 Task: Update the project roadmap based on changes in business priorities.
Action: Mouse moved to (33, 96)
Screenshot: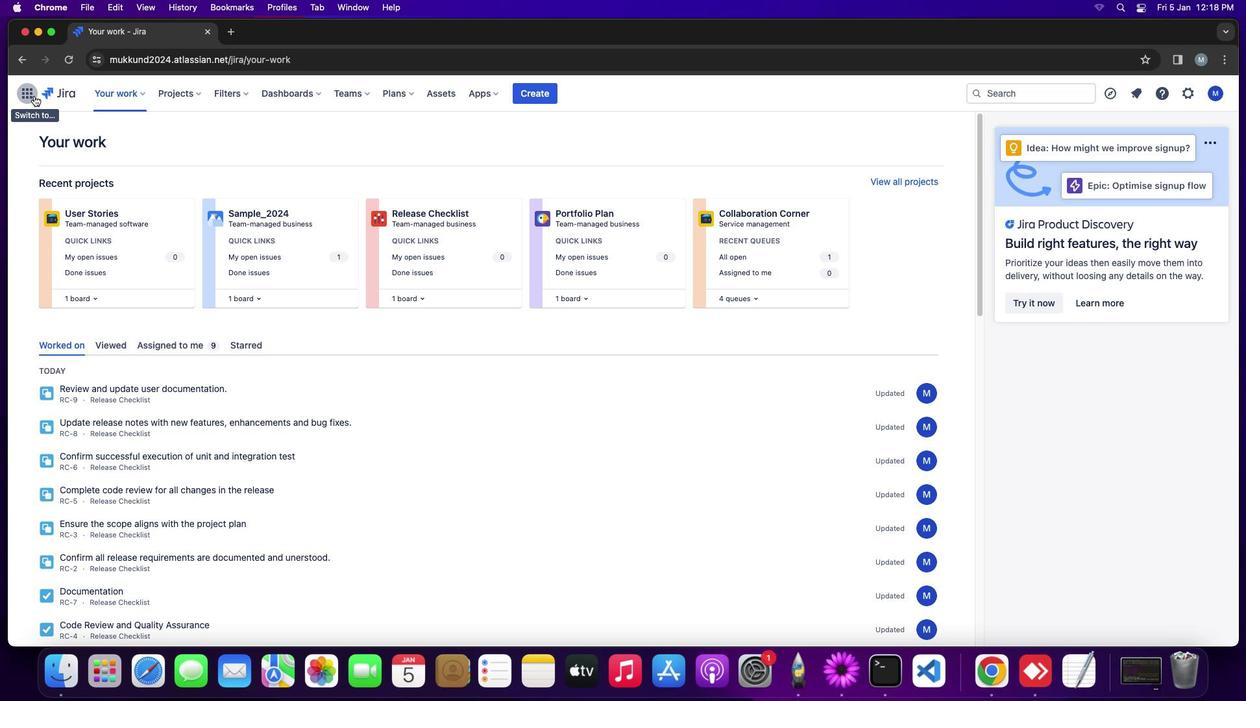 
Action: Mouse pressed left at (33, 96)
Screenshot: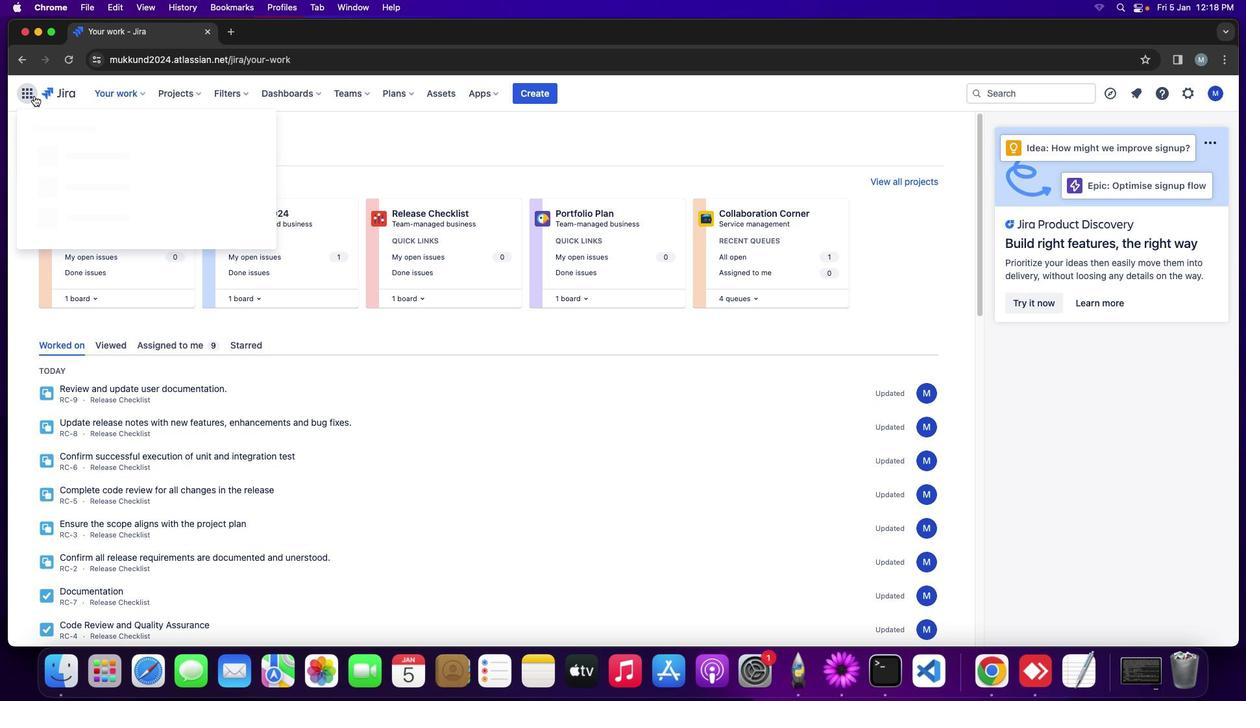 
Action: Mouse moved to (353, 157)
Screenshot: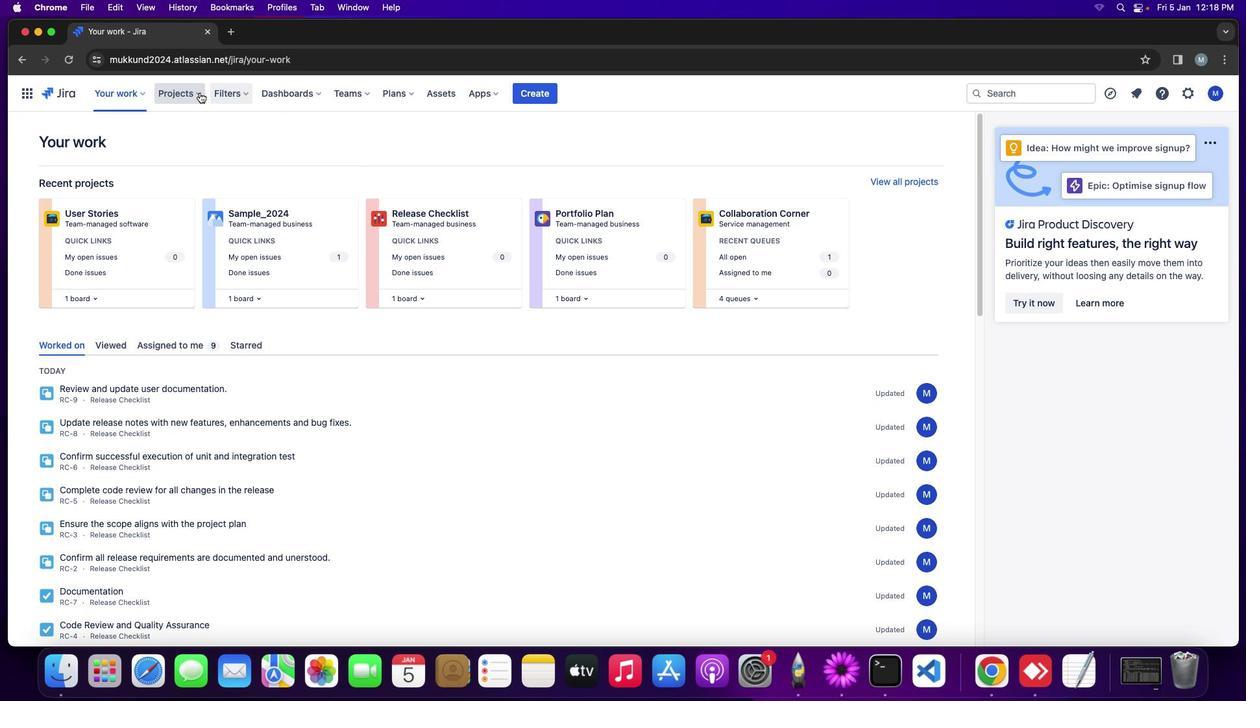 
Action: Mouse pressed left at (353, 157)
Screenshot: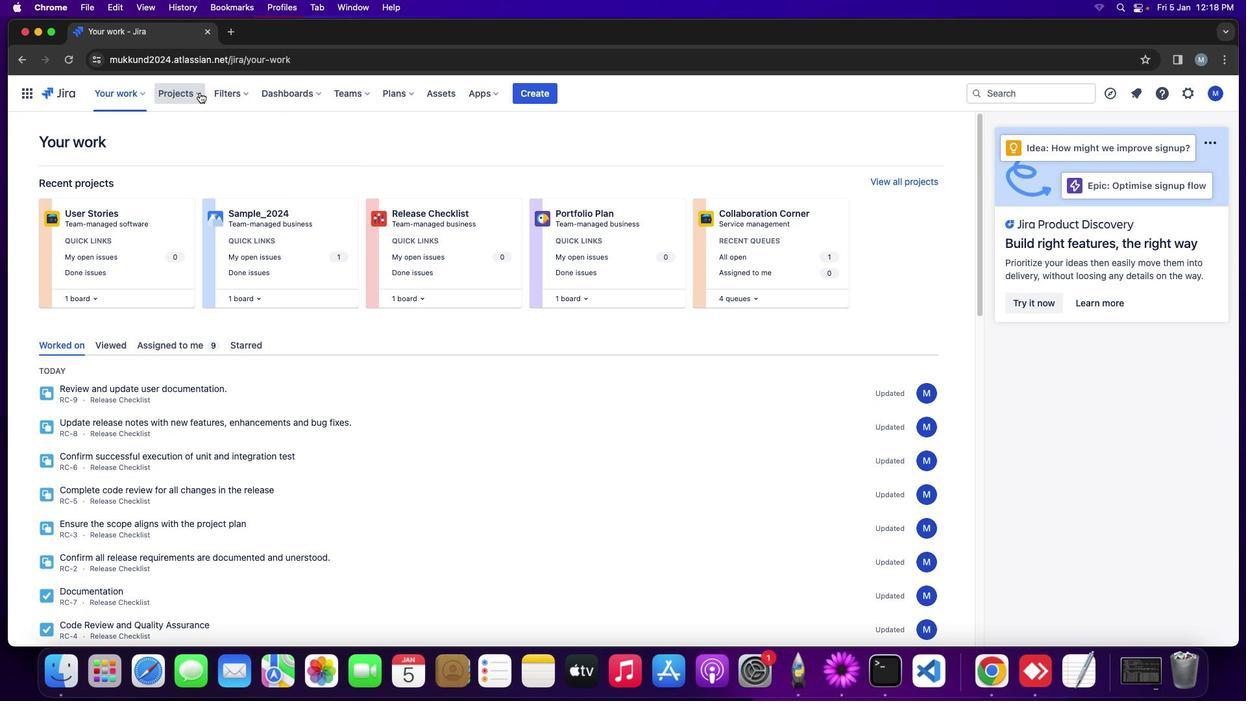 
Action: Mouse moved to (199, 92)
Screenshot: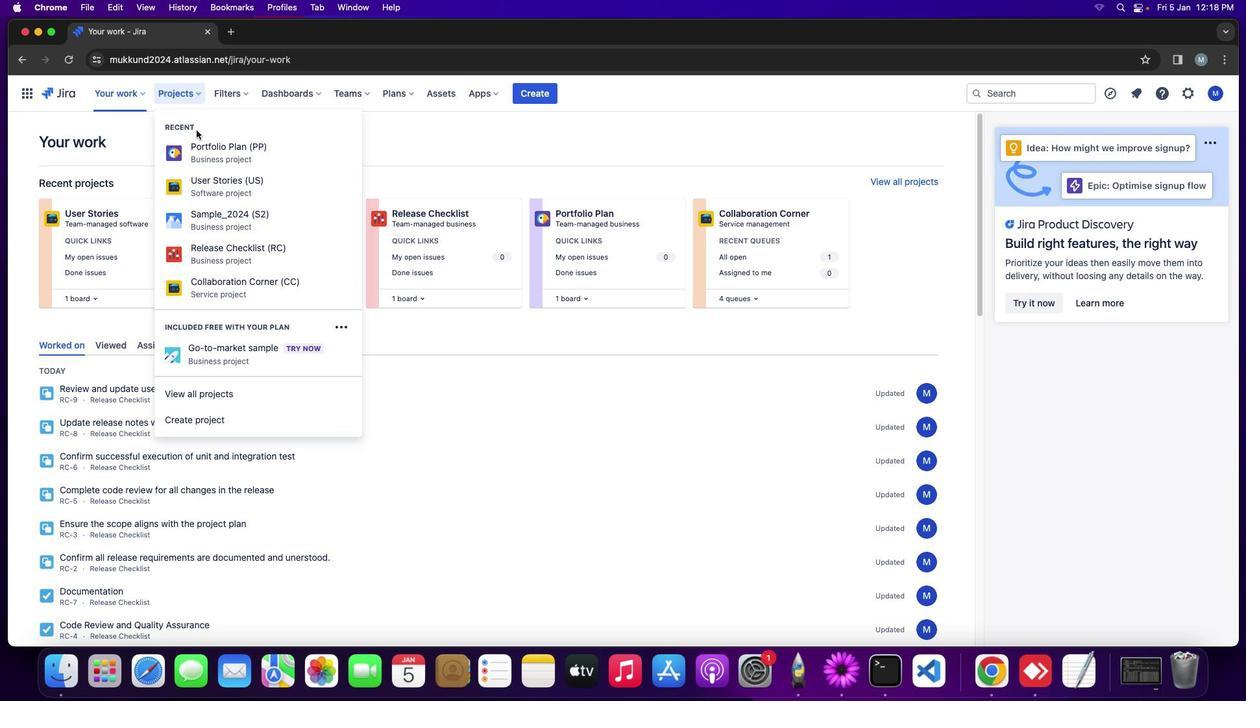
Action: Mouse pressed left at (199, 92)
Screenshot: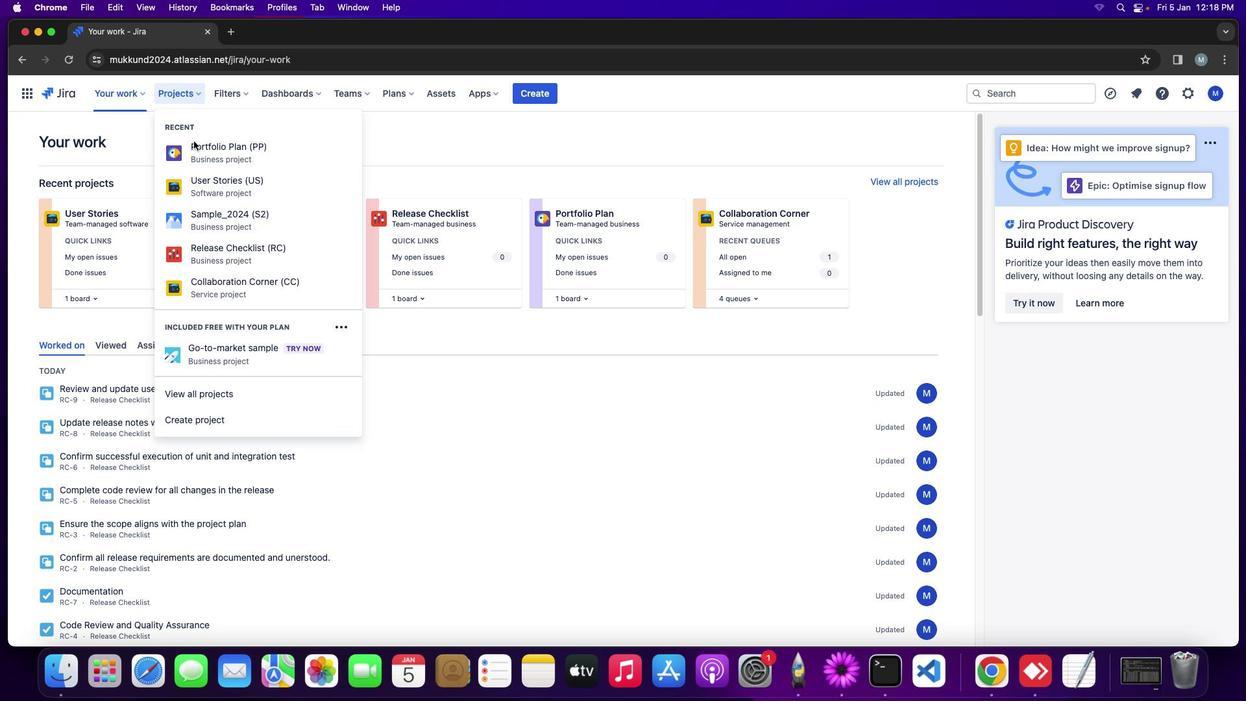 
Action: Mouse moved to (242, 149)
Screenshot: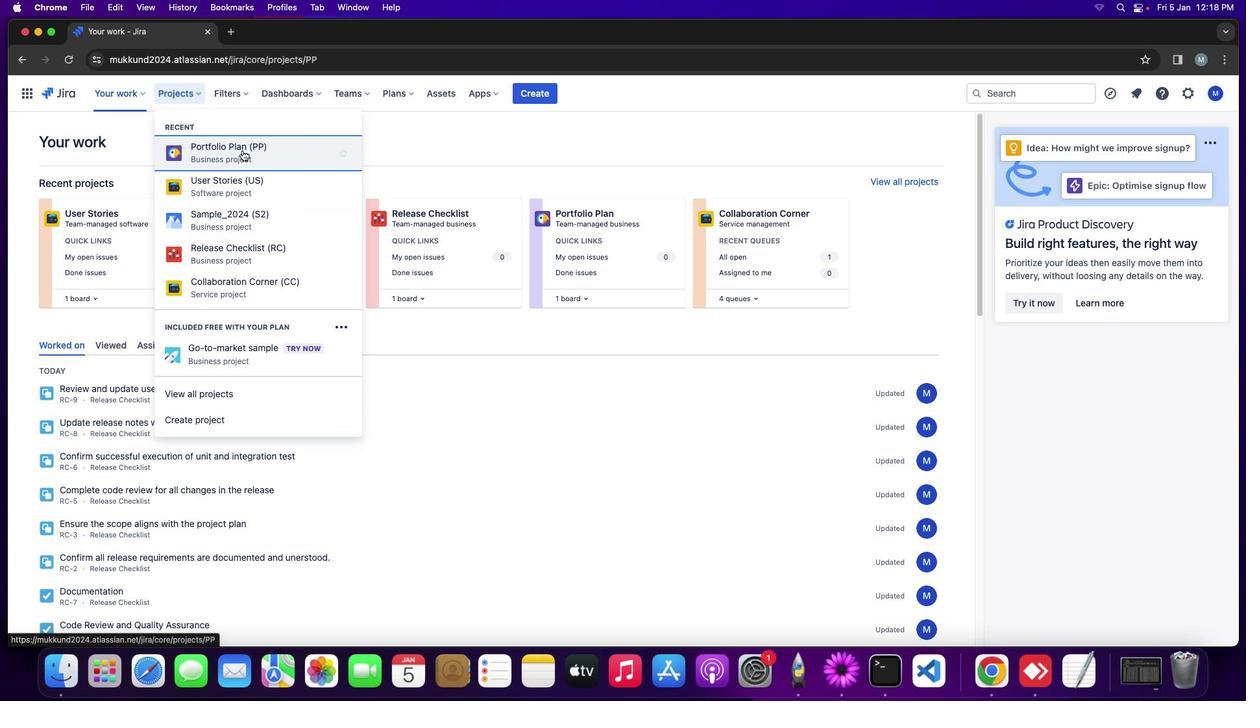 
Action: Mouse pressed left at (242, 149)
Screenshot: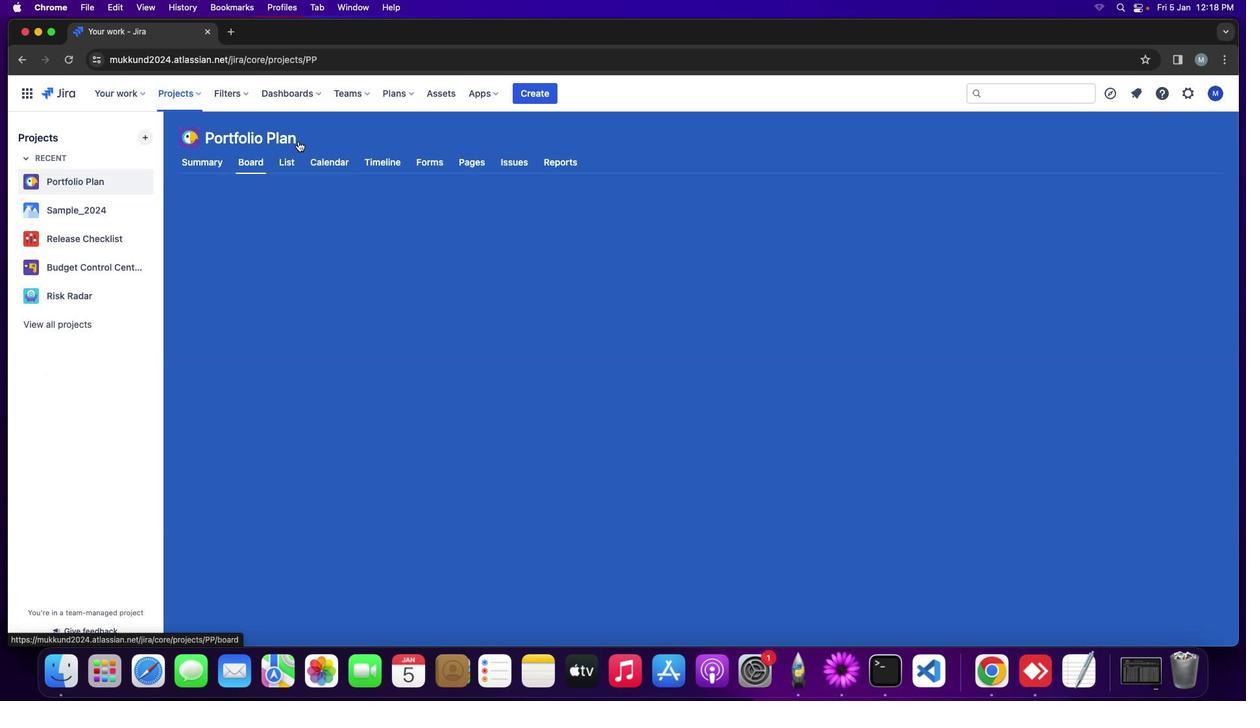 
Action: Mouse moved to (429, 375)
Screenshot: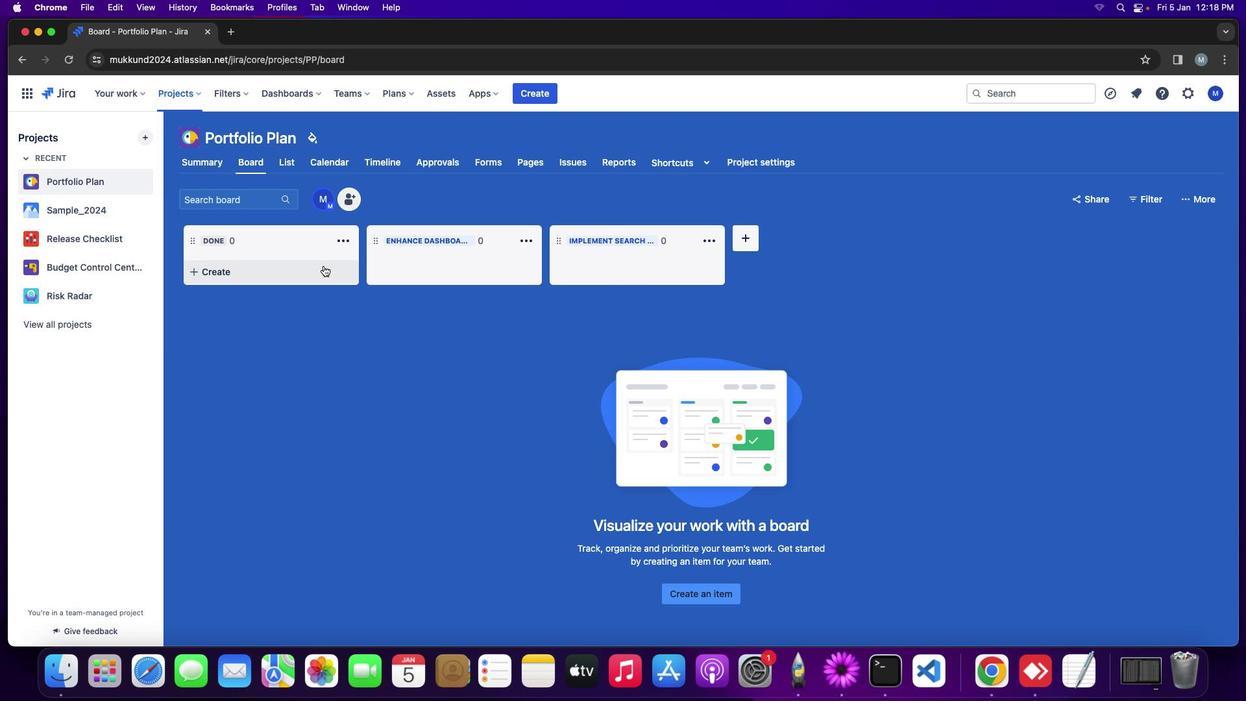 
Action: Mouse pressed left at (429, 375)
Screenshot: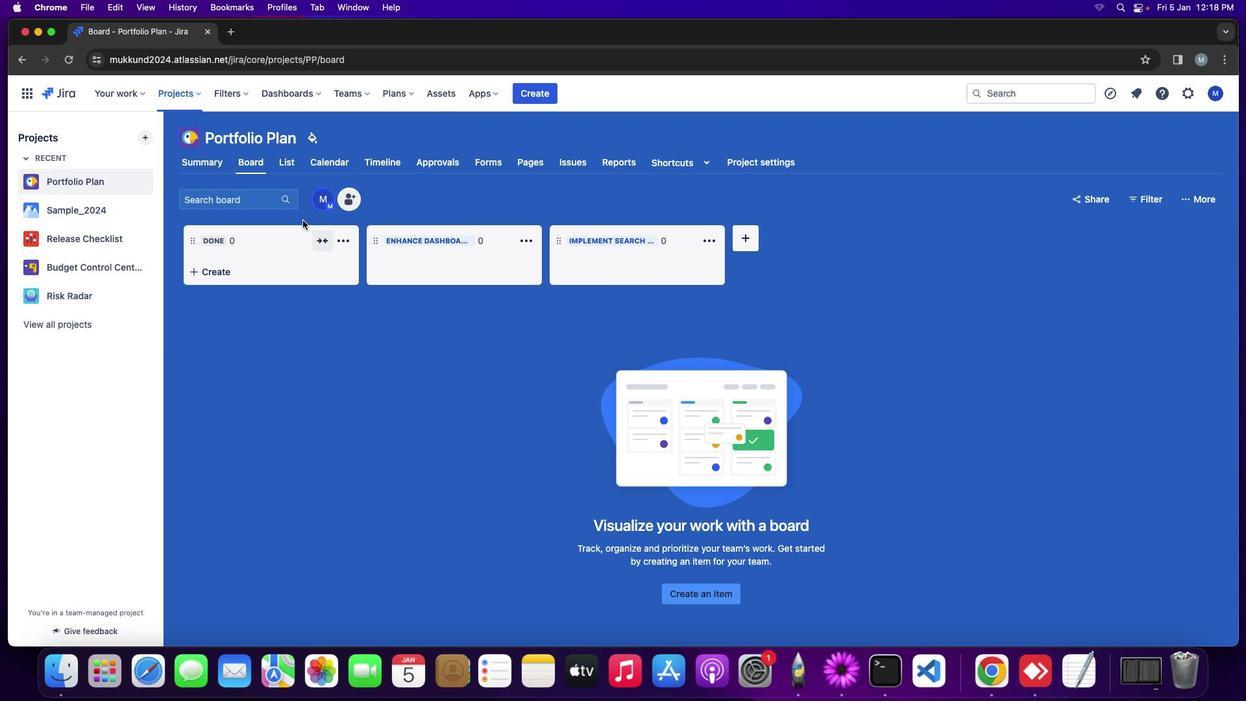 
Action: Mouse moved to (379, 162)
Screenshot: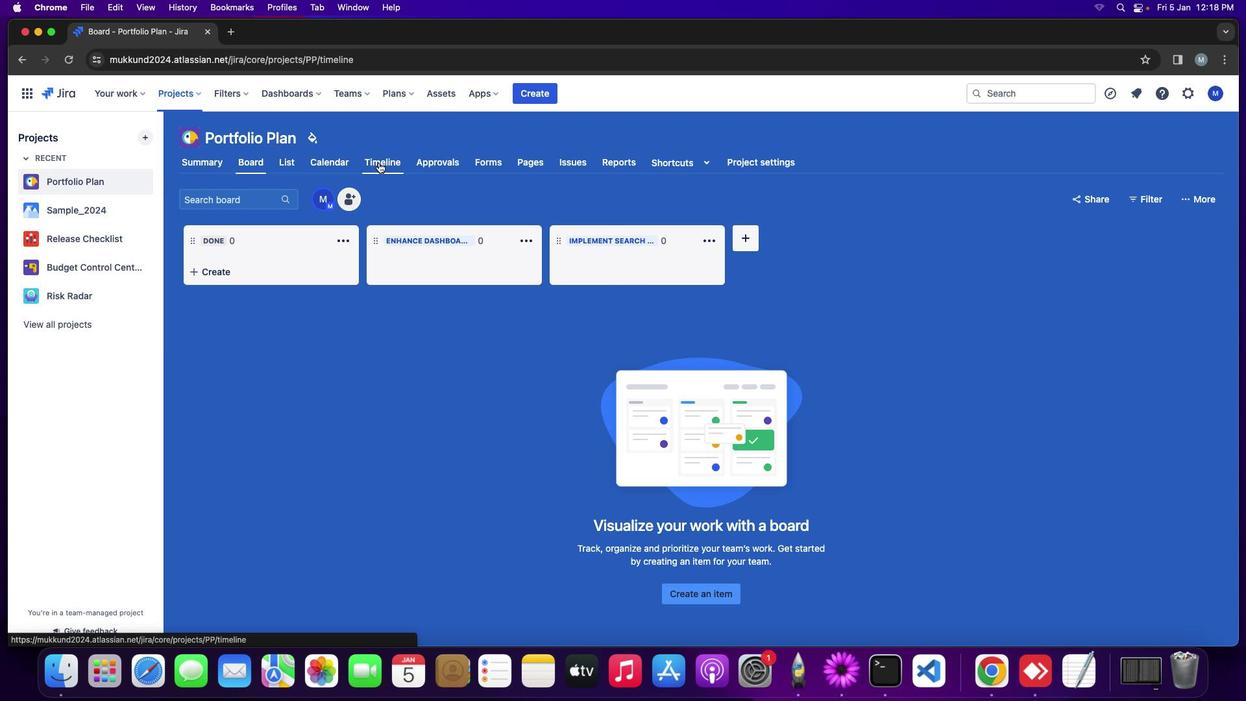 
Action: Mouse pressed left at (379, 162)
Screenshot: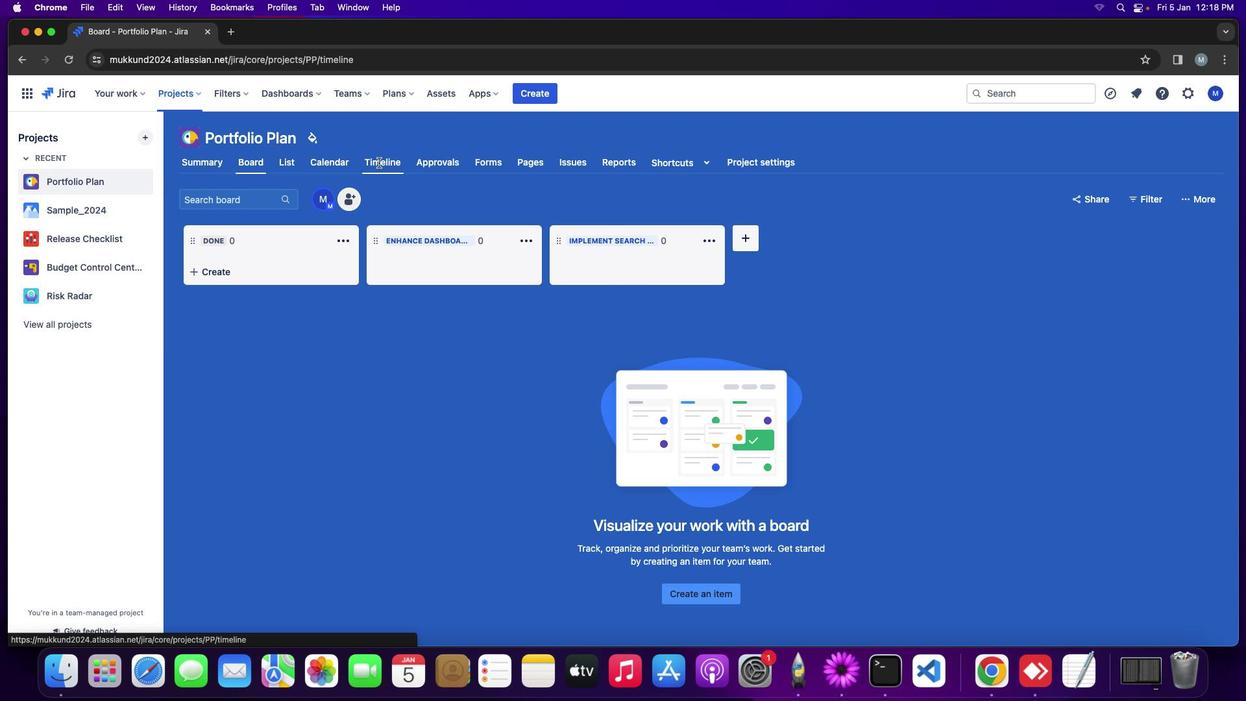 
Action: Mouse moved to (655, 196)
Screenshot: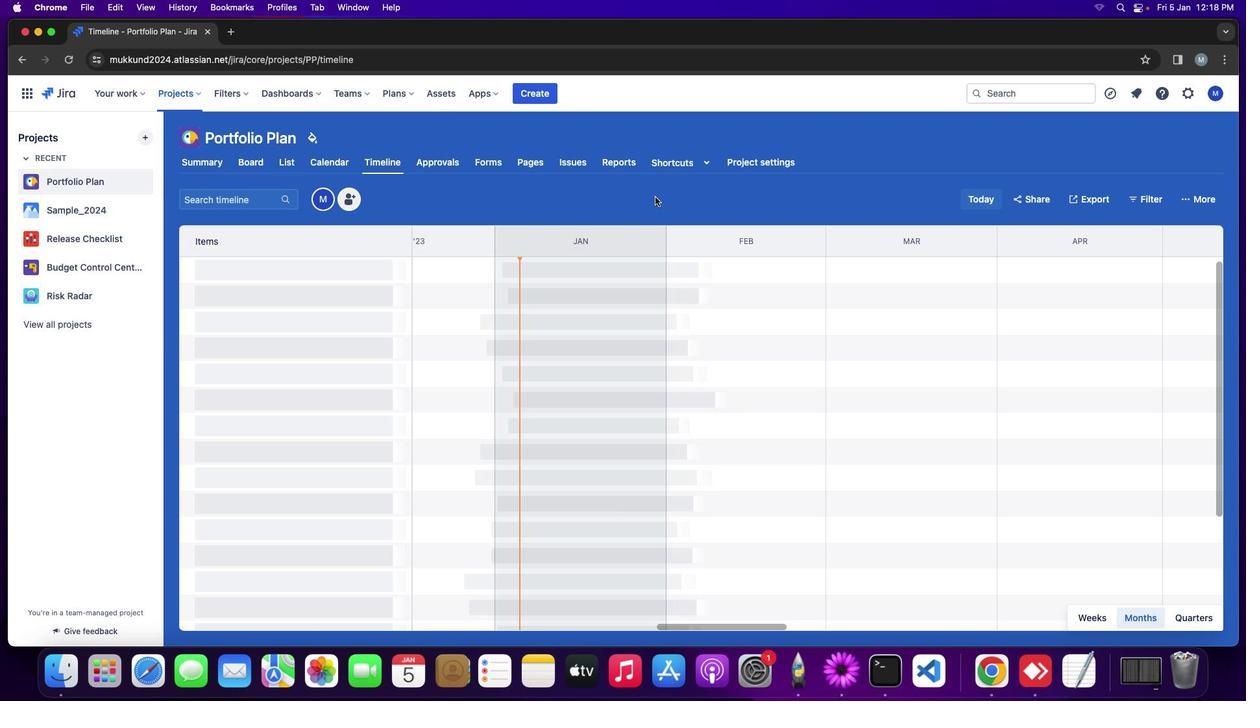 
Action: Mouse pressed left at (655, 196)
Screenshot: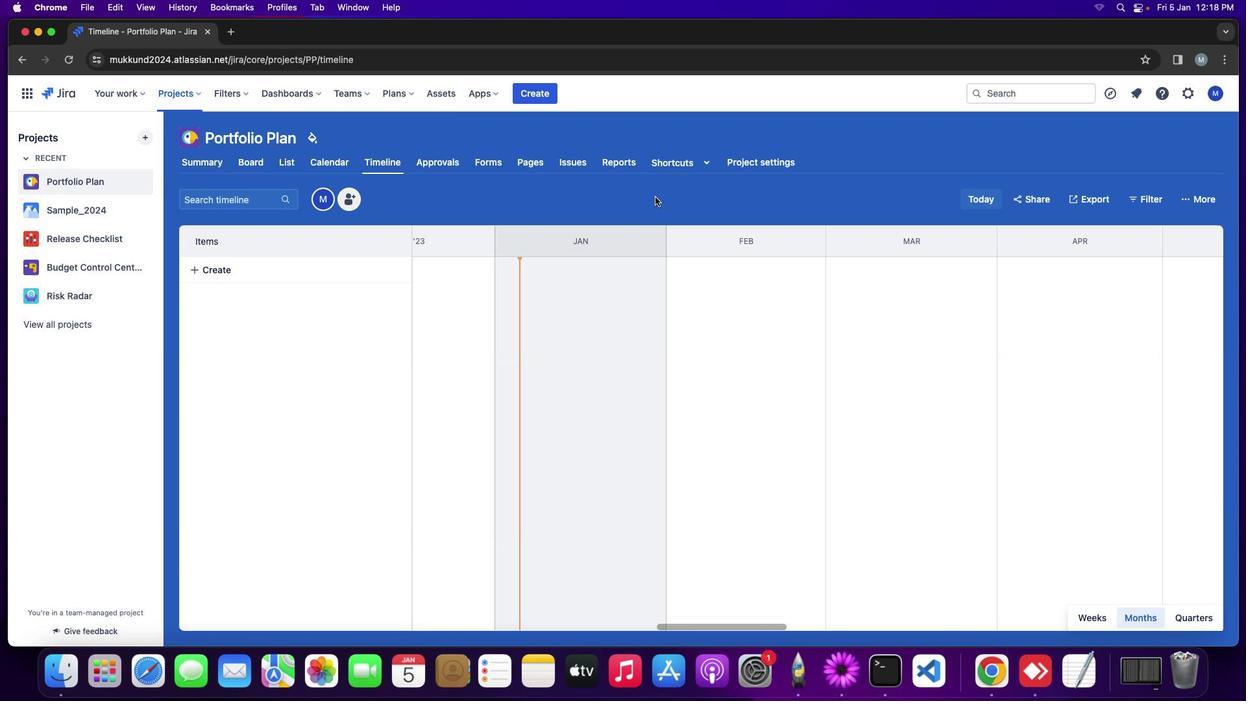 
Action: Mouse moved to (203, 274)
Screenshot: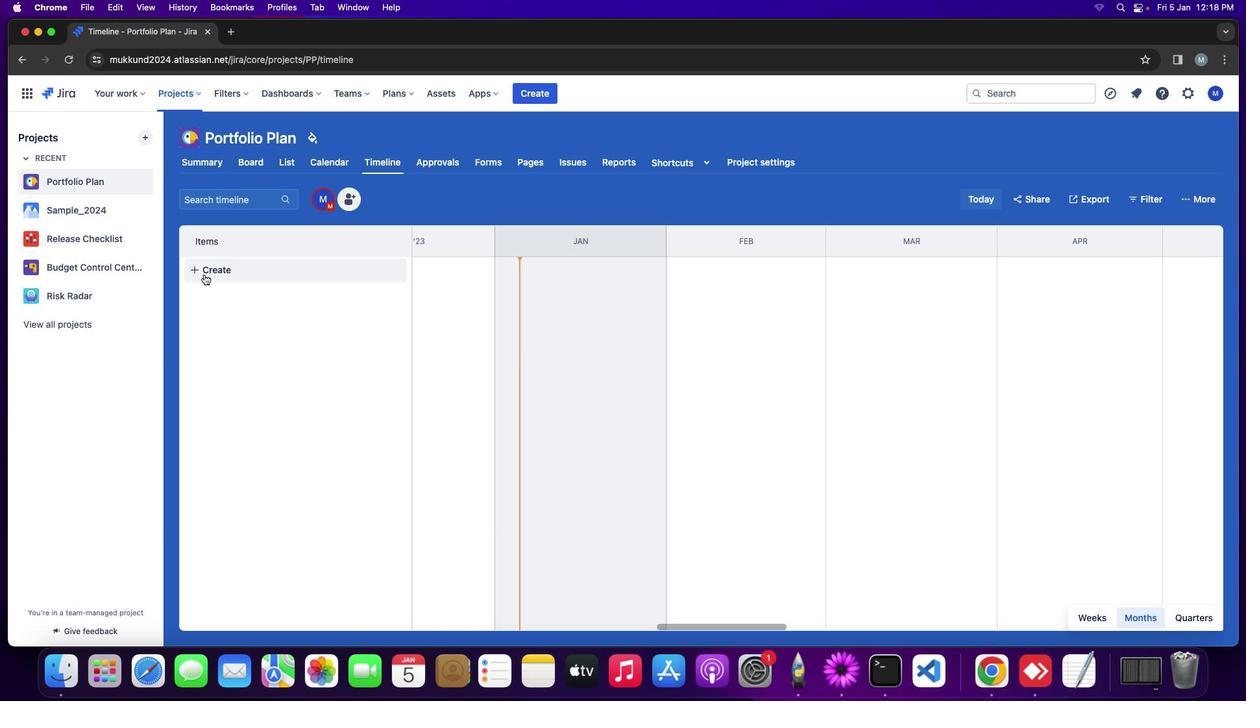 
Action: Mouse pressed left at (203, 274)
Screenshot: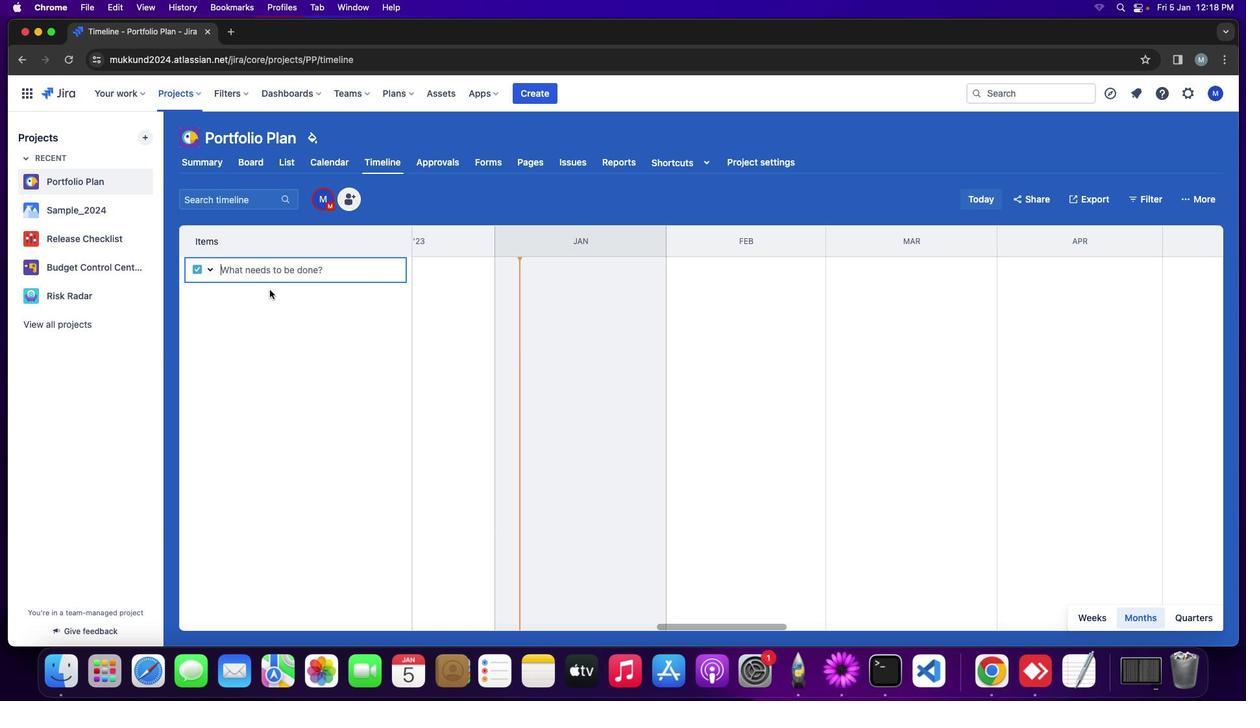
Action: Mouse moved to (242, 271)
Screenshot: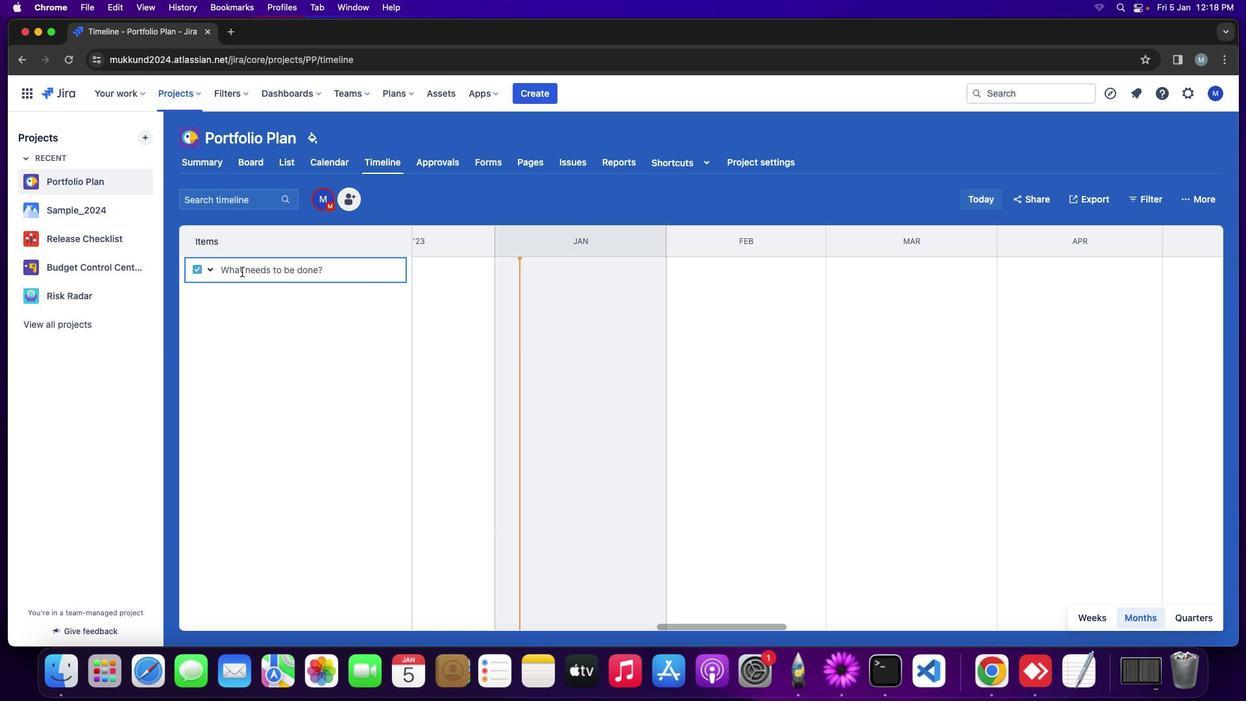 
Action: Mouse pressed left at (242, 271)
Screenshot: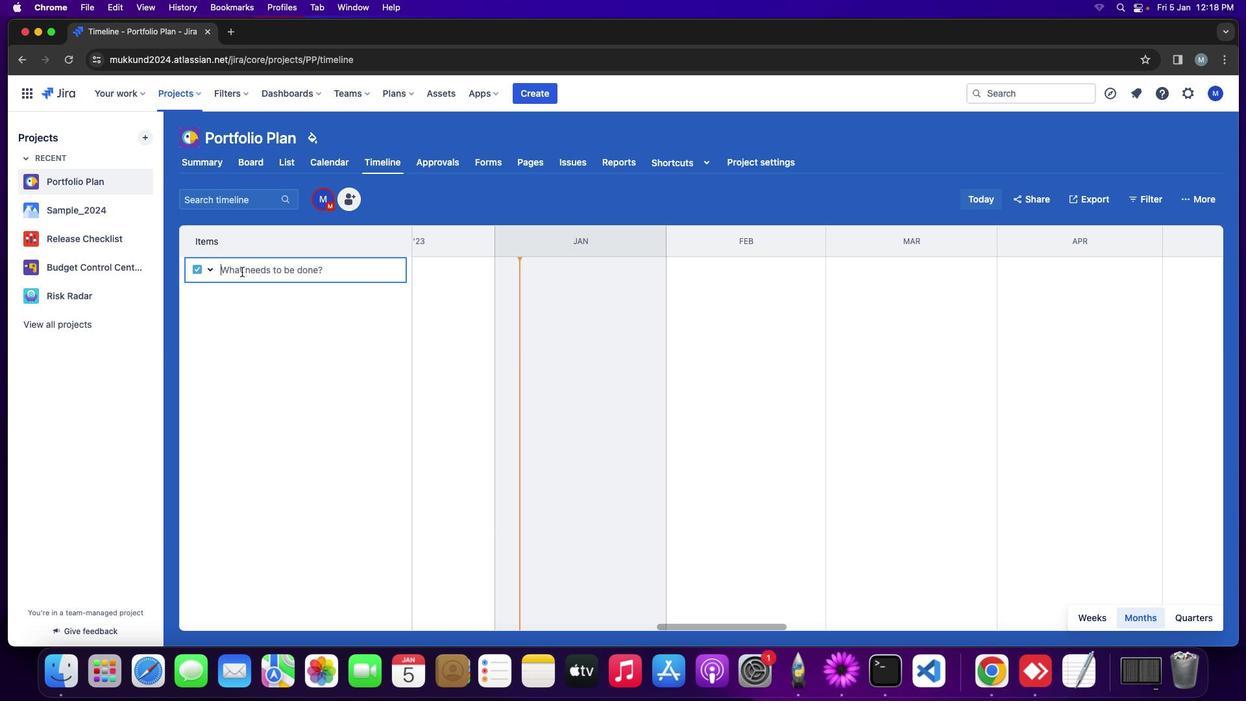 
Action: Key pressed Key.shift_r'I''m''p''l''e''m''e''n''t'Key.space'u''s''e''r'Key.space'a''u''t''h''e''n''t''i''c''a''t''i''o''n'Key.space'f''o''r'Key.space't''h''e'Key.space'a''p''p''l''o'Key.backspace'i''c''a''t''i''o''n'Key.space't''o'Key.space'e''n''s''u''r''e'Key.space's''e''c''u''r''e'Key.space'a''c''c''e''s''s'Key.space'f''o''r'Key.space'r''e''g''i''s''t''e''r''e''d'Key.space'u''s''e''r''s''.'Key.enter
Screenshot: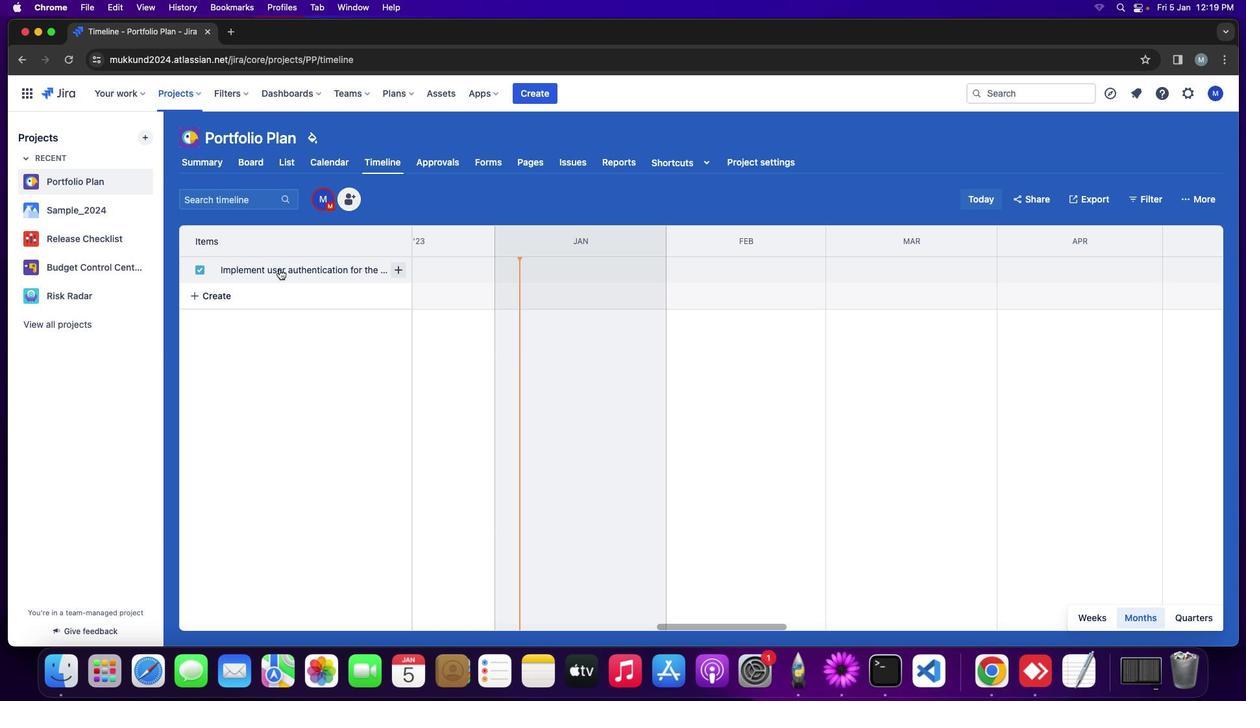
Action: Mouse moved to (397, 272)
Screenshot: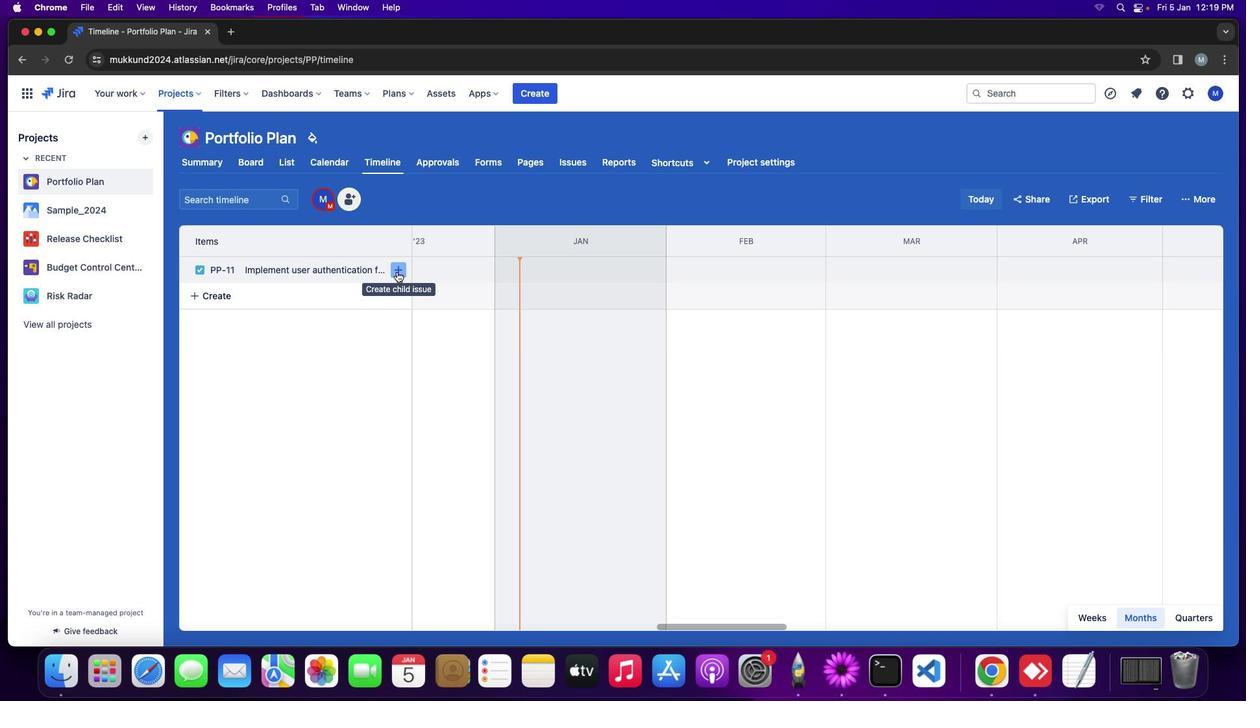 
Action: Mouse pressed left at (397, 272)
Screenshot: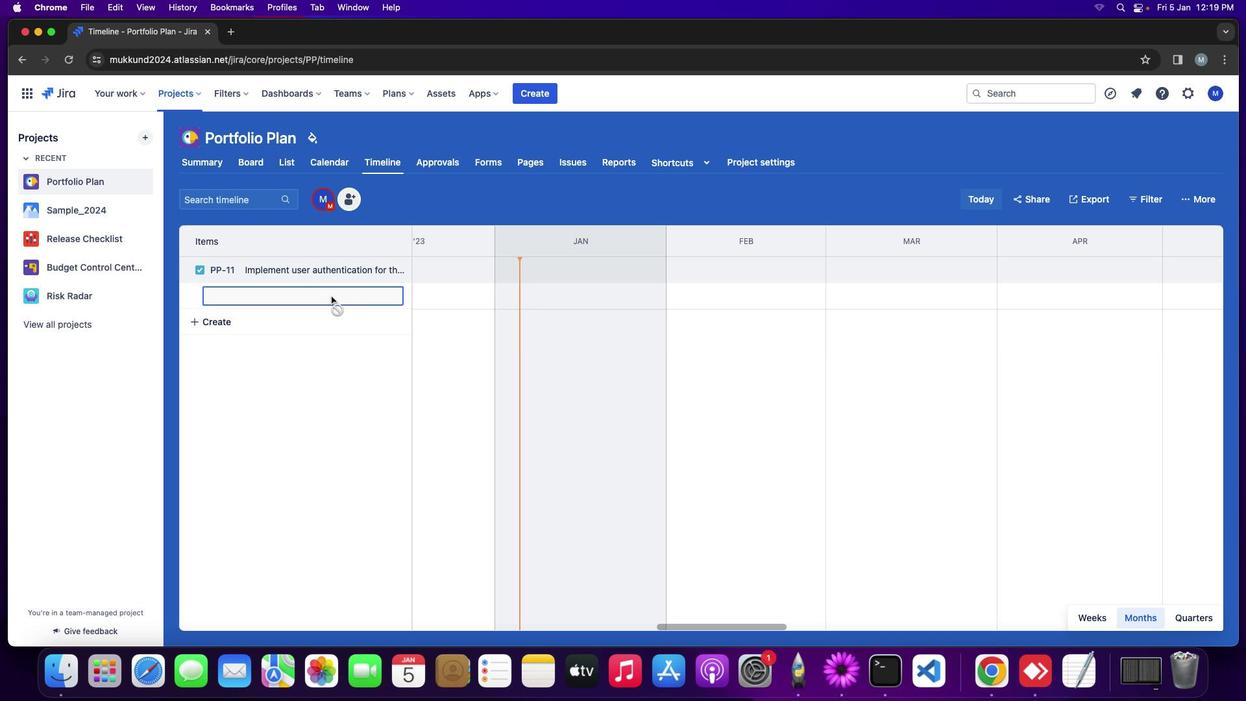 
Action: Mouse moved to (277, 296)
Screenshot: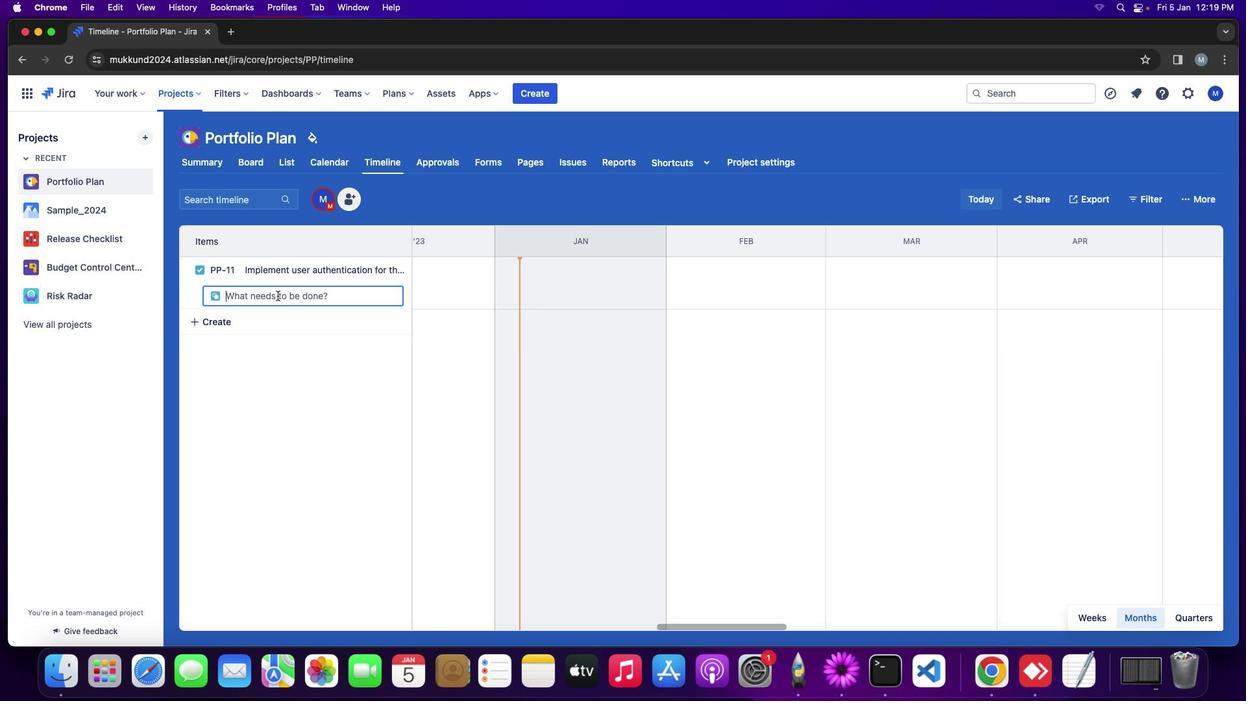 
Action: Mouse pressed left at (277, 296)
Screenshot: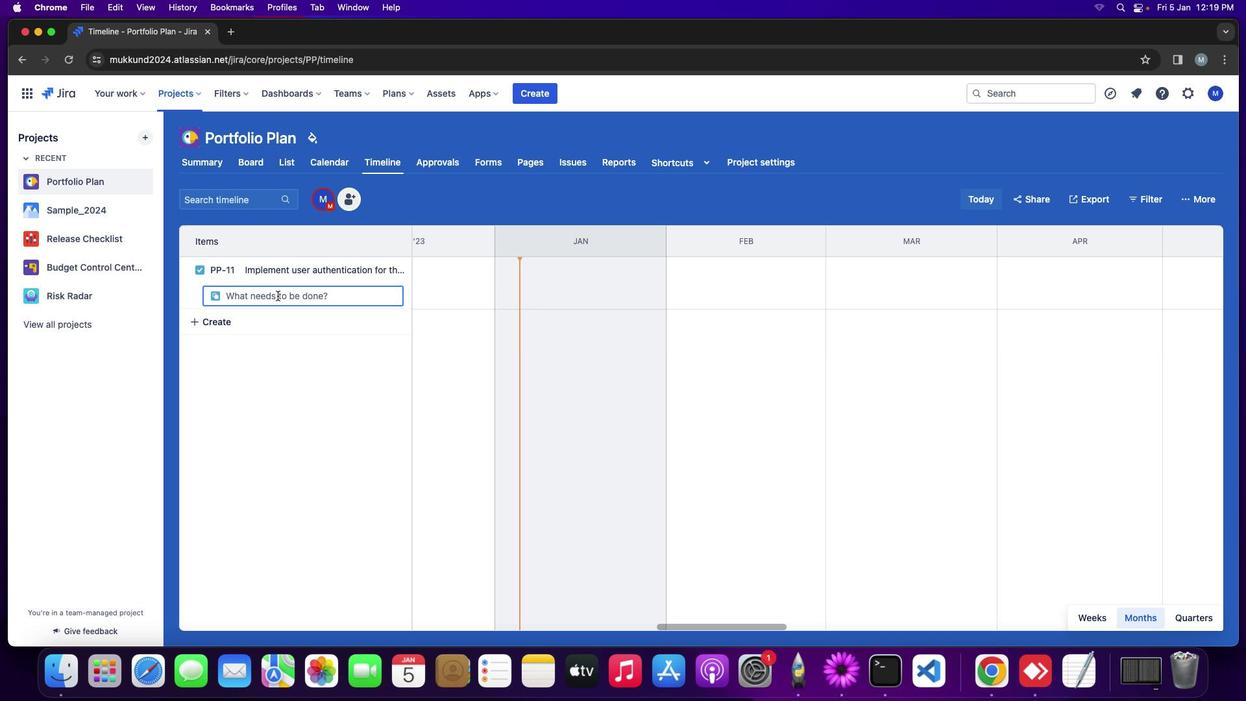 
Action: Key pressed Key.shift'A''s'Key.space'a'Key.space's''y''s''t''e''m'Key.space'a''d''m''i''n''i''s''t''r''a''t''o''r'','Key.spaceKey.shift'I'Key.space'w''a''n''t'Key.space't''h''e'Key.space'a''p''p''l''i''c''a''t''i''o''n'Key.space't''o'Key.space'h''a''v''e'Key.space'a'Key.space'r''o''b''u''s''t'Key.space'u''s''e''r'Key.space'a''u''t''h''e''n''t''i''c''a''t''i''o''n'Key.space's''y''s''t''e''m'Key.space'a''l''l''o''w''i''n''g'Key.space'u''s''e''r''s'Key.space't''o'Key.space's''e''c''u''r''e''l''y'Key.space'l''o''g'Key.space'i''n'Key.space'w''i''t''h'Key.space't''h''e''i''r'Key.space'c''r''e''d''e''n''t''i''a''l''s''.'Key.enter
Screenshot: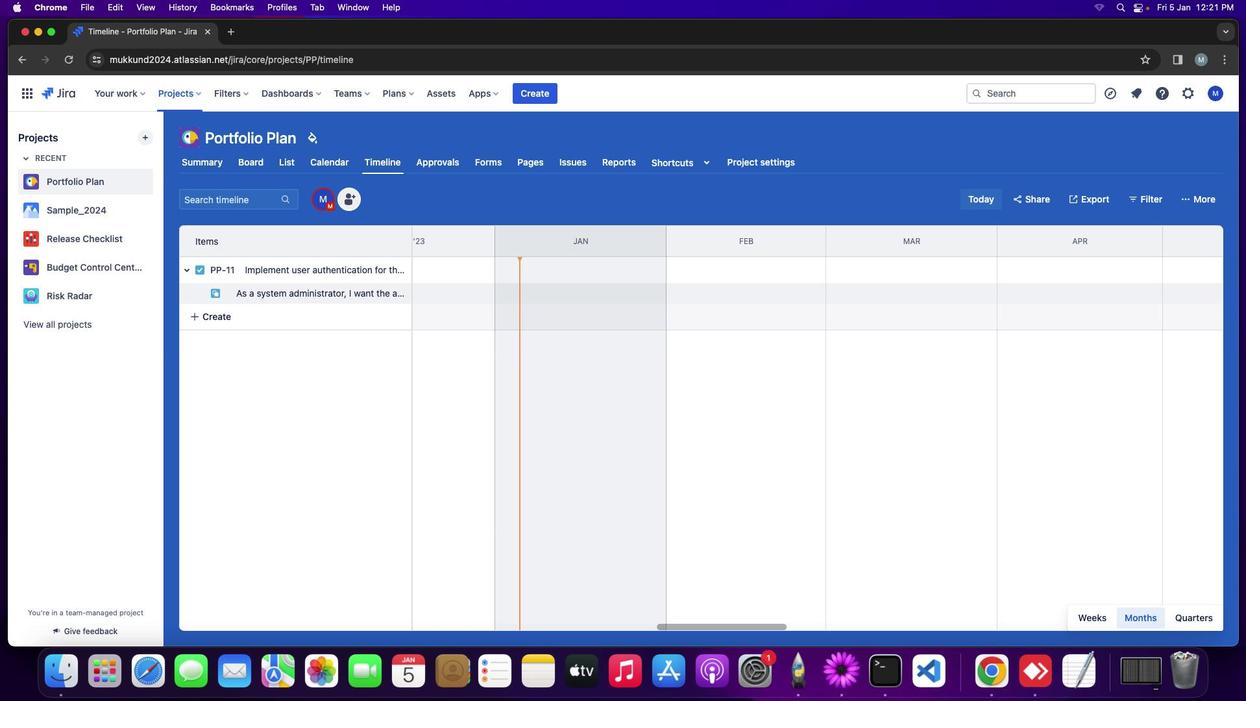 
Action: Mouse moved to (210, 322)
Screenshot: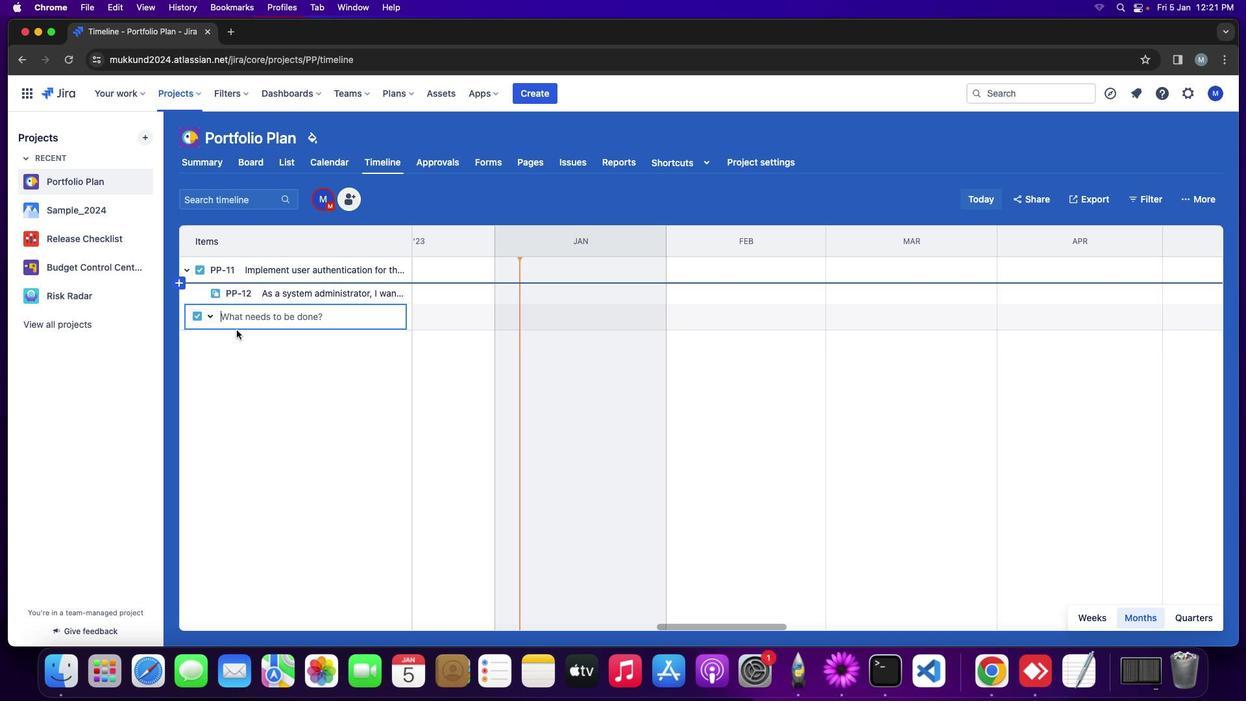
Action: Mouse pressed left at (210, 322)
Screenshot: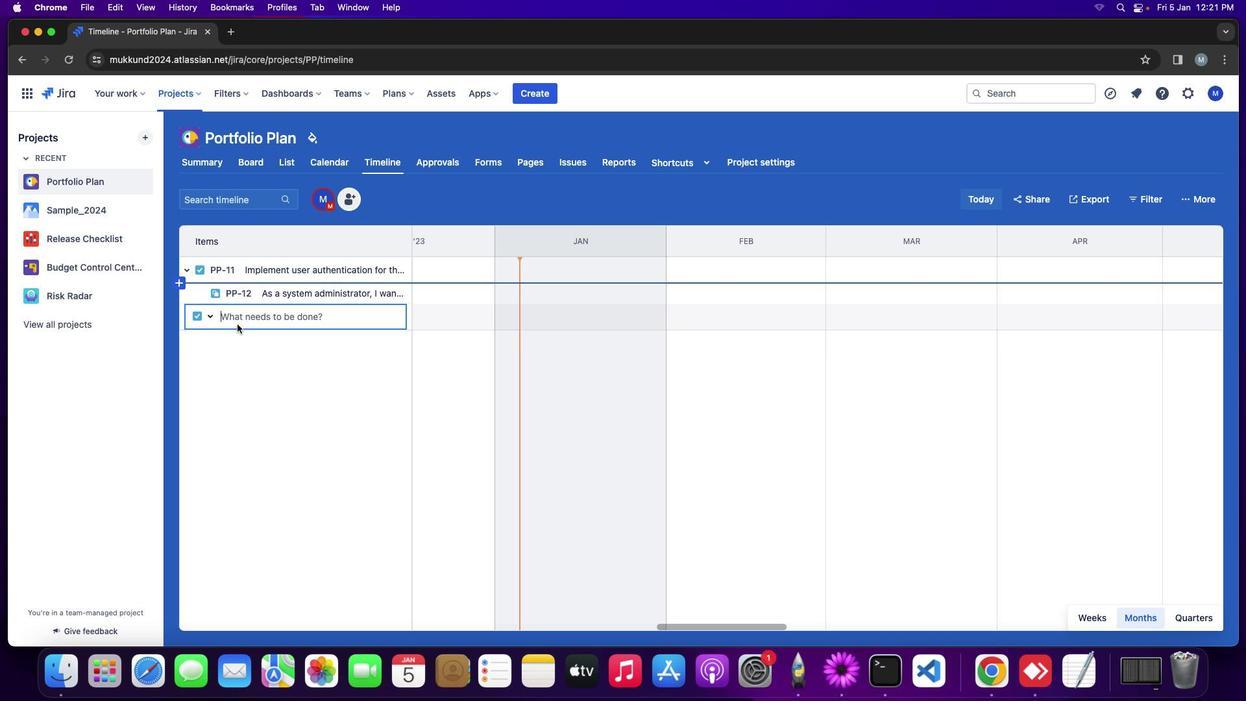 
Action: Mouse moved to (242, 319)
Screenshot: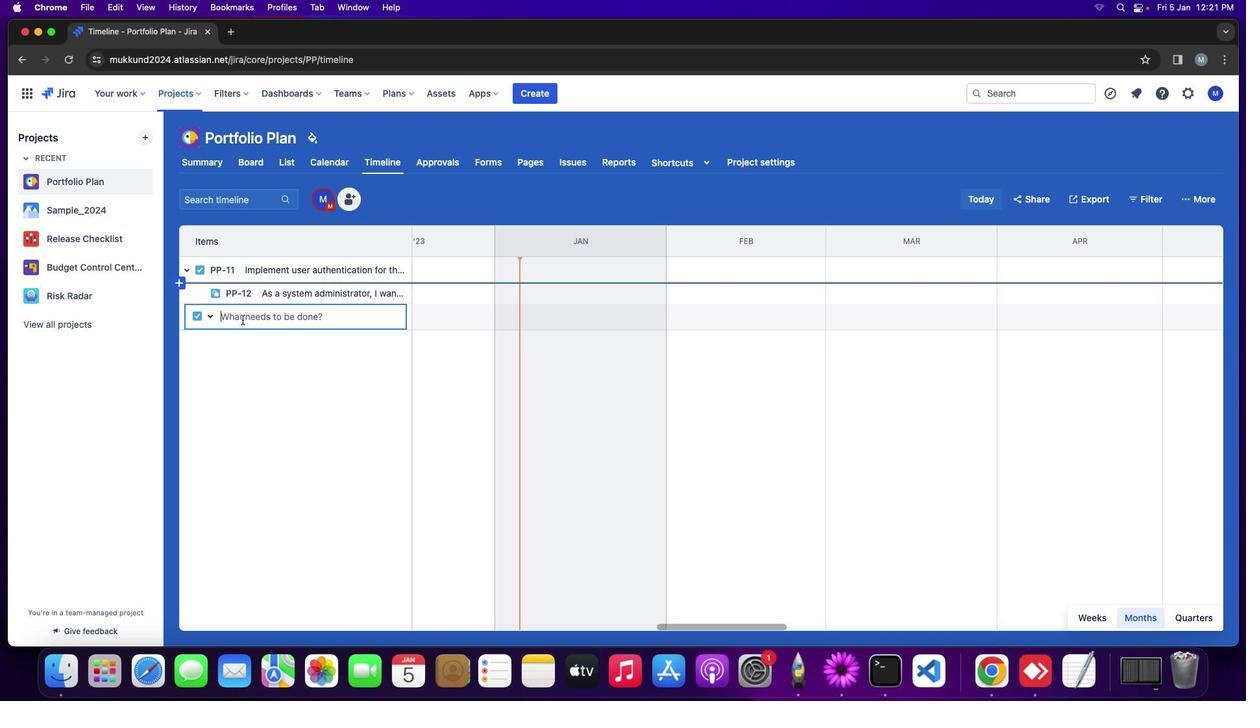 
Action: Mouse pressed left at (242, 319)
Screenshot: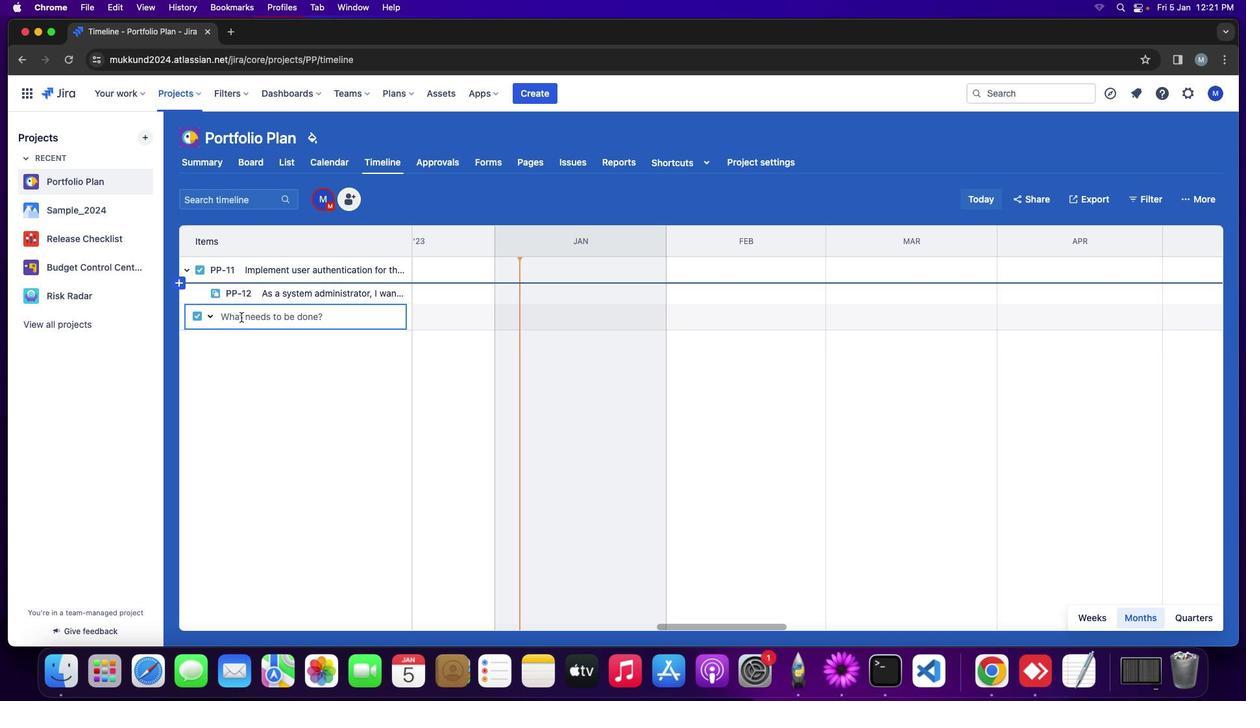
Action: Mouse moved to (241, 316)
Screenshot: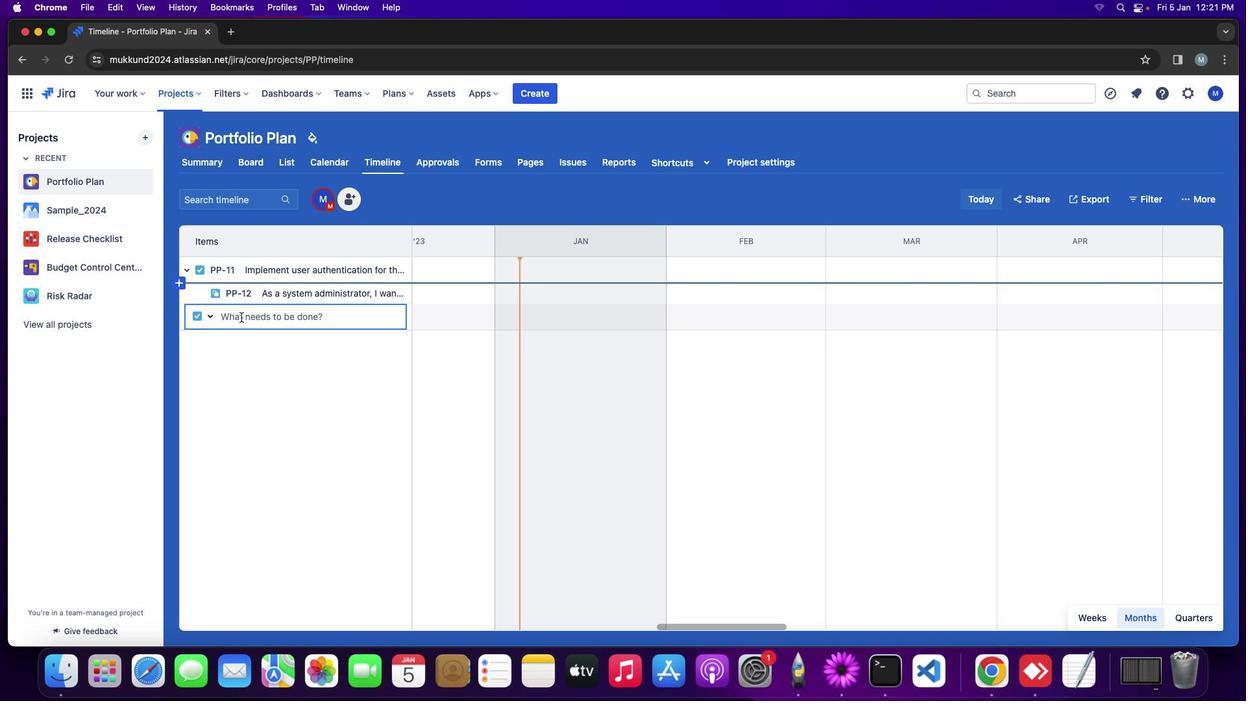 
Action: Key pressed Key.shift'E''n''h''a''n''c''e'Key.space't''h''e'Key.space'd''a''s''h''b''o''a''r''d'Key.space'u''s''e''r'Key.space'i''n''t''e''r''f''a''c''e'Key.space't''o'Key.space'p''r''o''v''i''d''e'Key.space'a'Key.space'm''o''r''e'Key.space'i''n''t''u''i''t''i''v''e'Key.space'a''n''d'Key.space'v''i''s''u''a''l''l''y'Key.space'a''p''p''e''a''l''i''n''g'Key.space'e''x''p''e''r''i''e''n''c''e'Key.space'f''o''r'Key.space'e''n''d''-''u''s''e''r''s''.'Key.enter
Screenshot: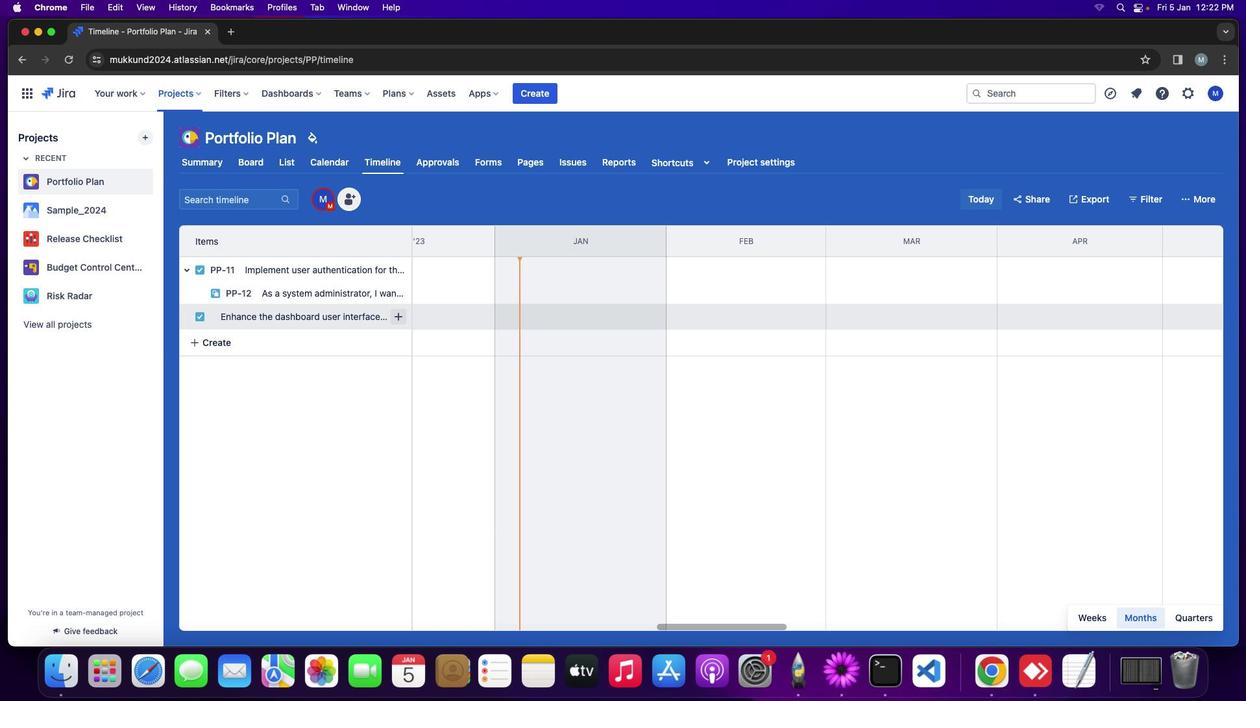 
Action: Mouse moved to (403, 317)
Screenshot: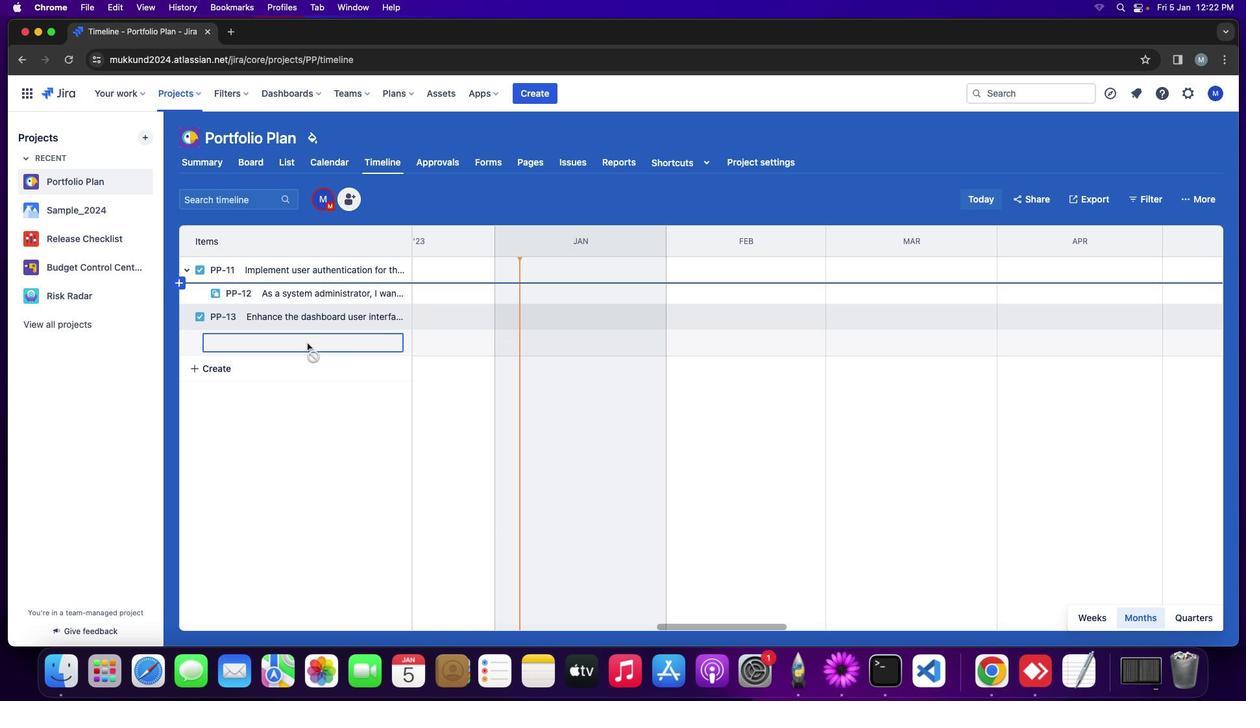 
Action: Mouse pressed left at (403, 317)
Screenshot: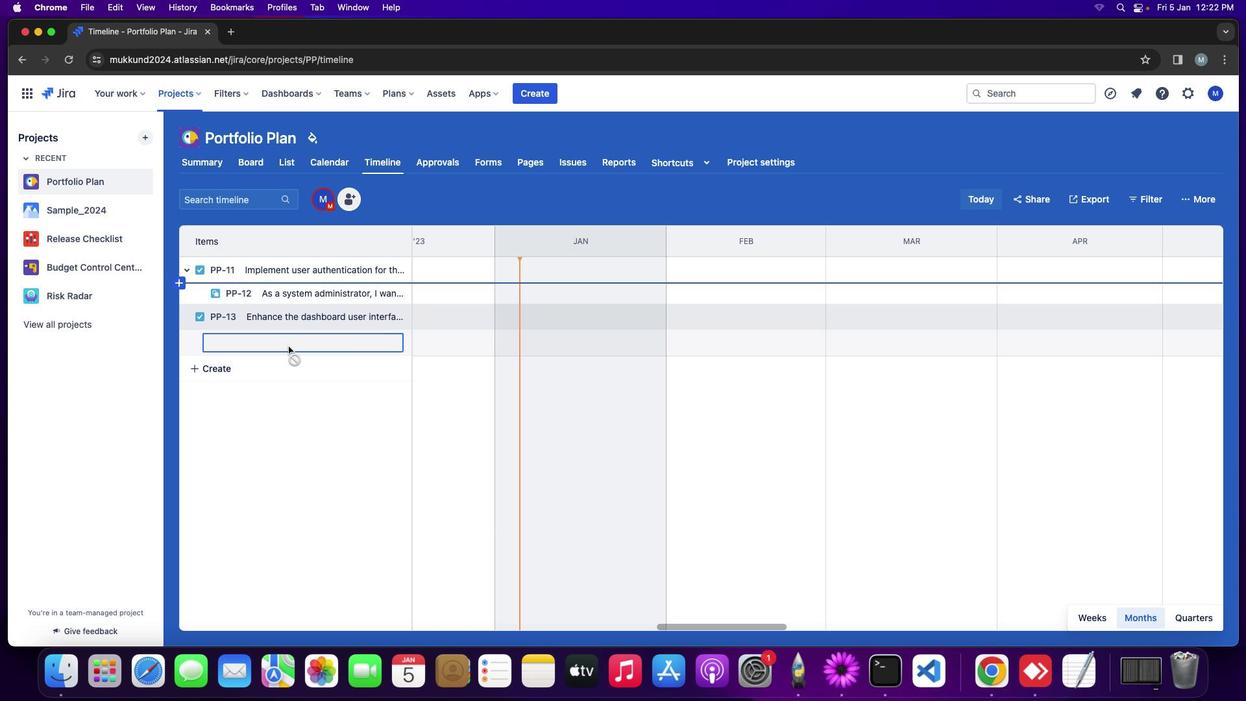 
Action: Mouse moved to (262, 342)
Screenshot: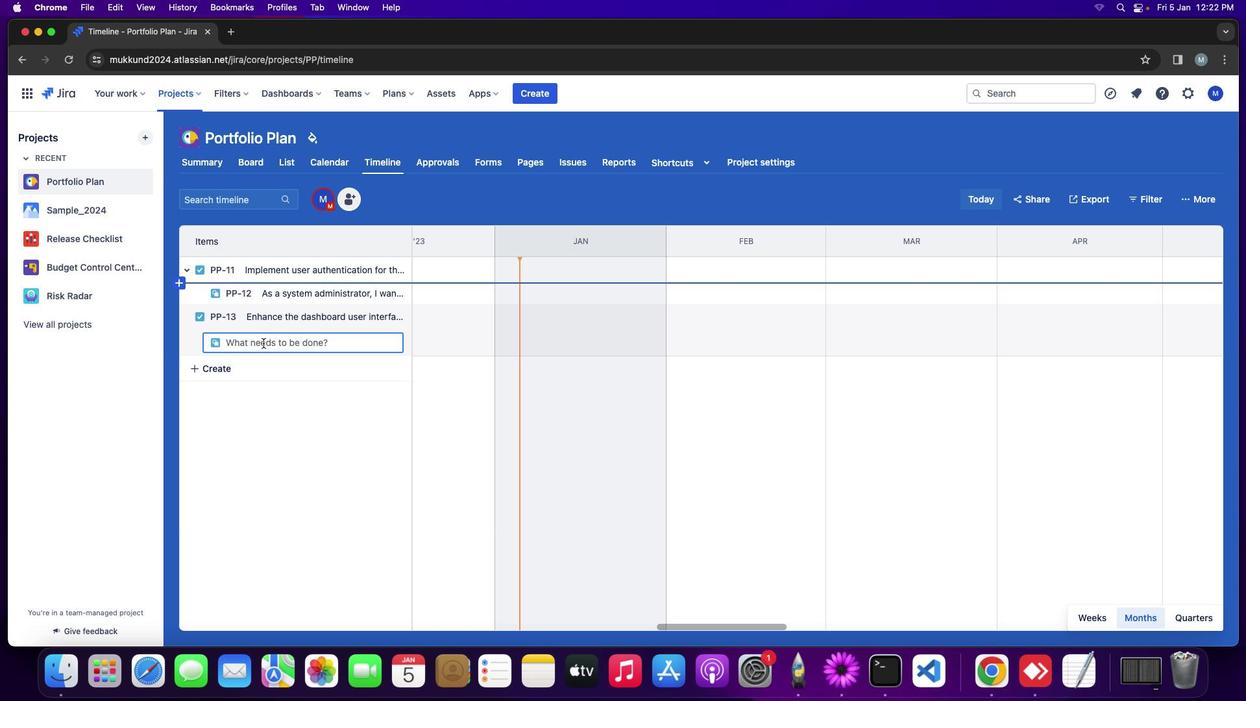 
Action: Mouse pressed left at (262, 342)
Screenshot: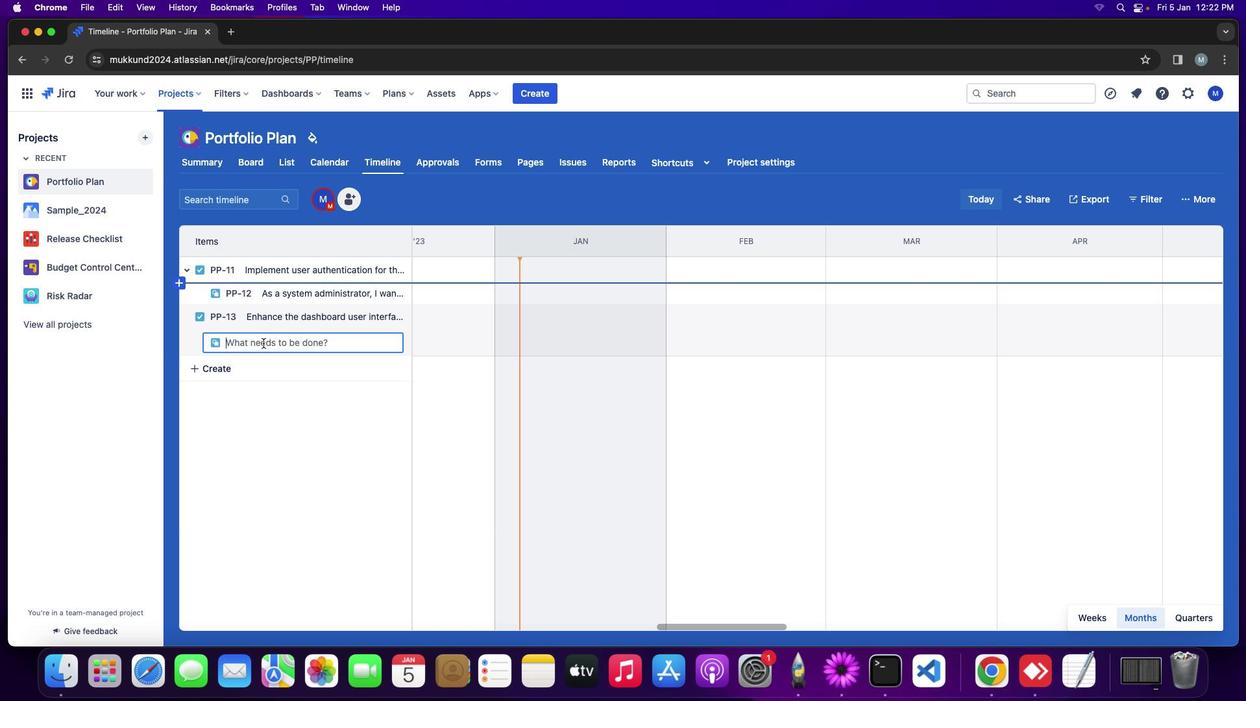 
Action: Key pressed Key.shift'A''s'Key.space'a'Key.space'o'Key.backspace'p''r''o''d''u''c''t'Key.space'o''w''n''e''r'','Key.spaceKey.shift'I'Key.space'w''a''n''t'Key.space't''h''e'Key.space'a''p''p''l''i''c''a''t''i''o''n'"'"'s'Key.space'd''a''s''h''b''o''a''r''s'Key.backspace'd'Key.space't''o'Key.space'b''e'Key.space'v''i''s''u''a''l''l''y'Key.space'a''p''p''e''a''l''i''n''g'Key.space'a''n''d'Key.space'e''a''s''y'Key.space't''o'Key.space'n''a''v''i''g''a''t''e'Key.space'p''r''o''v''i''d''i''n''g'Key.space'u''s''e''r''s'Key.space'w''i''t''h'Key.space'a'Key.space's''e''a''m''l''e''s''s'Key.space'e''x''p''e''r''i''e''n''c''e''.'Key.enter
Screenshot: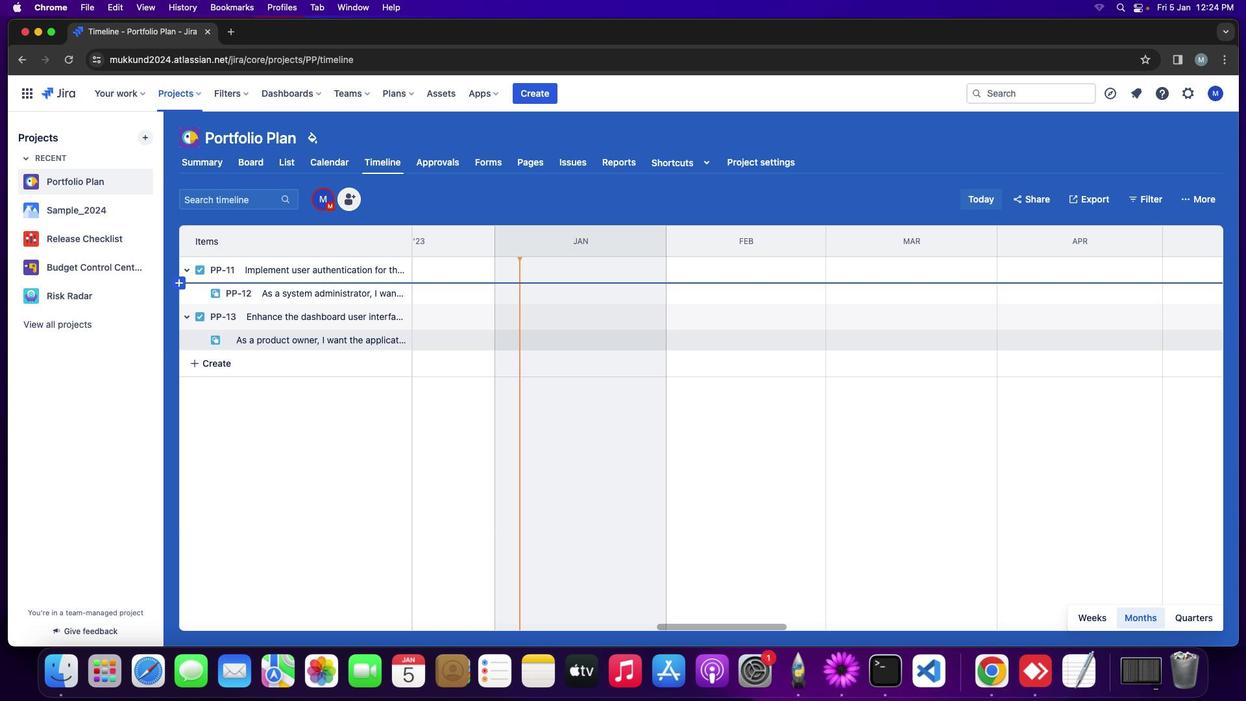 
Action: Mouse moved to (236, 369)
Screenshot: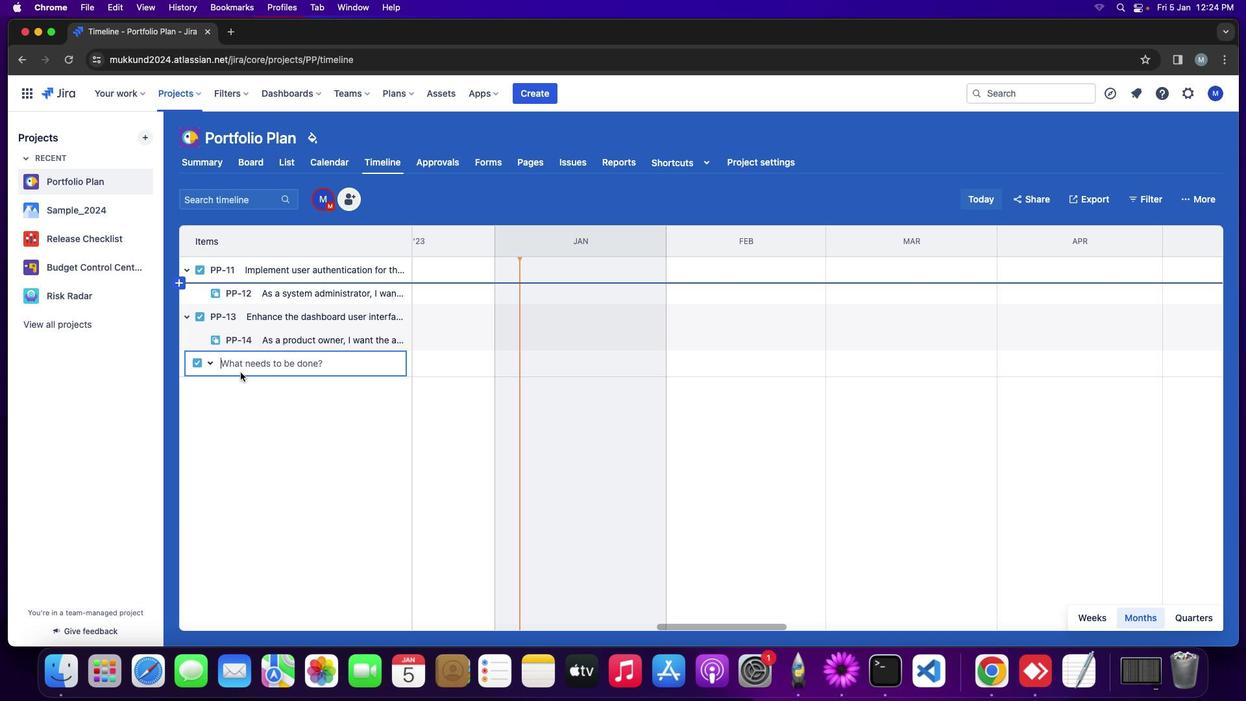 
Action: Mouse pressed left at (236, 369)
Screenshot: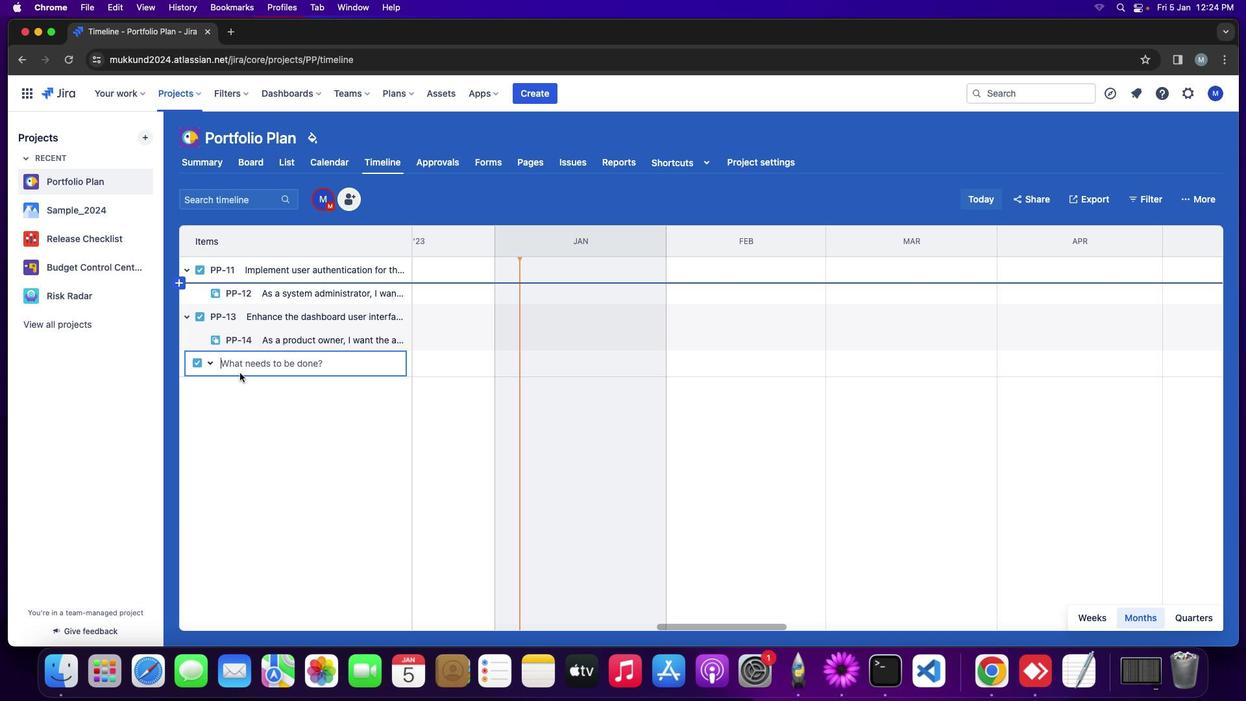 
Action: Mouse moved to (242, 366)
Screenshot: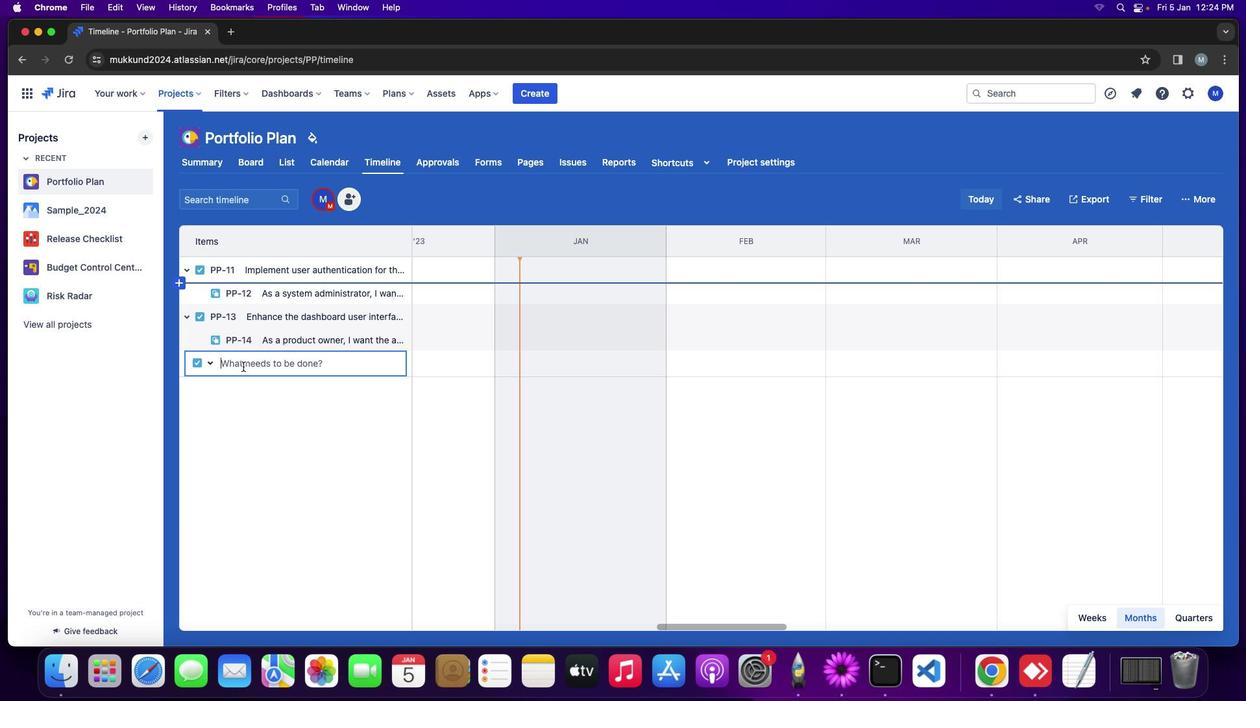 
Action: Mouse pressed left at (242, 366)
Screenshot: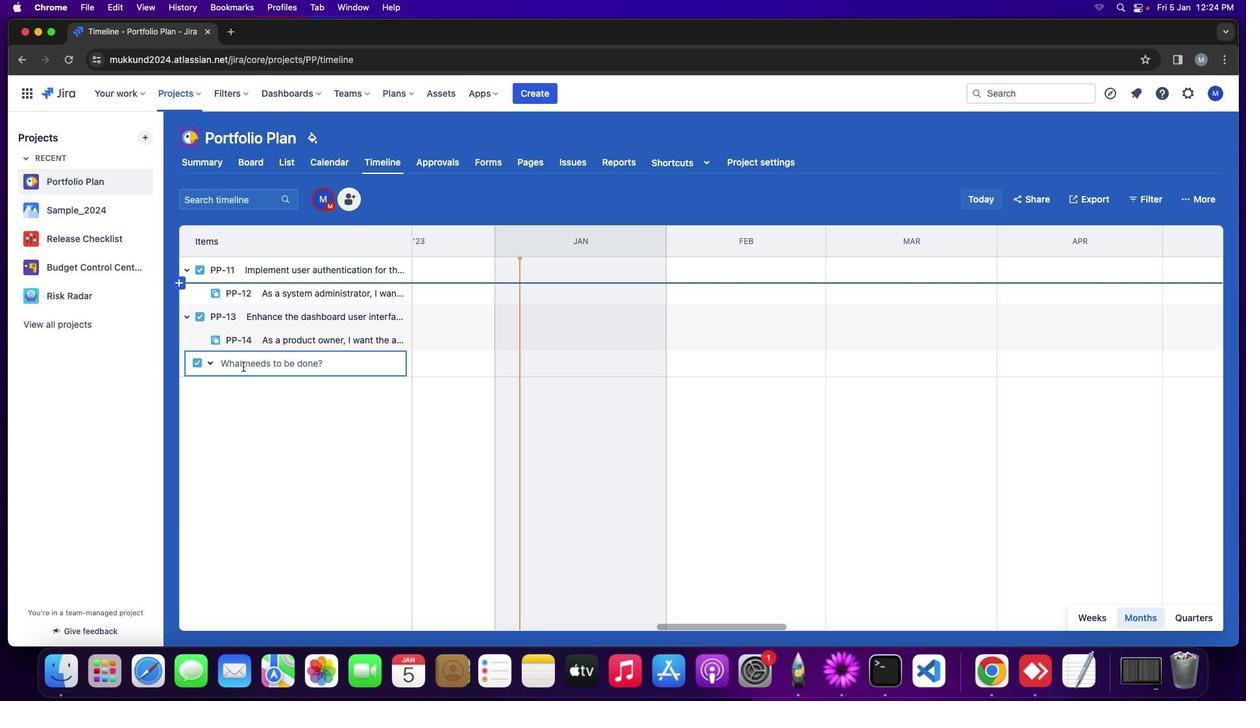 
Action: Mouse moved to (242, 366)
Screenshot: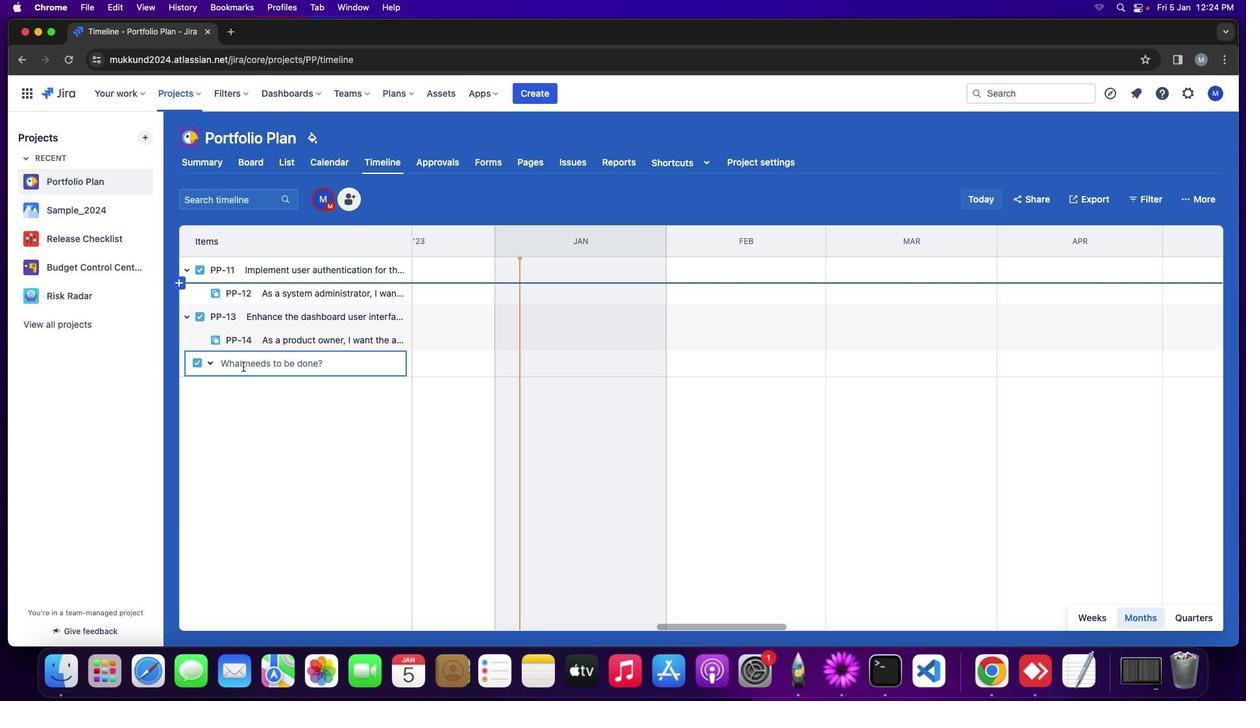 
Action: Key pressed Key.shift_r'I'','Key.backspace'm''p''l''e''m''e''n''t'Key.space'a'Key.space'r''o''b''u''s''t'Key.space's''e''a''r''c''h'Key.space'f''u''n''c''t''i''o''n''a''l''i''t''y'Key.space't''o'Key.space'a''l''l''o''w'Key.space'u''s''e''r''s'Key.space't''o'Key.space'q''u''i''c''k''l''y'Key.space'f''i''n''d'Key.space'r''e''l''e''v''a''n''t'Key.space'i''n''f''o''r''m''a''t''i''o''n'Key.space'w''i''t''h''i''n'Key.space't''h''e'Key.space'a''p''p''l''i''c''a''t''i''o''n''.'Key.enter
Screenshot: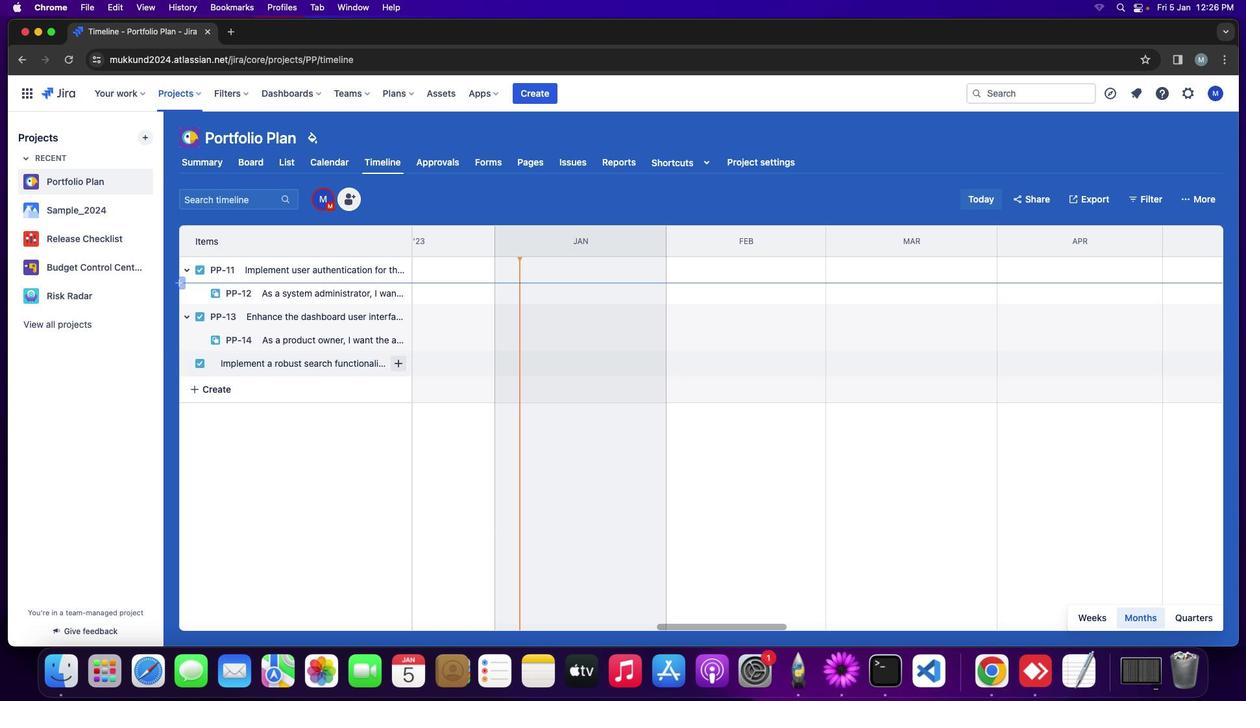 
Action: Mouse moved to (227, 394)
Screenshot: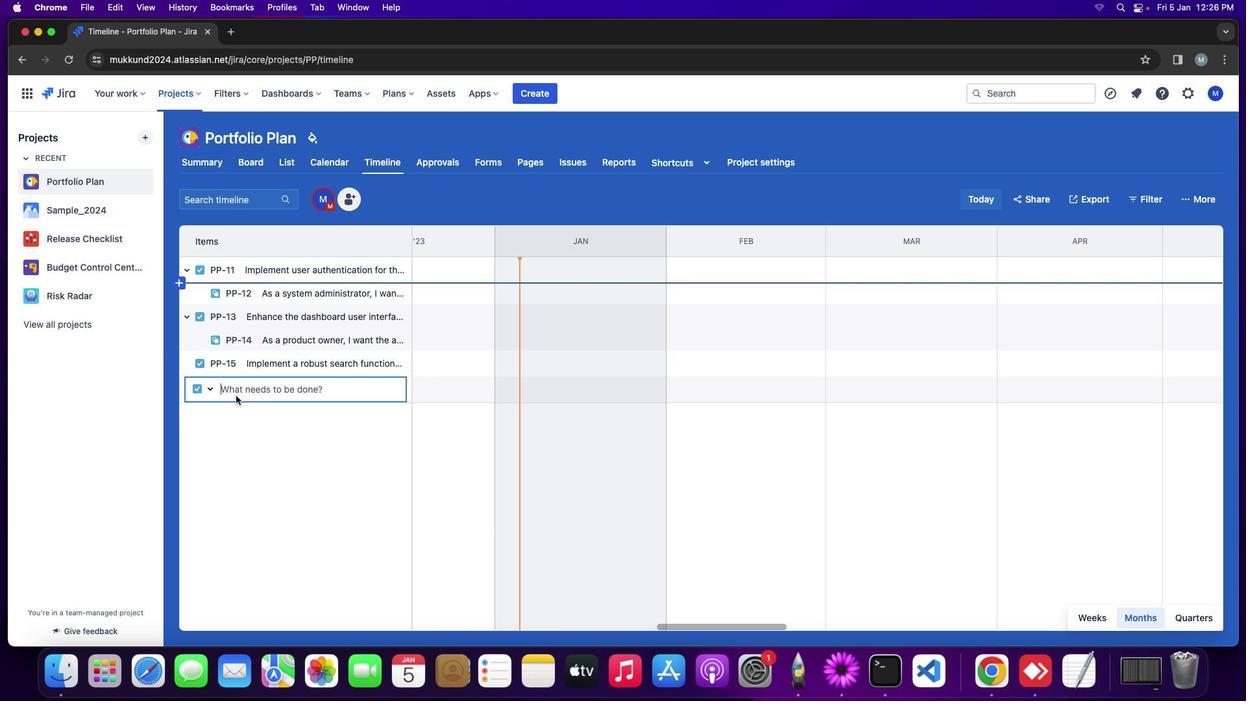 
Action: Mouse pressed left at (227, 394)
Screenshot: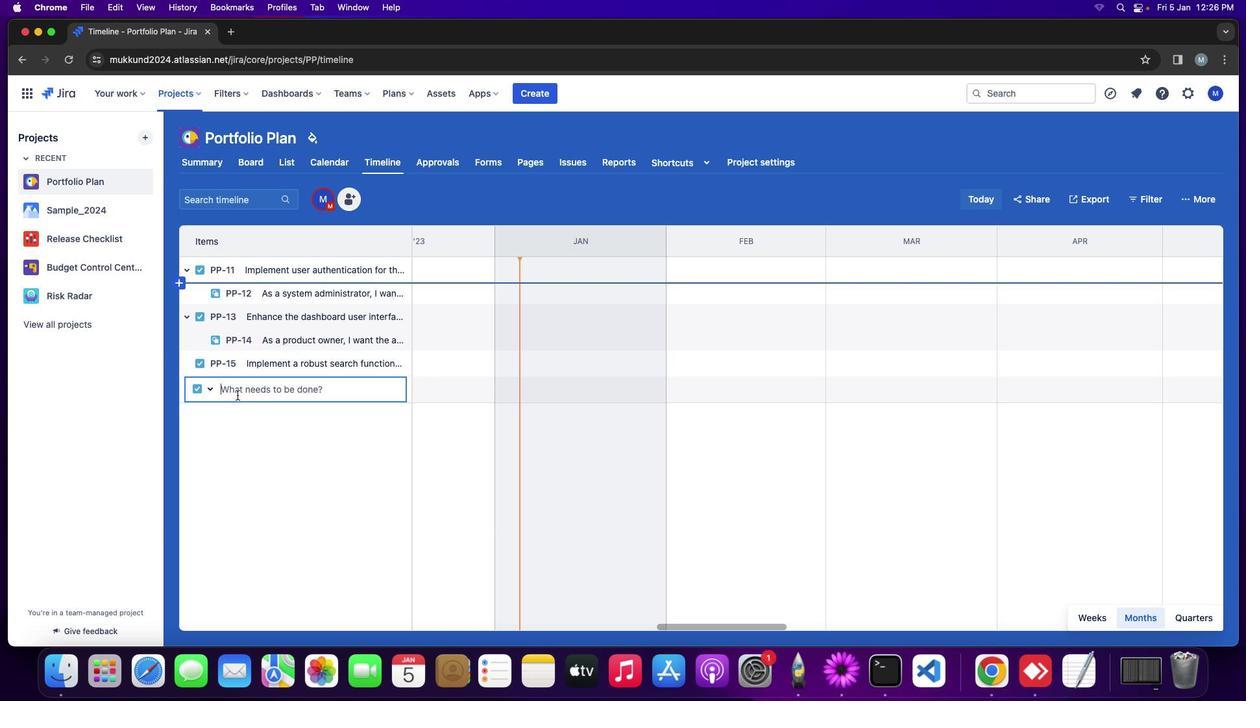 
Action: Mouse moved to (242, 392)
Screenshot: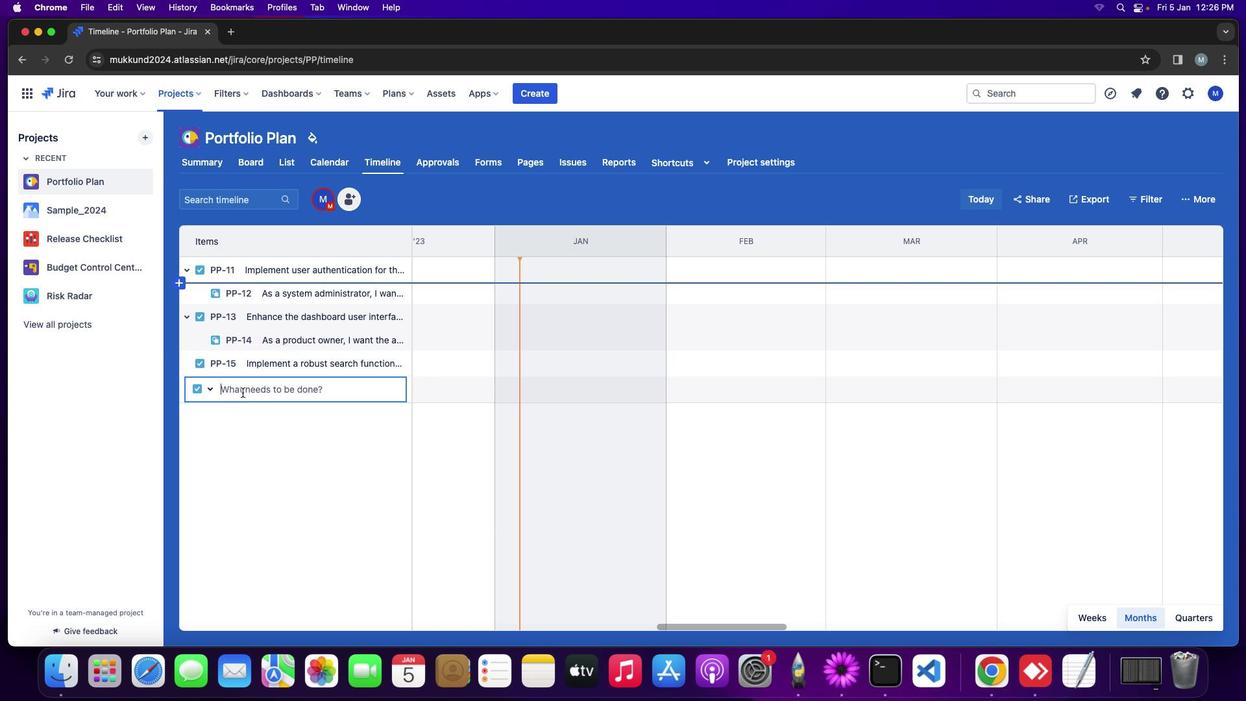 
Action: Mouse pressed left at (242, 392)
Screenshot: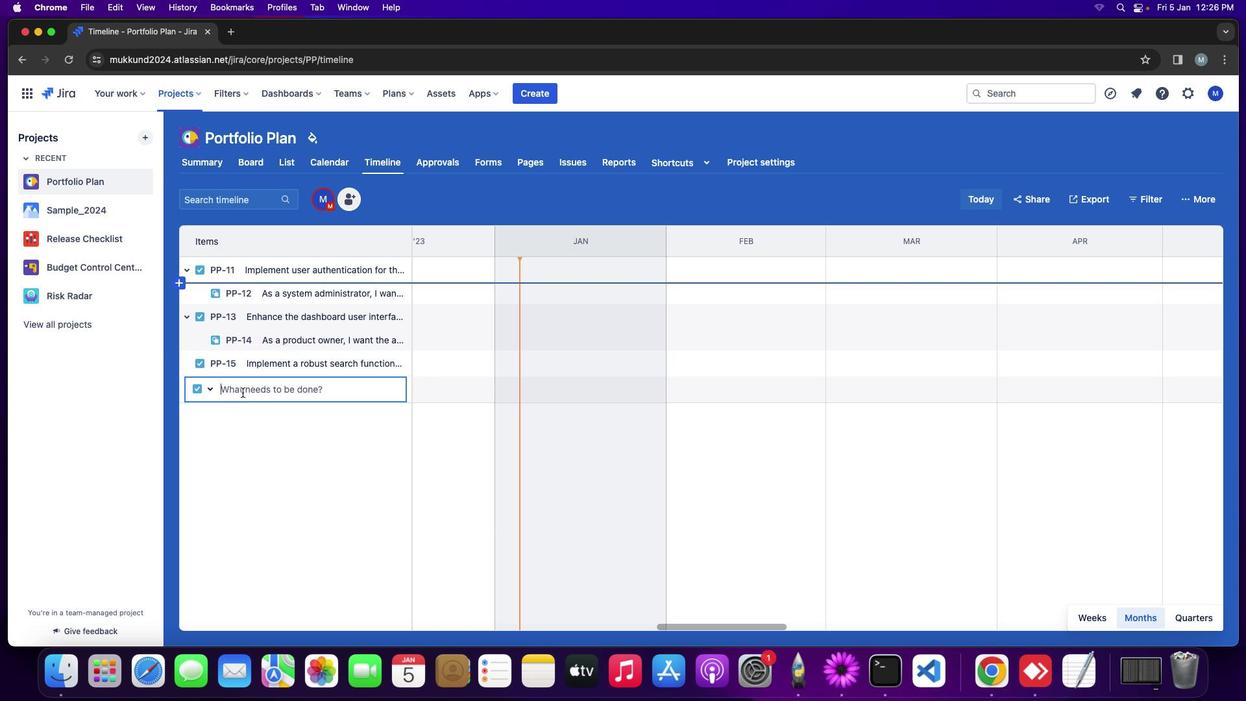 
Action: Key pressed Key.shift'A'Key.spaceKey.backspace's'Key.space'a'Key.space'u''s''e''r'','Key.spaceKey.shift'I'Key.space'w''a''n''t'Key.space't''o'Key.space'b''e'Key.space'a''b''l''e'Key.space't''o'Key.space's''e''a''r''c''h'Key.space'f''o''r'Key.space's''p''e''c''i''f''i''c'Key.space'i''n''f''o''r''m''a''t''i''o''n'Key.space'w''i''t''h''i''n'Key.space't''h''e'Key.space'a''p''p''l''i''c''a''t''i''o''n'Key.space'e''f''f''i''c''i''e''n''t''l''y''.'Key.enter
Screenshot: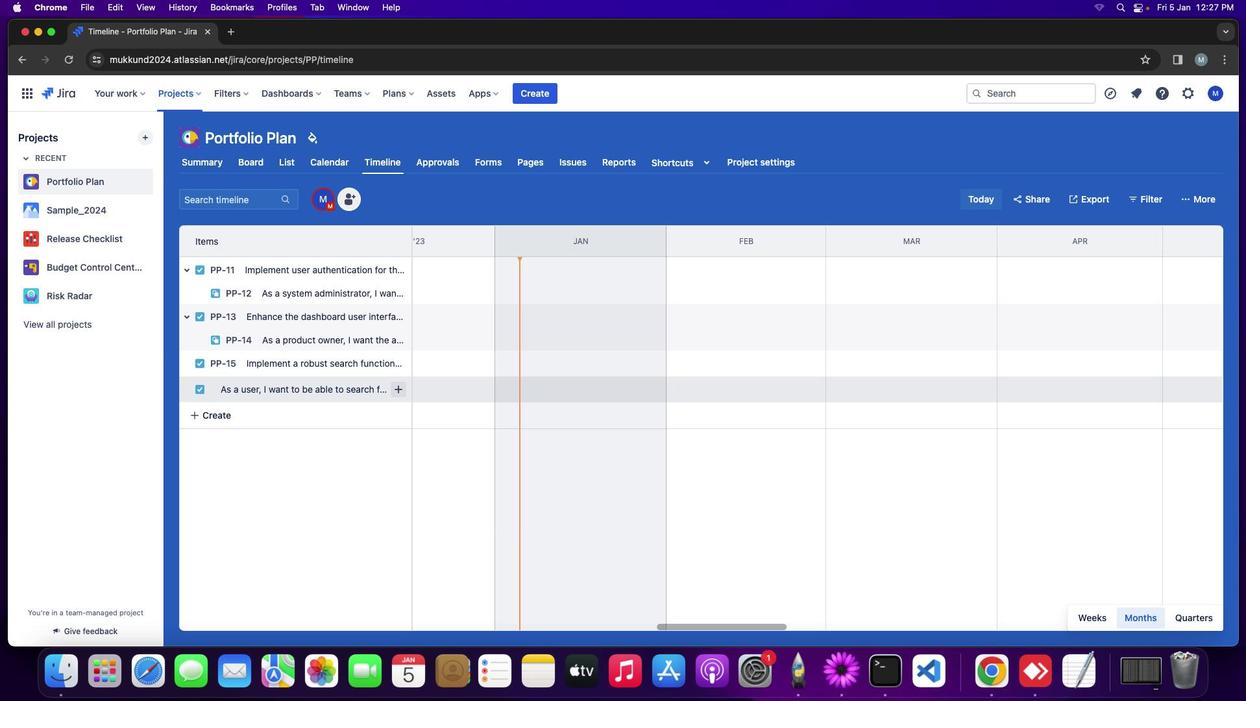 
Action: Mouse moved to (320, 394)
Screenshot: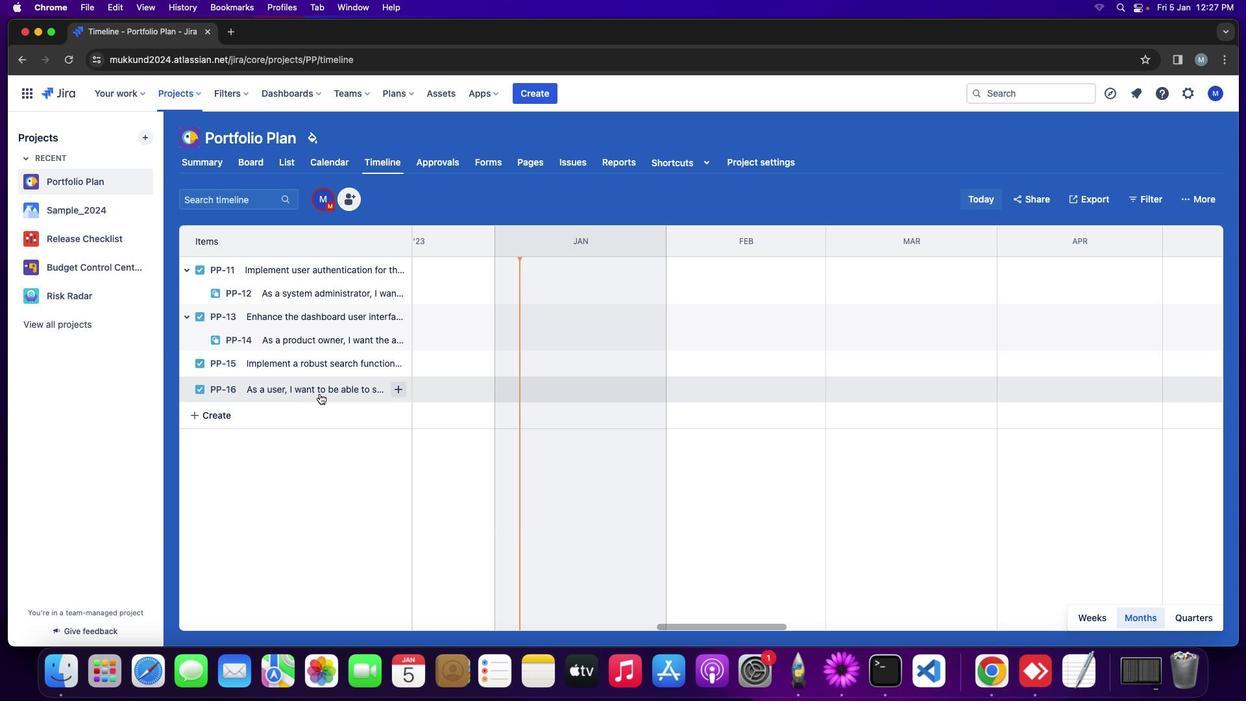 
Action: Mouse pressed left at (320, 394)
Screenshot: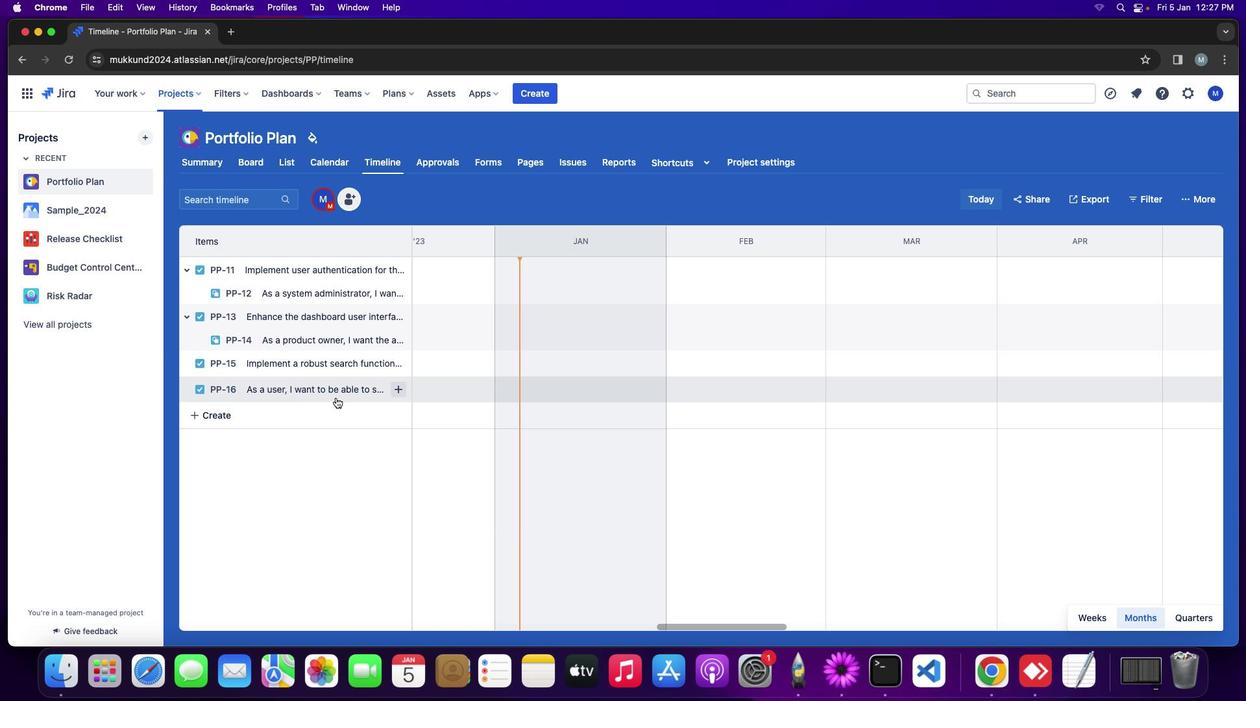 
Action: Mouse moved to (303, 388)
Screenshot: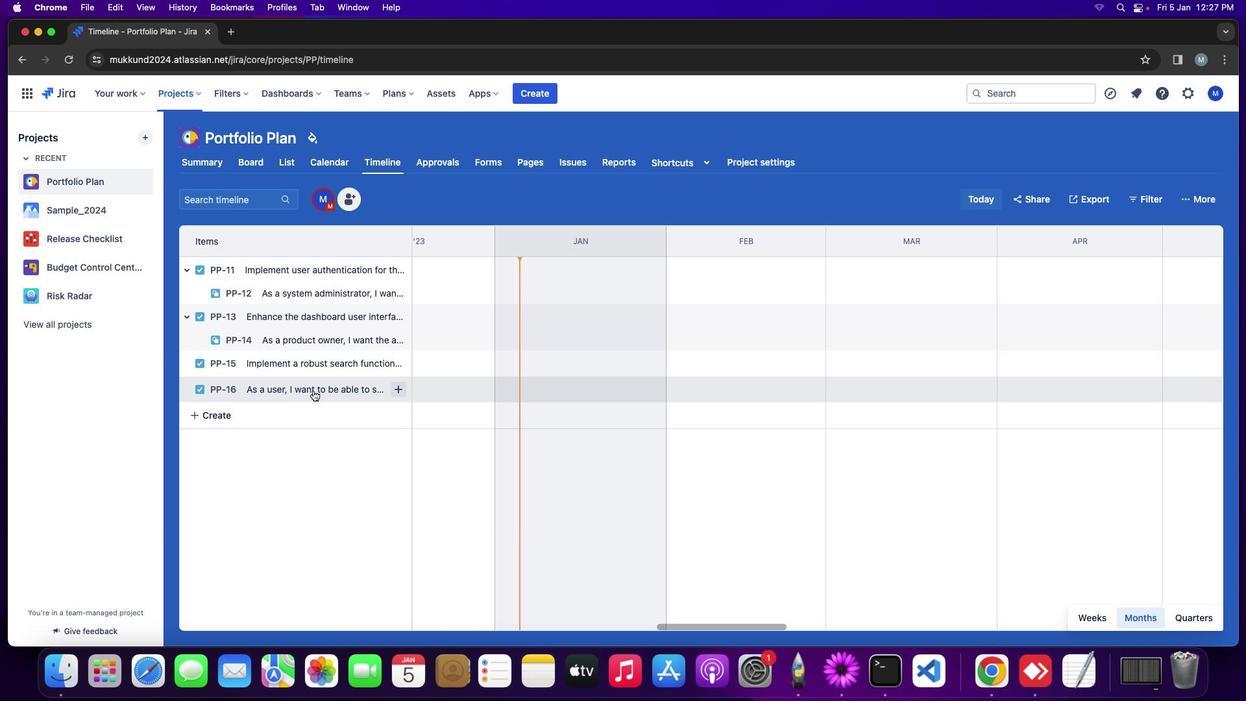 
Action: Mouse pressed left at (303, 388)
Screenshot: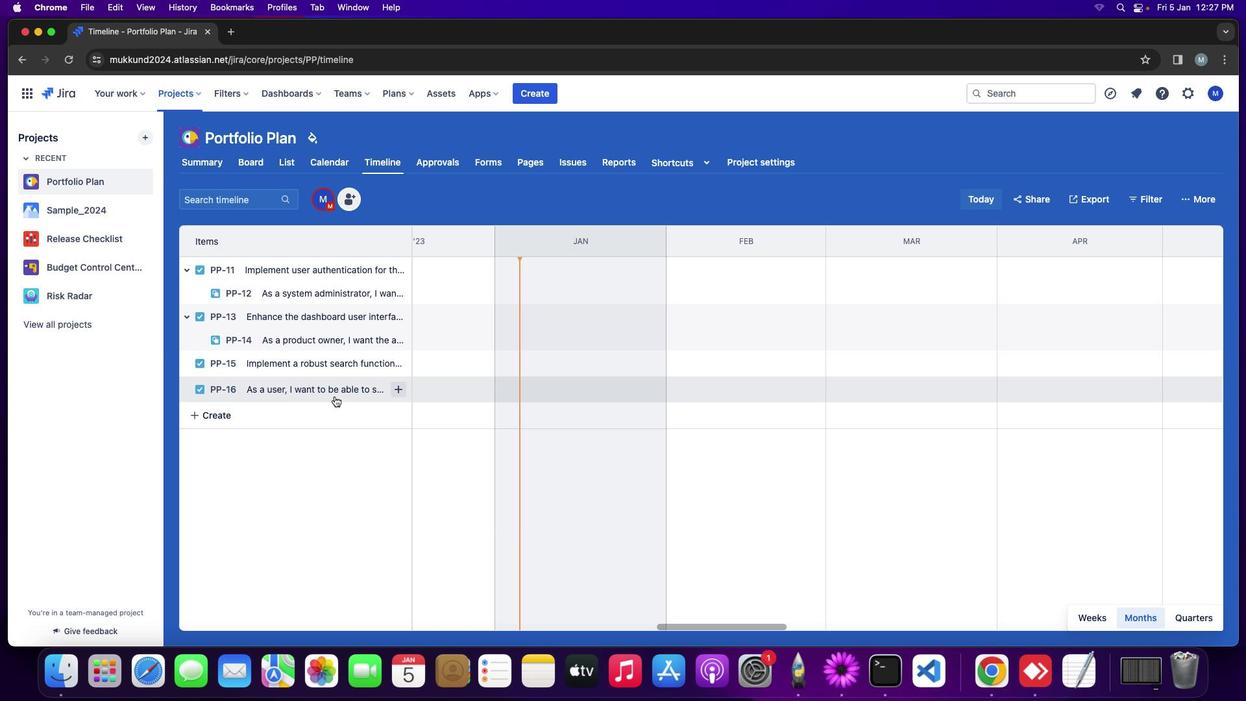 
Action: Mouse moved to (281, 161)
Screenshot: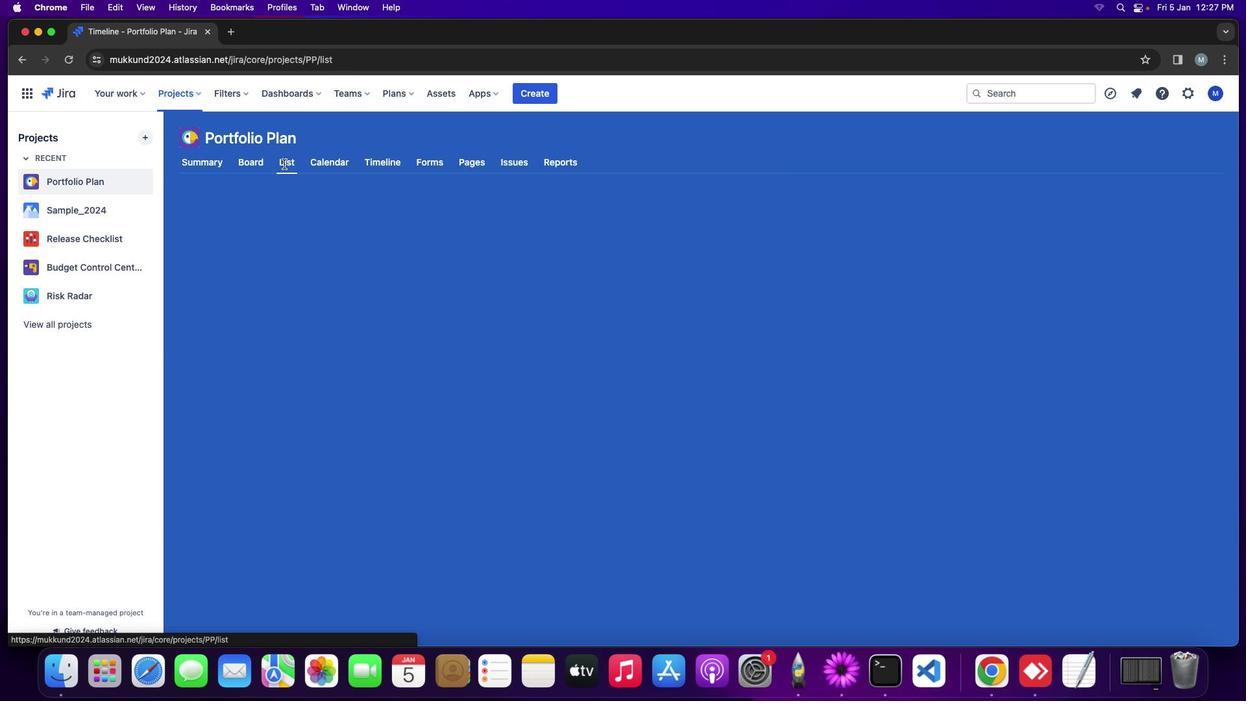 
Action: Mouse pressed left at (281, 161)
Screenshot: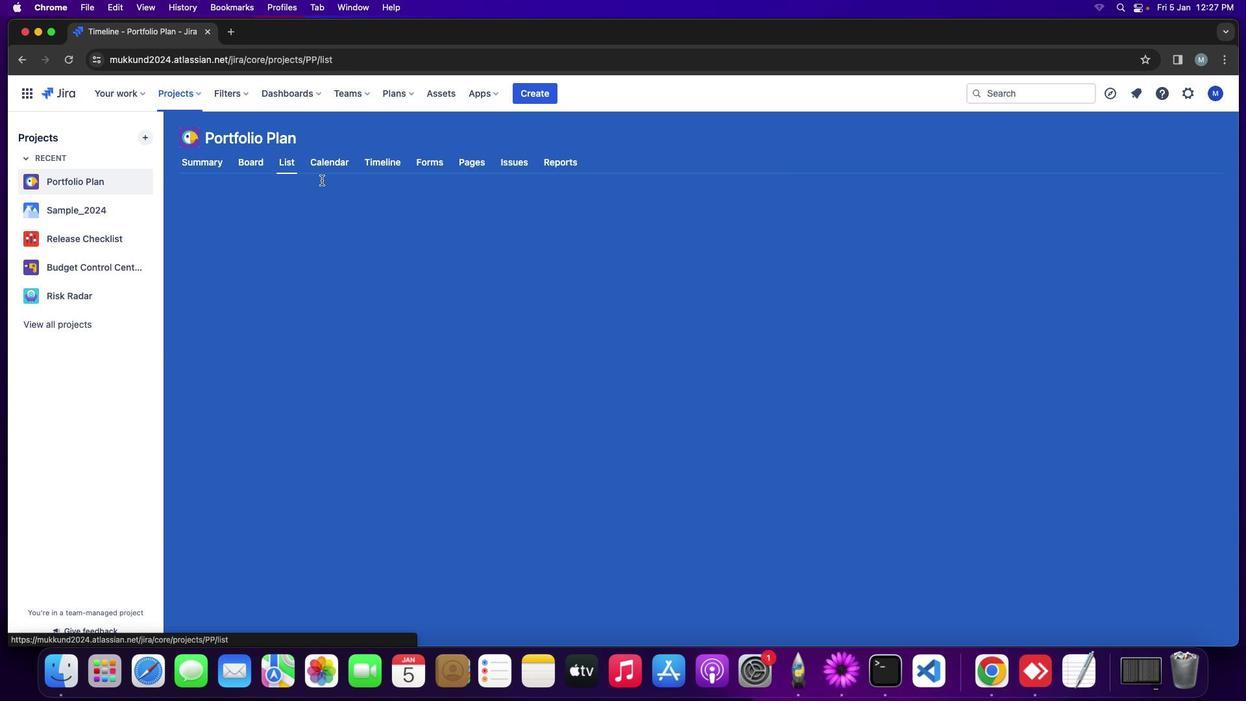 
Action: Mouse moved to (690, 265)
Screenshot: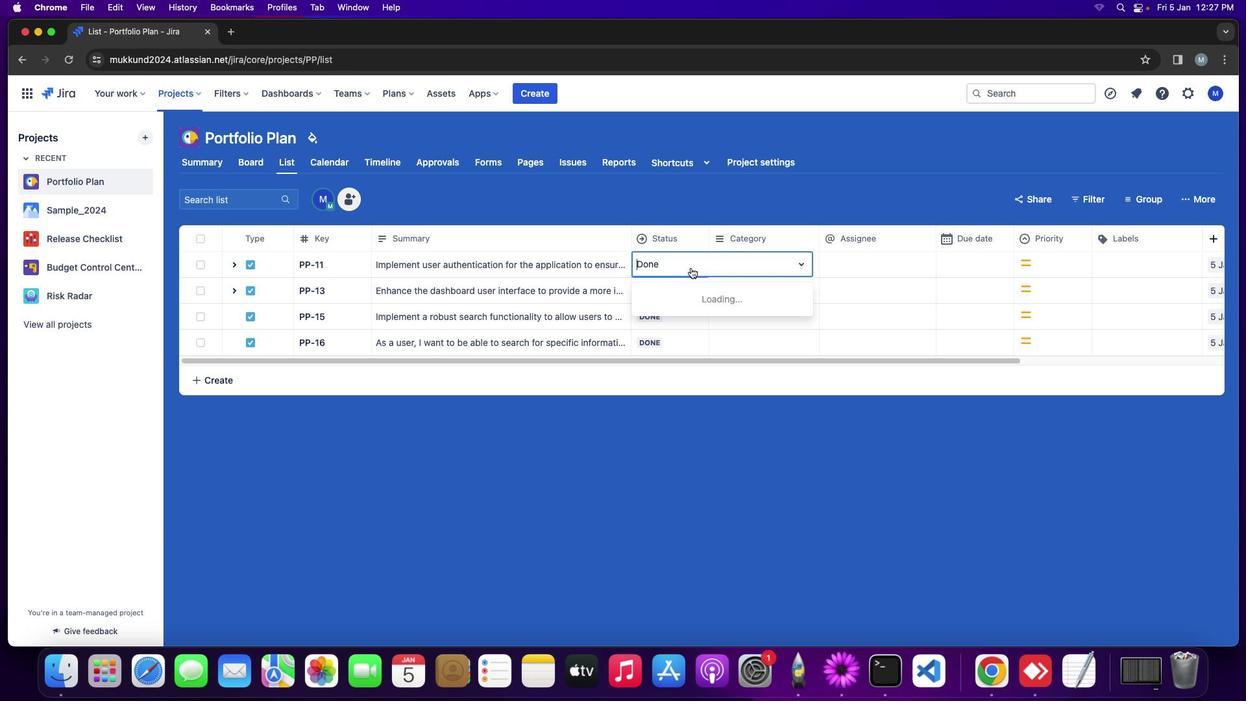 
Action: Mouse pressed left at (690, 265)
Screenshot: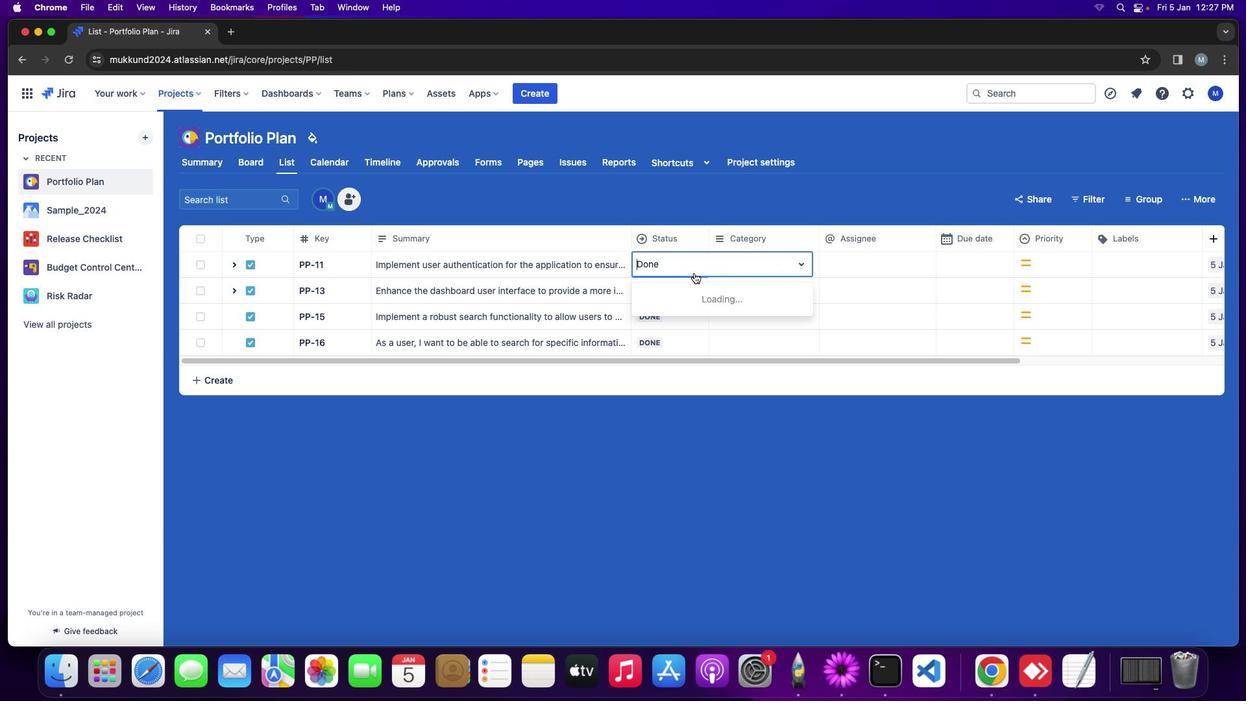 
Action: Mouse moved to (773, 316)
Screenshot: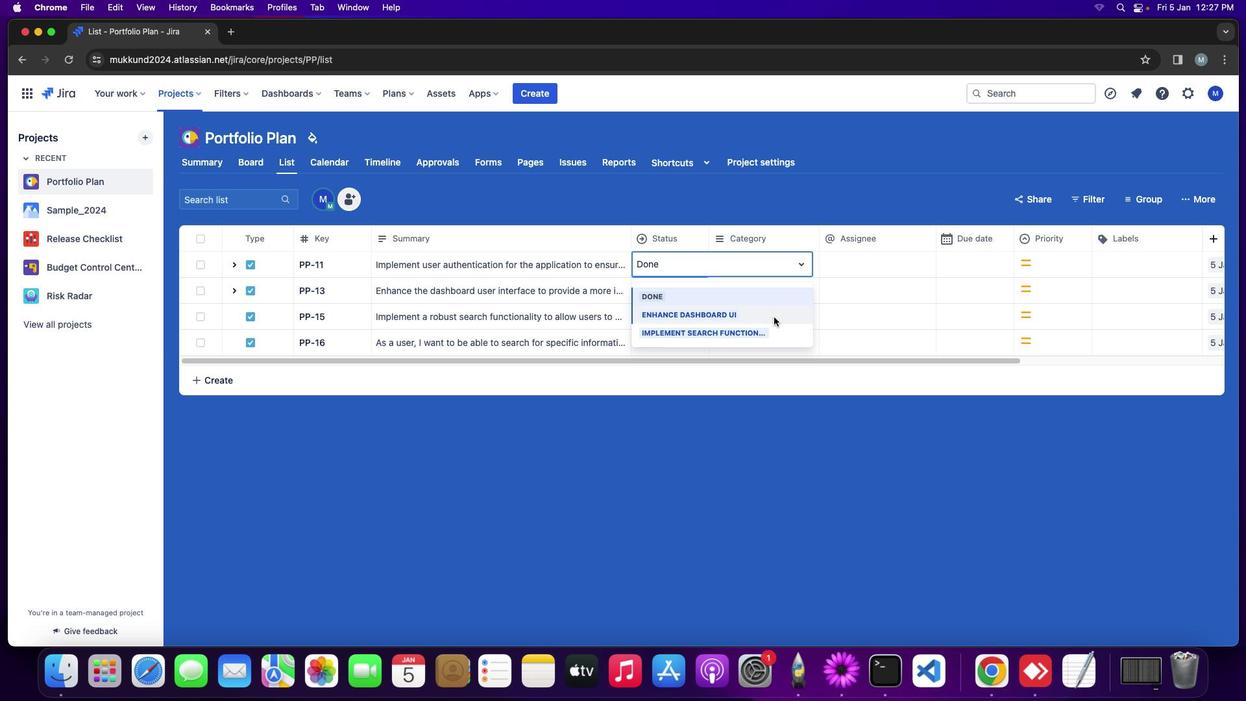 
Action: Mouse pressed left at (773, 316)
Screenshot: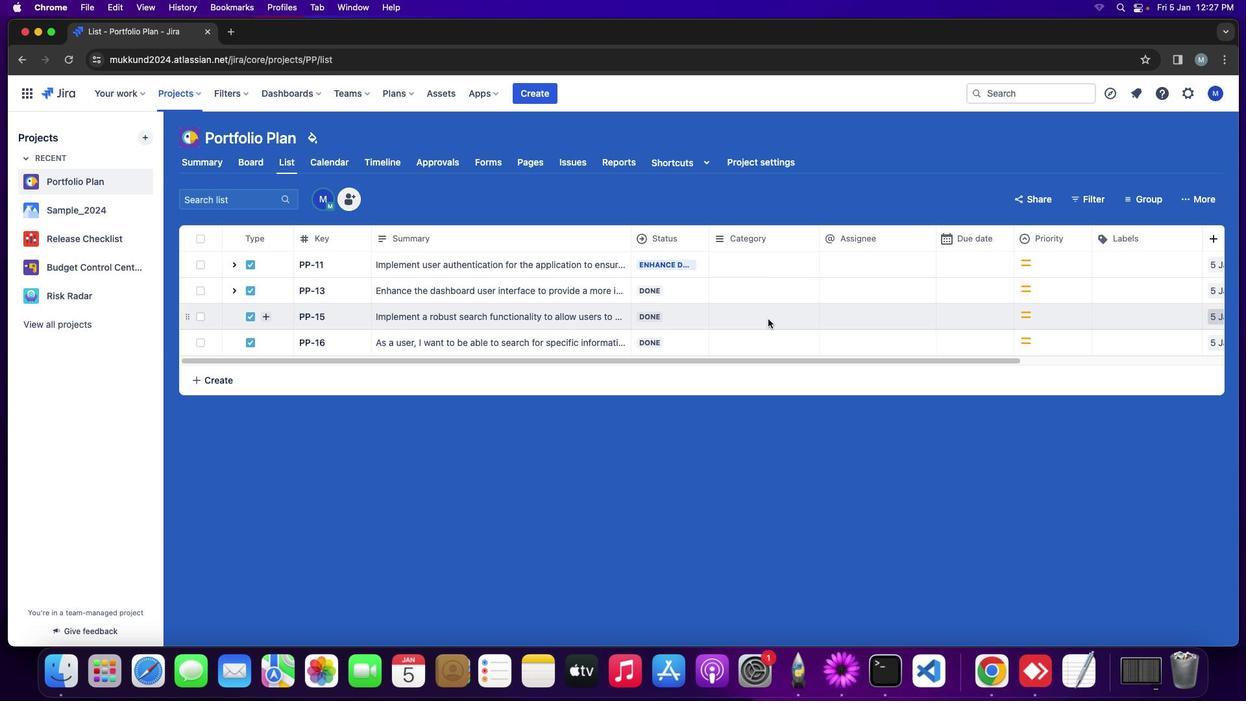 
Action: Mouse moved to (681, 294)
Screenshot: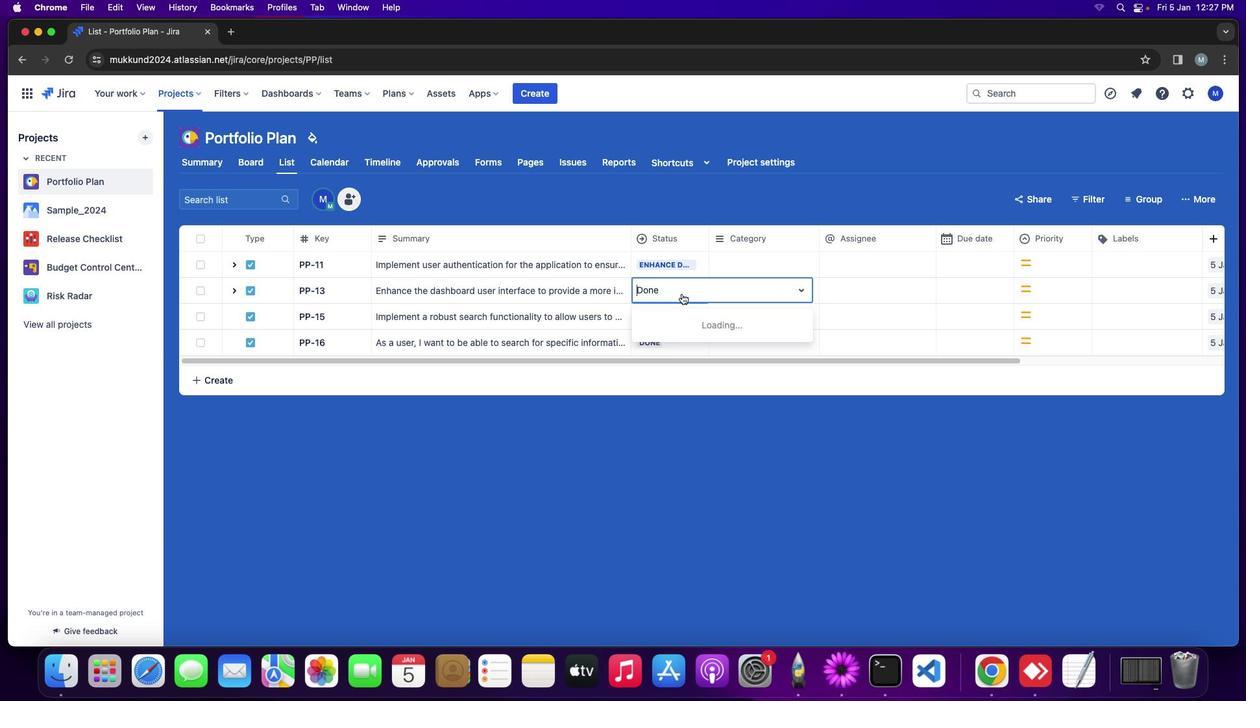 
Action: Mouse pressed left at (681, 294)
Screenshot: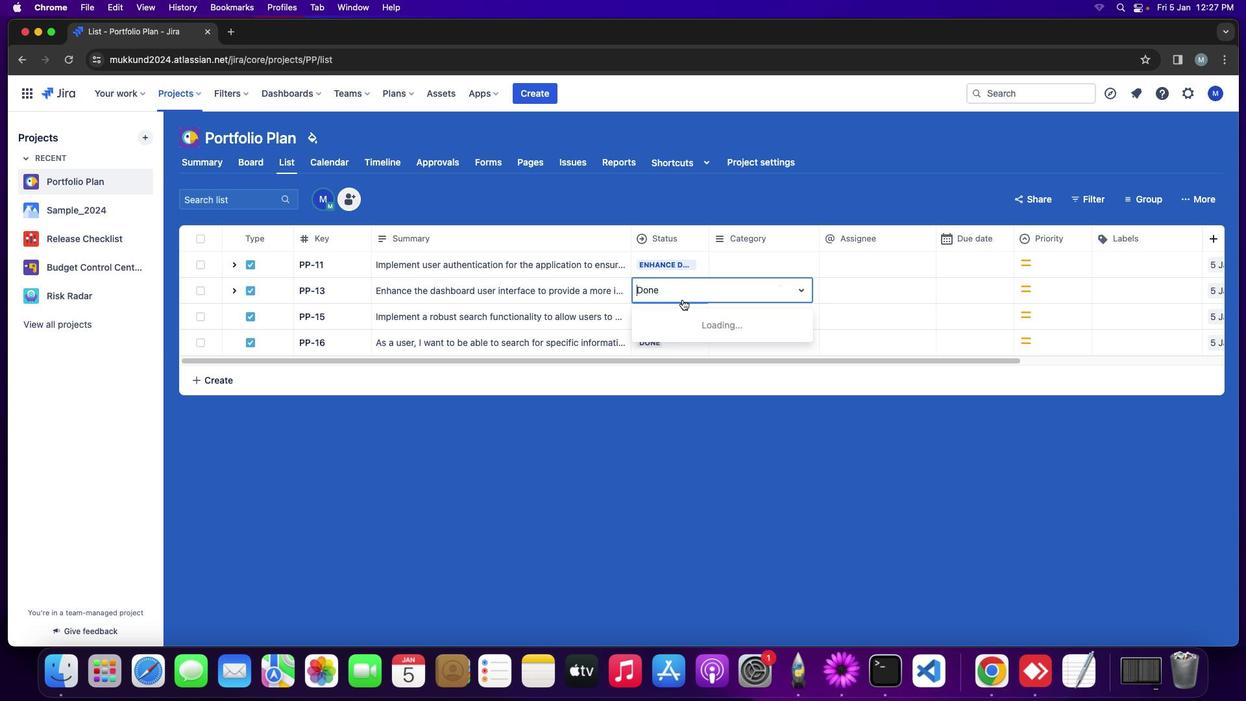 
Action: Mouse moved to (714, 358)
Screenshot: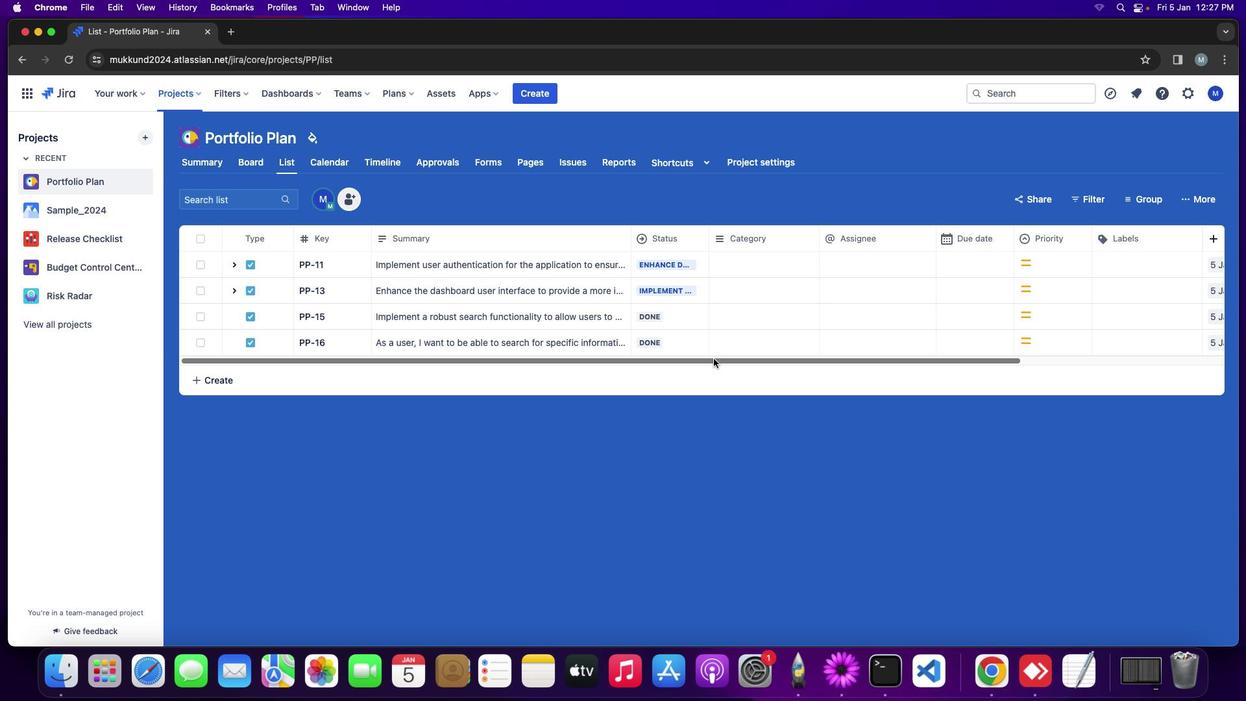 
Action: Mouse pressed left at (714, 358)
Screenshot: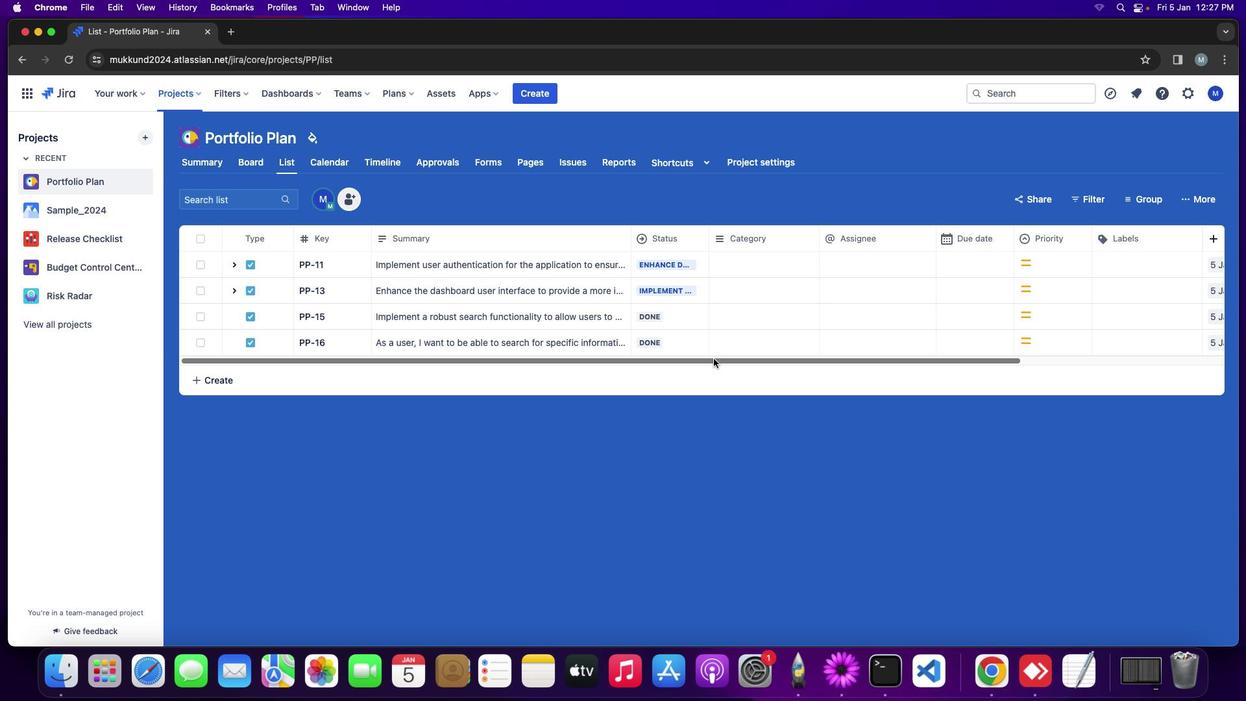 
Action: Mouse moved to (674, 293)
Screenshot: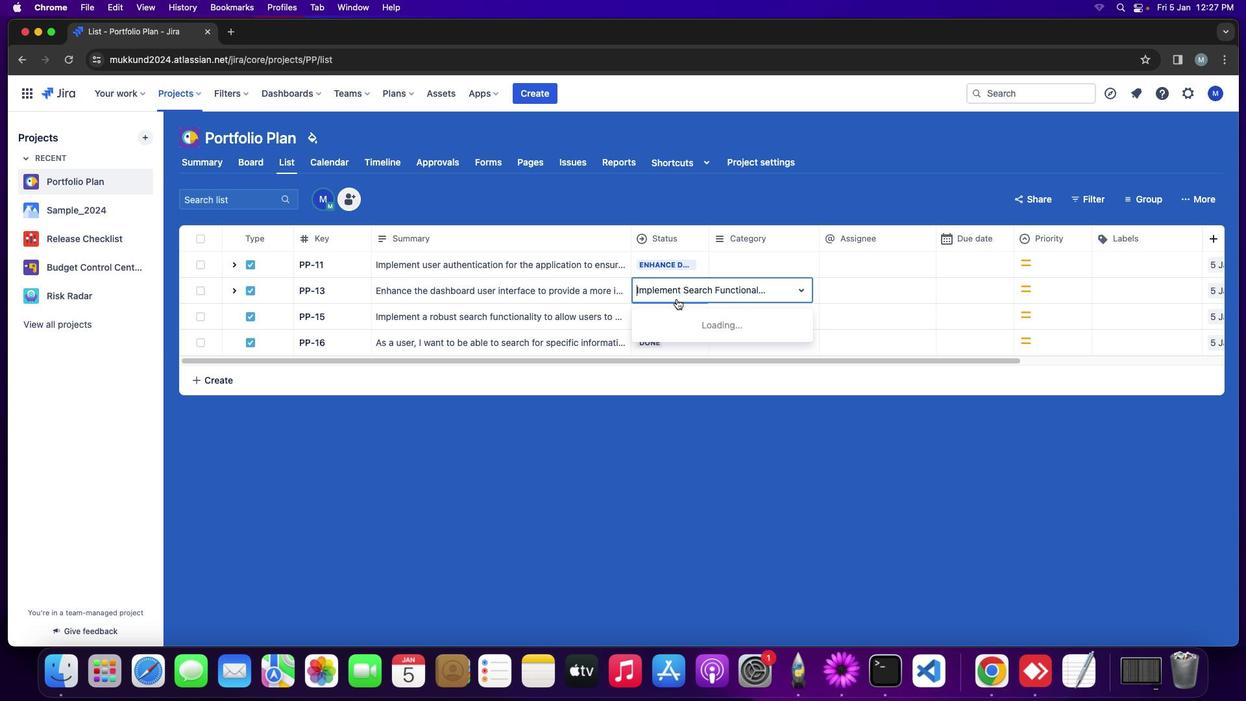 
Action: Mouse pressed left at (674, 293)
Screenshot: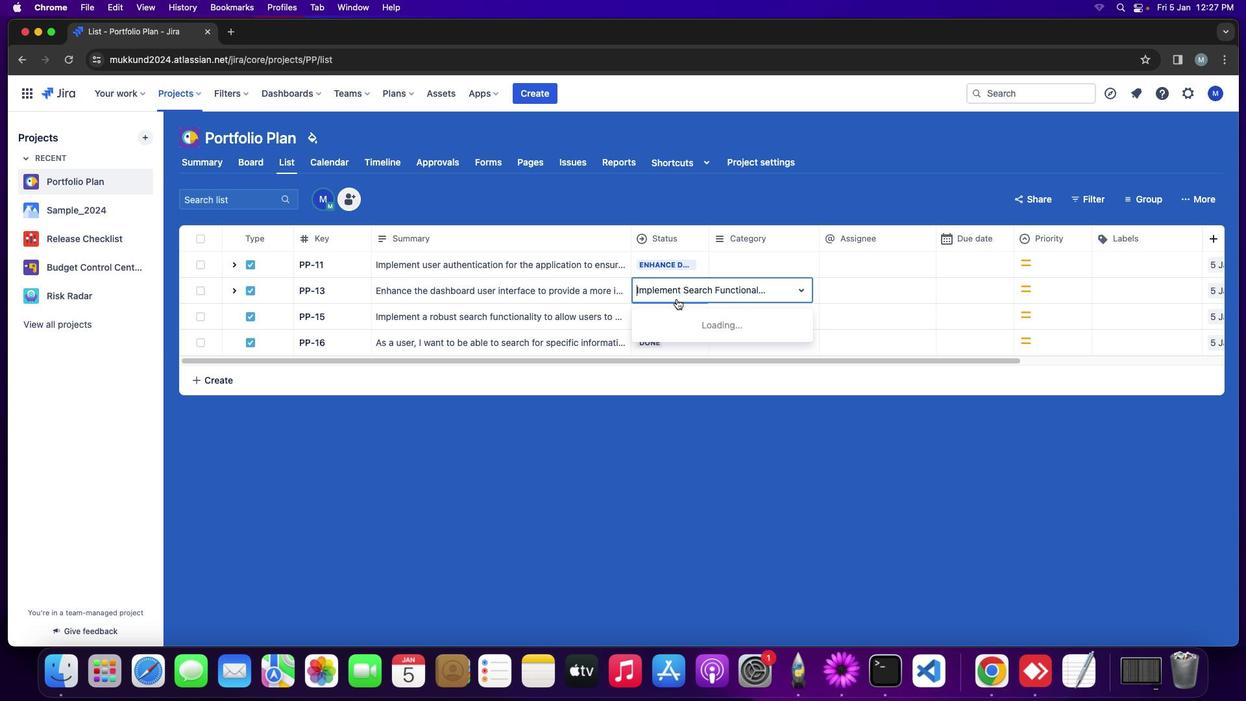 
Action: Mouse moved to (683, 357)
Screenshot: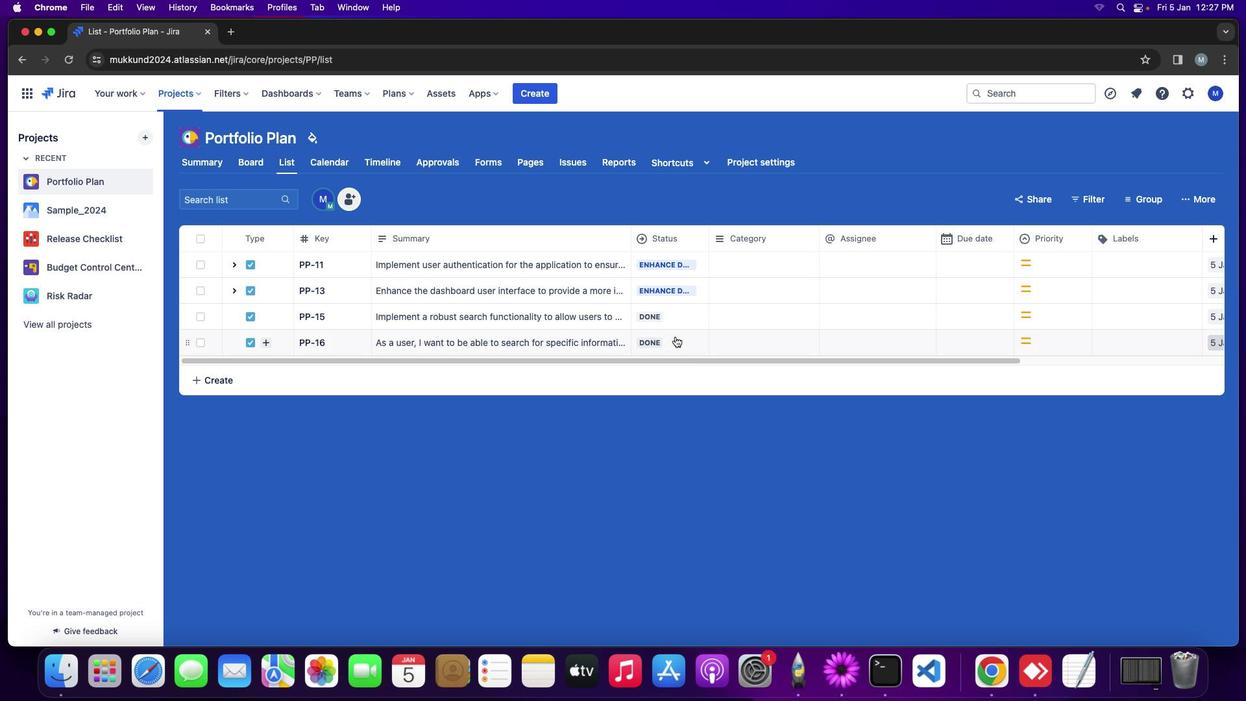 
Action: Mouse pressed left at (683, 357)
Screenshot: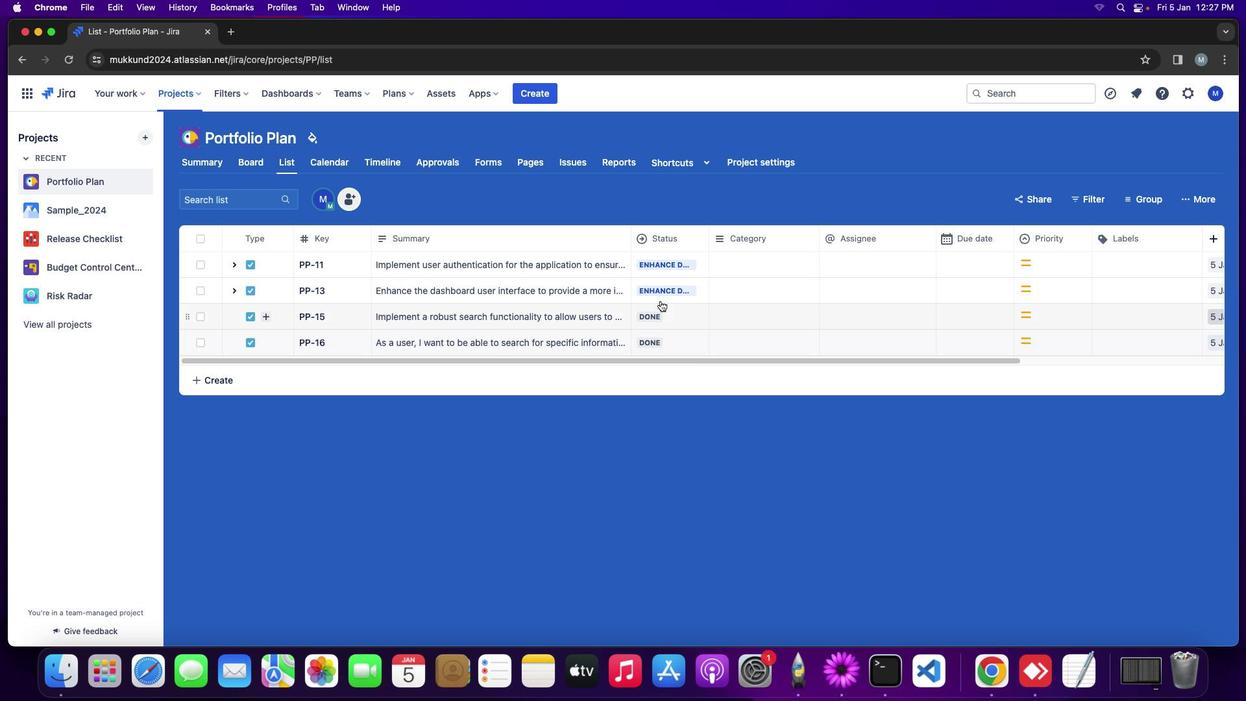 
Action: Mouse moved to (668, 268)
Screenshot: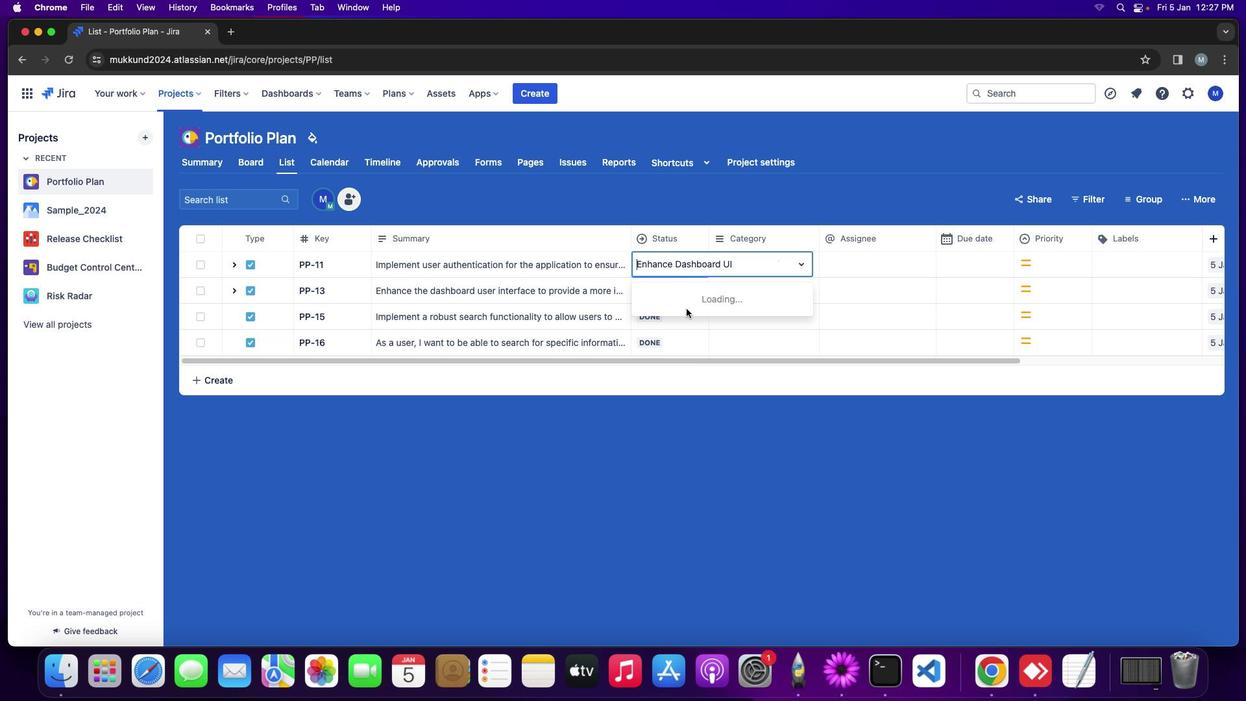 
Action: Mouse pressed left at (668, 268)
Screenshot: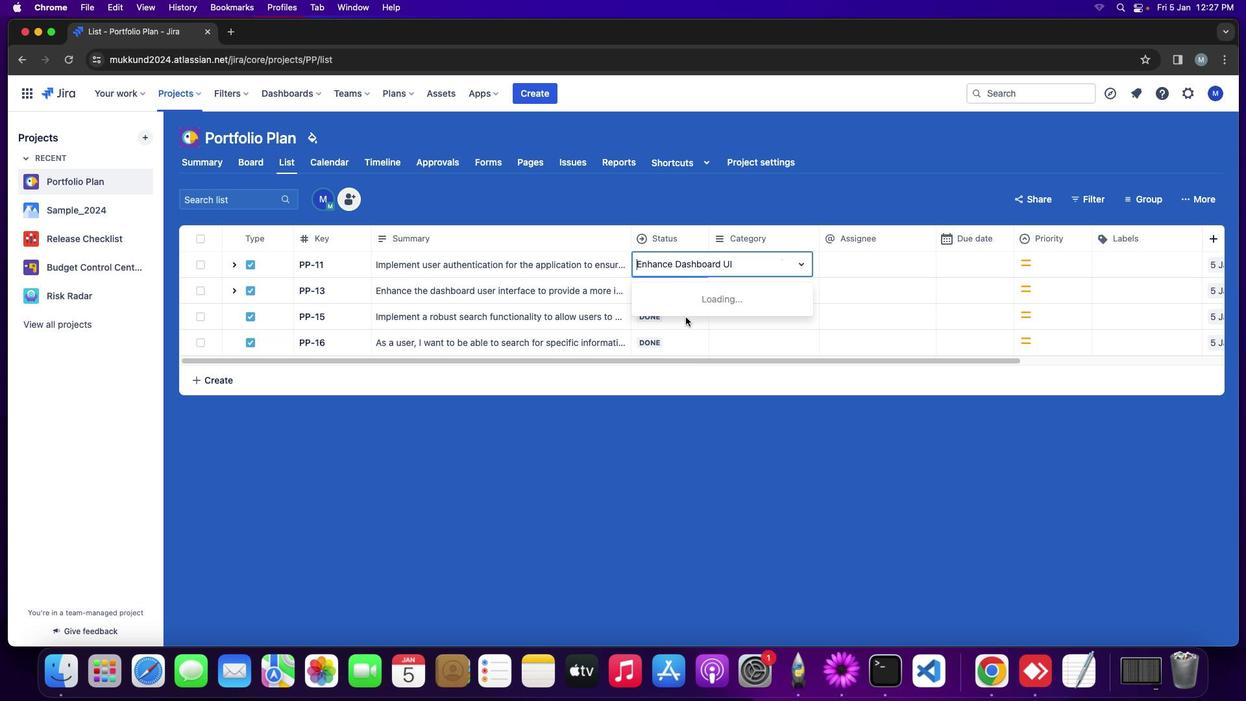 
Action: Mouse moved to (673, 332)
Screenshot: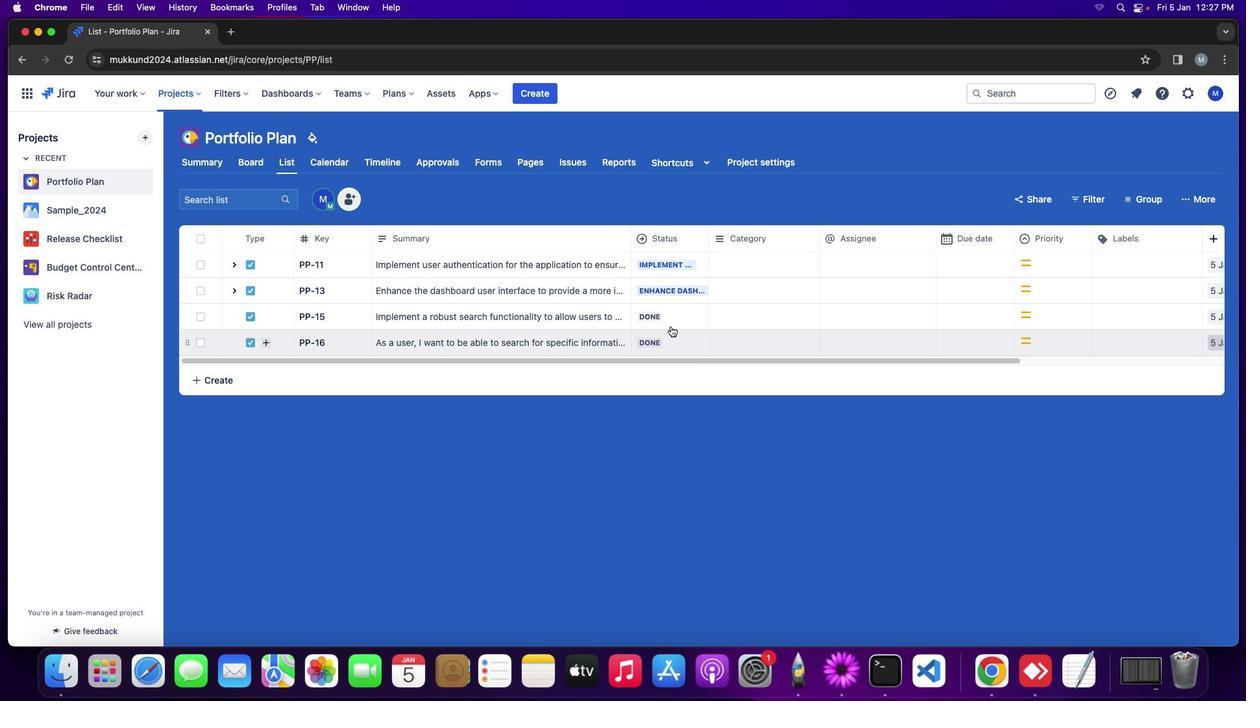 
Action: Mouse pressed left at (673, 332)
Screenshot: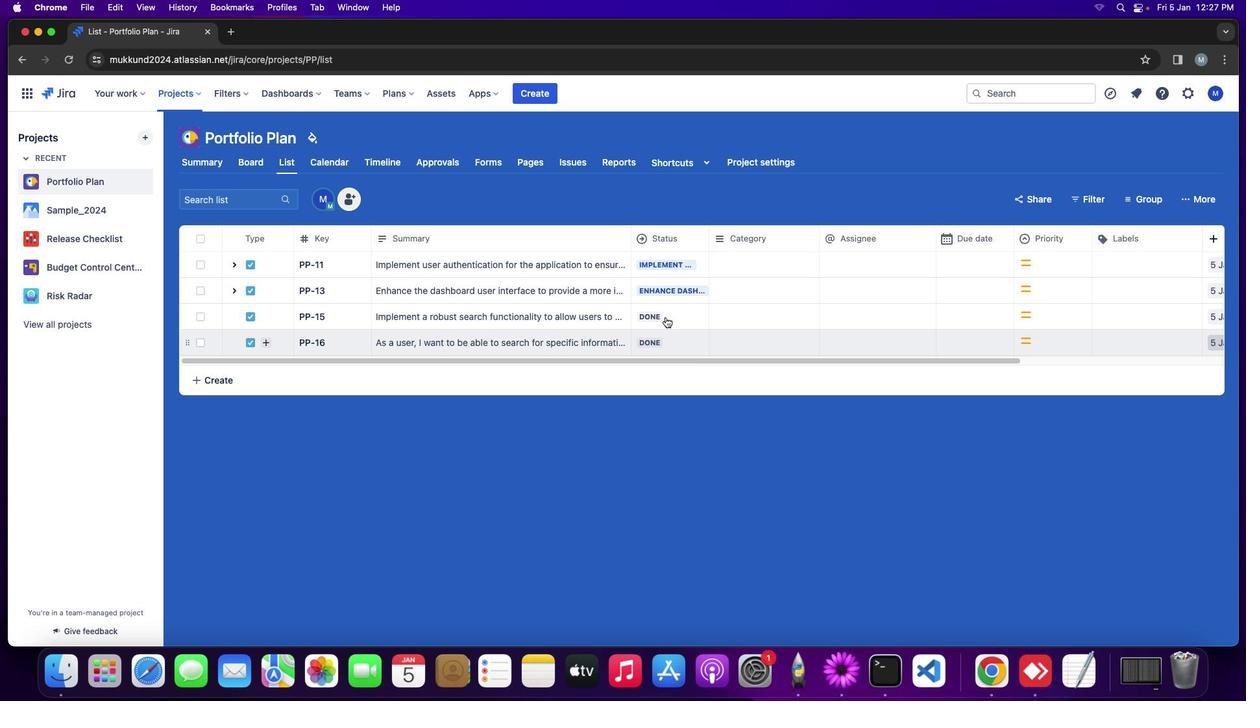 
Action: Mouse moved to (665, 316)
Screenshot: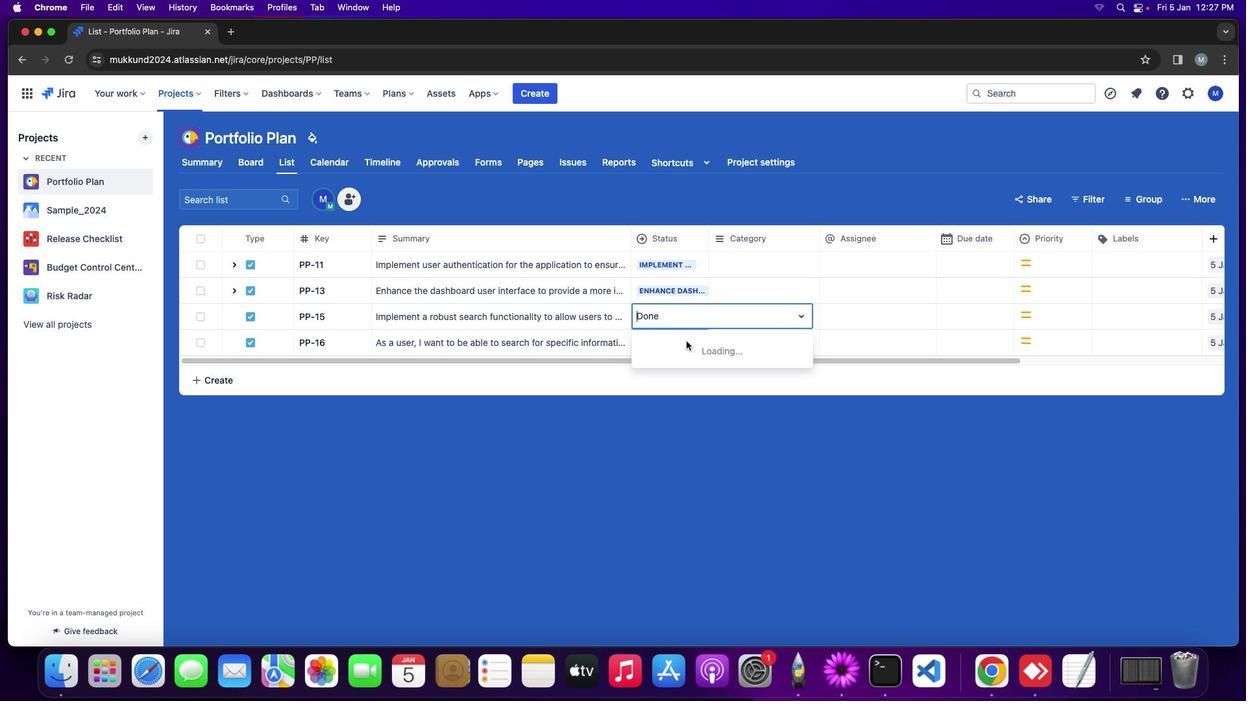 
Action: Mouse pressed left at (665, 316)
Screenshot: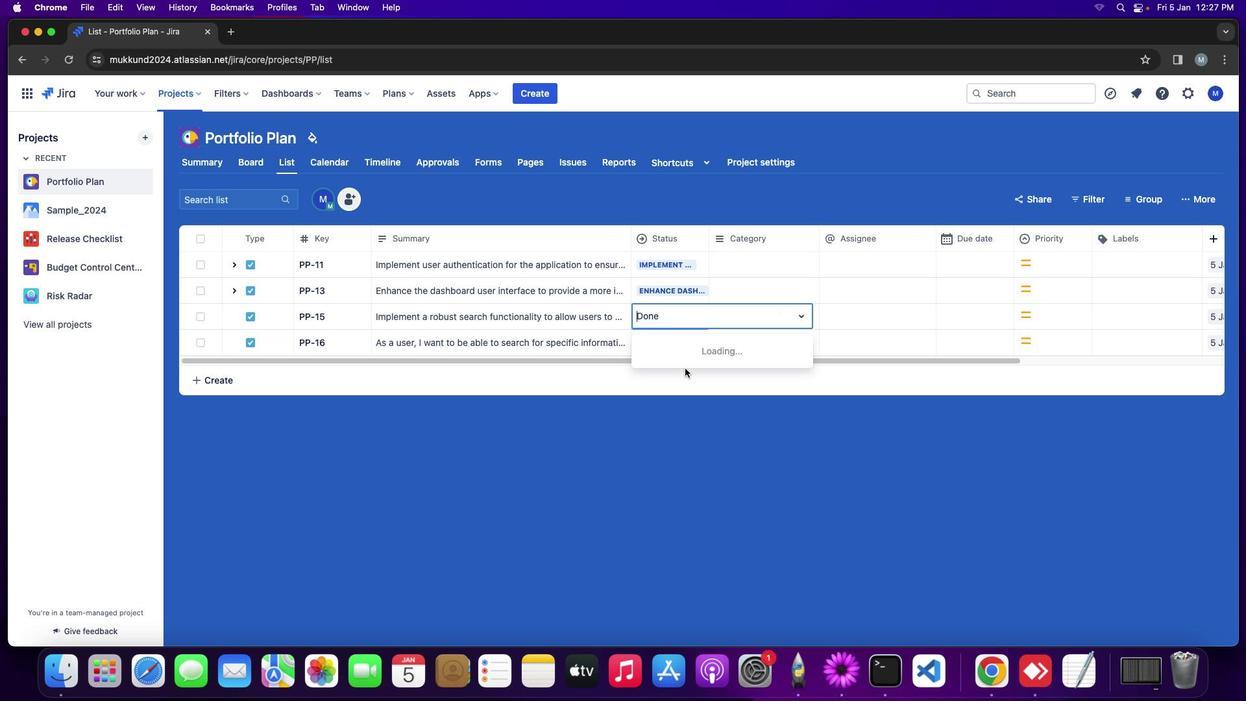 
Action: Mouse moved to (684, 383)
Screenshot: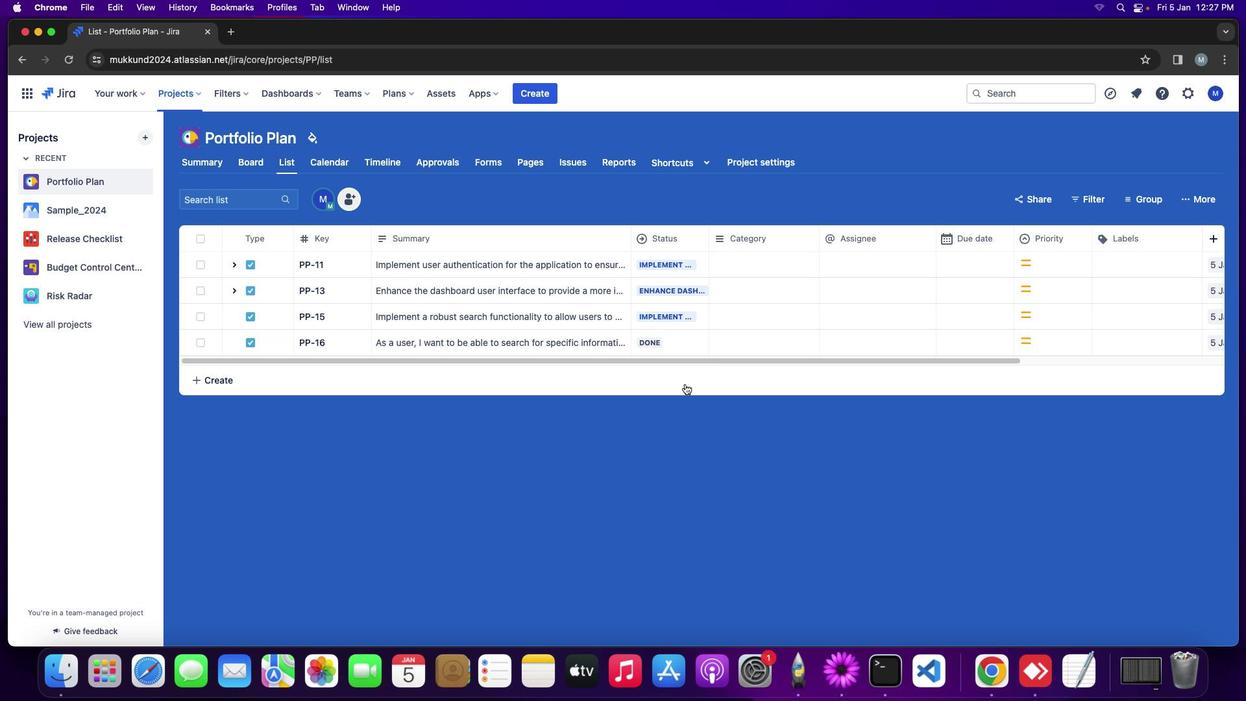 
Action: Mouse pressed left at (684, 383)
Screenshot: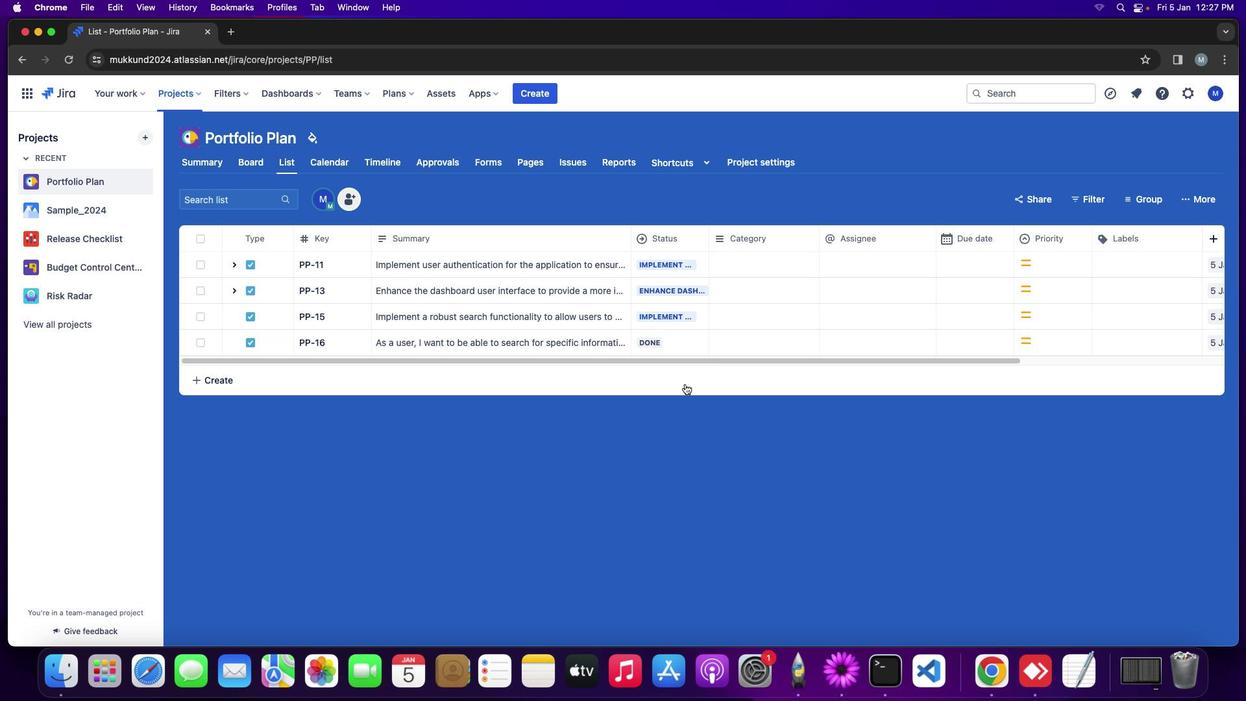 
Action: Mouse moved to (673, 347)
Screenshot: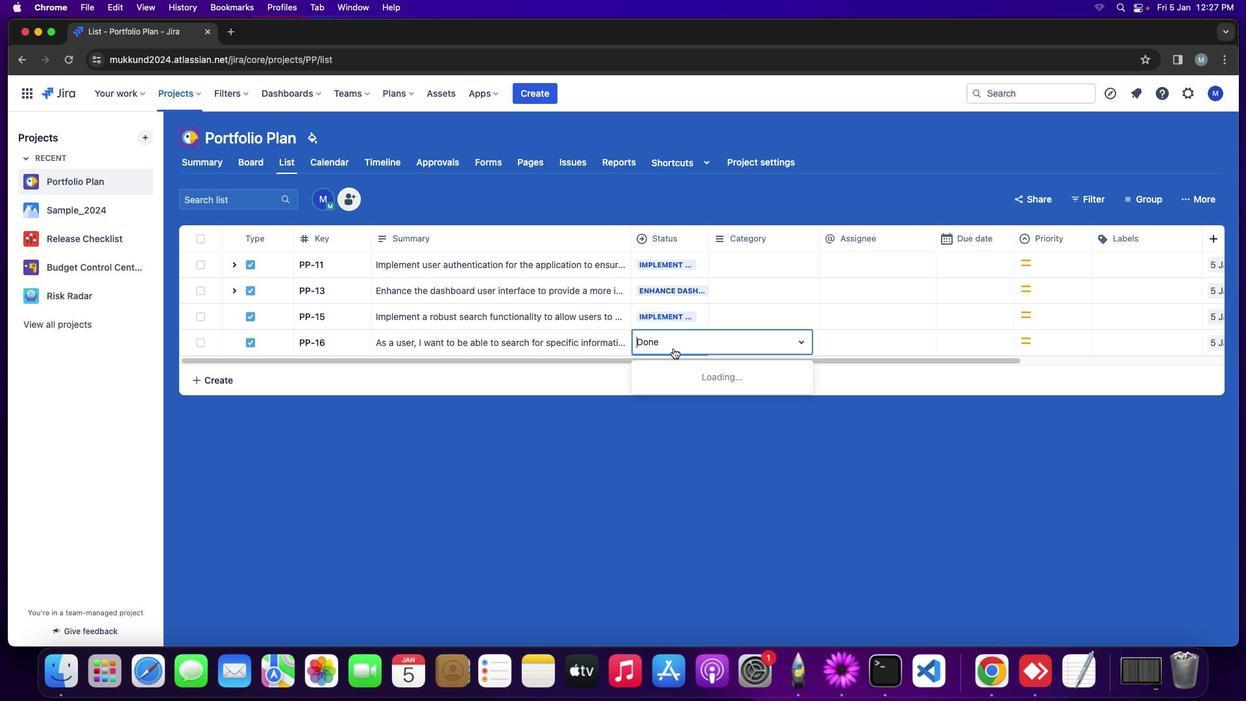 
Action: Mouse pressed left at (673, 347)
Screenshot: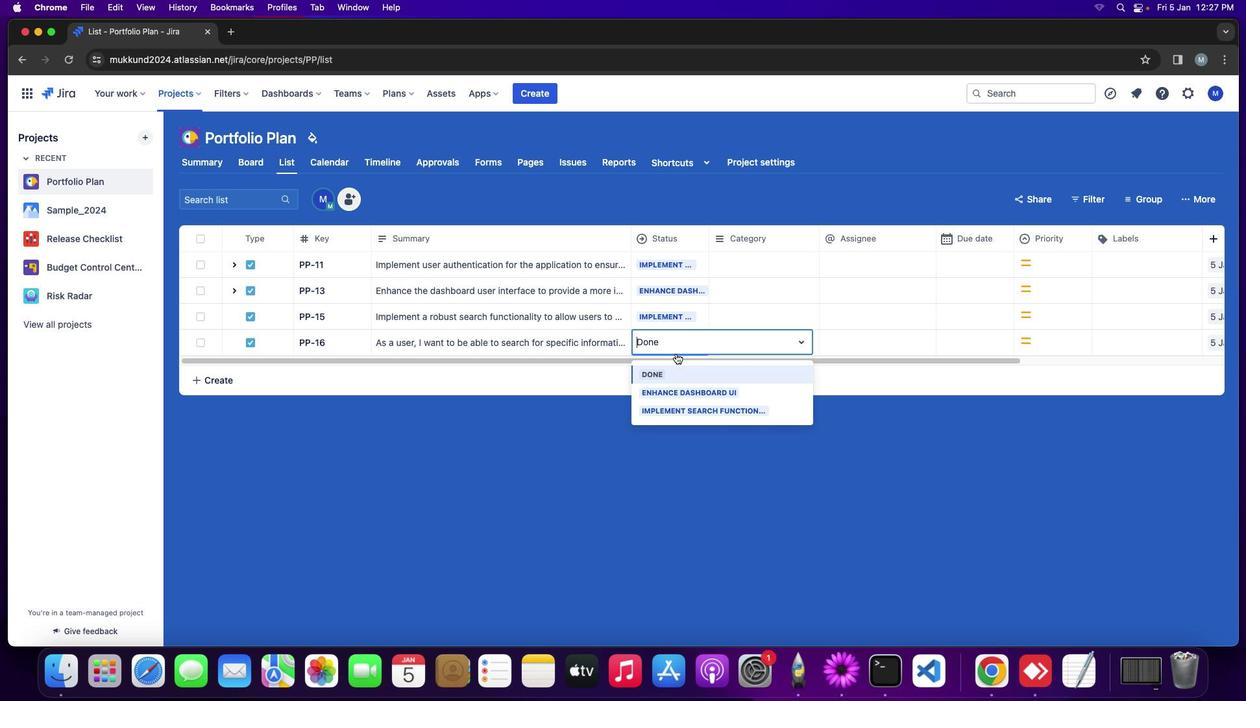 
Action: Mouse moved to (678, 395)
Screenshot: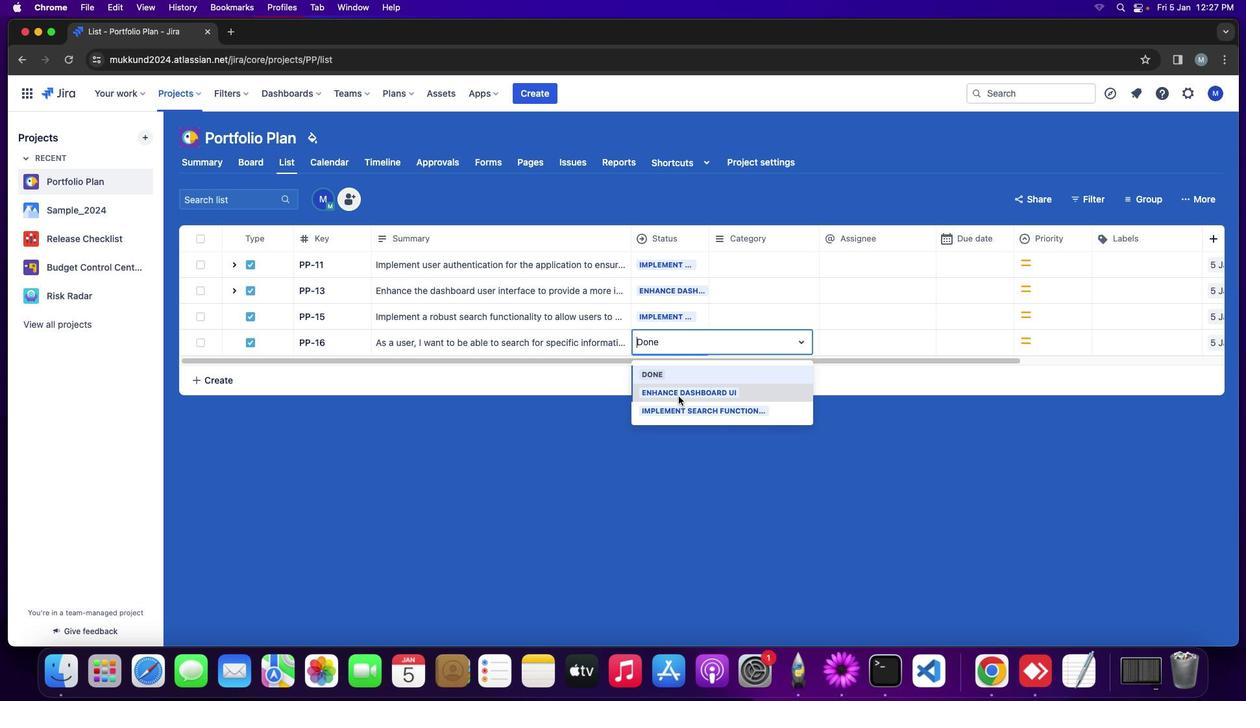 
Action: Mouse pressed left at (678, 395)
Screenshot: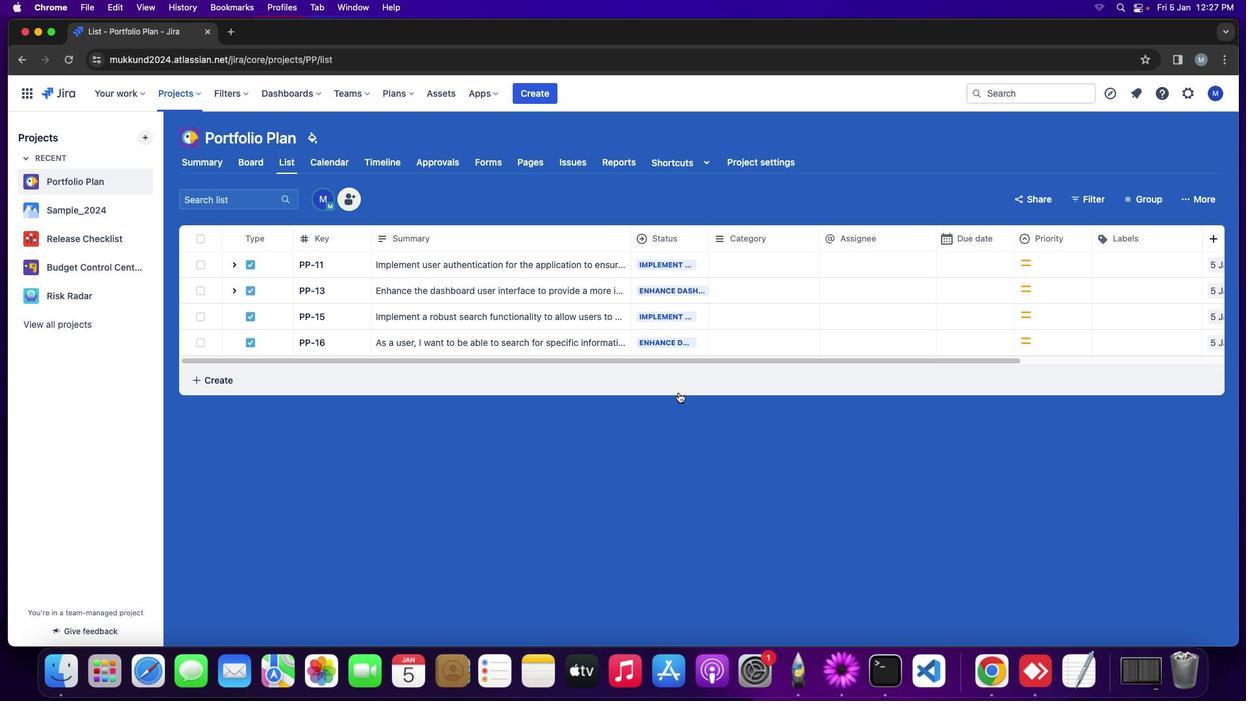 
Action: Mouse moved to (801, 360)
Screenshot: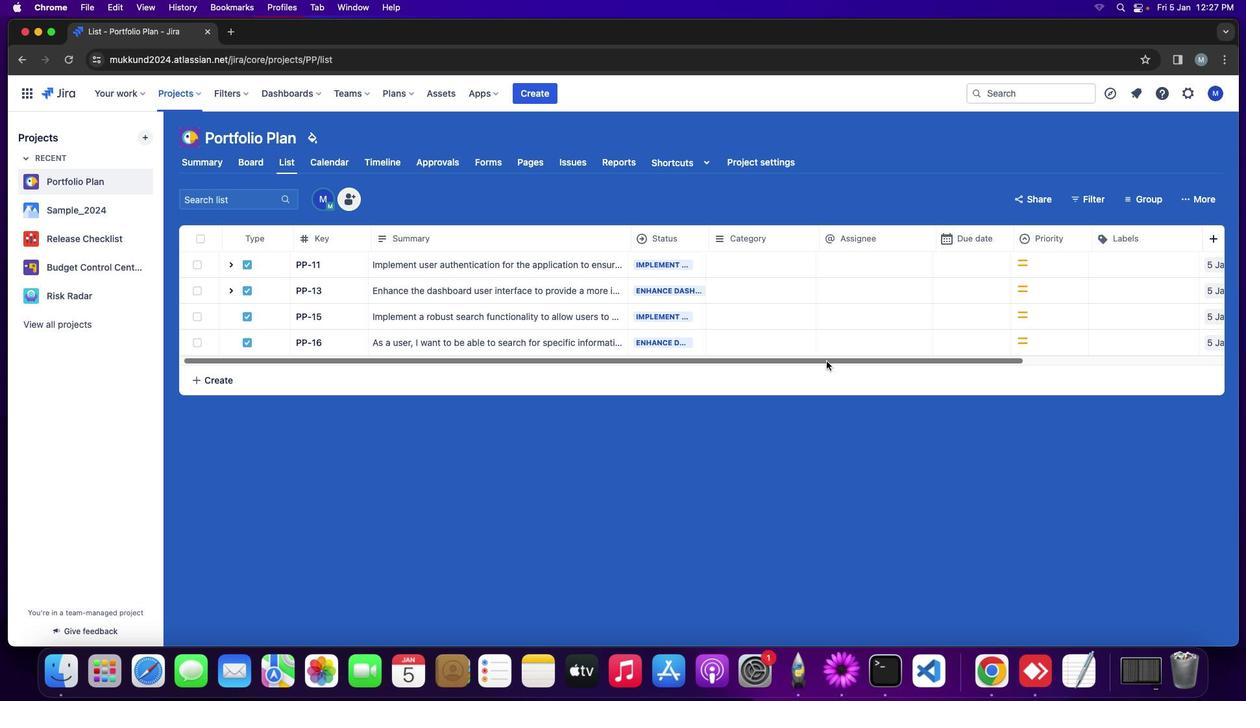 
Action: Mouse pressed left at (801, 360)
Screenshot: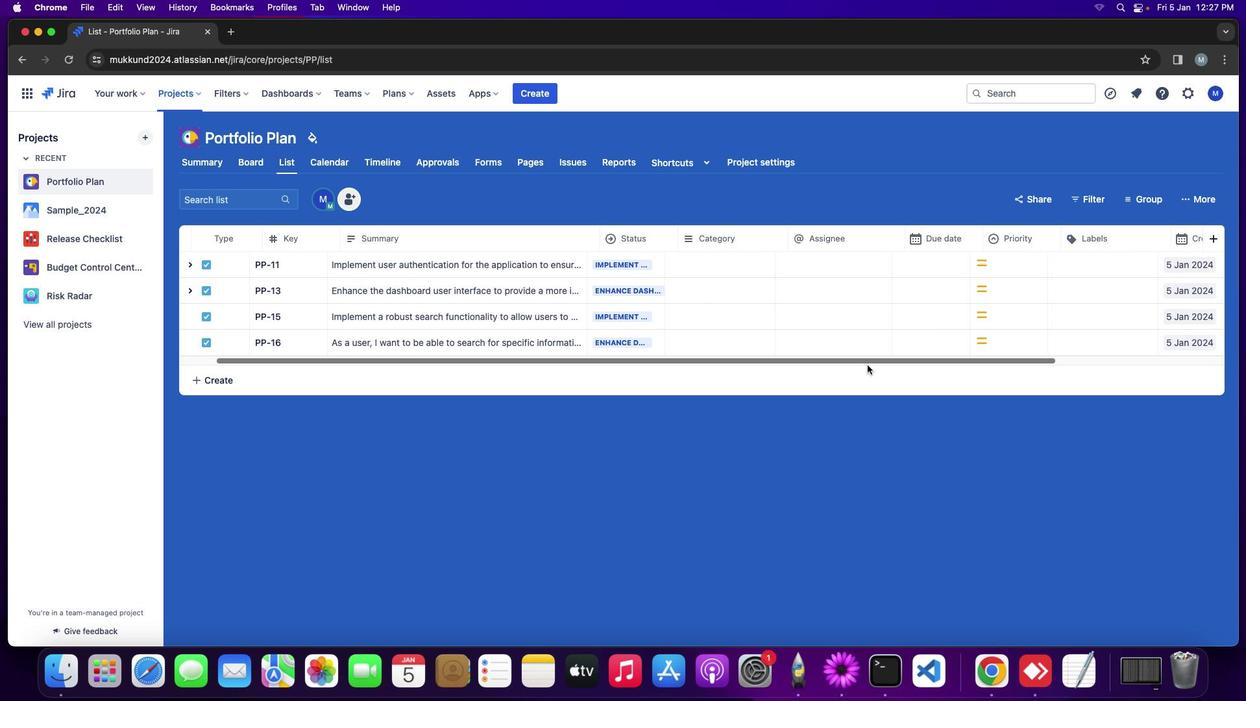 
Action: Mouse moved to (886, 367)
Screenshot: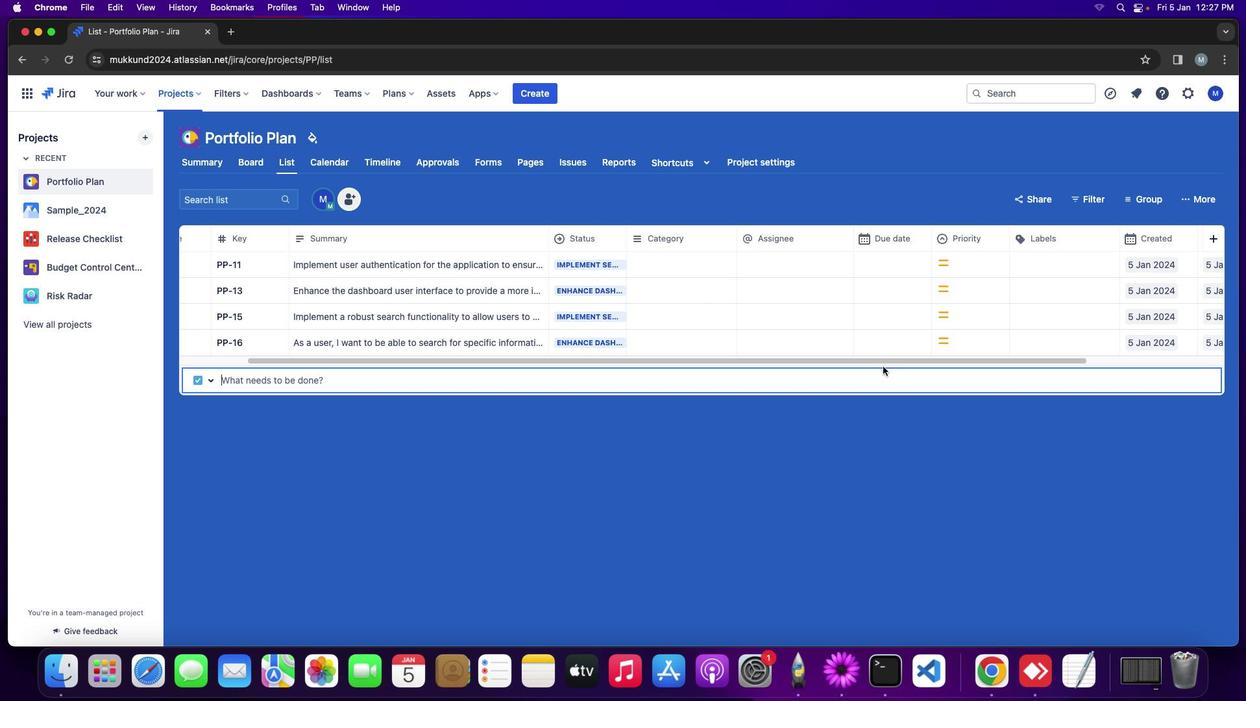 
Action: Mouse pressed left at (886, 367)
Screenshot: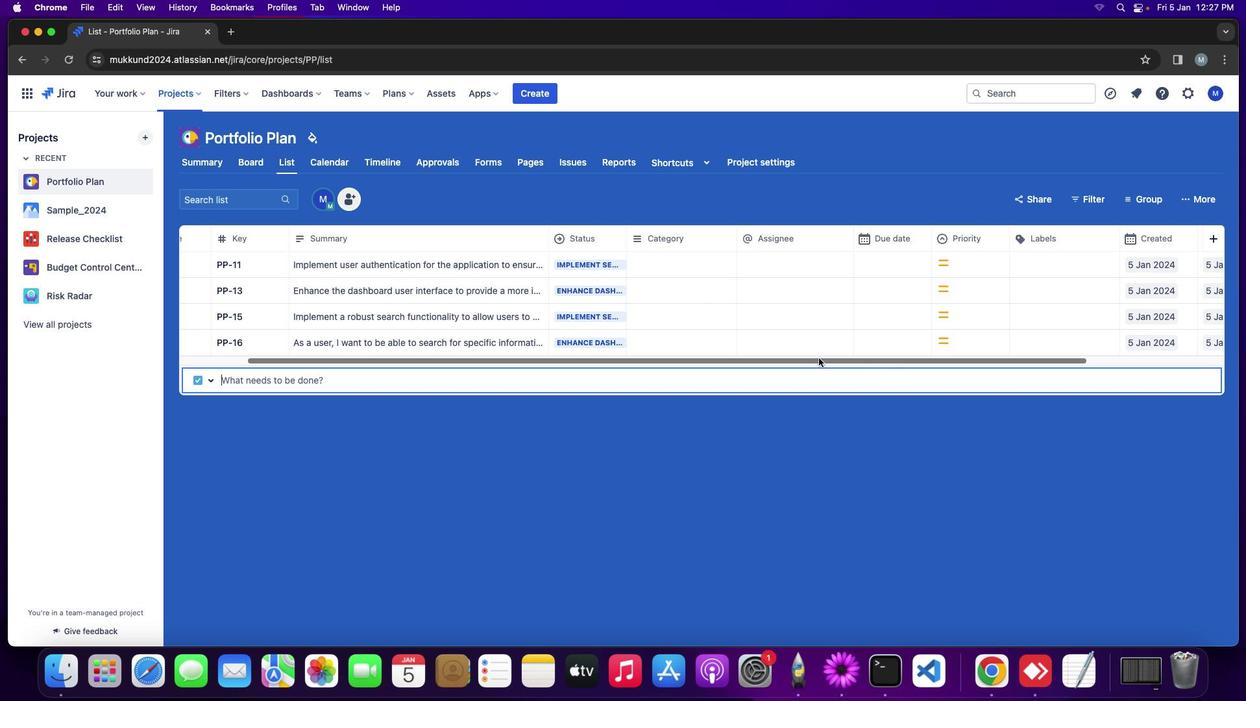 
Action: Mouse moved to (836, 264)
Screenshot: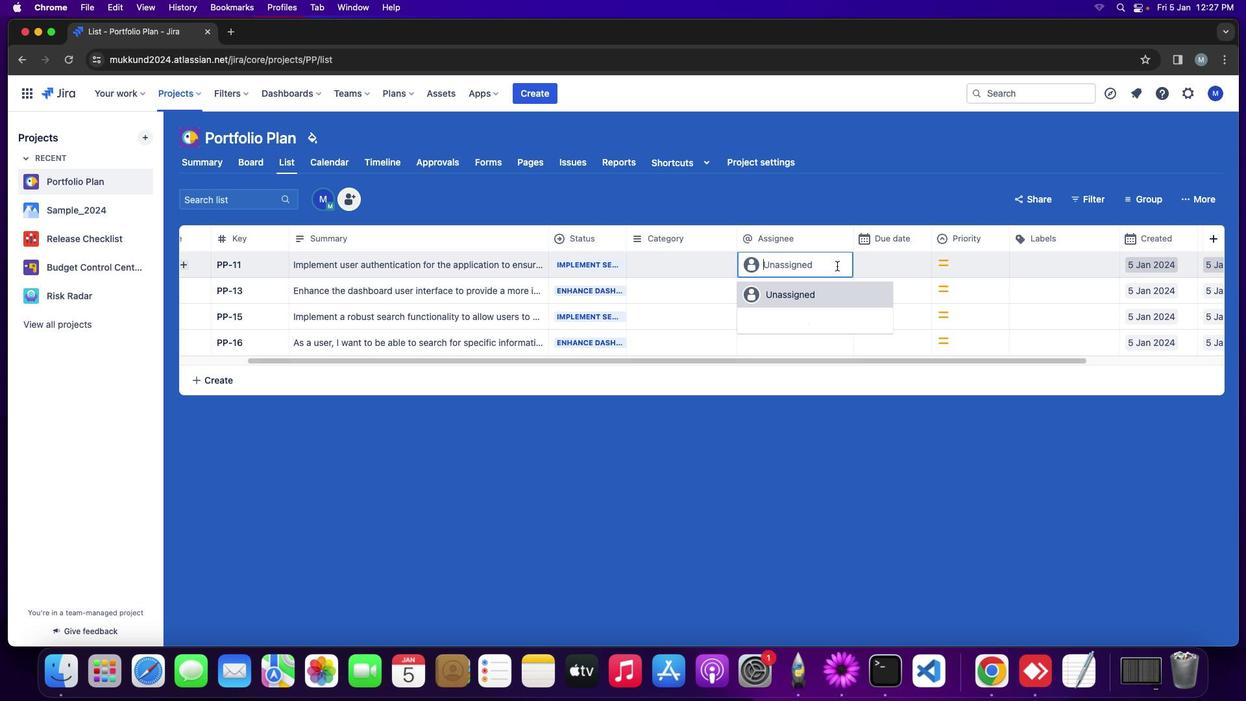
Action: Mouse pressed left at (836, 264)
Screenshot: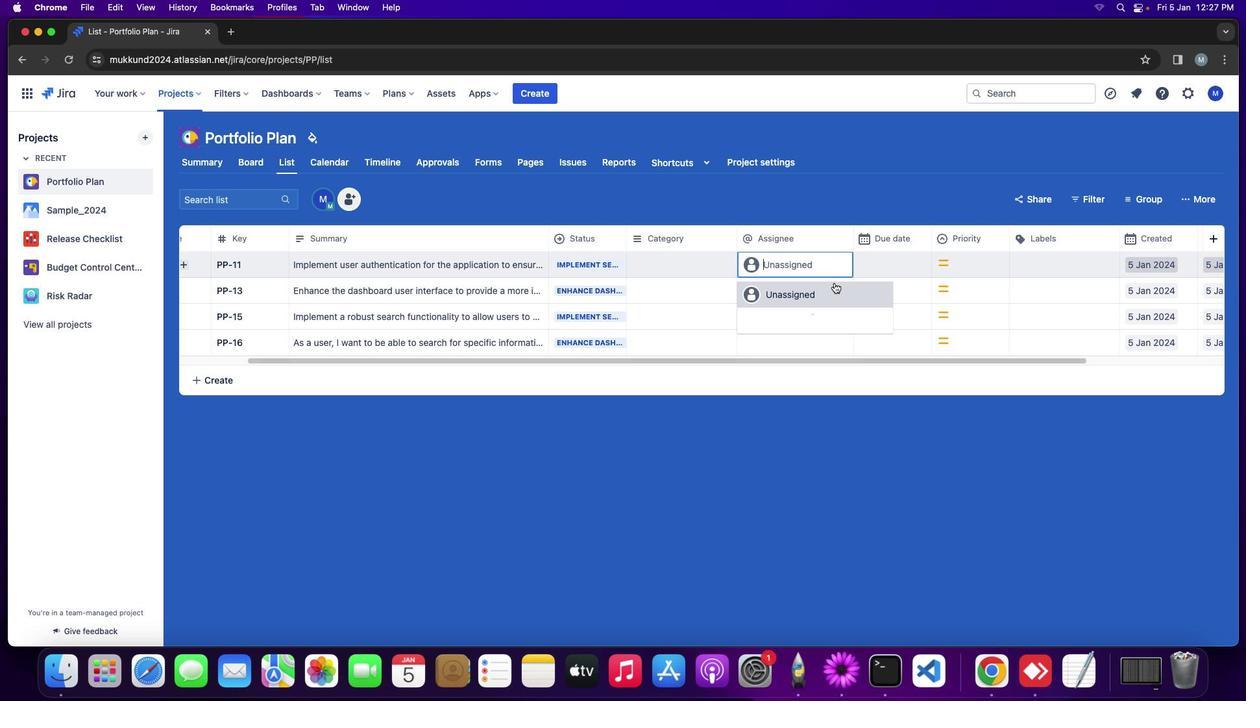 
Action: Mouse moved to (817, 355)
Screenshot: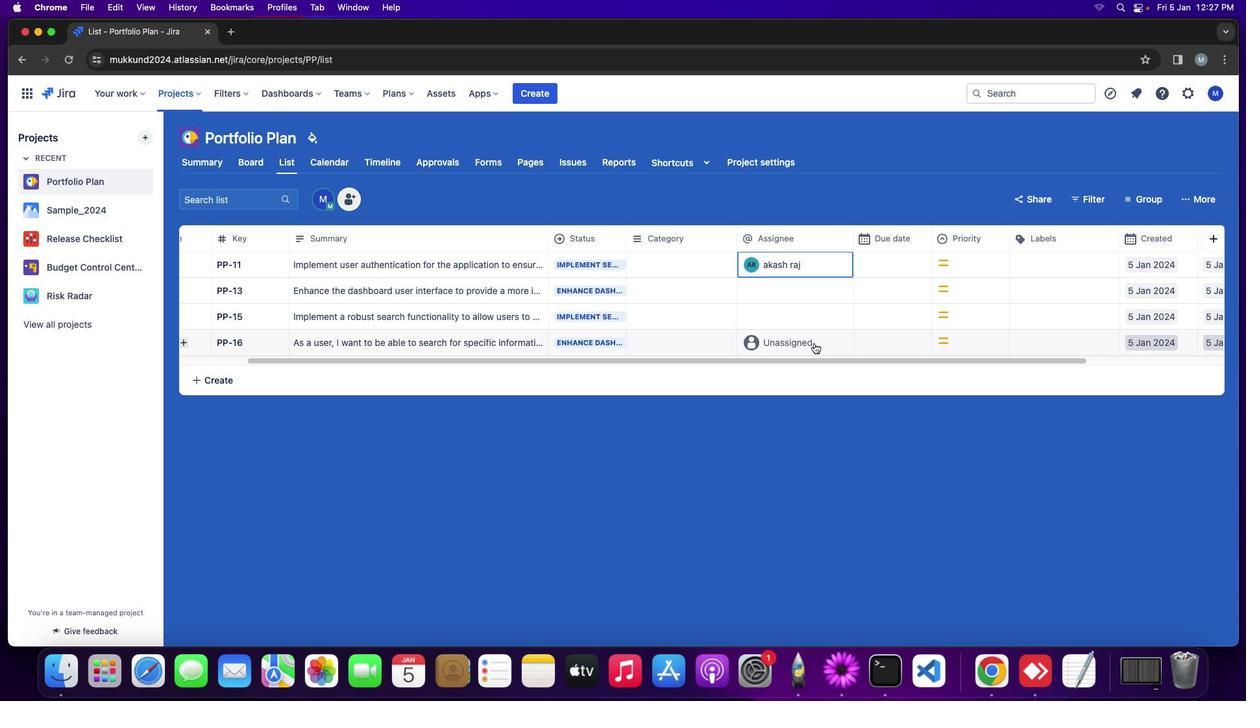 
Action: Mouse pressed left at (817, 355)
Screenshot: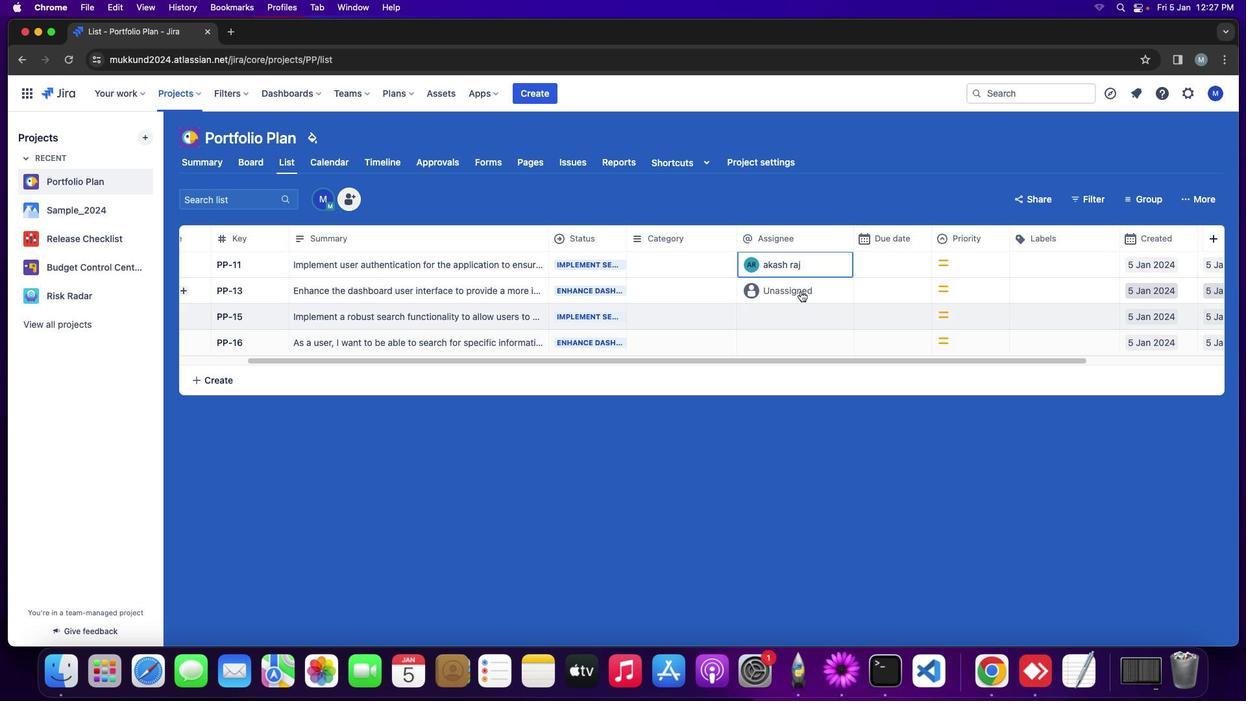
Action: Mouse moved to (833, 288)
Screenshot: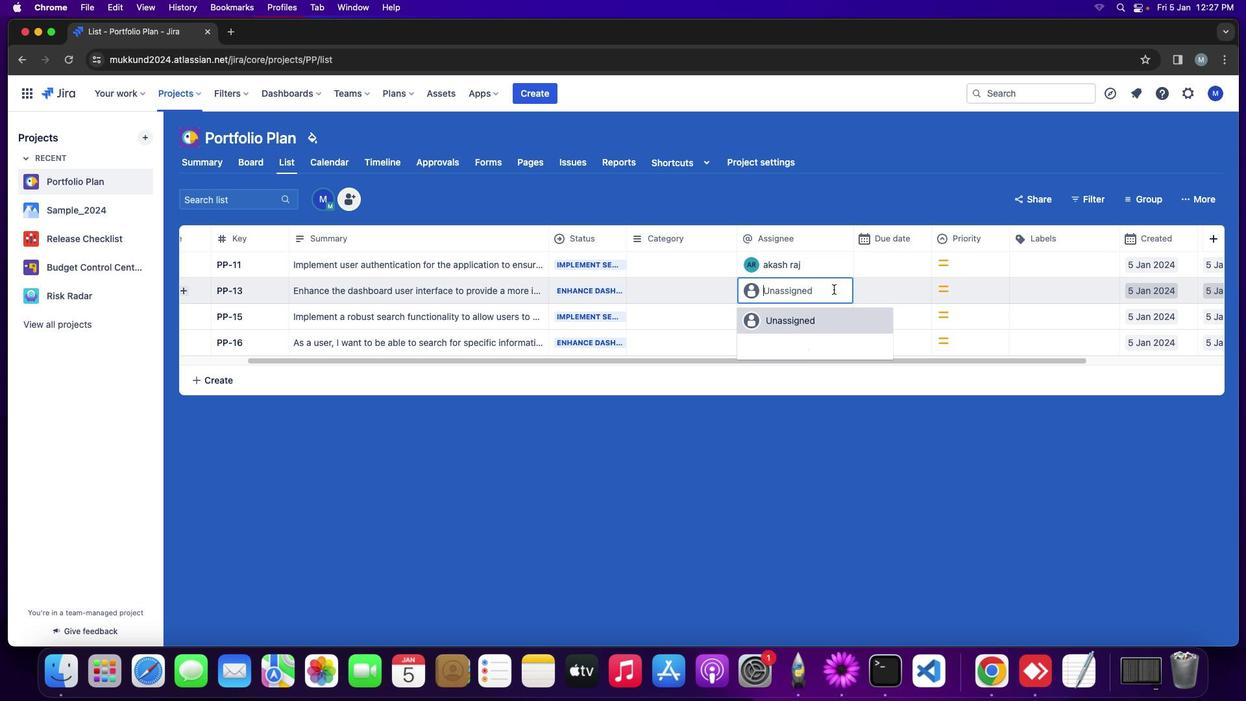 
Action: Mouse pressed left at (833, 288)
Screenshot: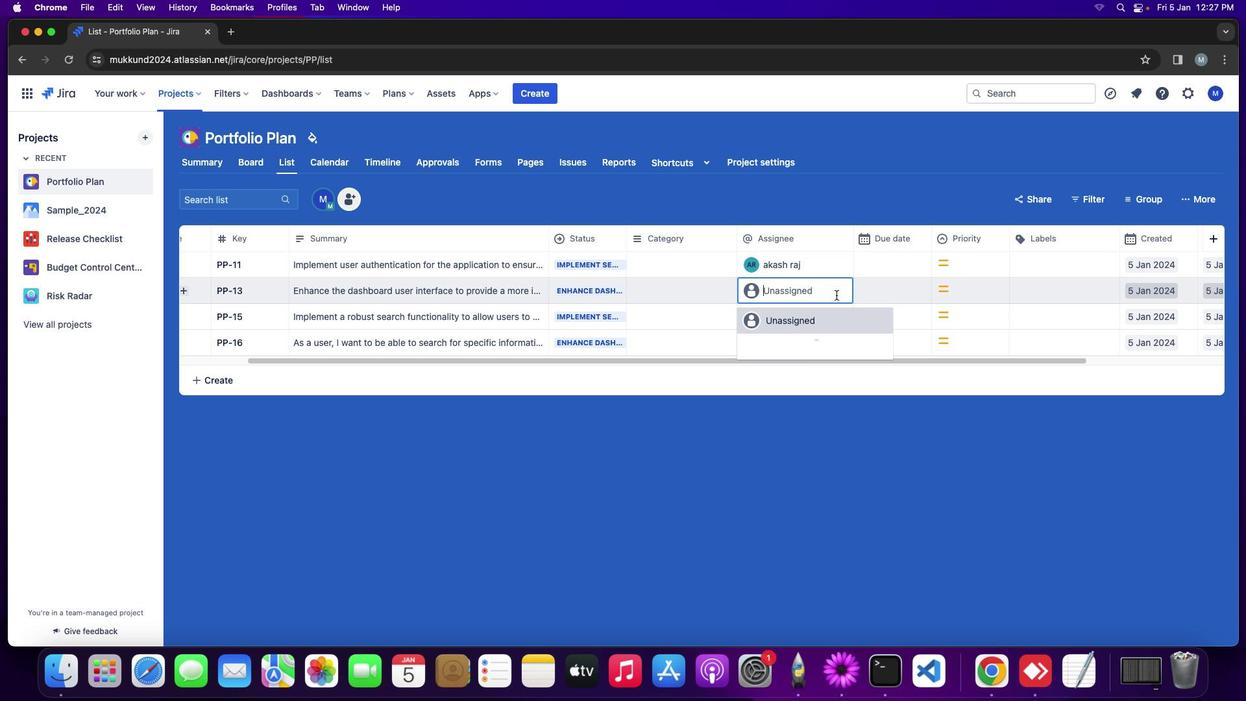 
Action: Mouse moved to (818, 449)
Screenshot: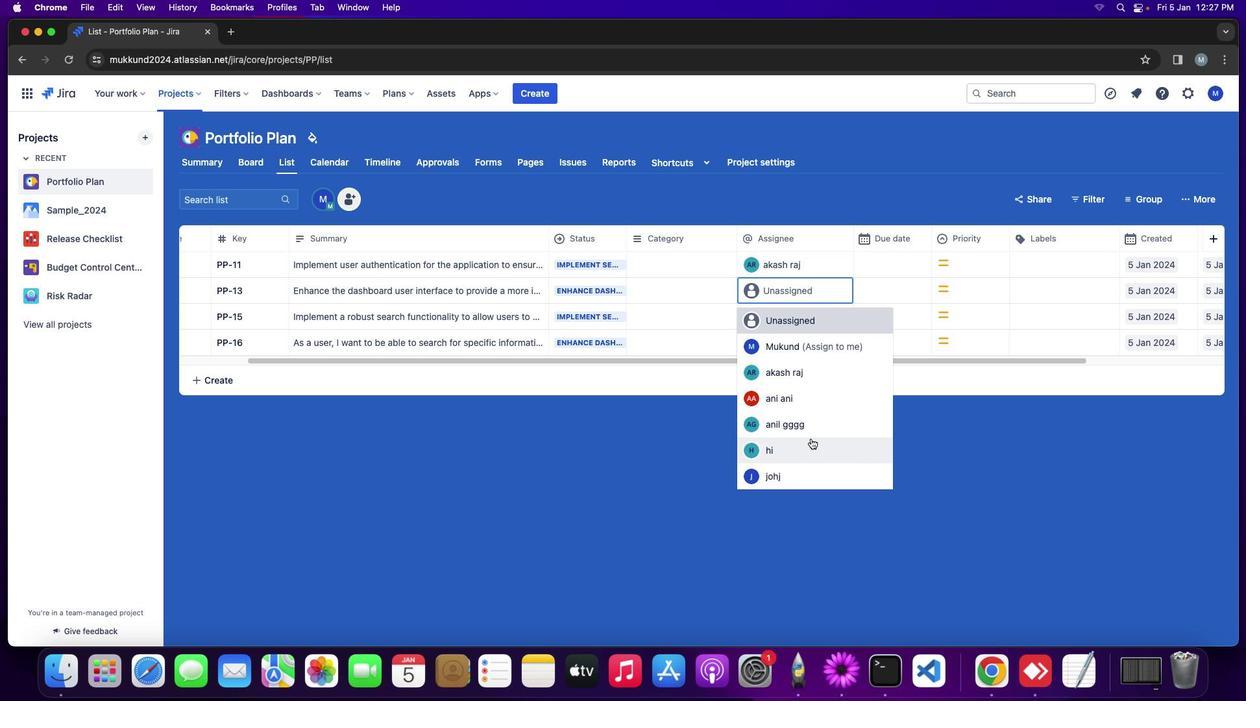 
Action: Mouse scrolled (818, 449) with delta (0, 0)
Screenshot: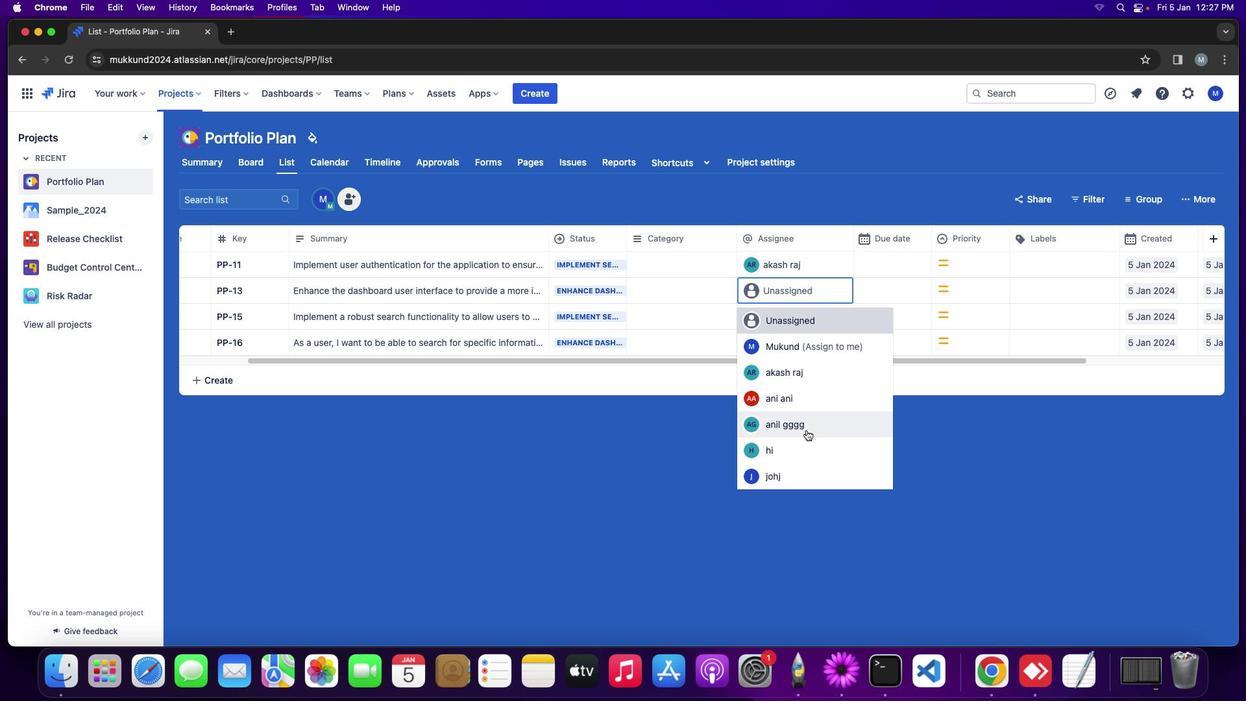 
Action: Mouse scrolled (818, 449) with delta (0, 0)
Screenshot: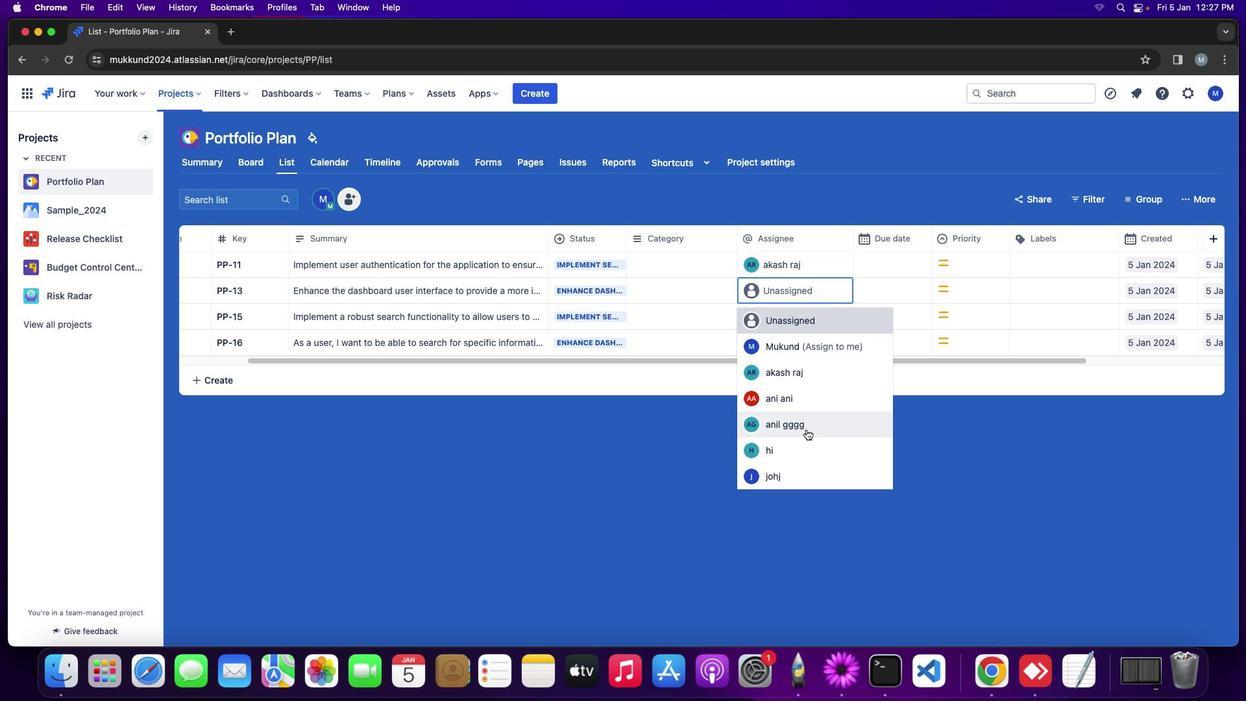 
Action: Mouse scrolled (818, 449) with delta (0, 0)
Screenshot: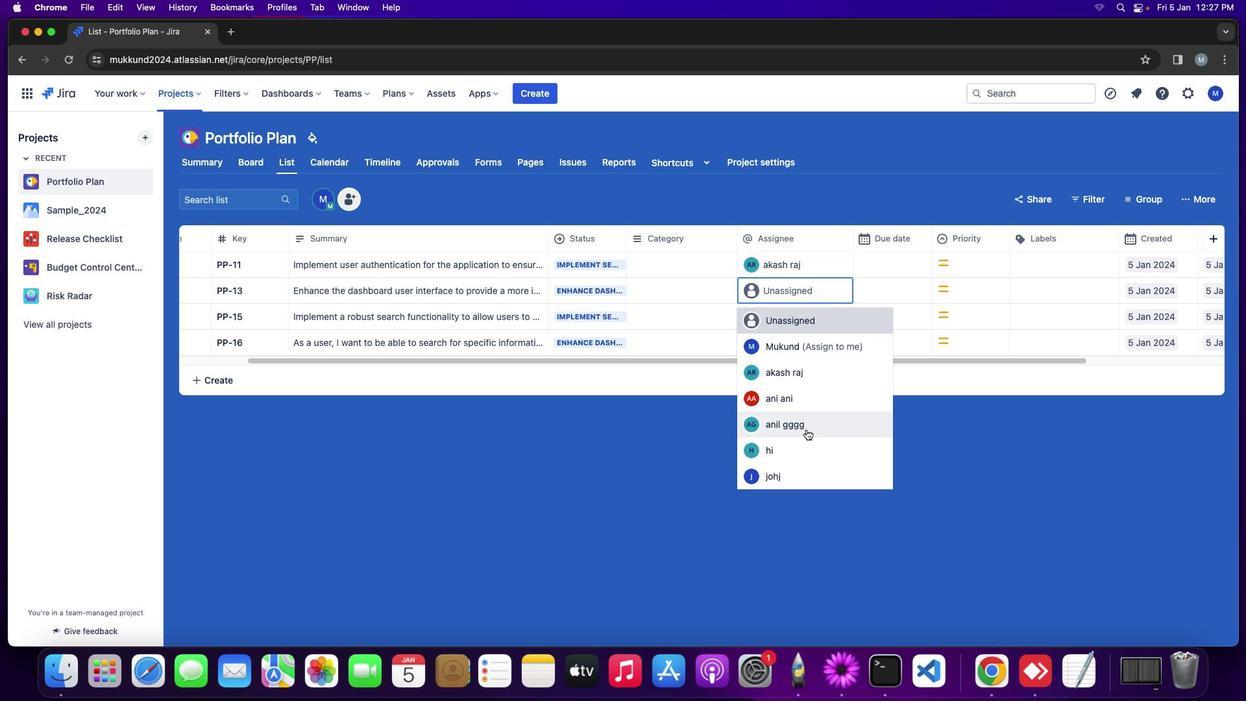 
Action: Mouse moved to (799, 296)
Screenshot: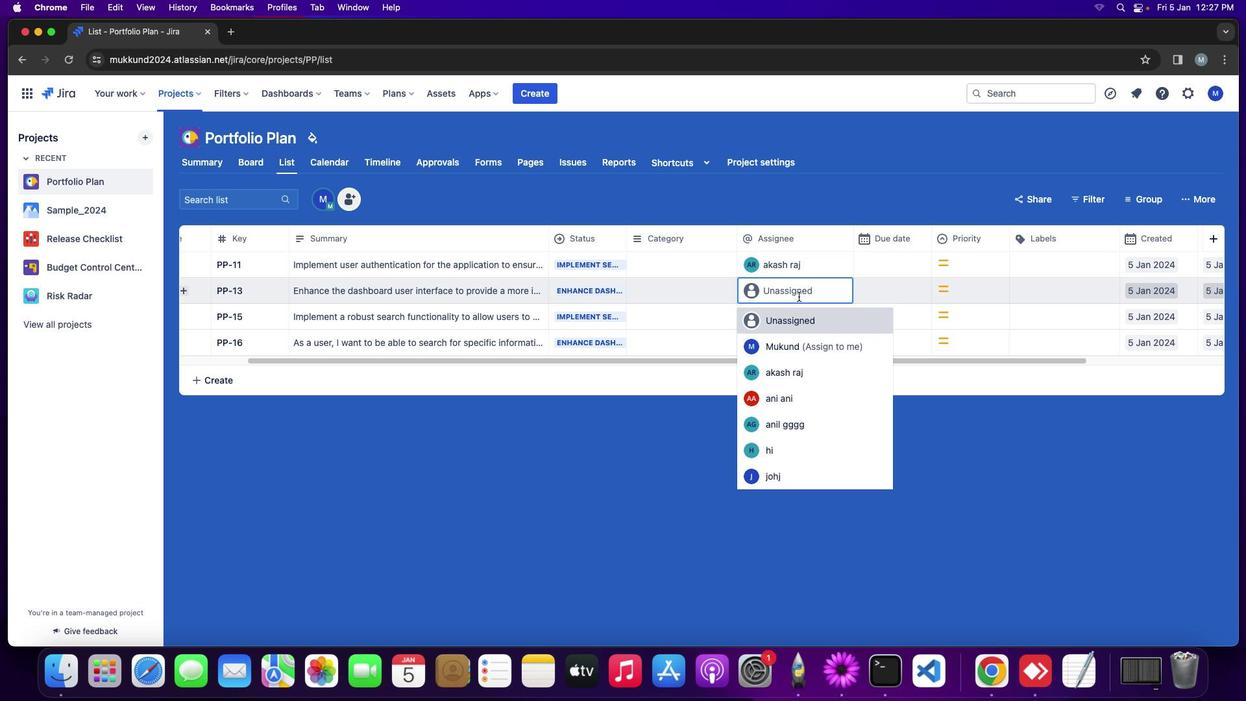 
Action: Key pressed 'm''u'
Screenshot: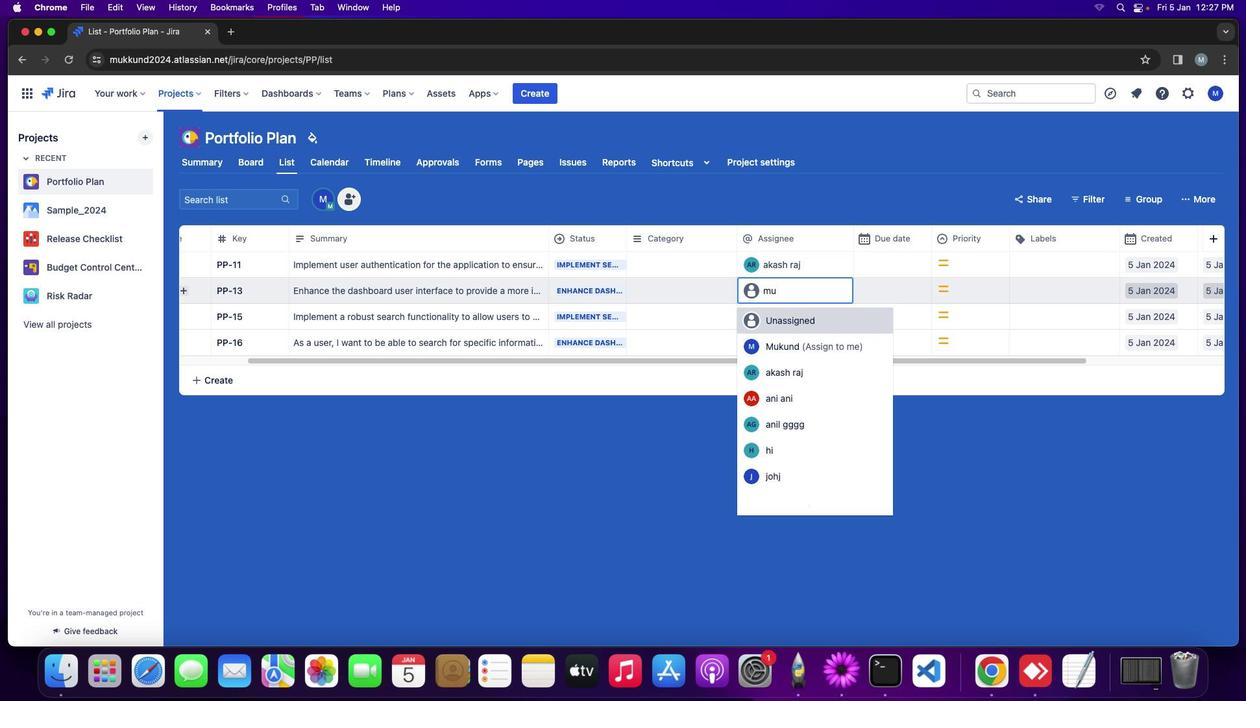 
Action: Mouse moved to (788, 373)
Screenshot: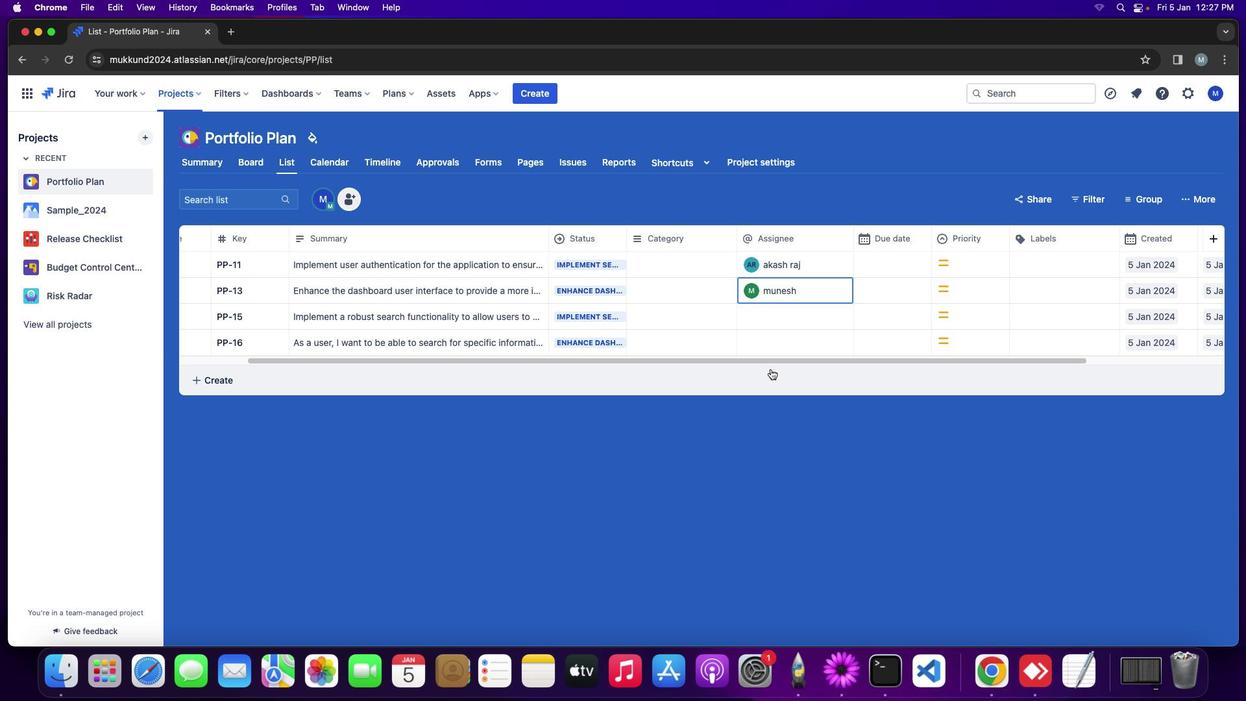 
Action: Mouse pressed left at (788, 373)
Screenshot: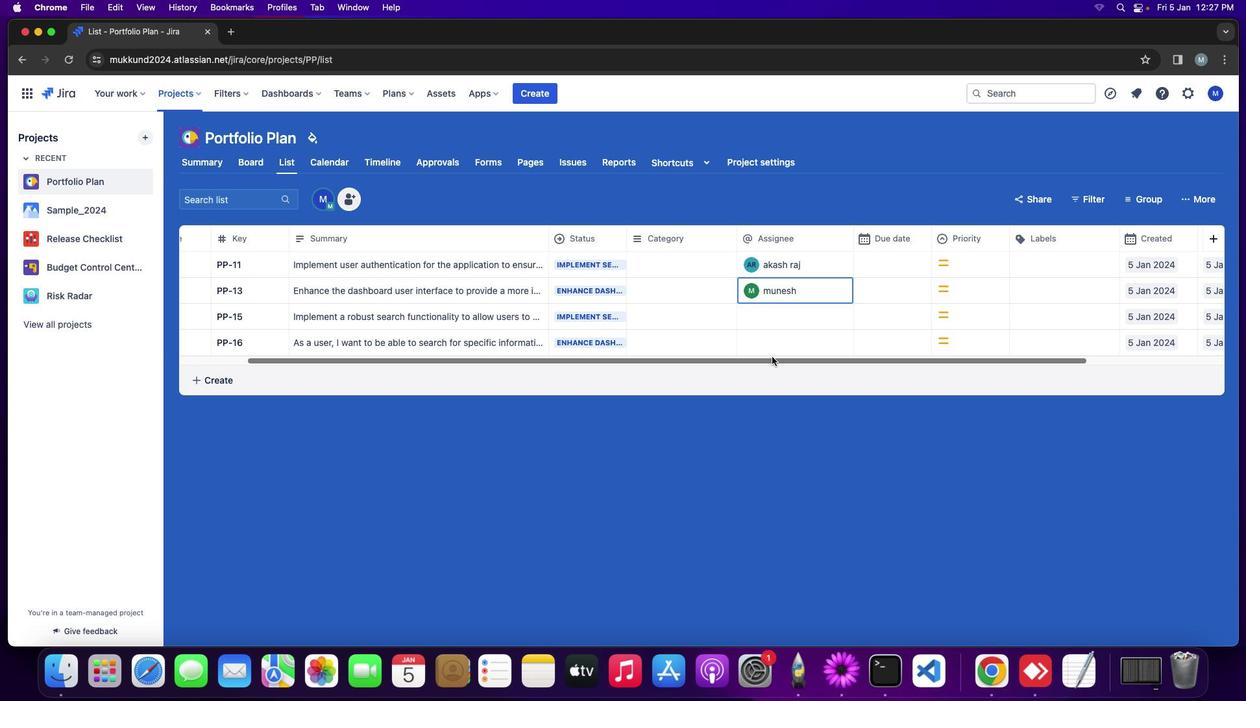 
Action: Mouse moved to (816, 318)
Screenshot: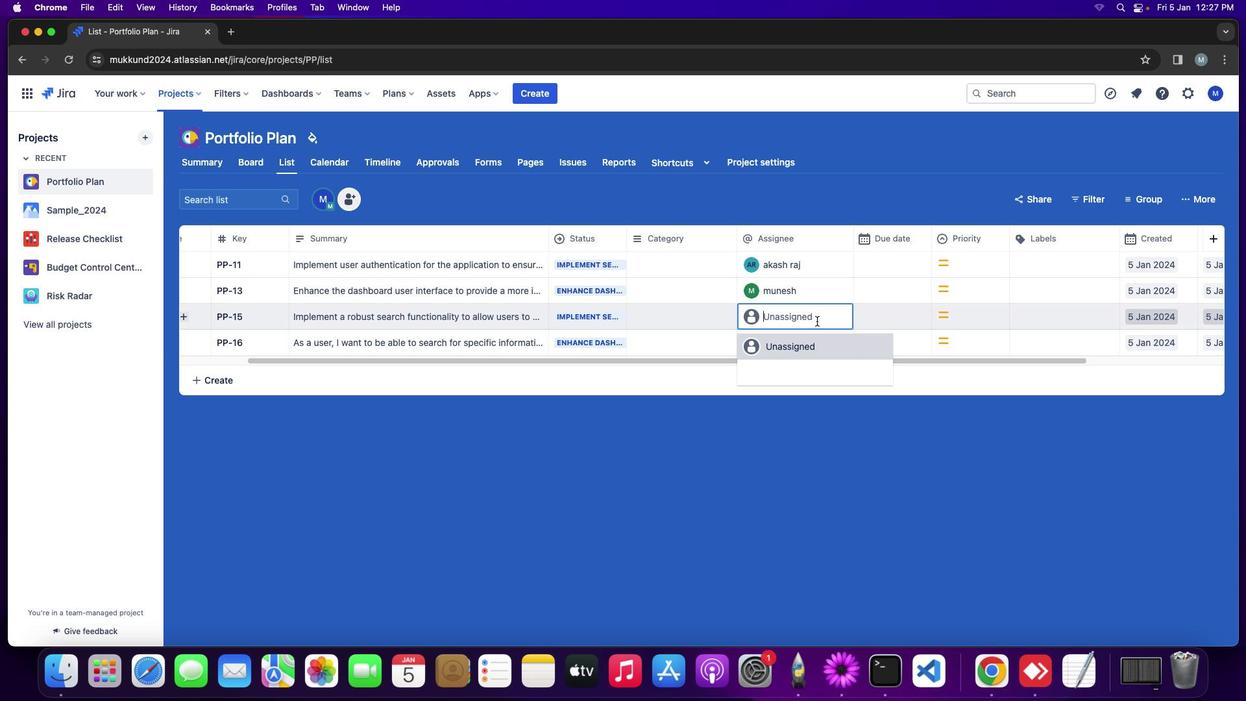 
Action: Mouse pressed left at (816, 318)
Screenshot: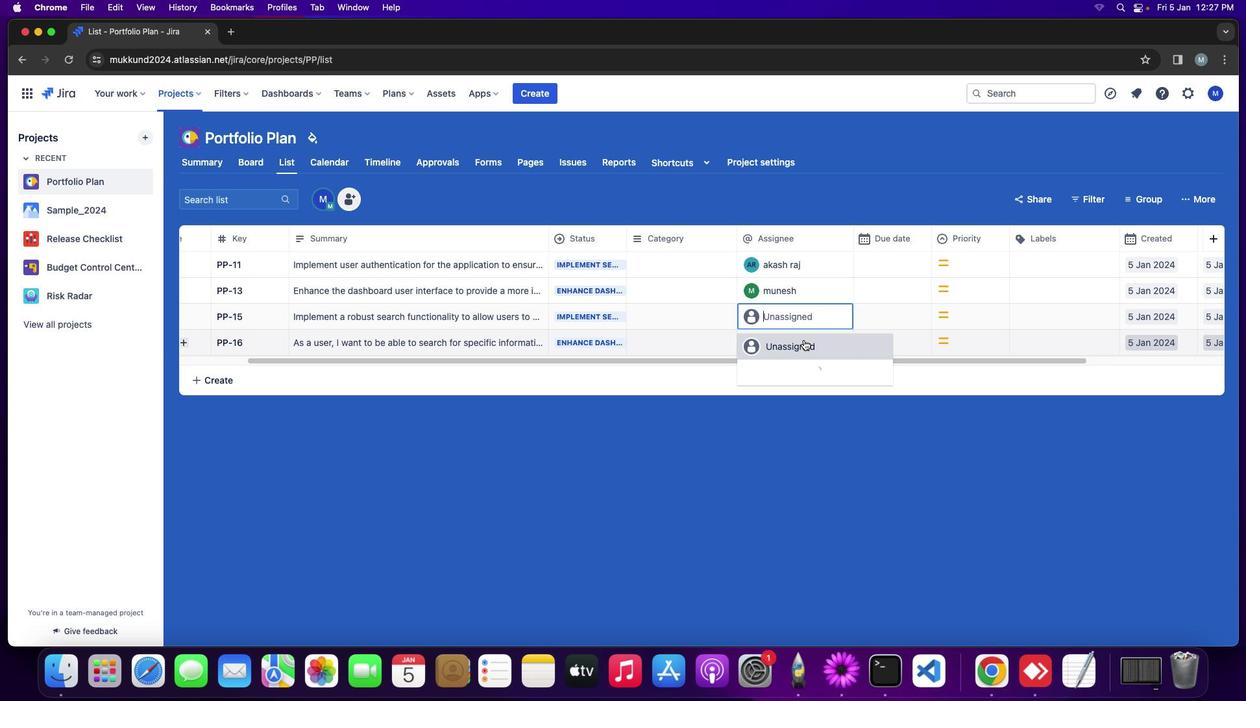 
Action: Mouse moved to (795, 324)
Screenshot: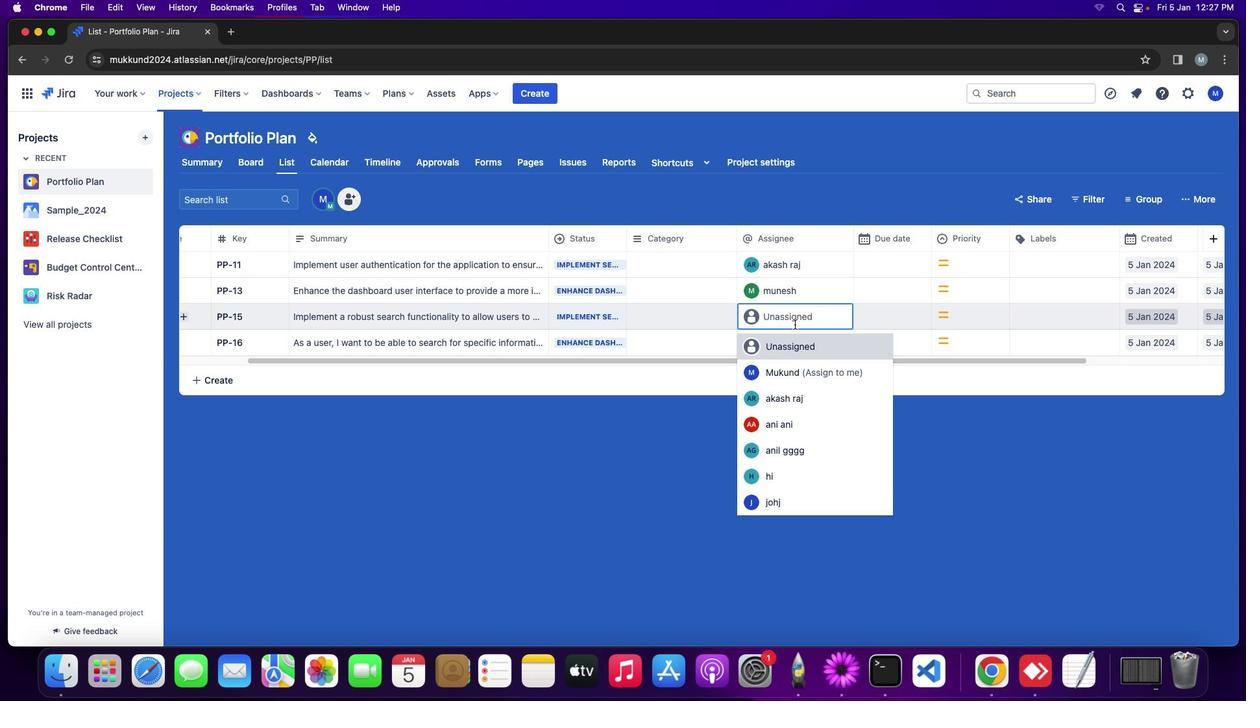 
Action: Key pressed 's''w'Key.backspaceKey.backspaceKey.backspace'm'Key.backspace'a''n''i''l'
Screenshot: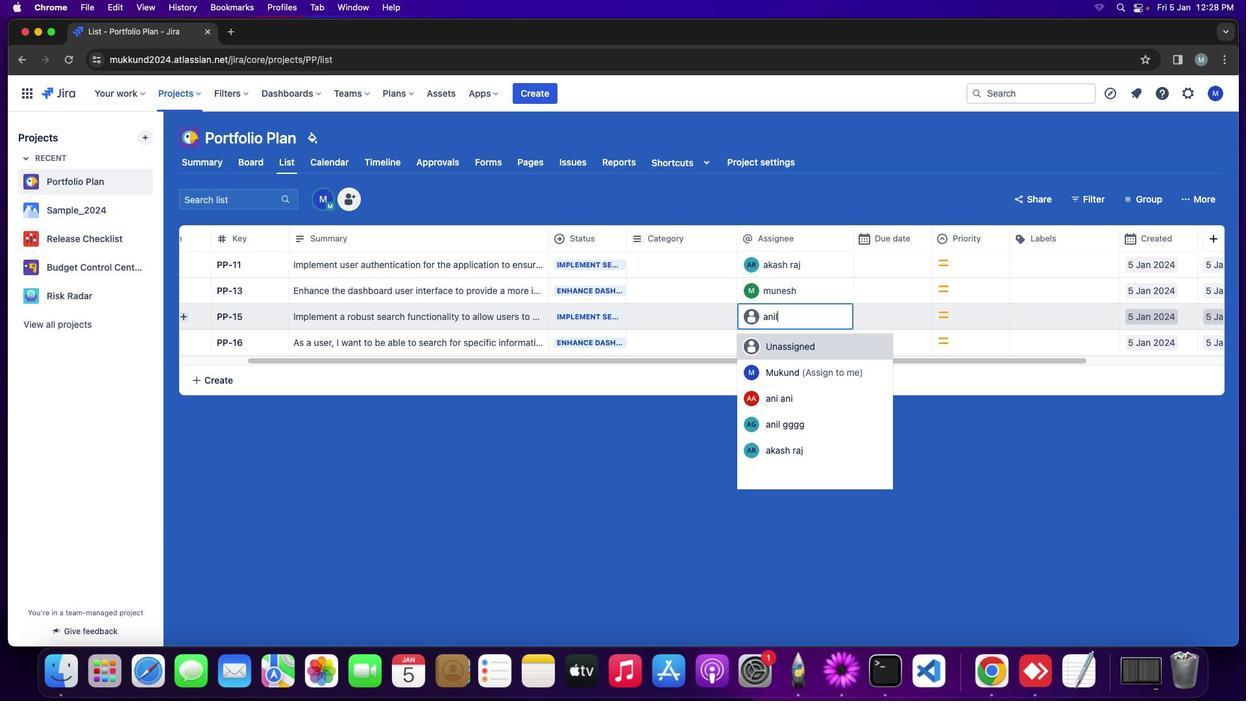 
Action: Mouse moved to (809, 353)
Screenshot: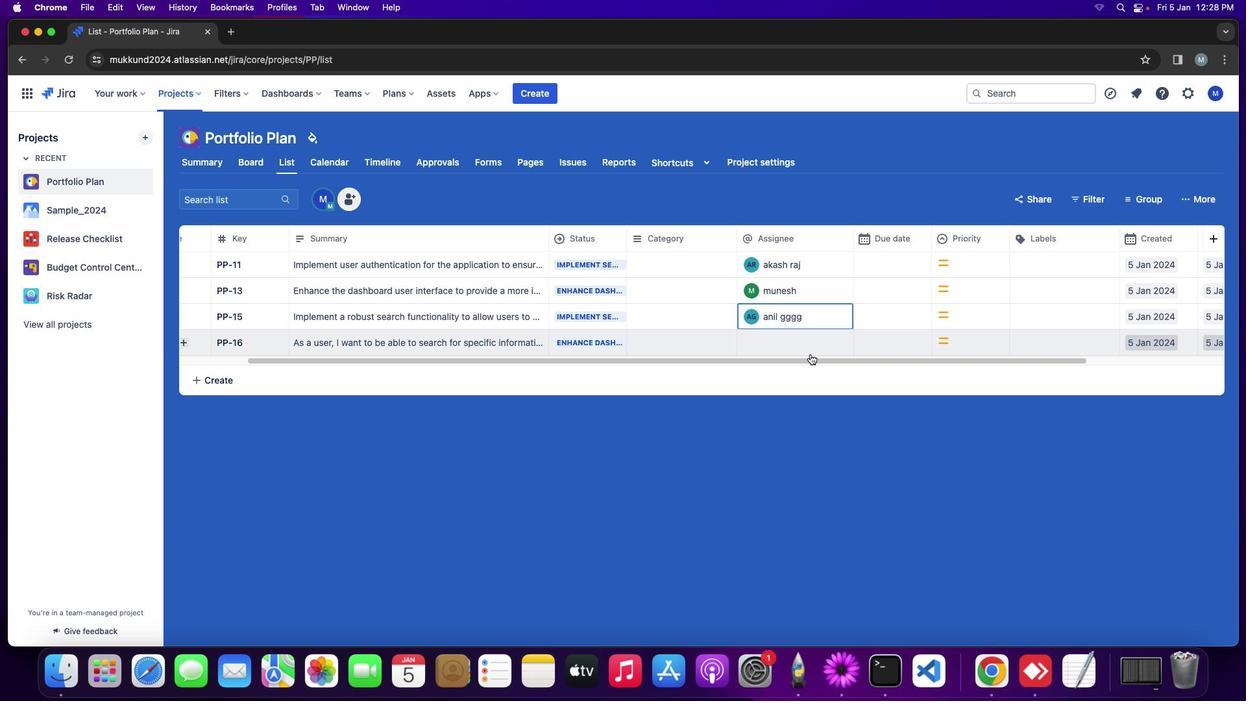 
Action: Mouse pressed left at (809, 353)
Screenshot: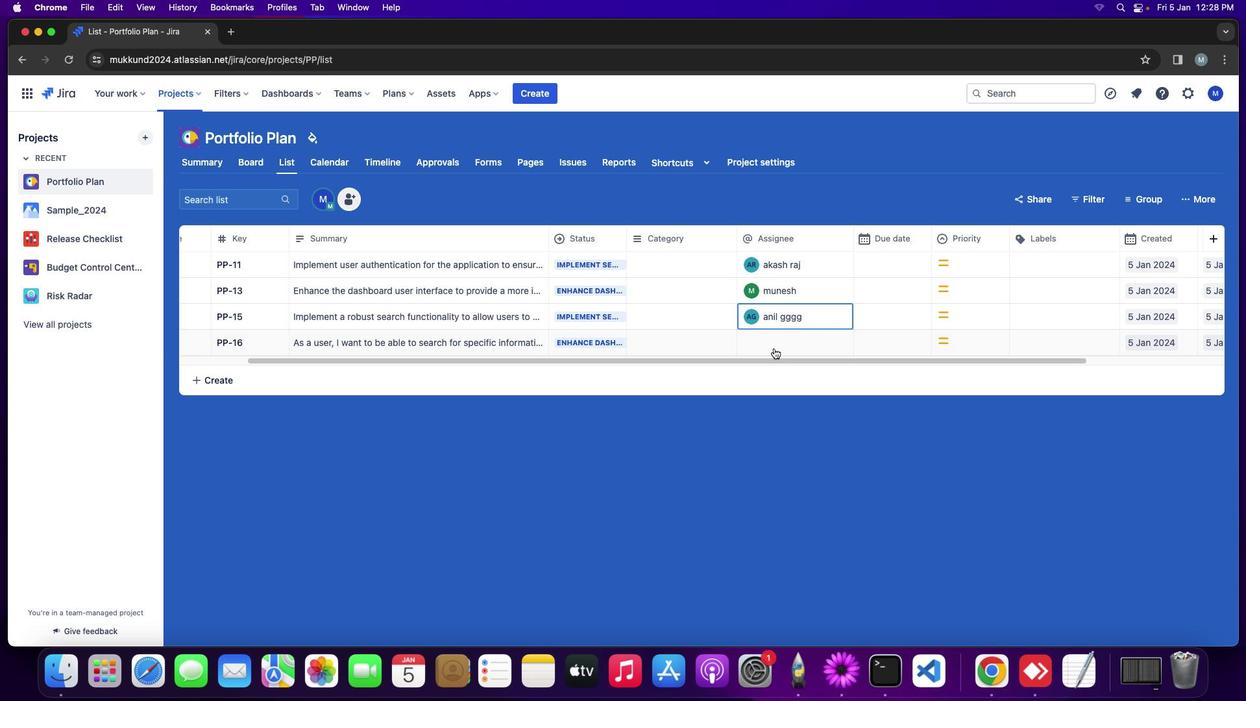 
Action: Mouse moved to (794, 345)
Screenshot: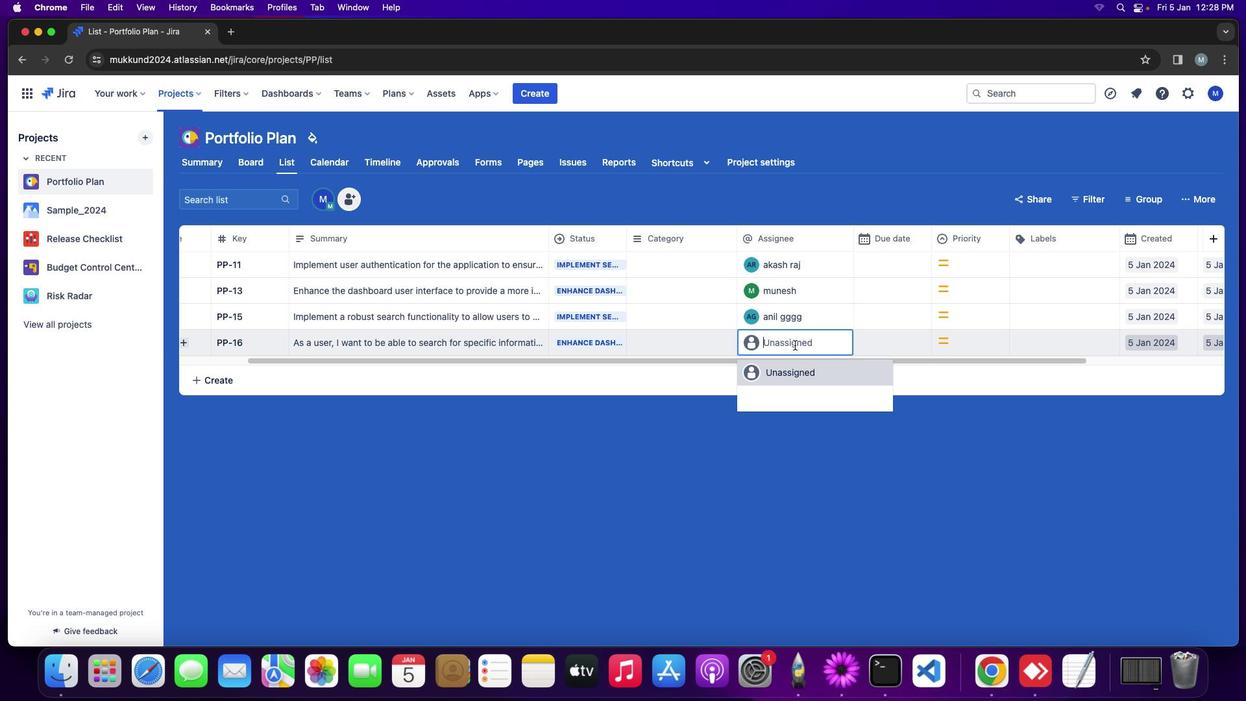 
Action: Mouse pressed left at (794, 345)
Screenshot: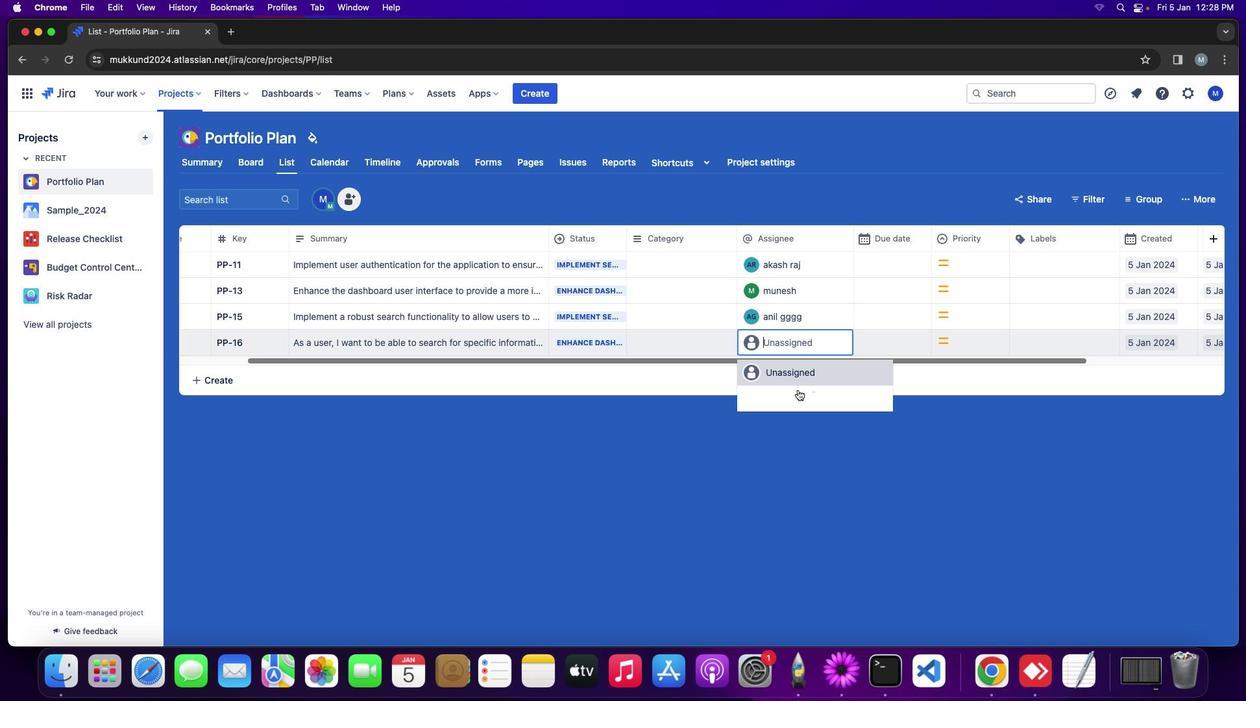 
Action: Mouse moved to (801, 524)
Screenshot: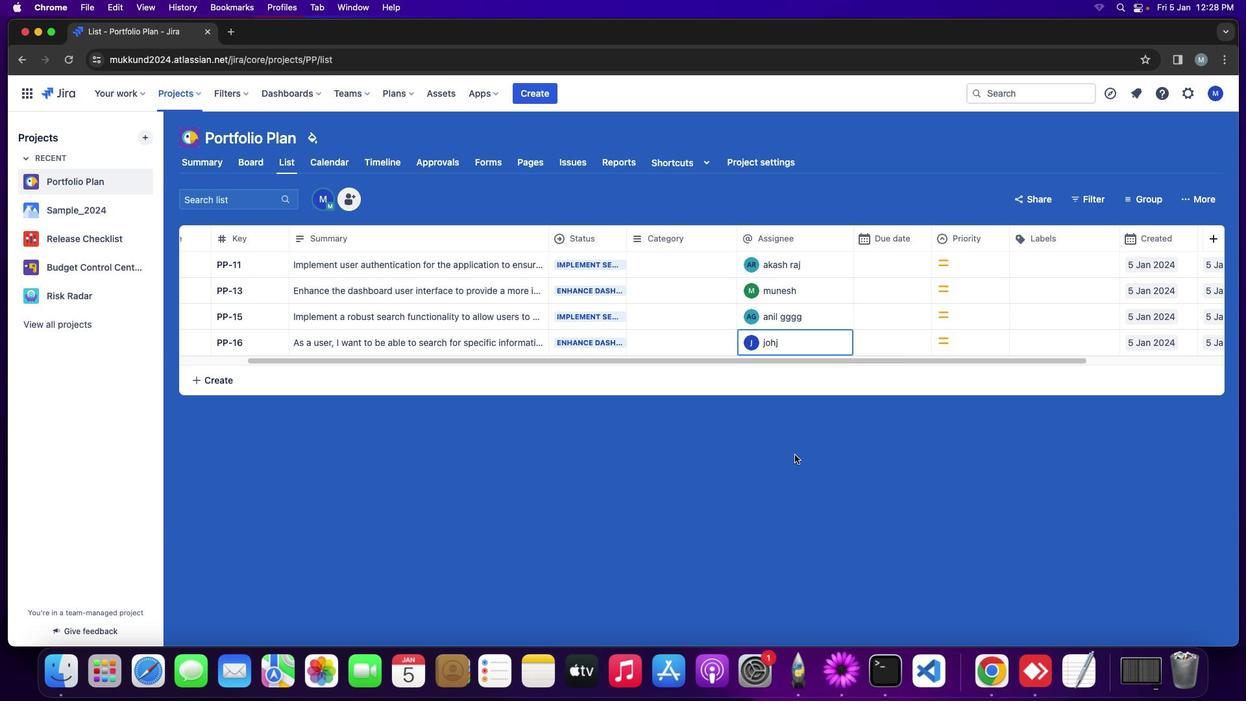 
Action: Mouse pressed left at (801, 524)
Screenshot: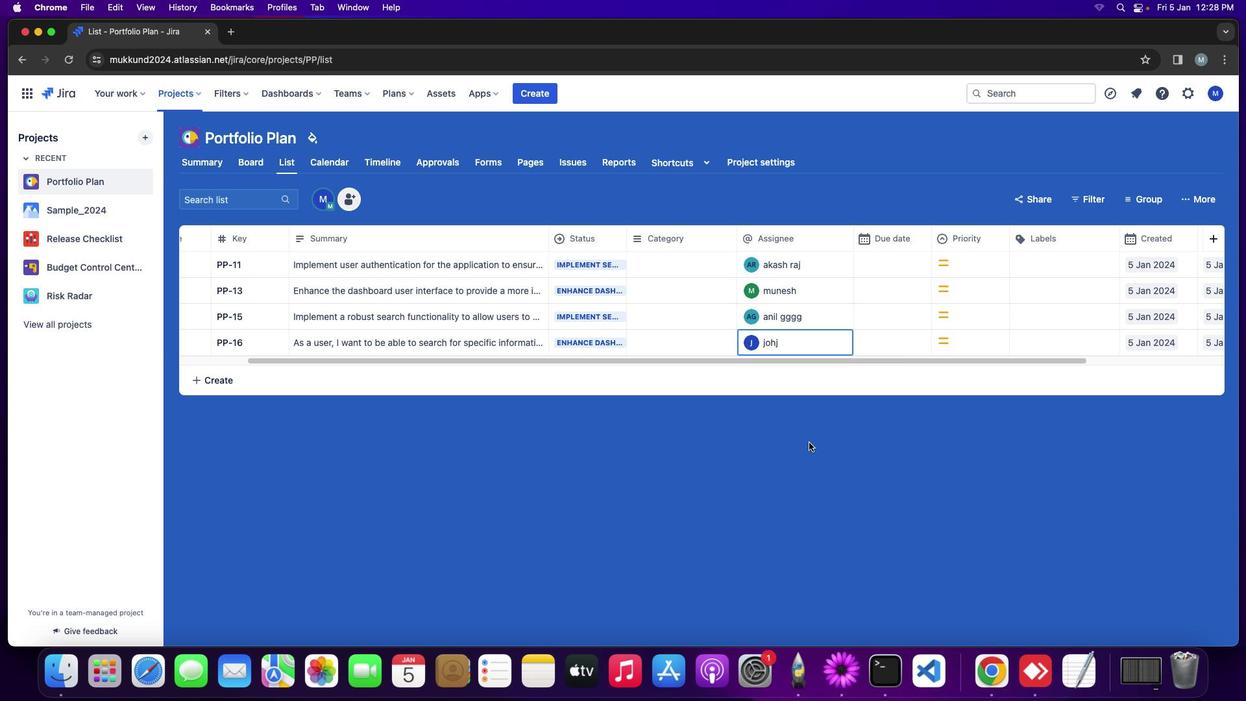 
Action: Mouse moved to (927, 448)
Screenshot: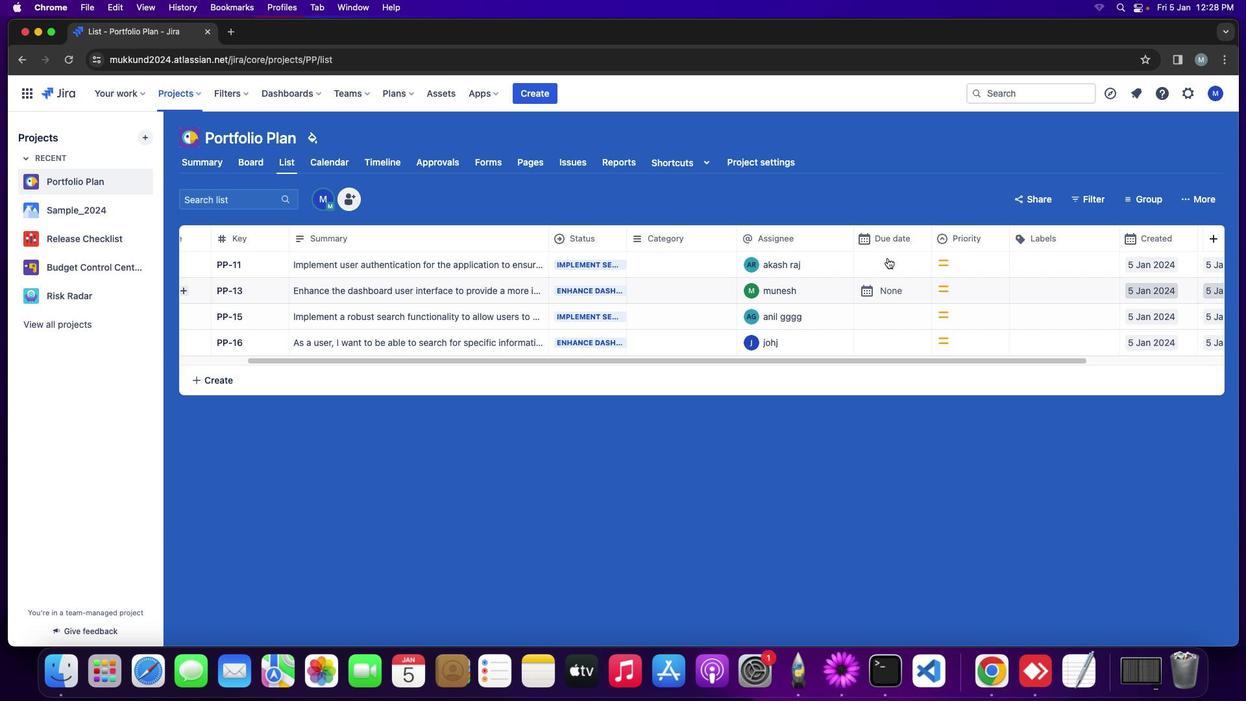 
Action: Mouse pressed left at (927, 448)
Screenshot: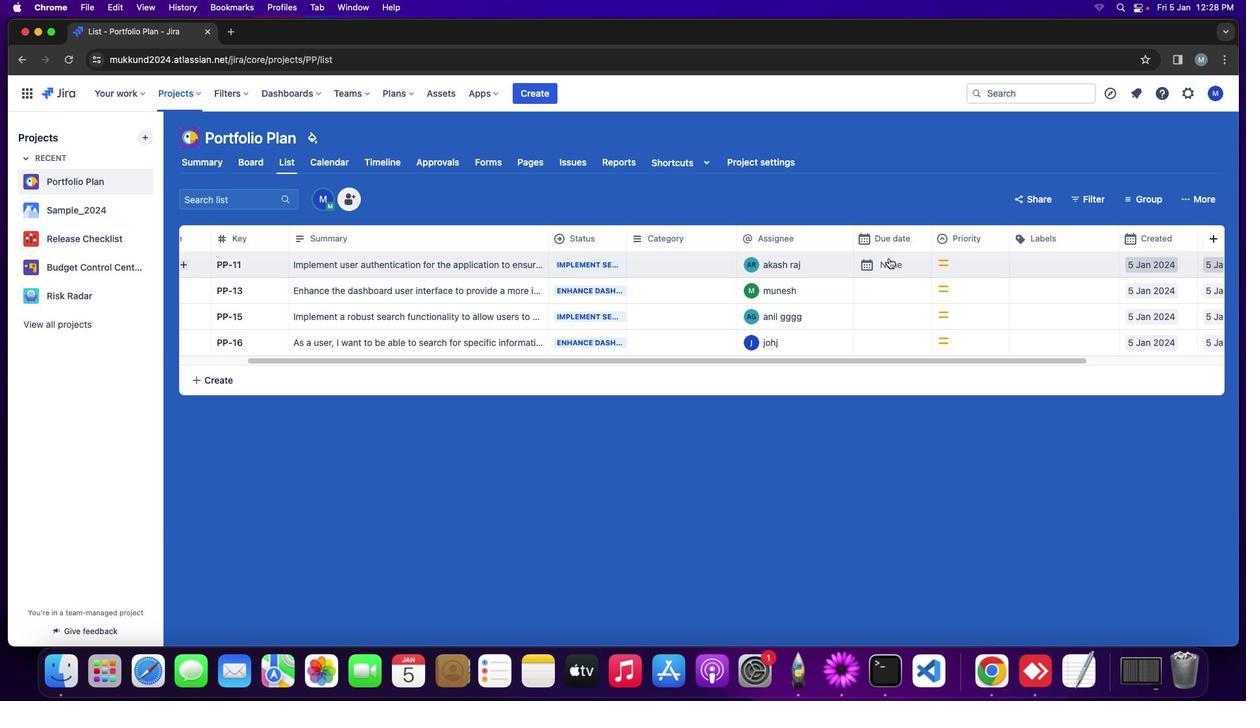 
Action: Mouse moved to (886, 264)
Screenshot: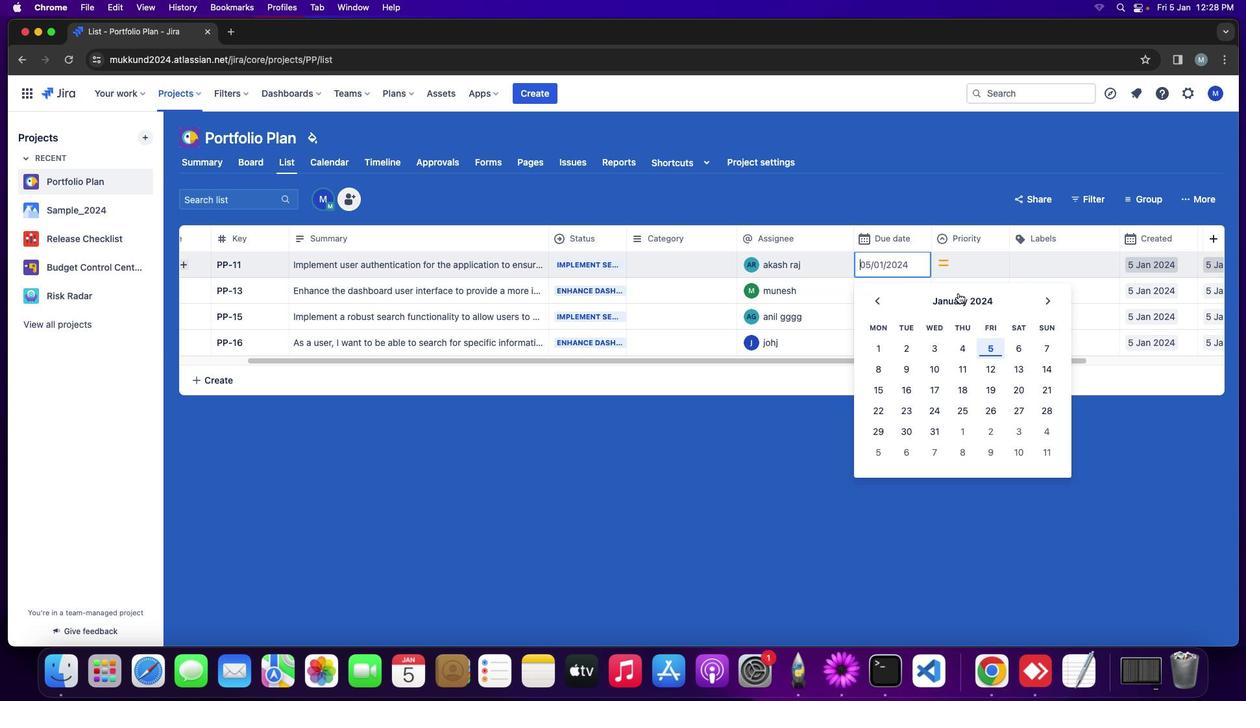 
Action: Mouse pressed left at (886, 264)
Screenshot: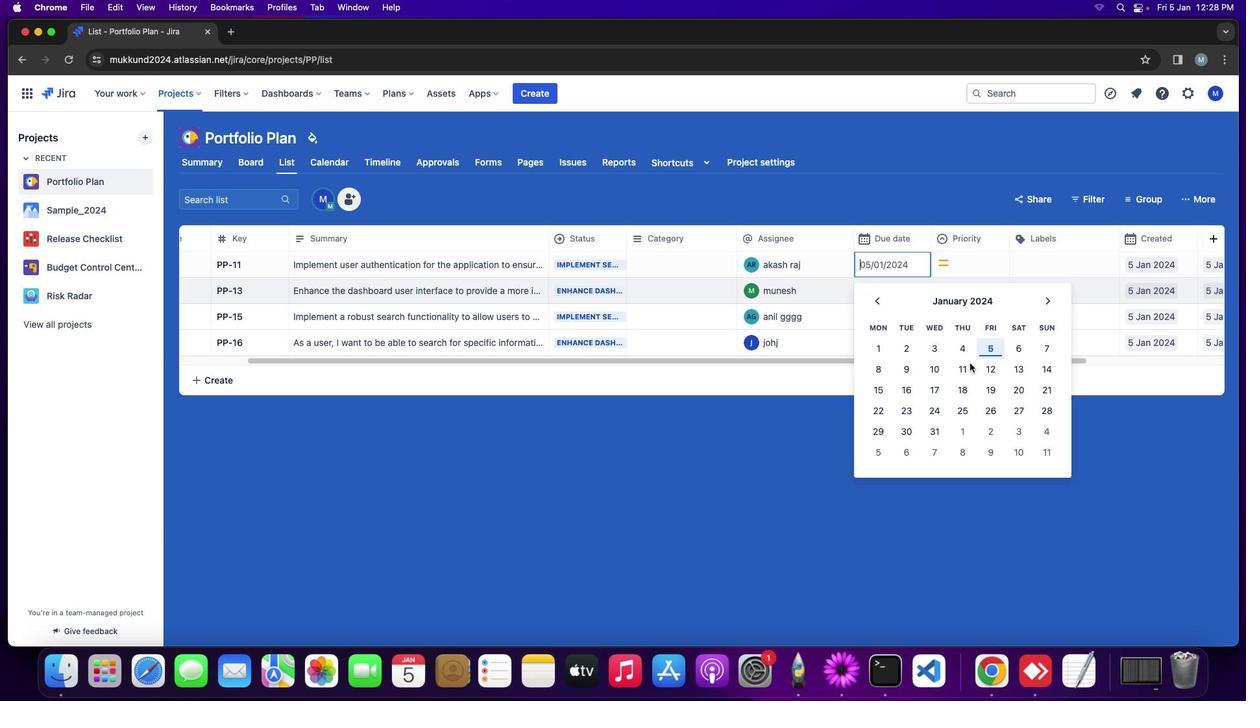 
Action: Mouse moved to (906, 392)
Screenshot: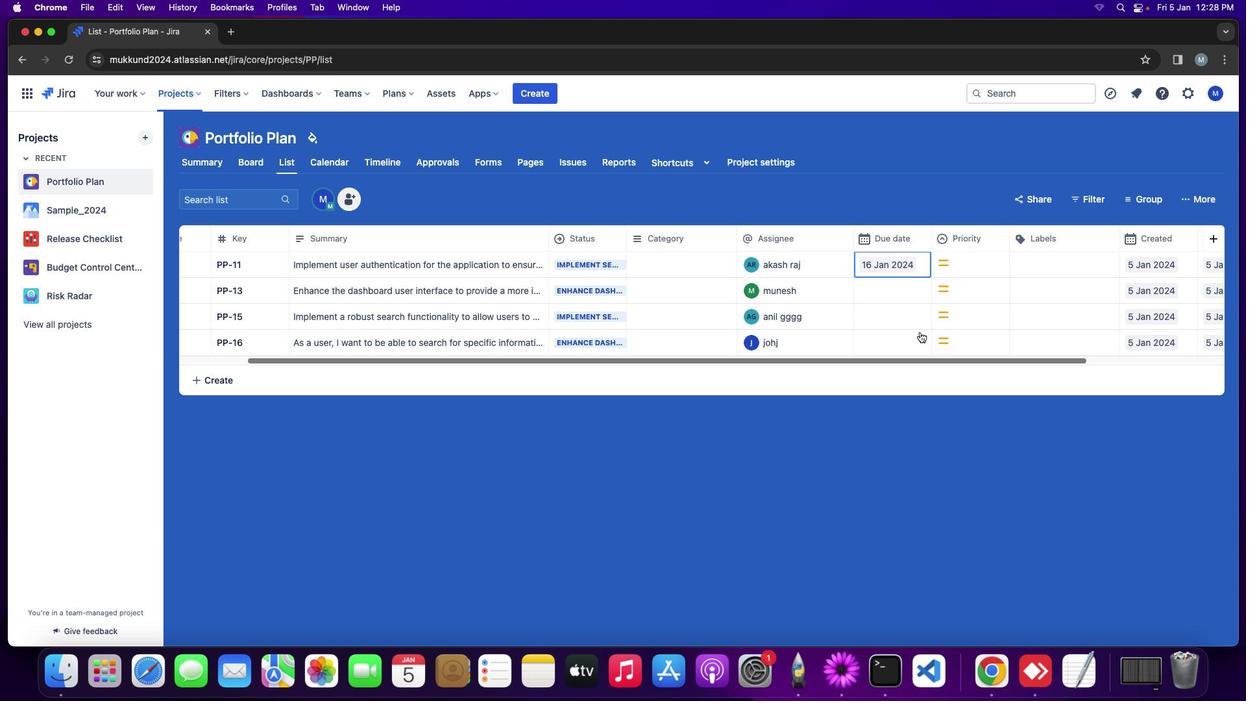 
Action: Mouse pressed left at (906, 392)
Screenshot: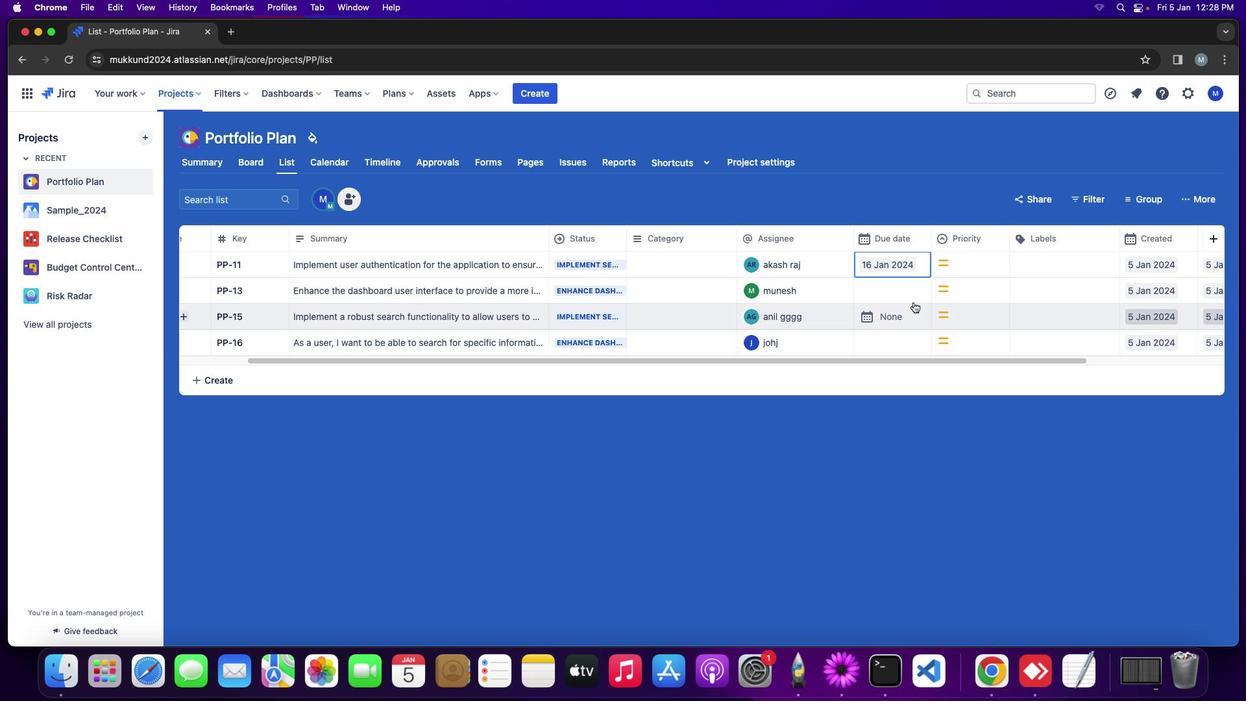 
Action: Mouse moved to (915, 298)
Screenshot: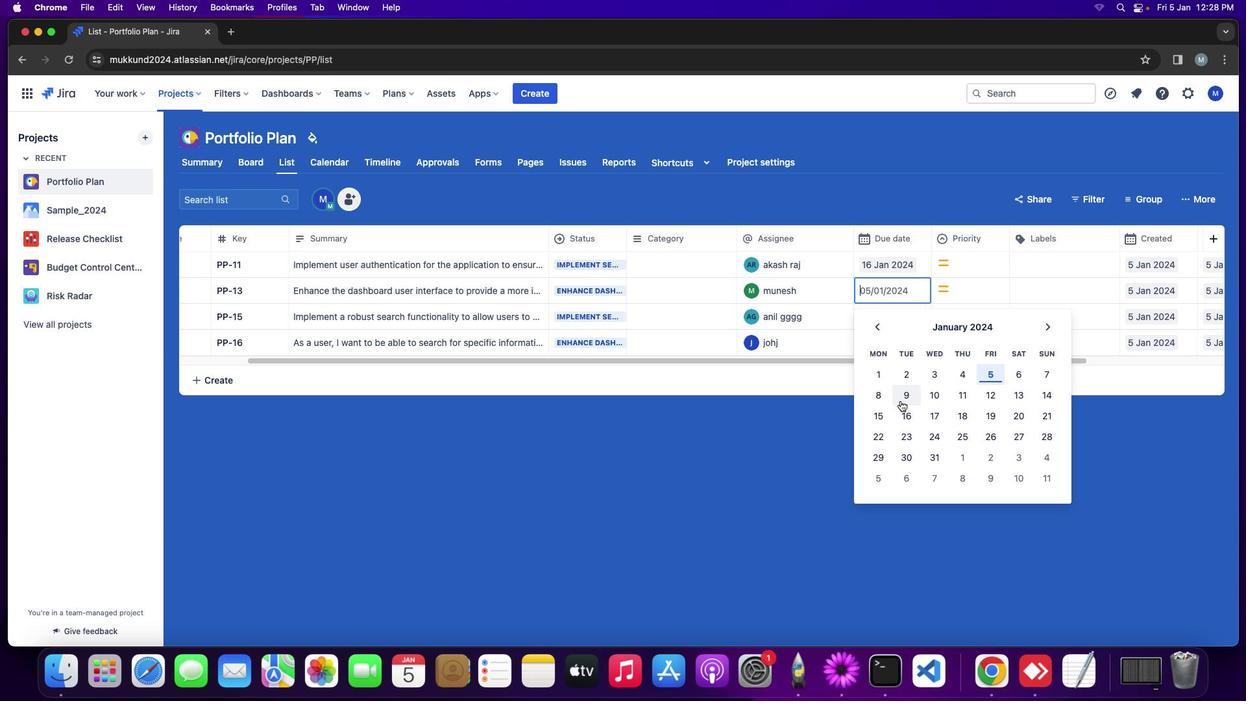 
Action: Mouse pressed left at (915, 298)
Screenshot: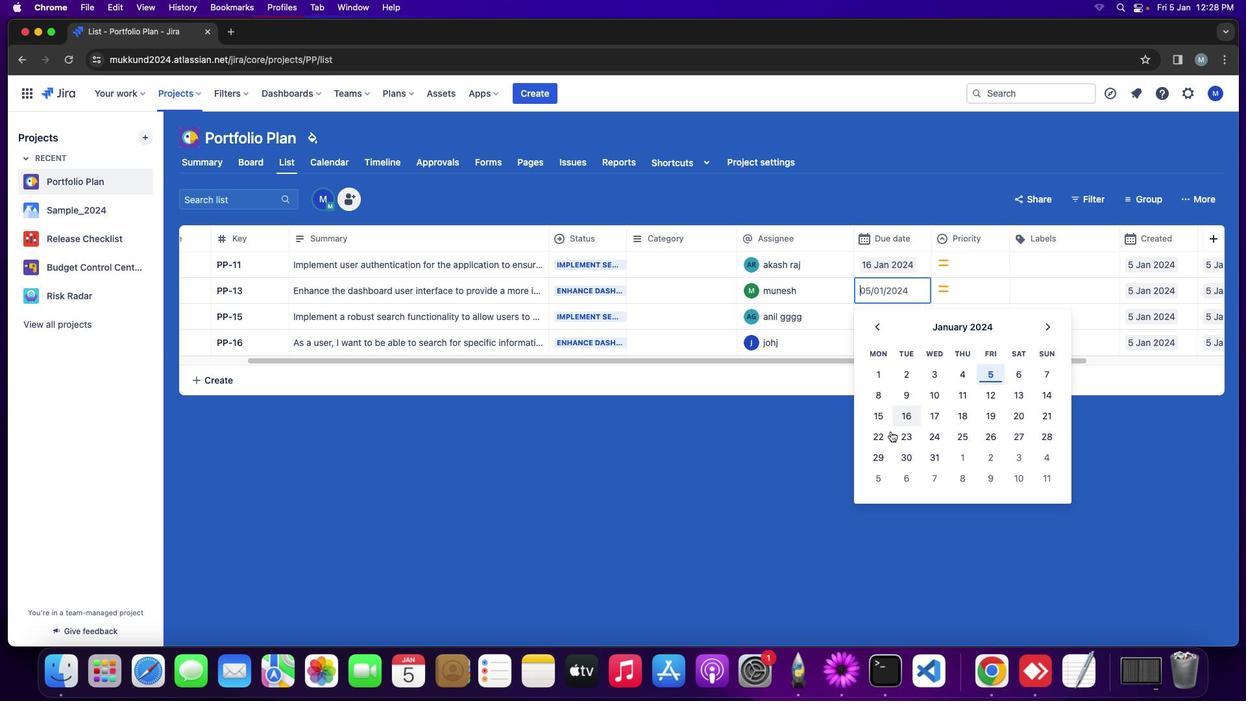 
Action: Mouse moved to (906, 420)
Screenshot: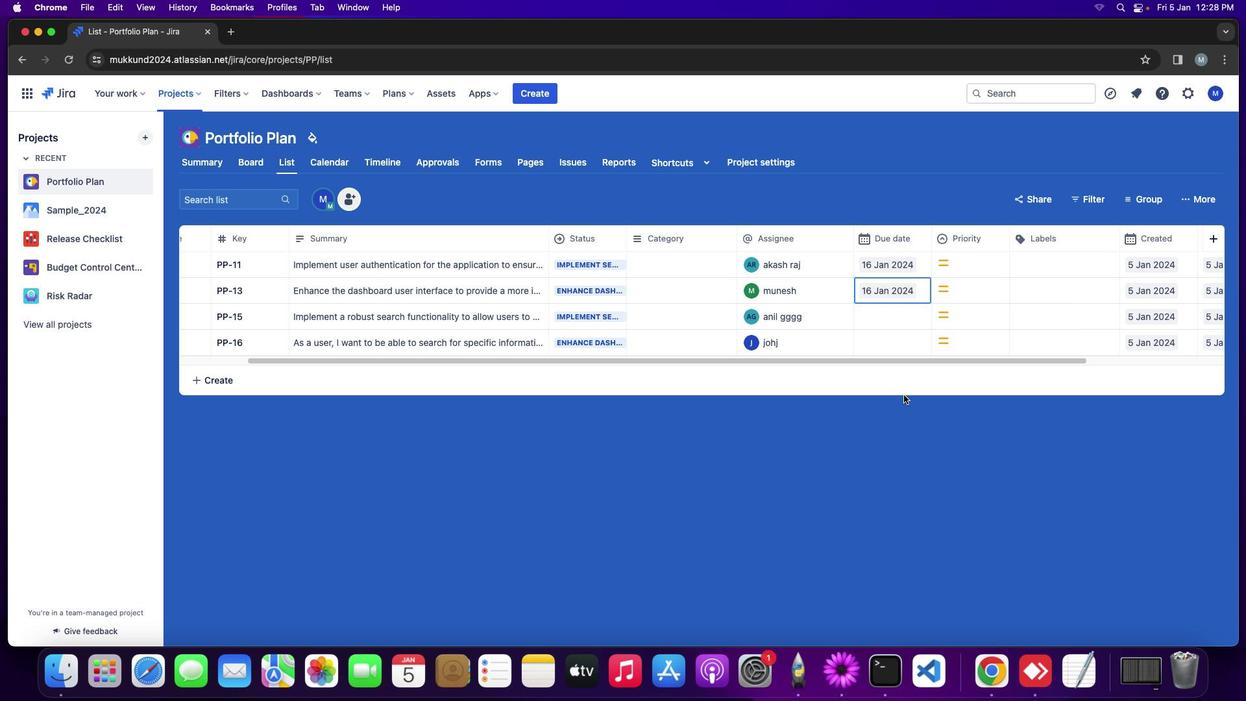 
Action: Mouse pressed left at (906, 420)
Screenshot: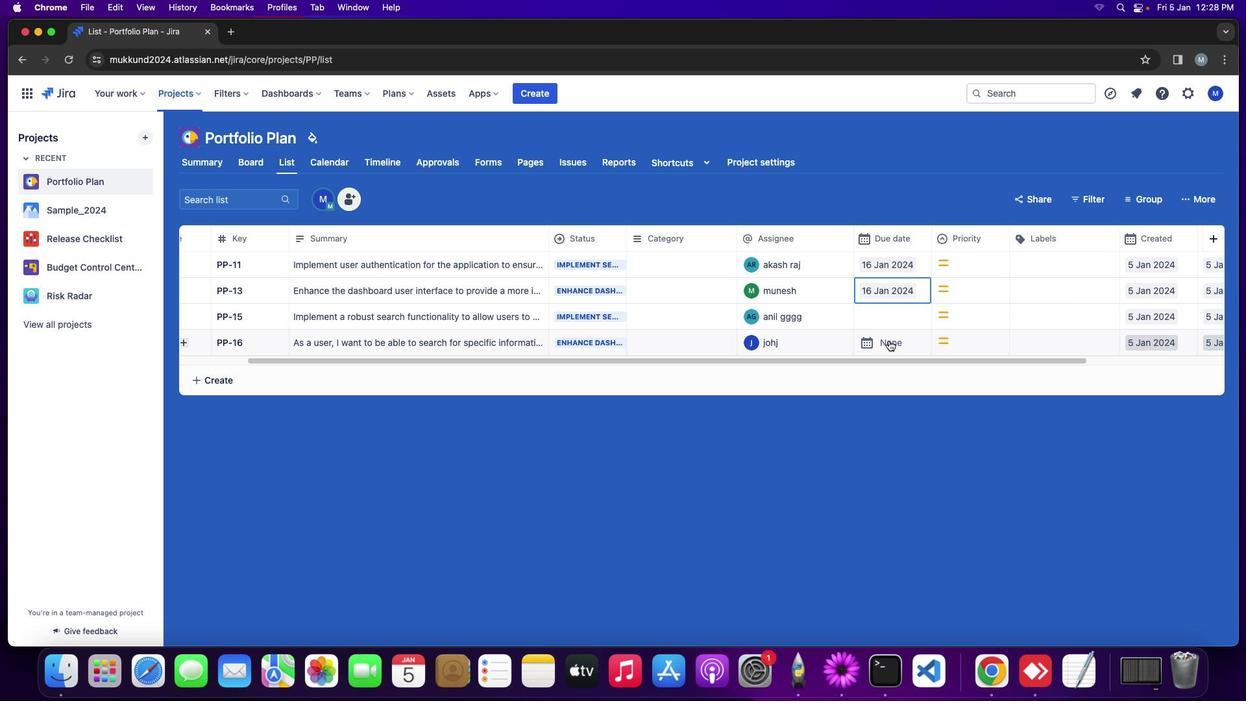 
Action: Mouse moved to (899, 320)
Screenshot: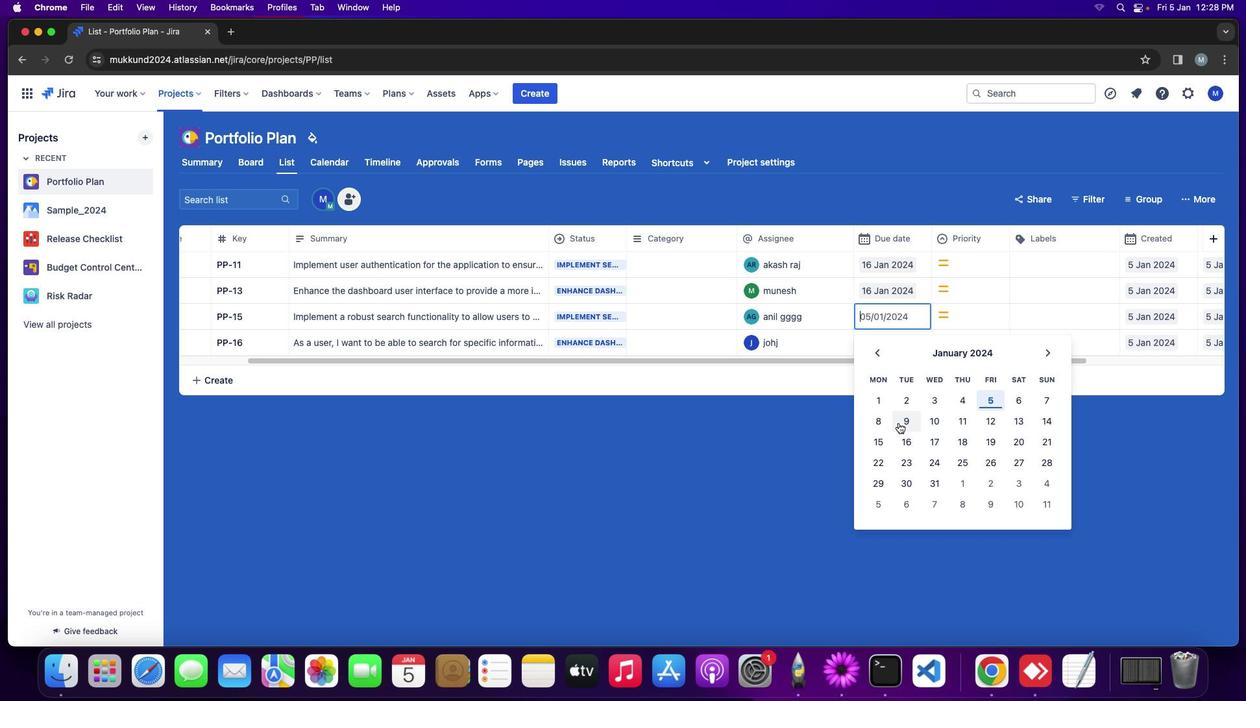 
Action: Mouse pressed left at (899, 320)
Screenshot: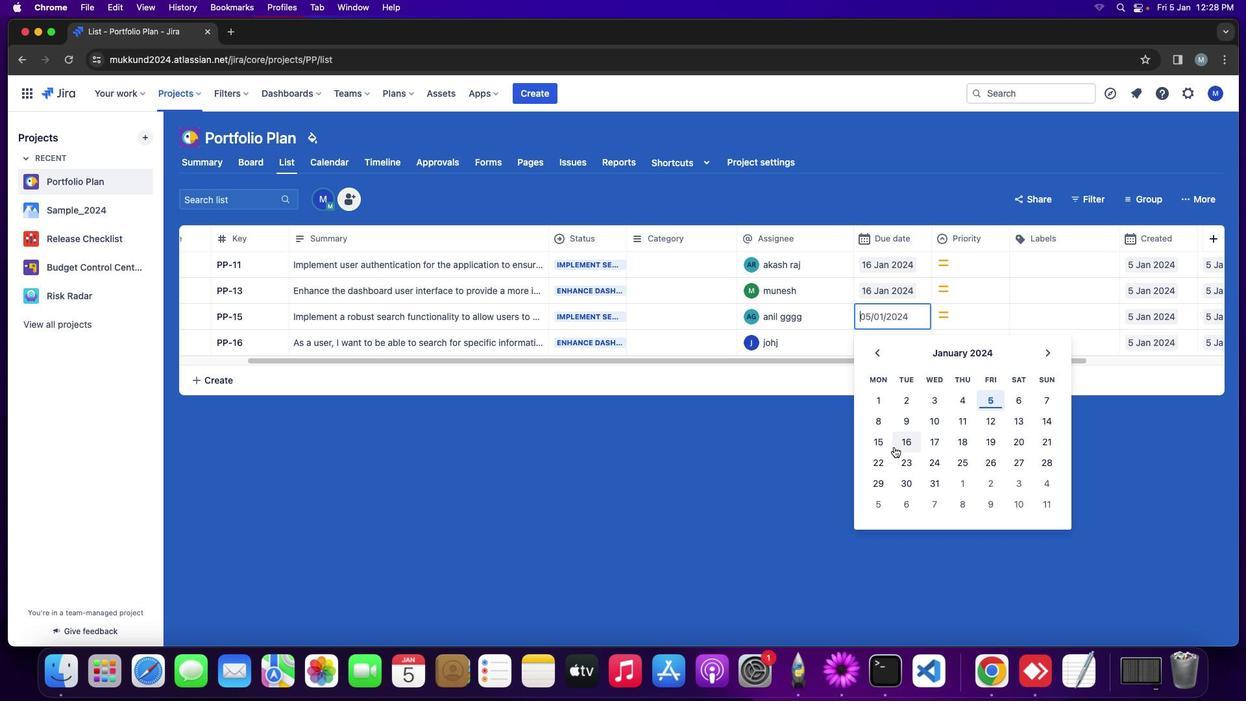 
Action: Mouse moved to (902, 445)
Screenshot: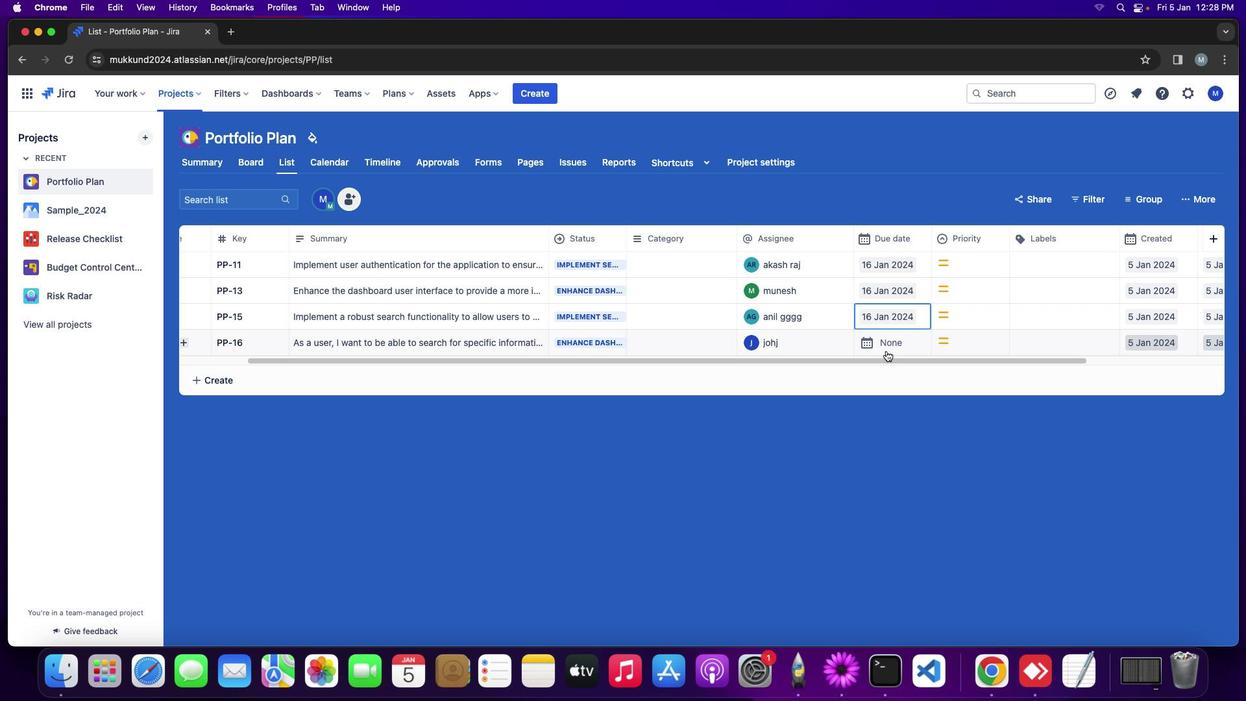 
Action: Mouse pressed left at (902, 445)
Screenshot: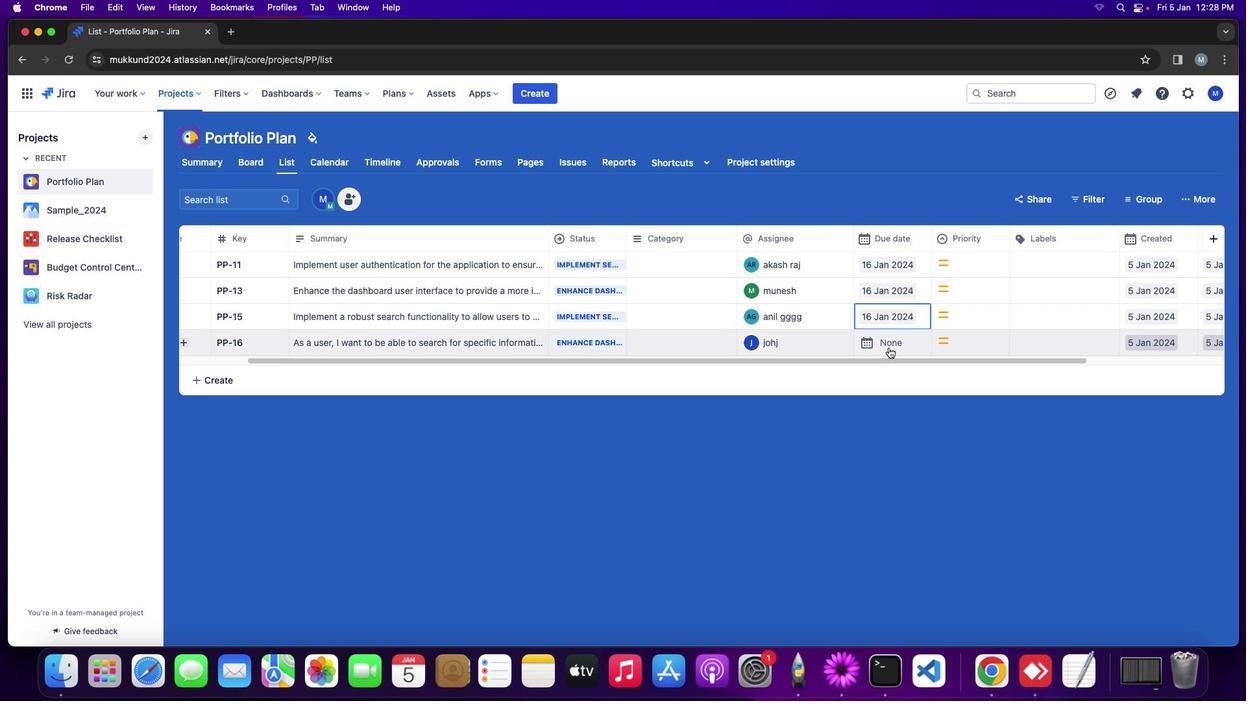 
Action: Mouse moved to (891, 344)
Screenshot: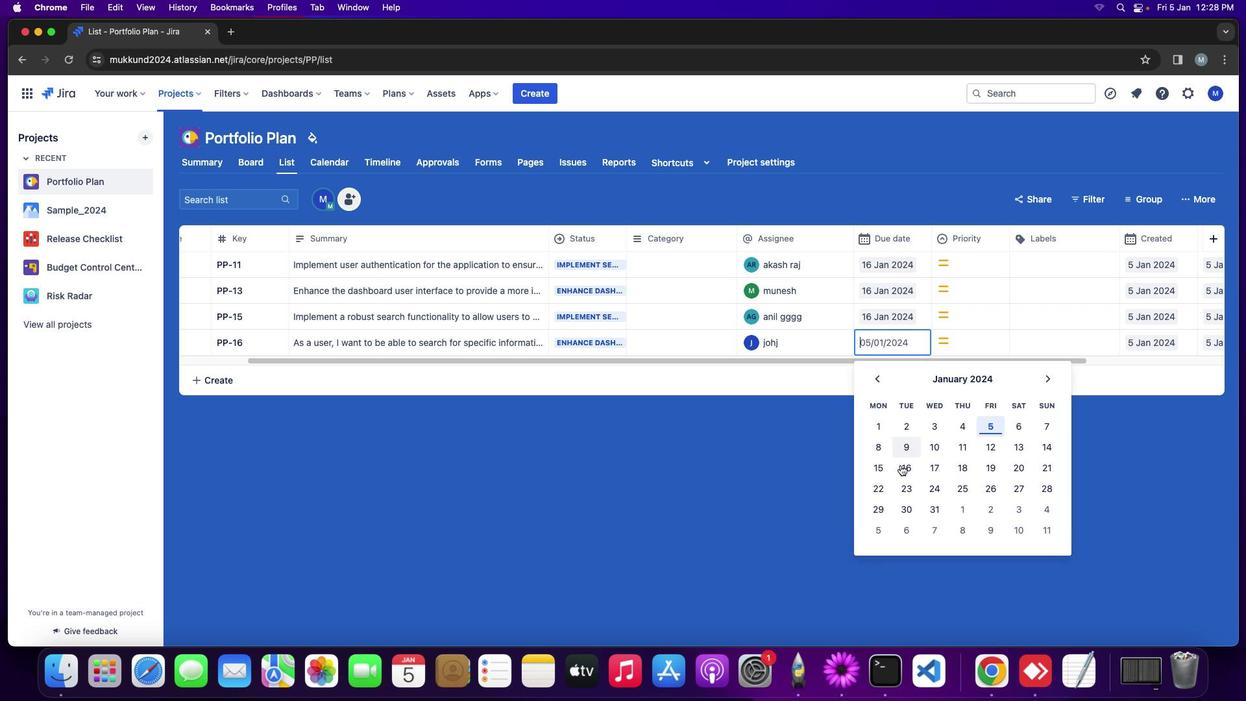 
Action: Mouse pressed left at (891, 344)
Screenshot: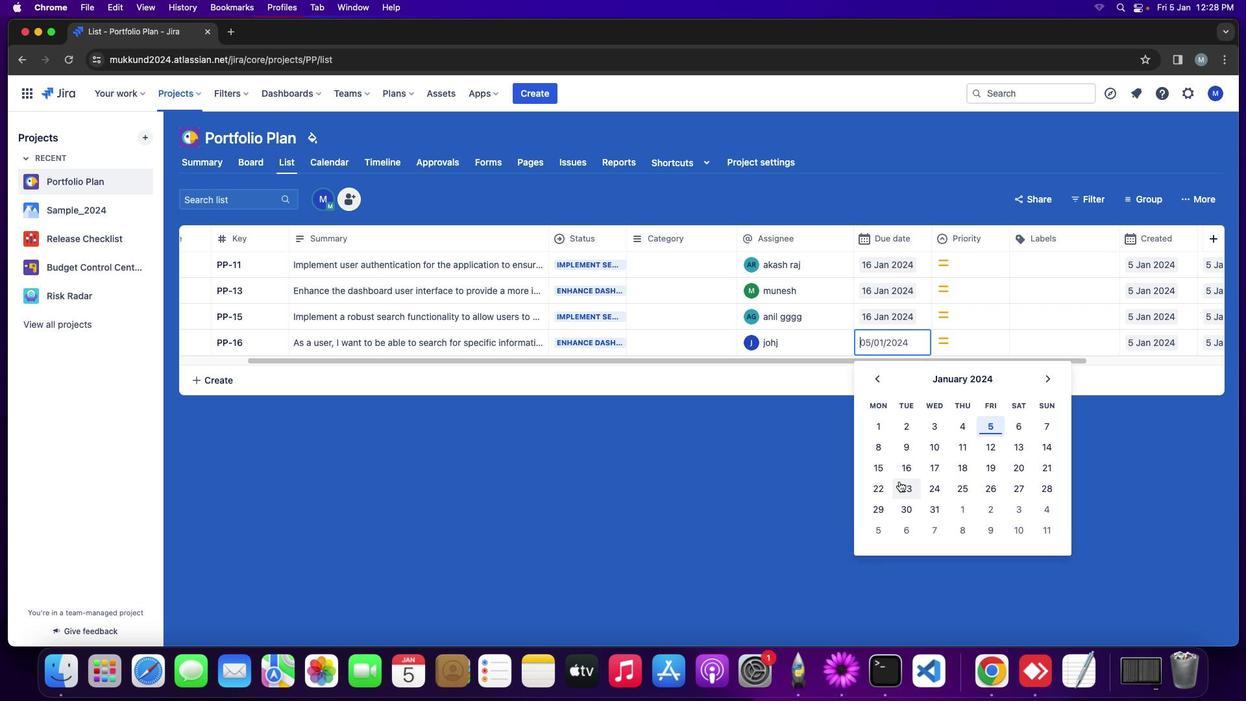 
Action: Mouse moved to (908, 471)
Screenshot: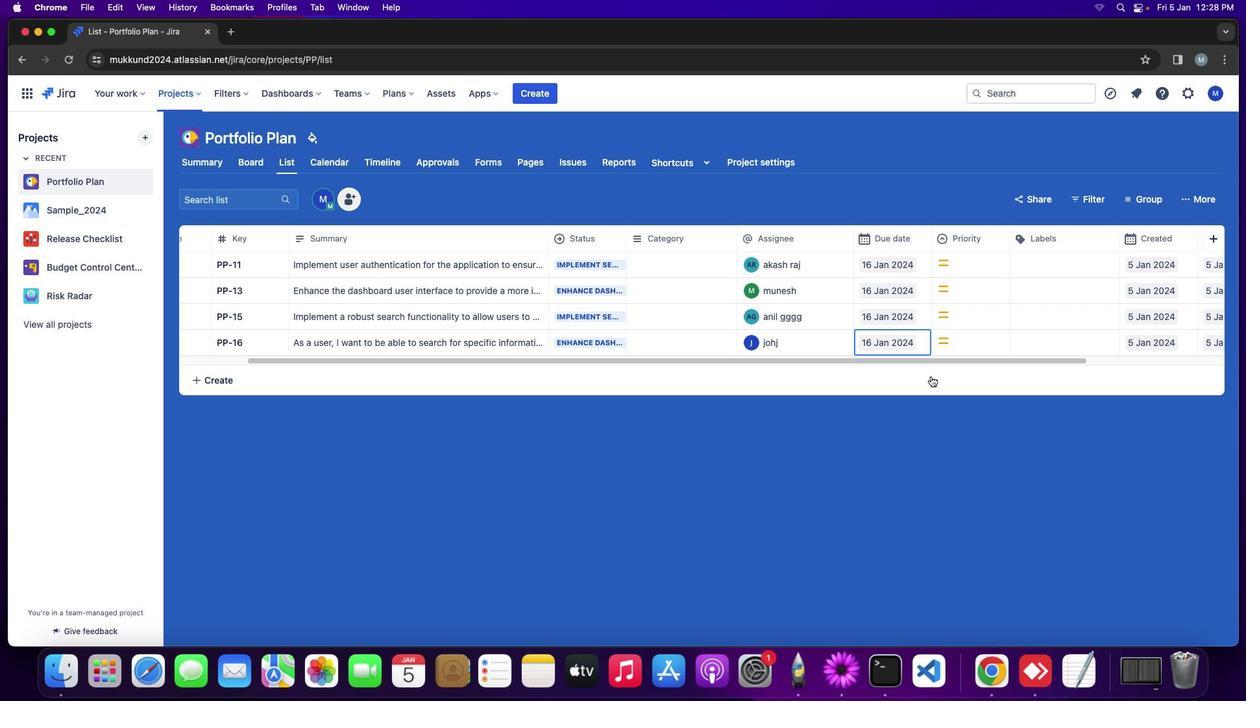 
Action: Mouse pressed left at (908, 471)
Screenshot: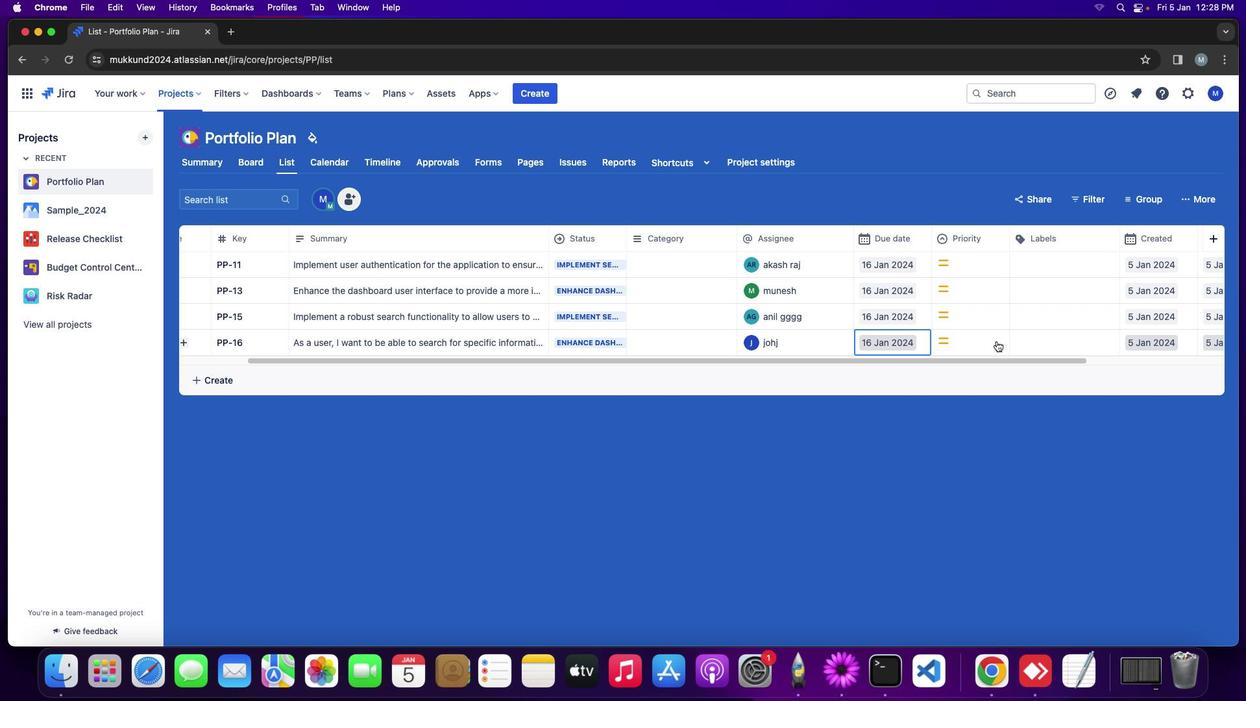 
Action: Mouse moved to (1081, 266)
Screenshot: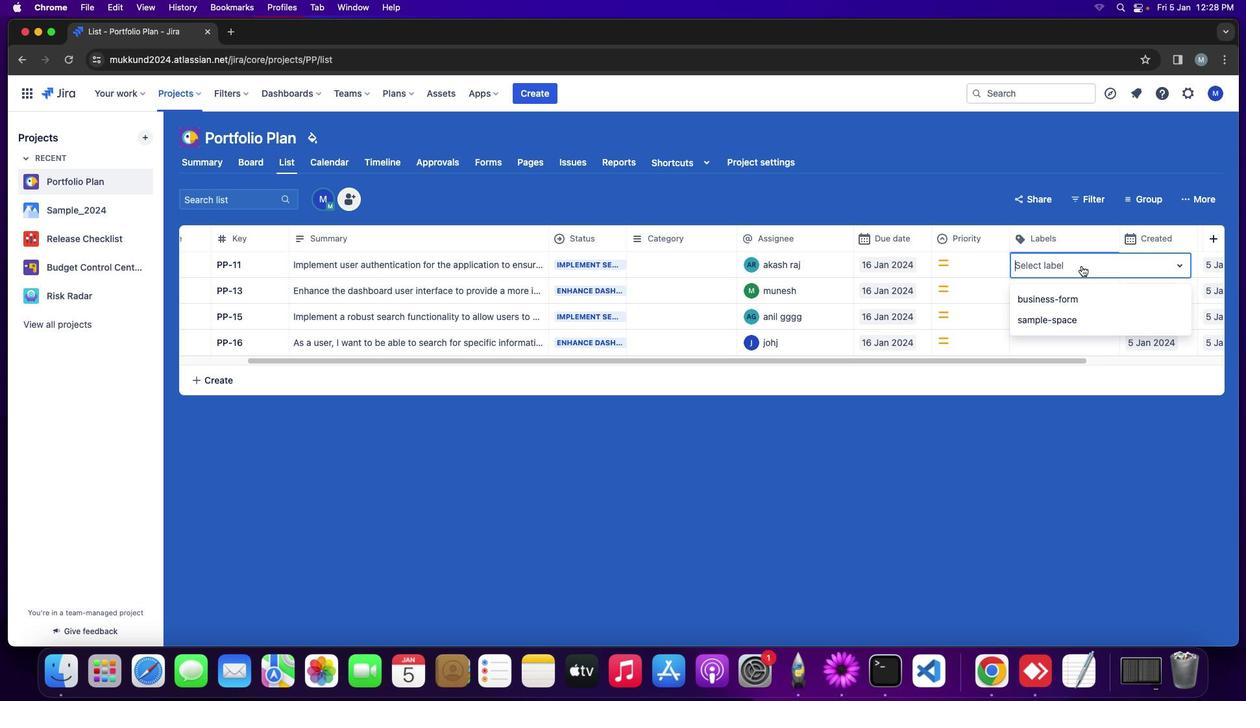 
Action: Mouse pressed left at (1081, 266)
Screenshot: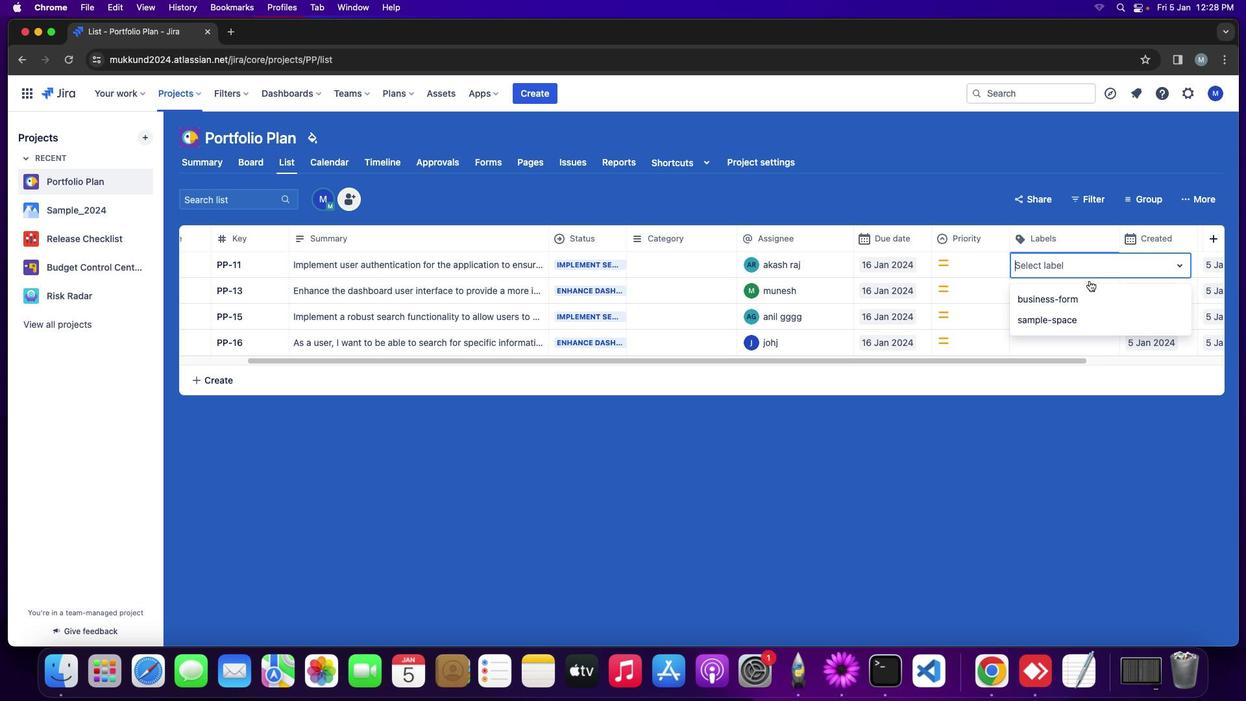
Action: Mouse moved to (1070, 303)
Screenshot: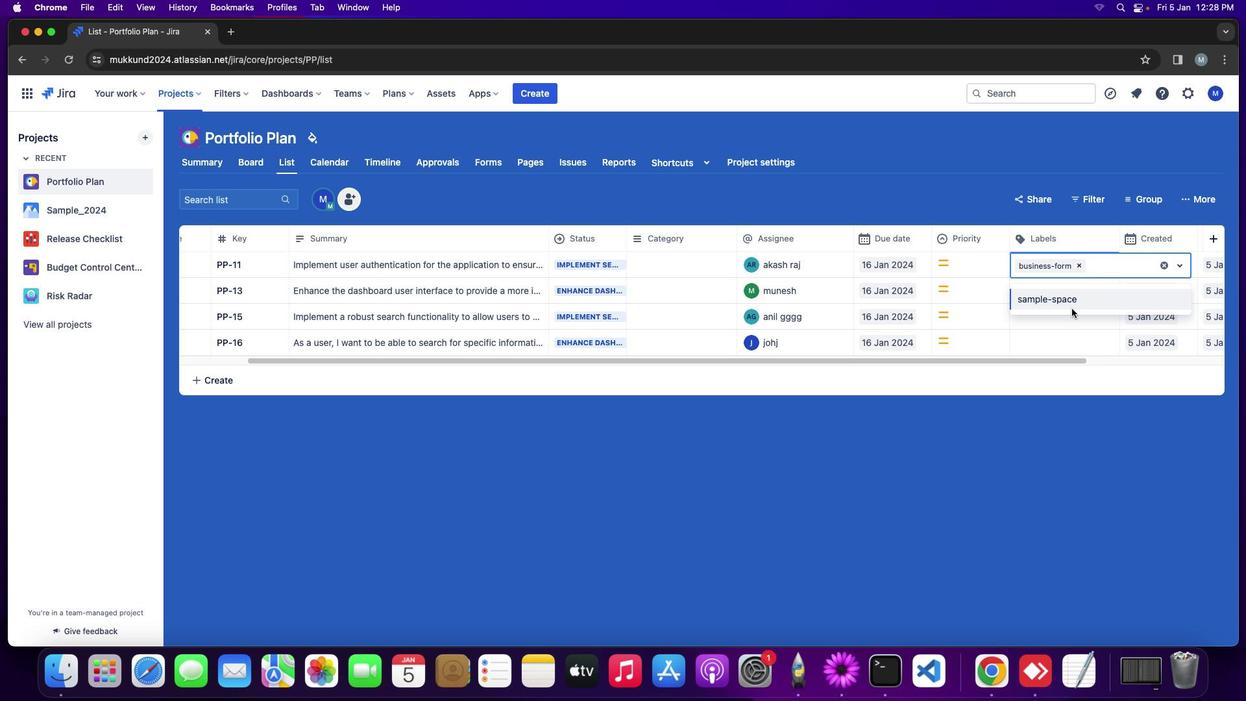 
Action: Mouse pressed left at (1070, 303)
Screenshot: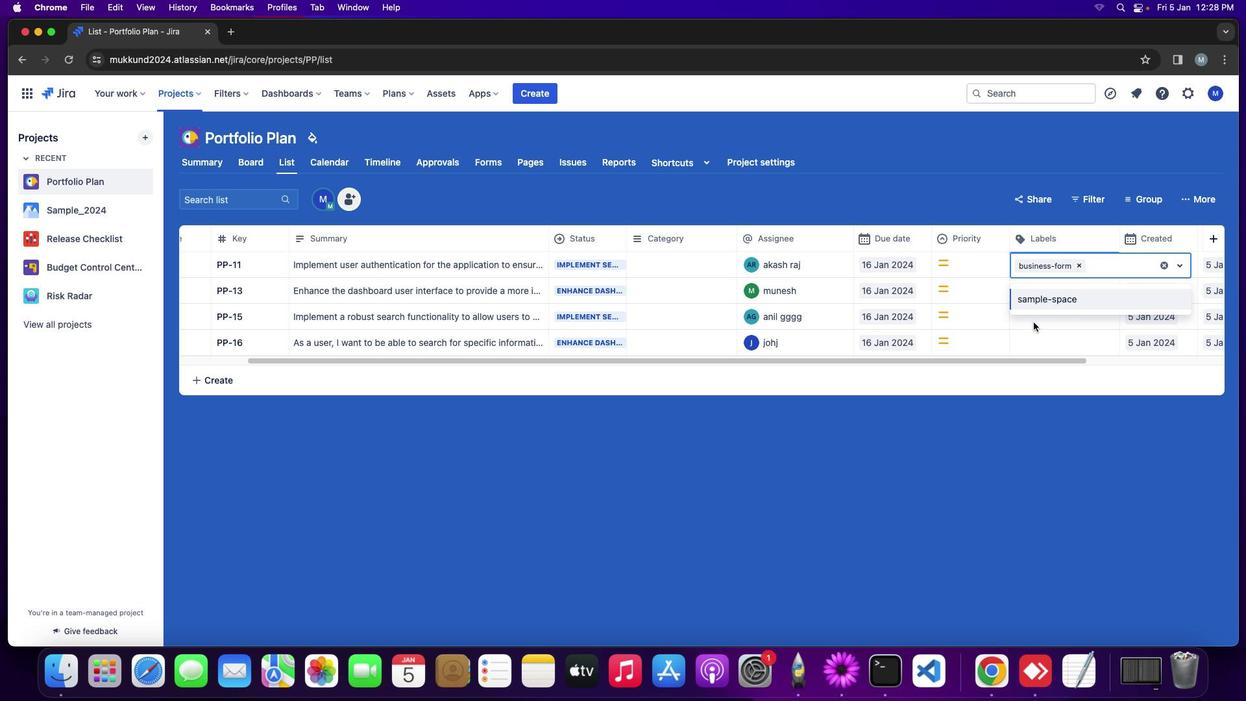 
Action: Mouse moved to (1052, 457)
Screenshot: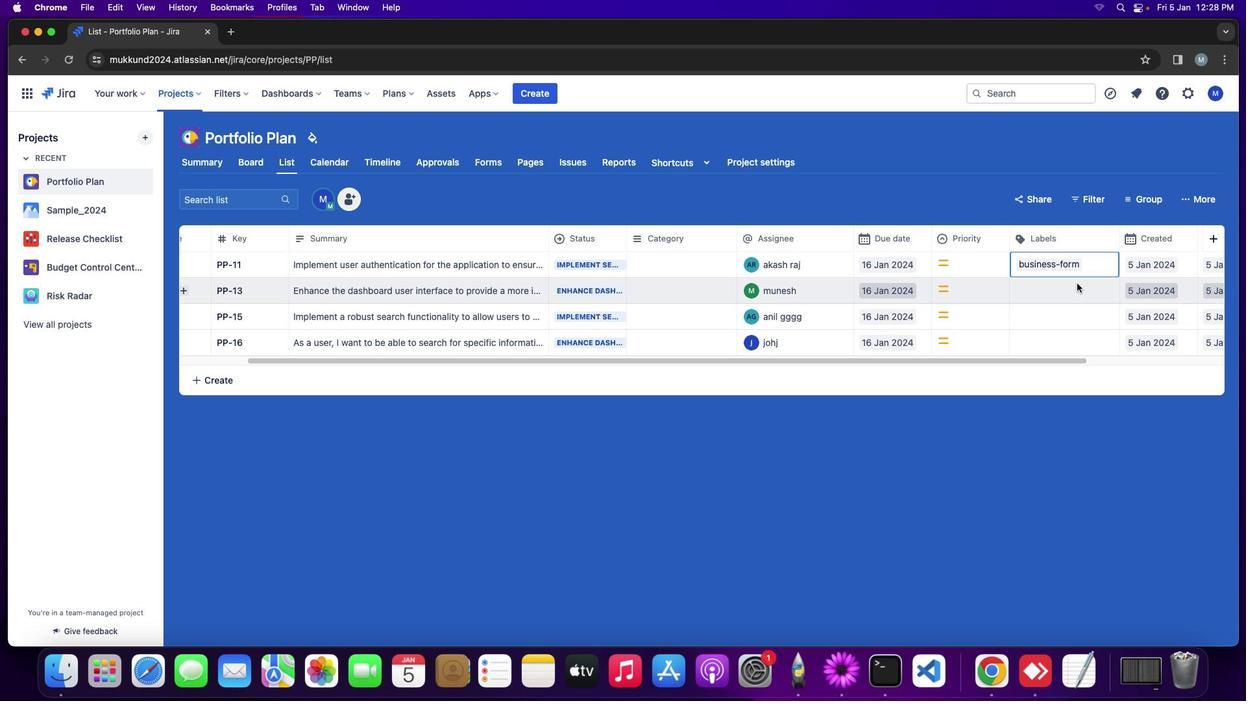 
Action: Mouse pressed left at (1052, 457)
Screenshot: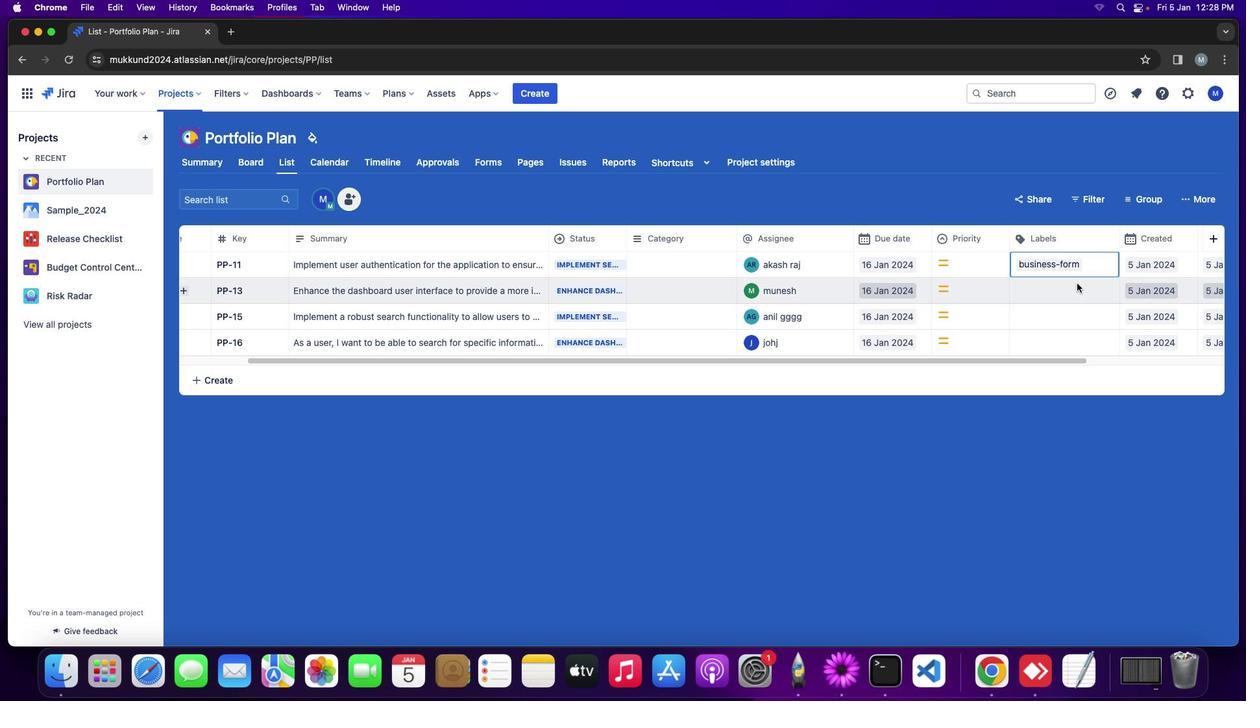 
Action: Mouse moved to (1076, 288)
Screenshot: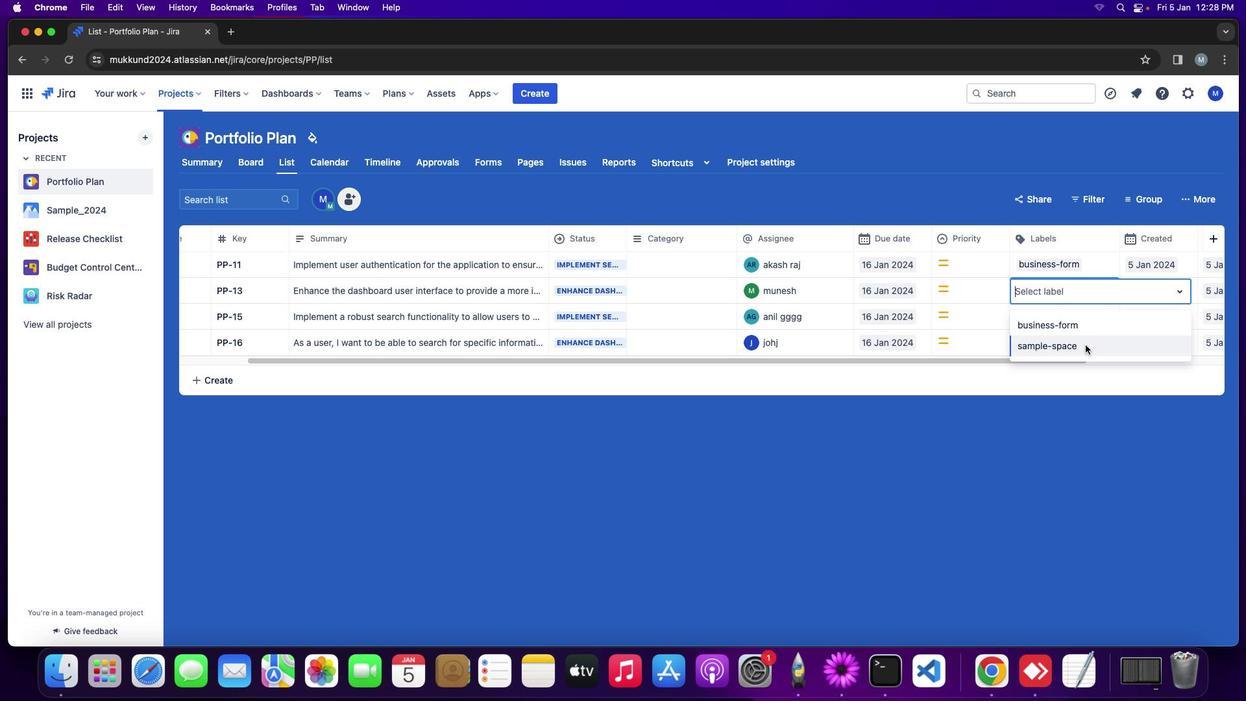 
Action: Mouse pressed left at (1076, 288)
Screenshot: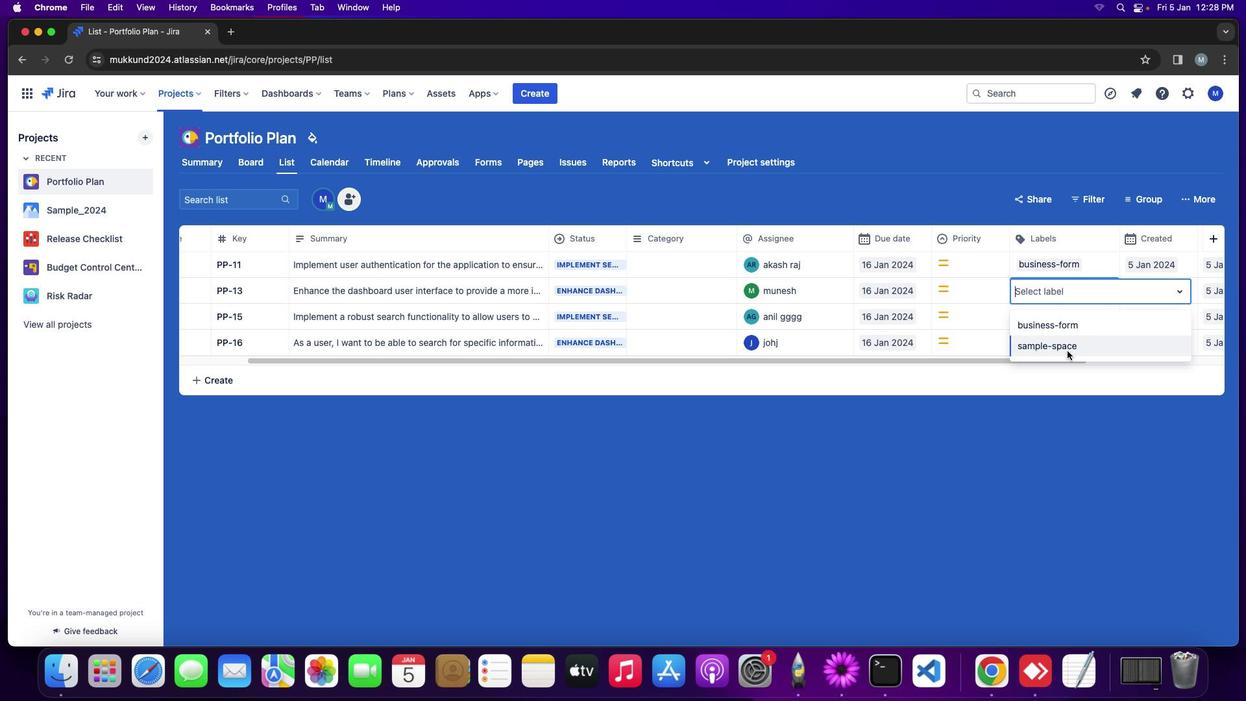 
Action: Mouse moved to (1068, 326)
Screenshot: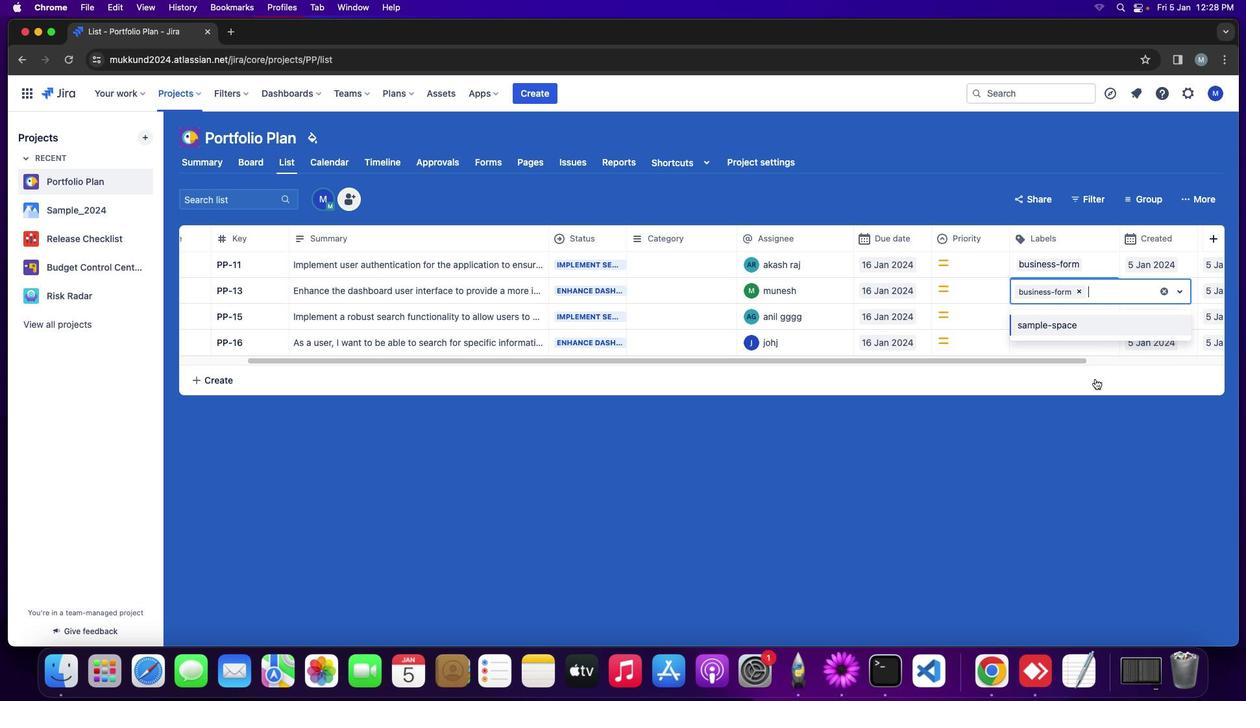 
Action: Mouse pressed left at (1068, 326)
Screenshot: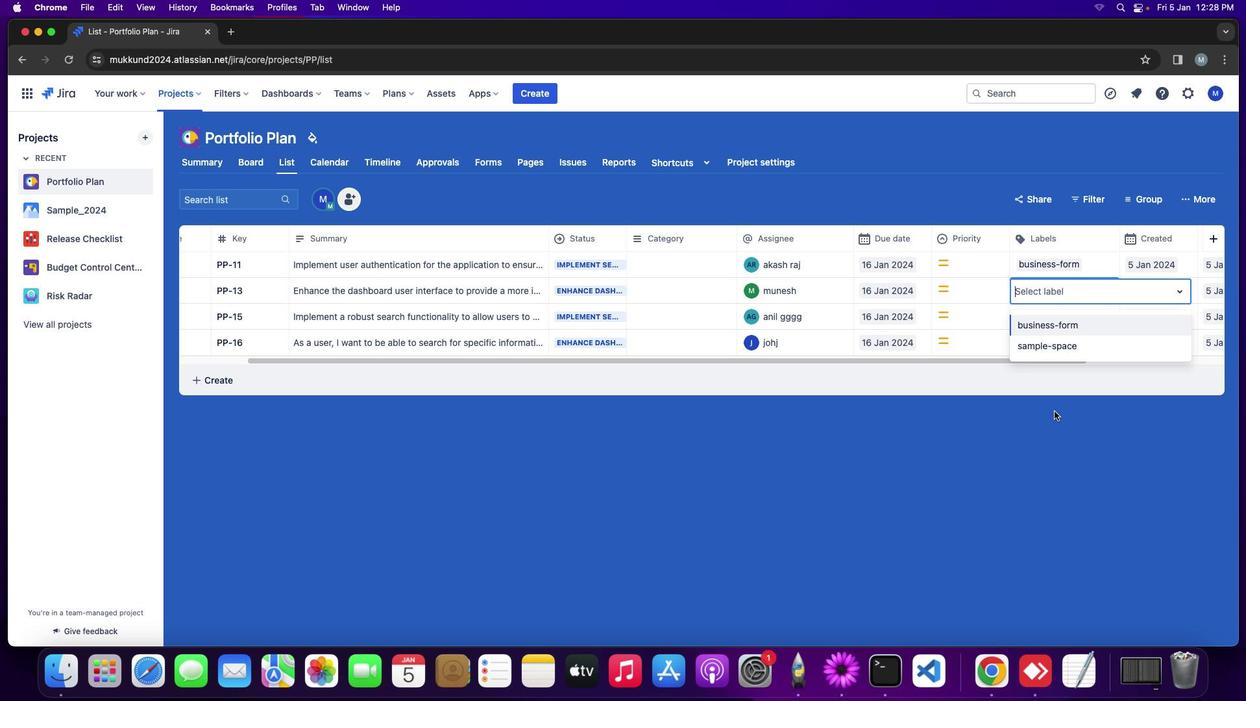 
Action: Mouse moved to (1049, 418)
Screenshot: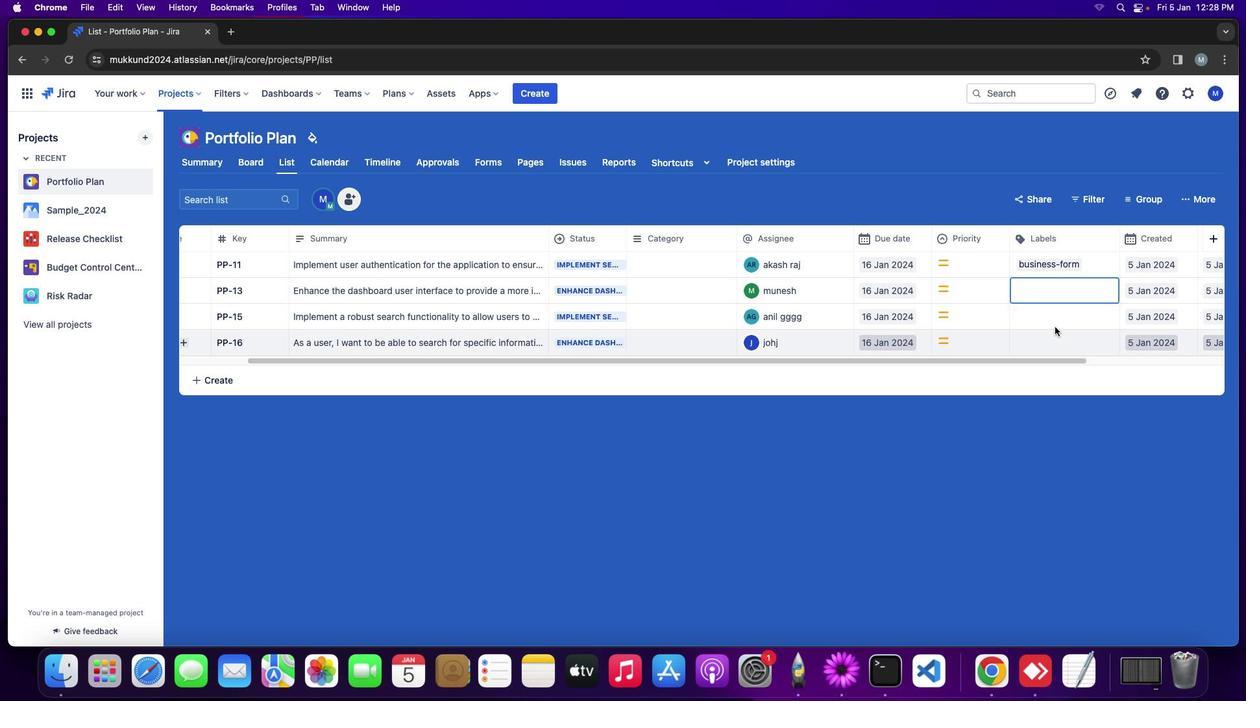 
Action: Mouse pressed left at (1049, 418)
Screenshot: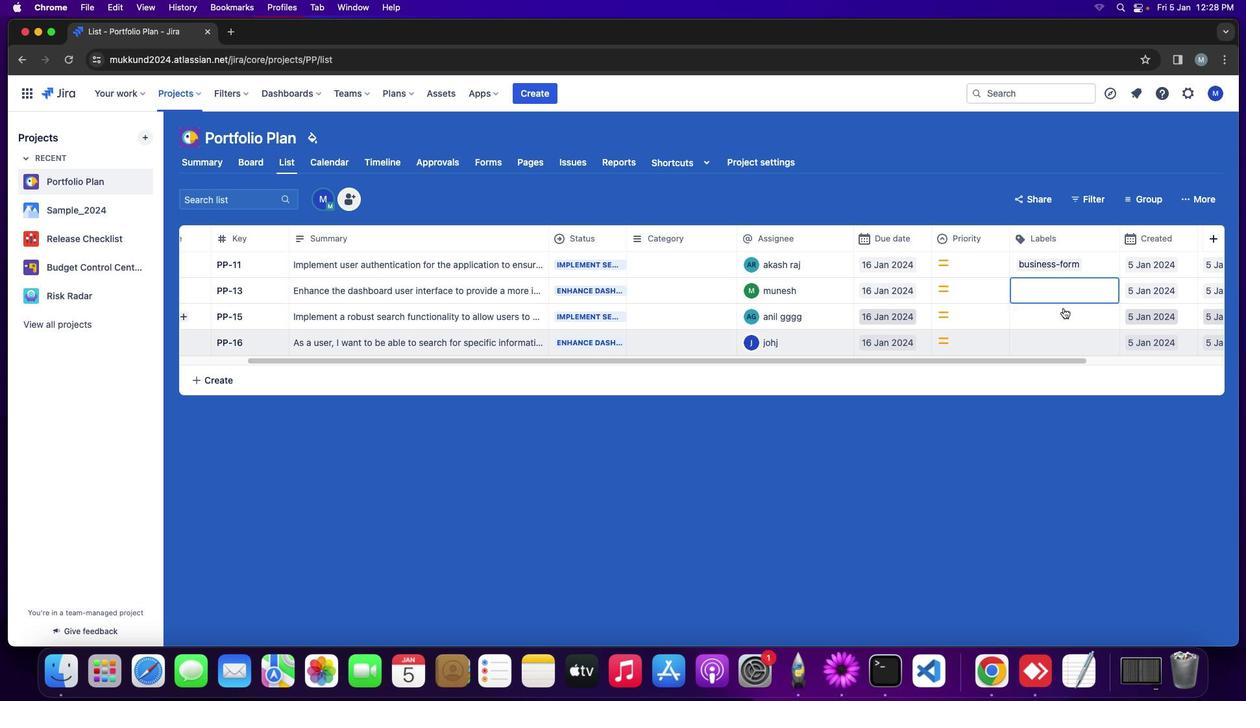 
Action: Mouse moved to (1065, 298)
Screenshot: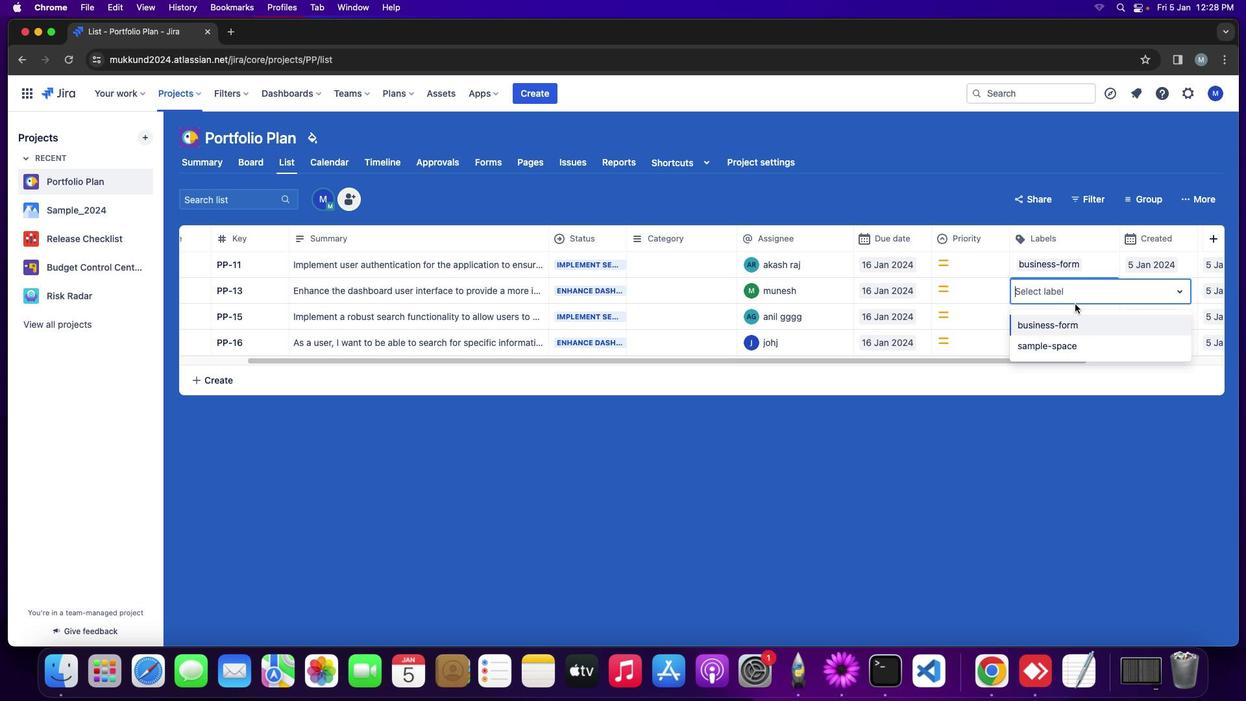
Action: Mouse pressed left at (1065, 298)
Screenshot: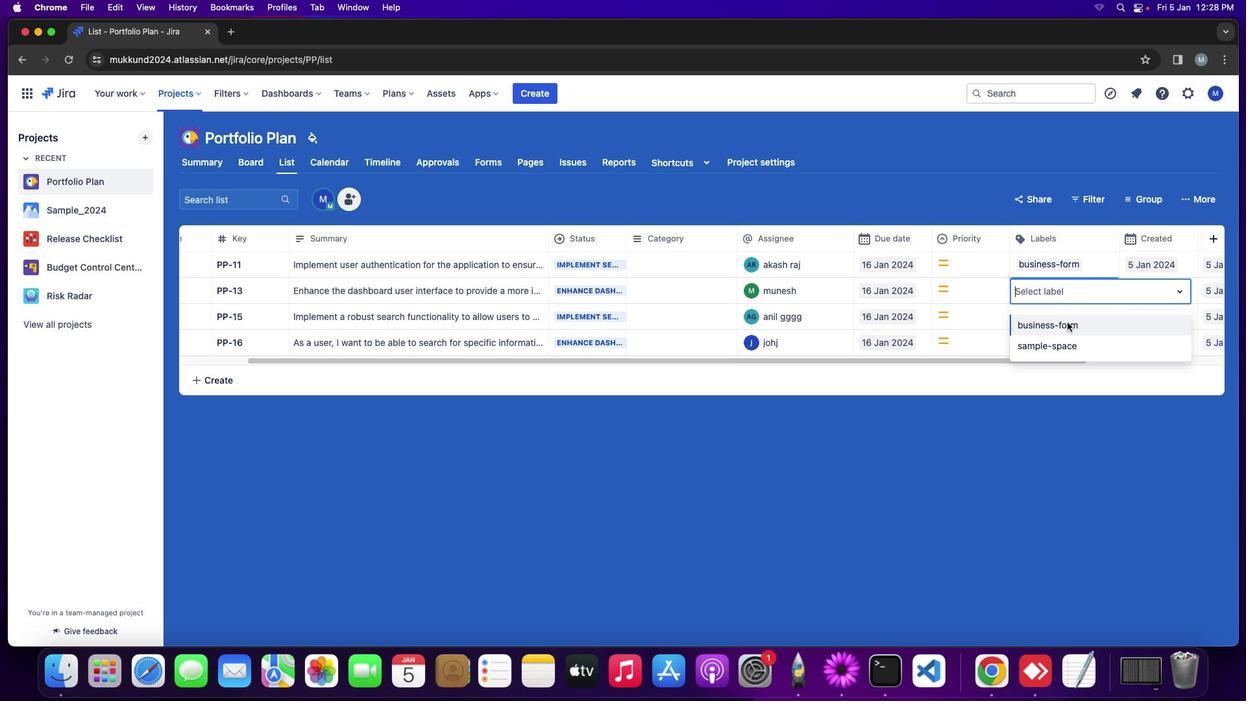 
Action: Mouse moved to (1063, 325)
Screenshot: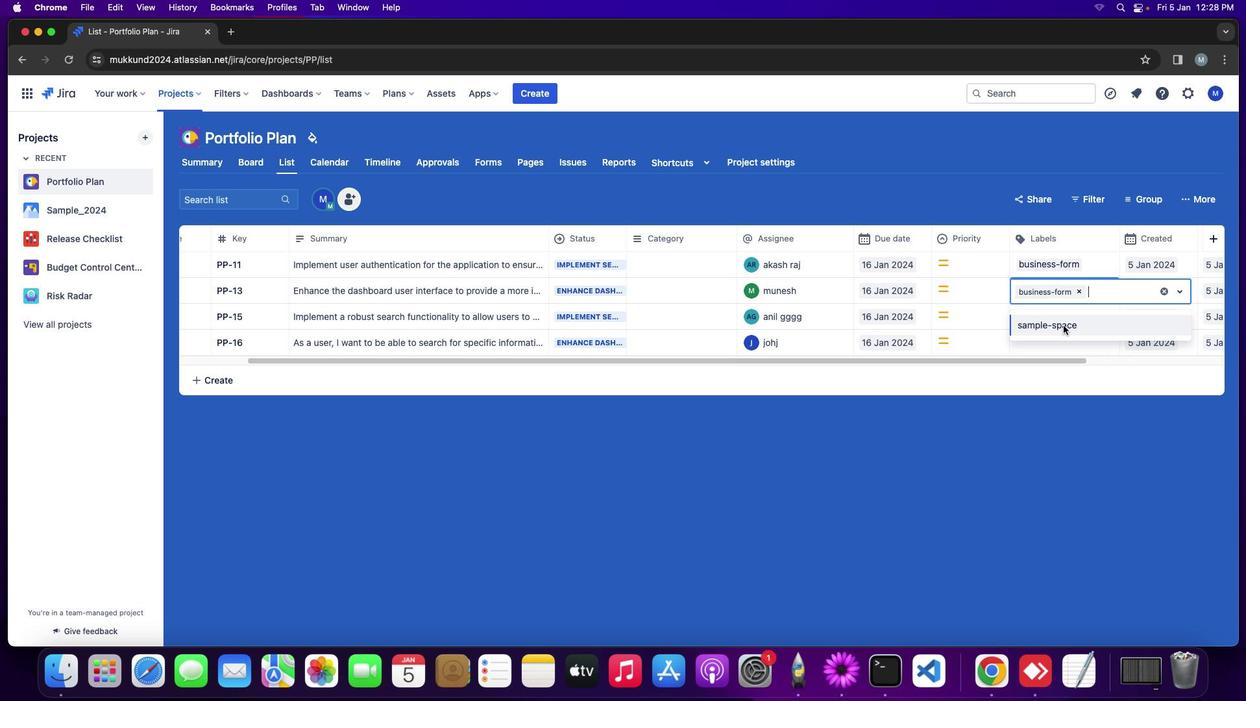 
Action: Mouse pressed left at (1063, 325)
Screenshot: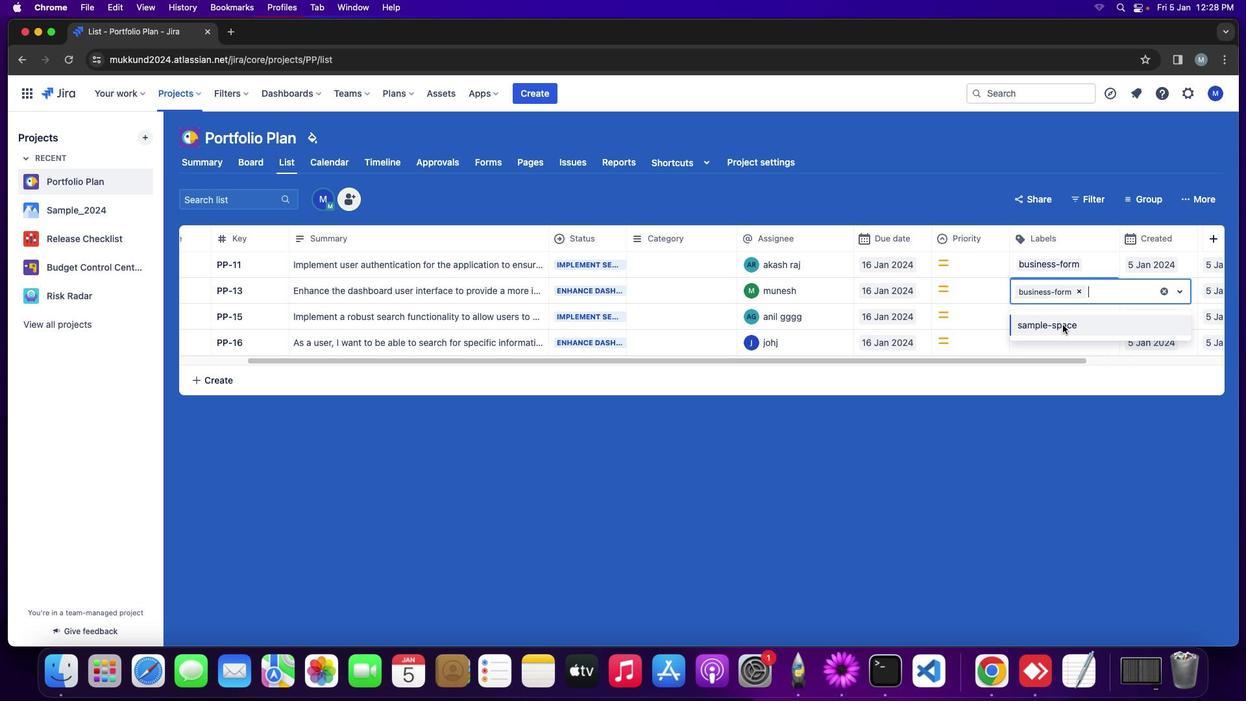 
Action: Mouse moved to (1009, 451)
Screenshot: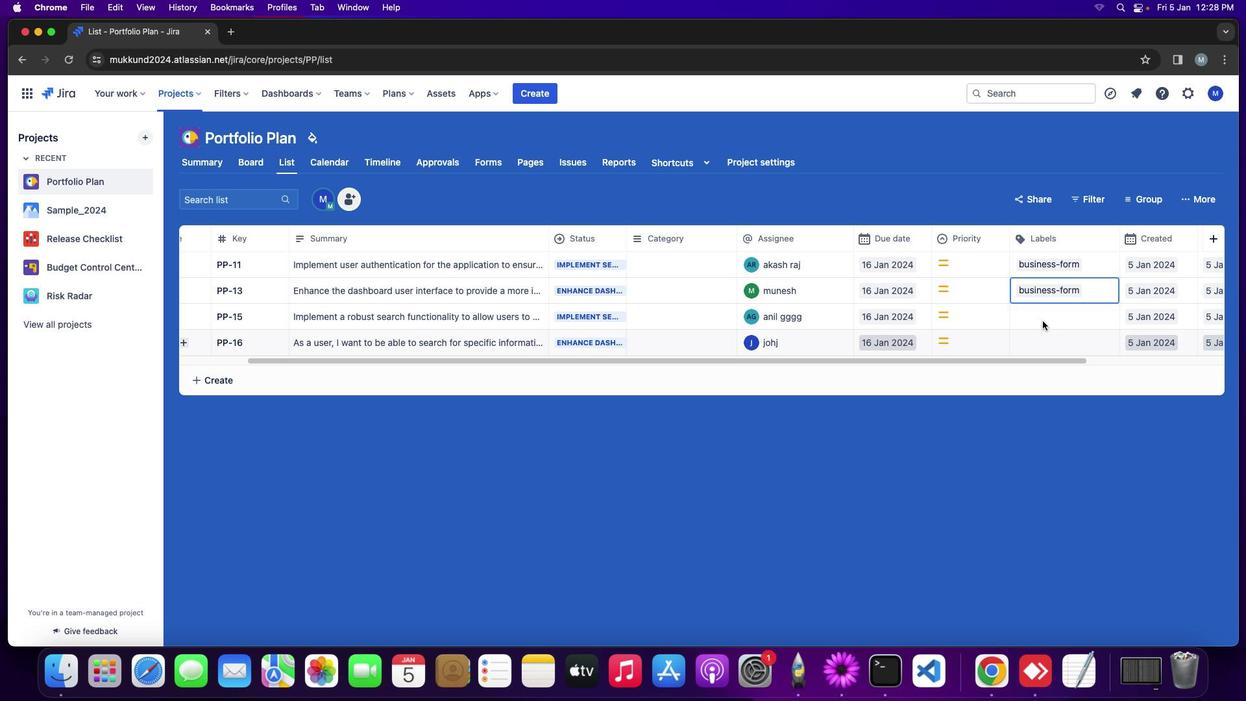 
Action: Mouse pressed left at (1009, 451)
Screenshot: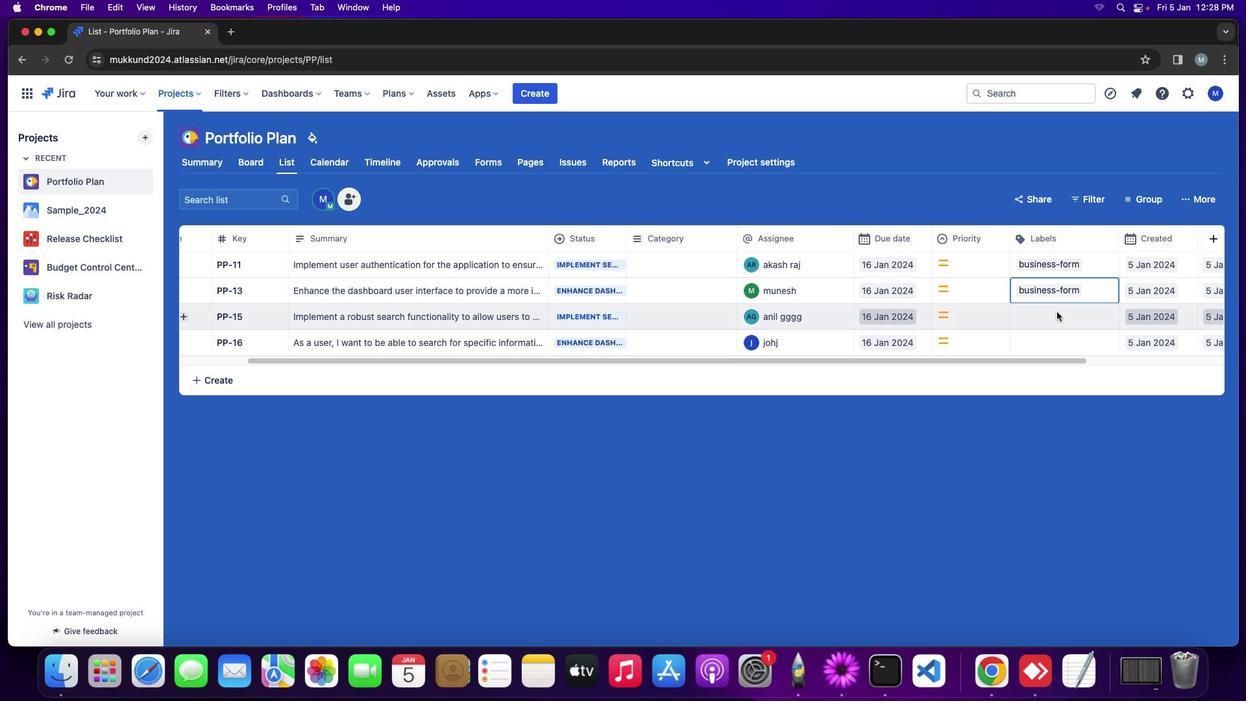 
Action: Mouse moved to (1056, 311)
Screenshot: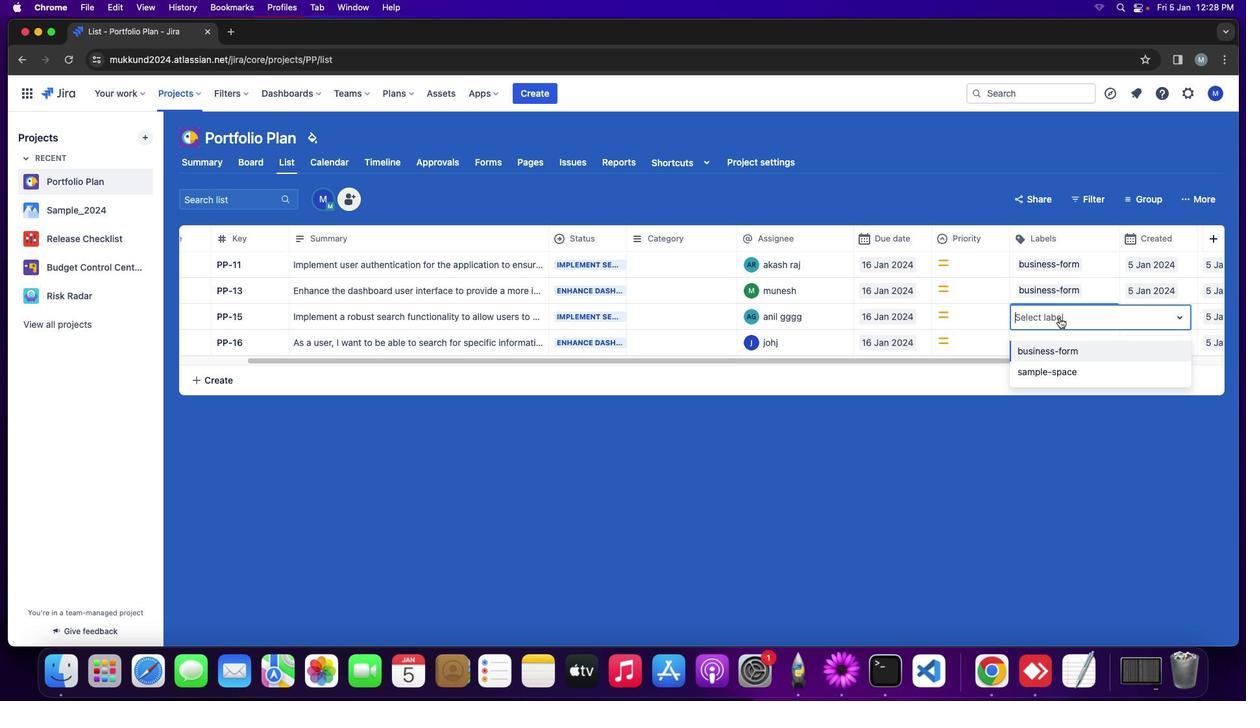 
Action: Mouse pressed left at (1056, 311)
Screenshot: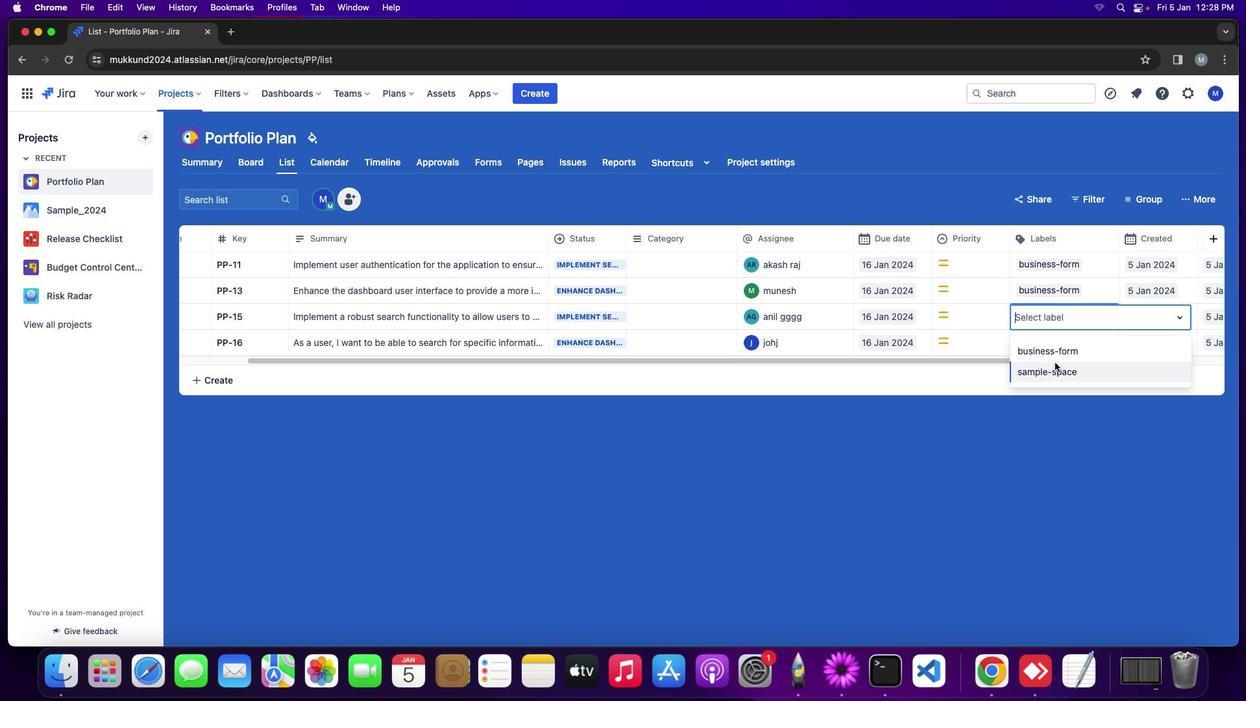
Action: Mouse moved to (1038, 353)
Screenshot: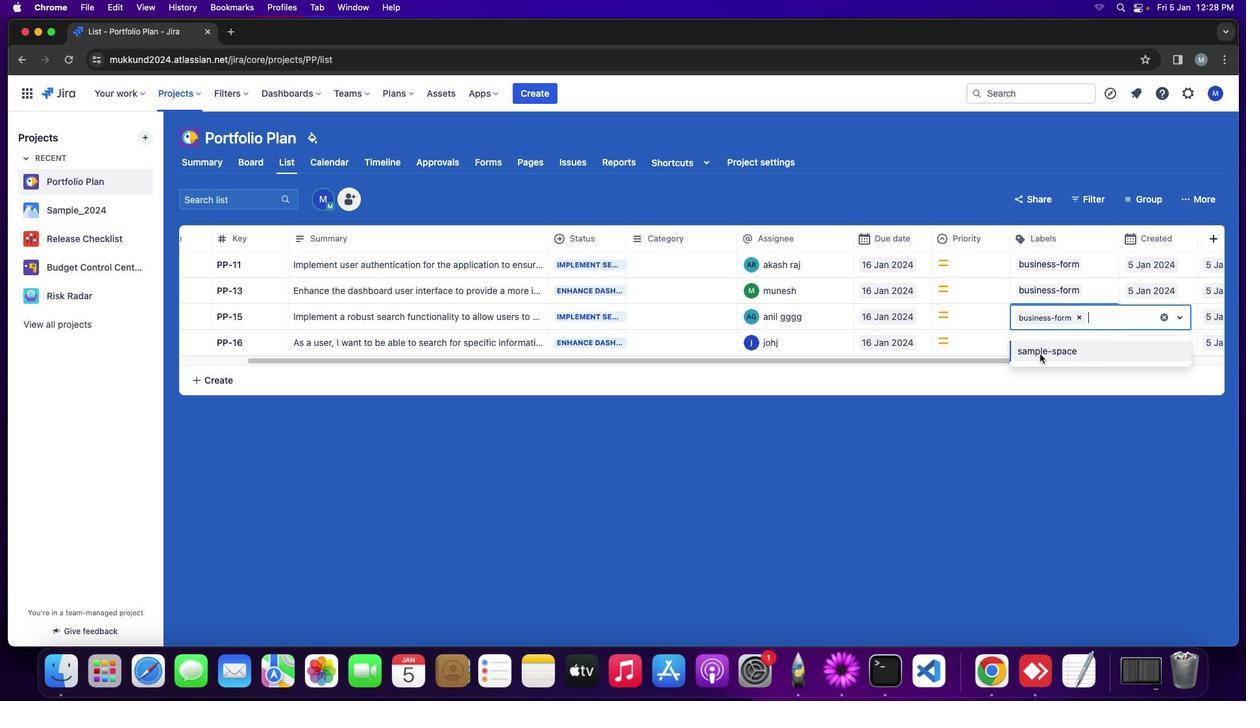 
Action: Mouse pressed left at (1038, 353)
Screenshot: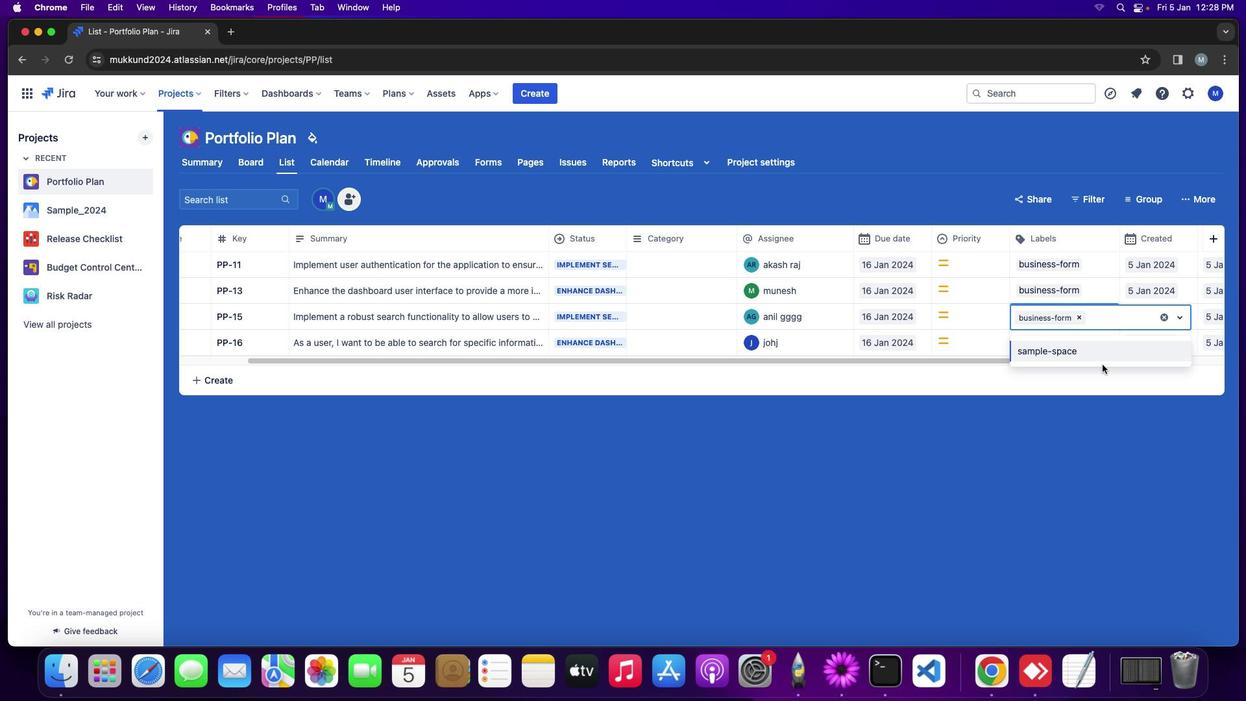 
Action: Mouse moved to (1063, 430)
Screenshot: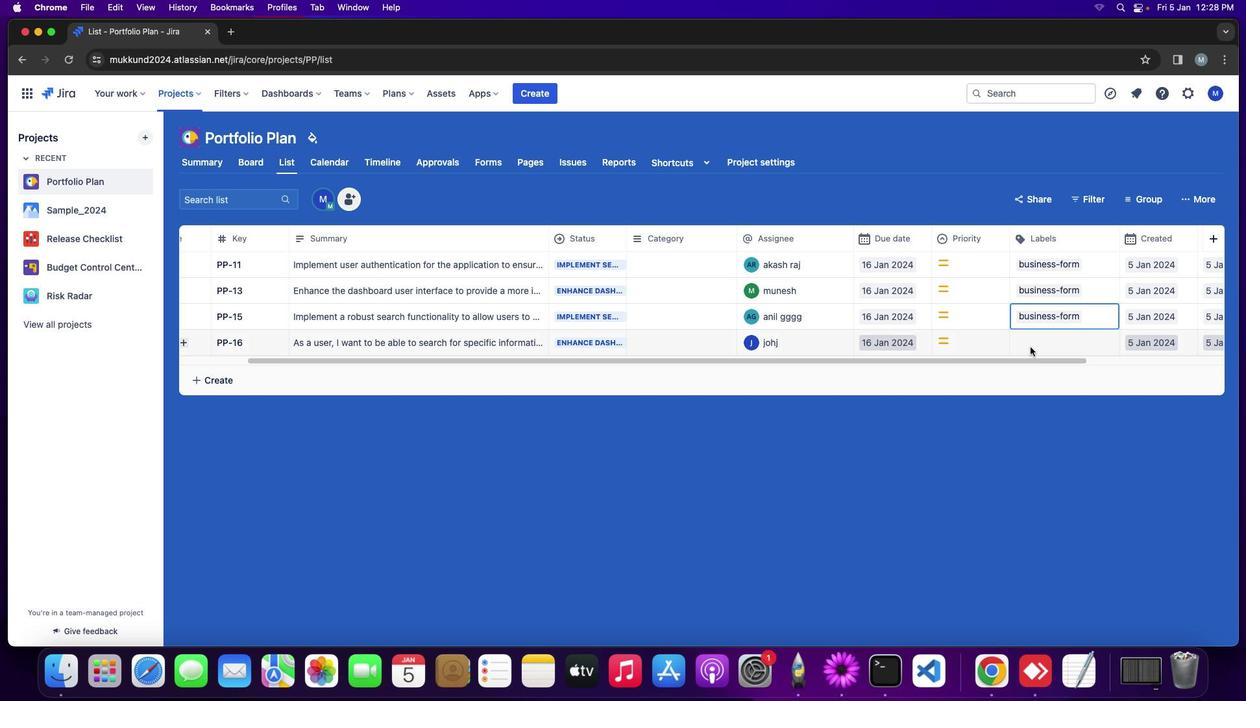 
Action: Mouse pressed left at (1063, 430)
Screenshot: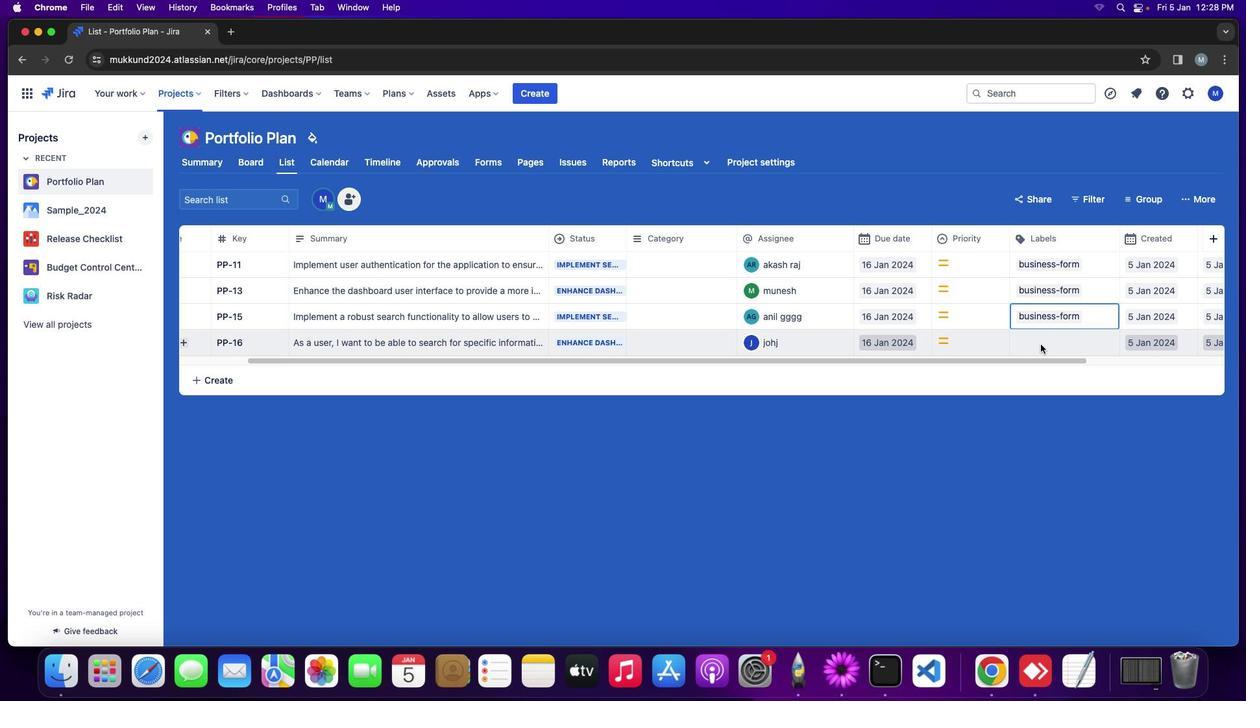 
Action: Mouse moved to (1042, 343)
Screenshot: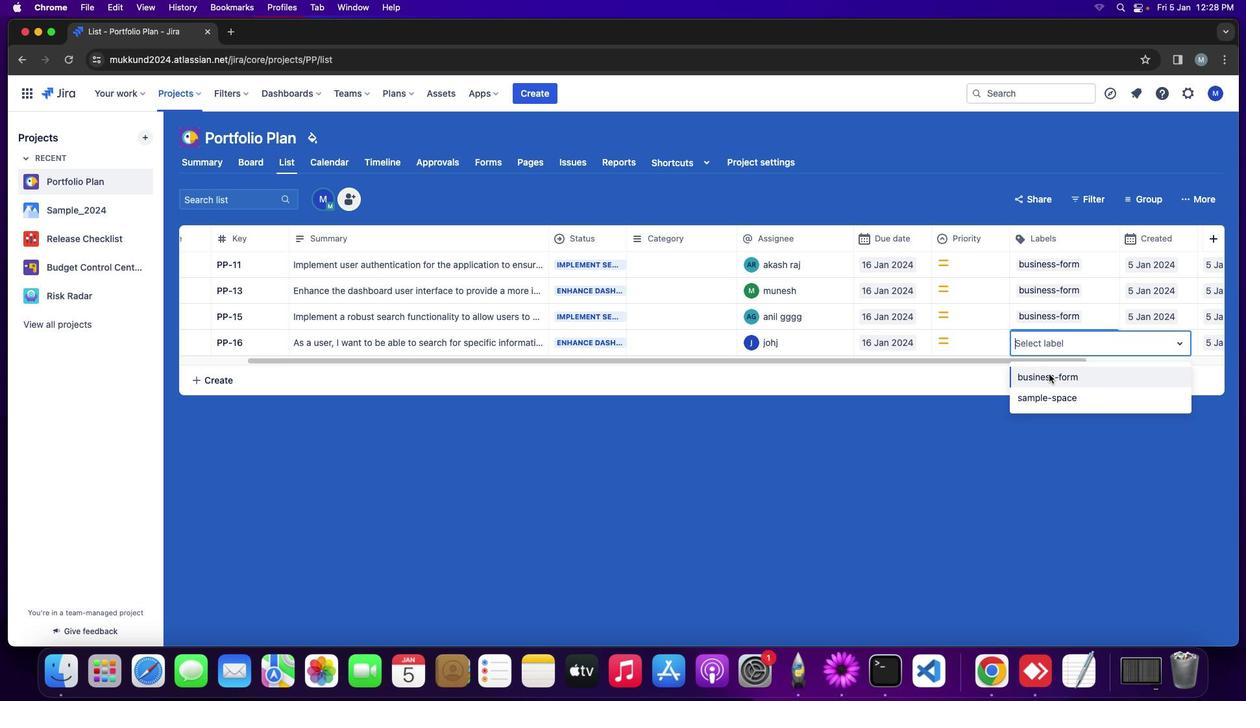 
Action: Mouse pressed left at (1042, 343)
Screenshot: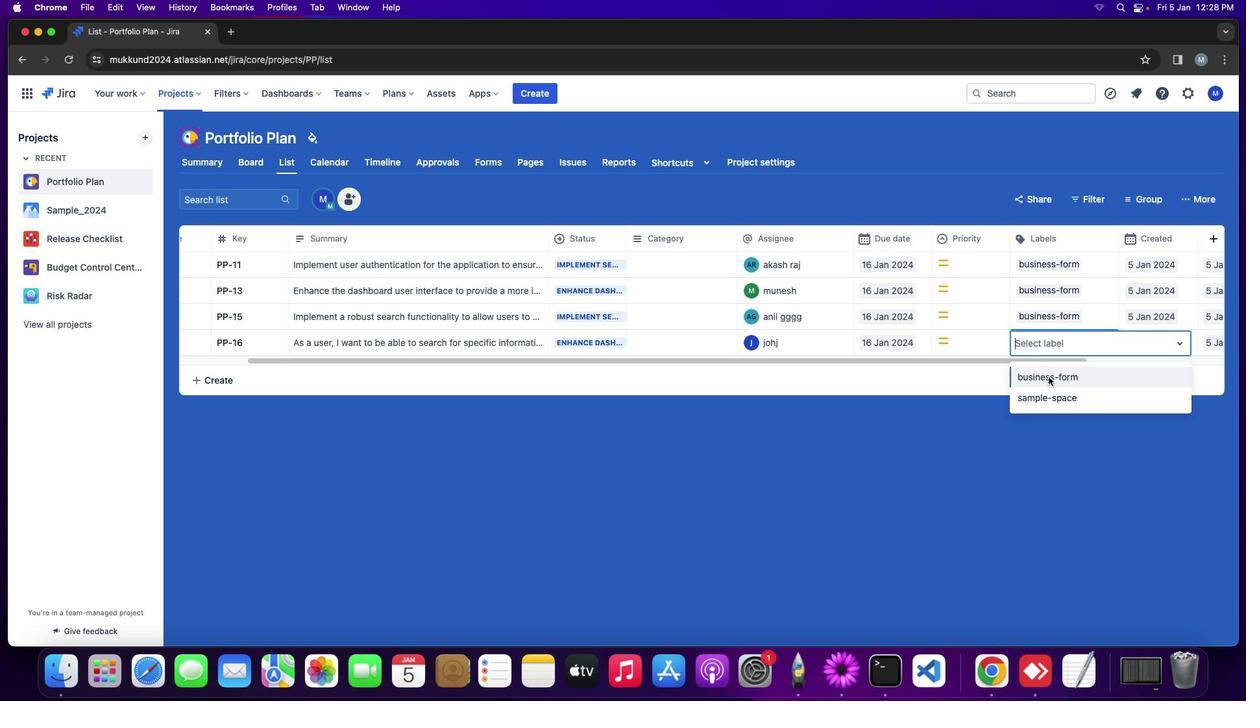 
Action: Mouse moved to (1050, 378)
Screenshot: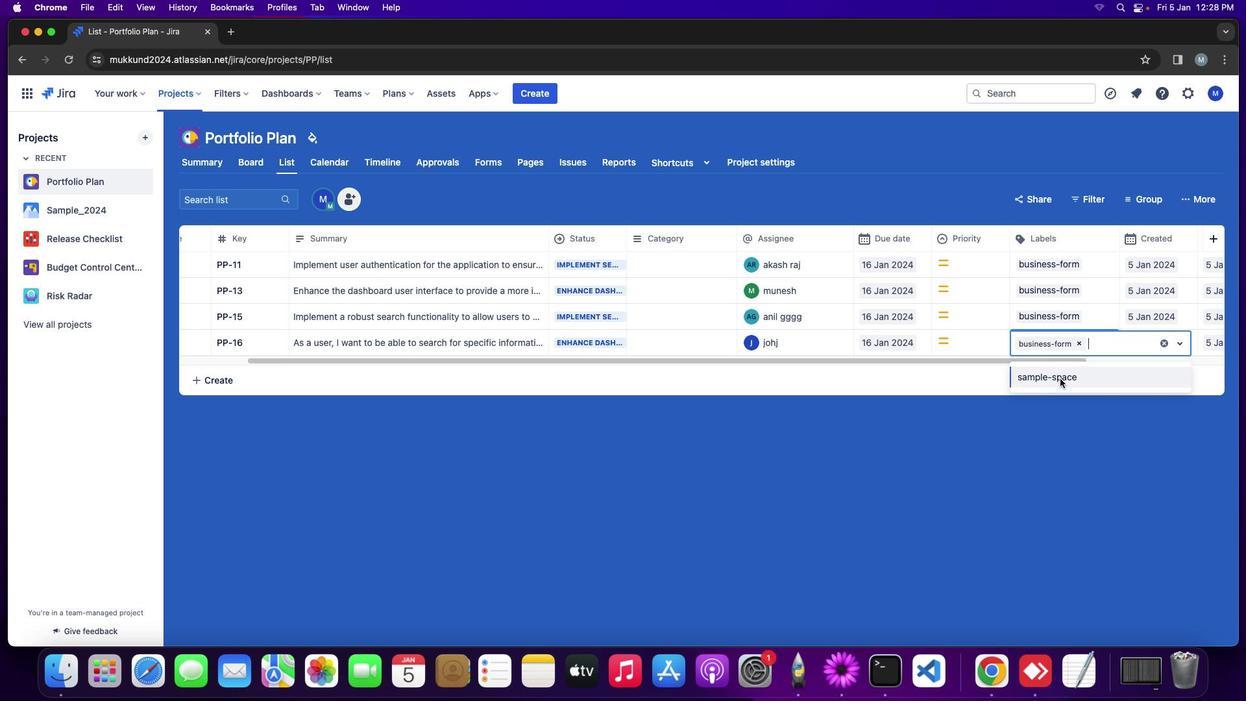 
Action: Mouse pressed left at (1050, 378)
Screenshot: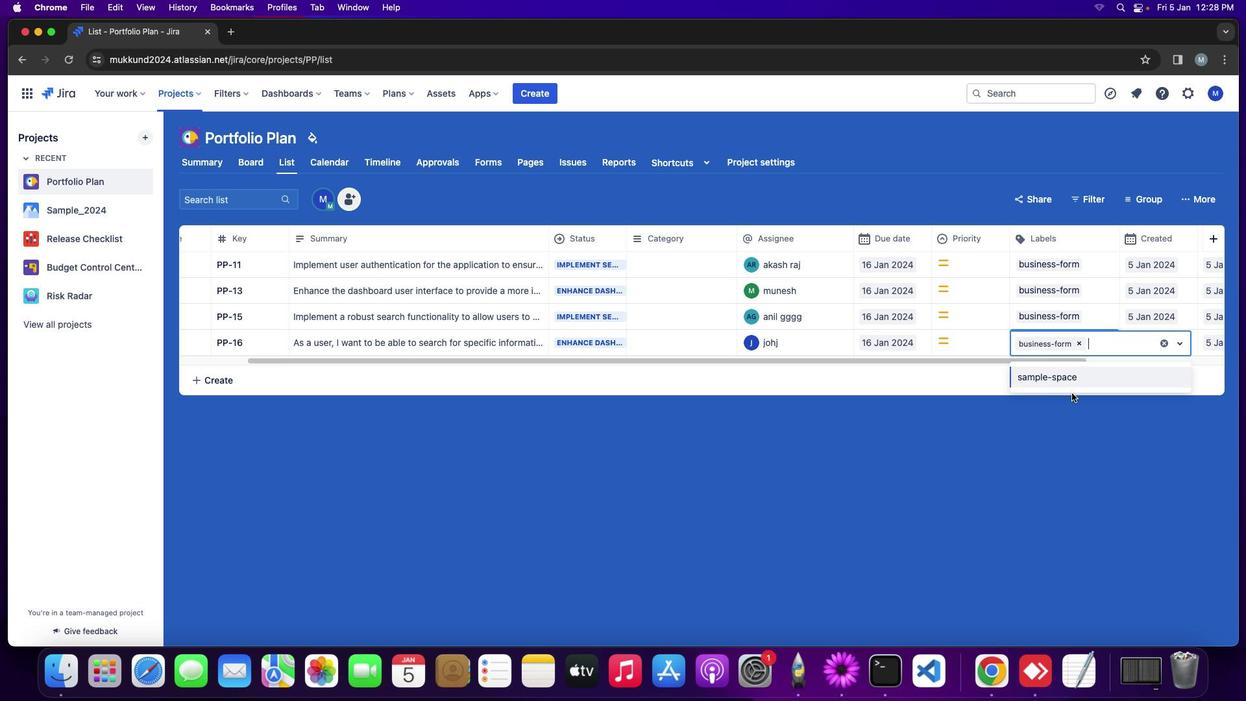 
Action: Mouse moved to (1045, 403)
Screenshot: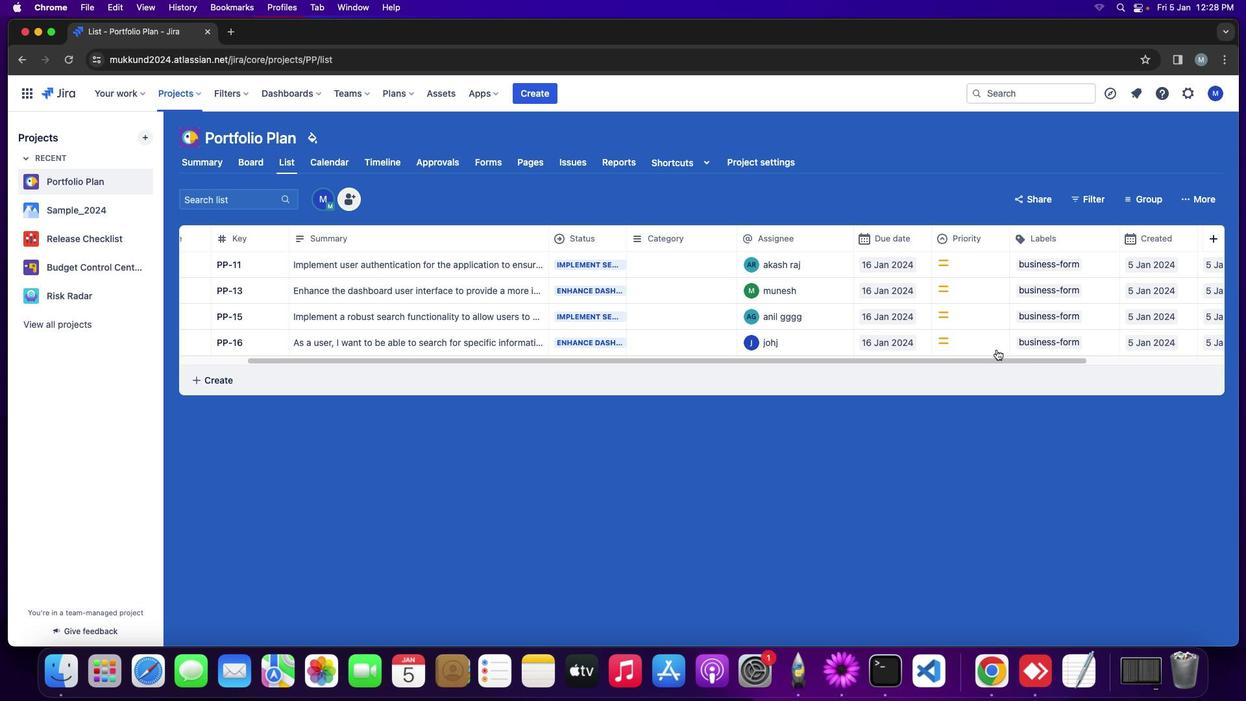 
Action: Mouse pressed left at (1045, 403)
Screenshot: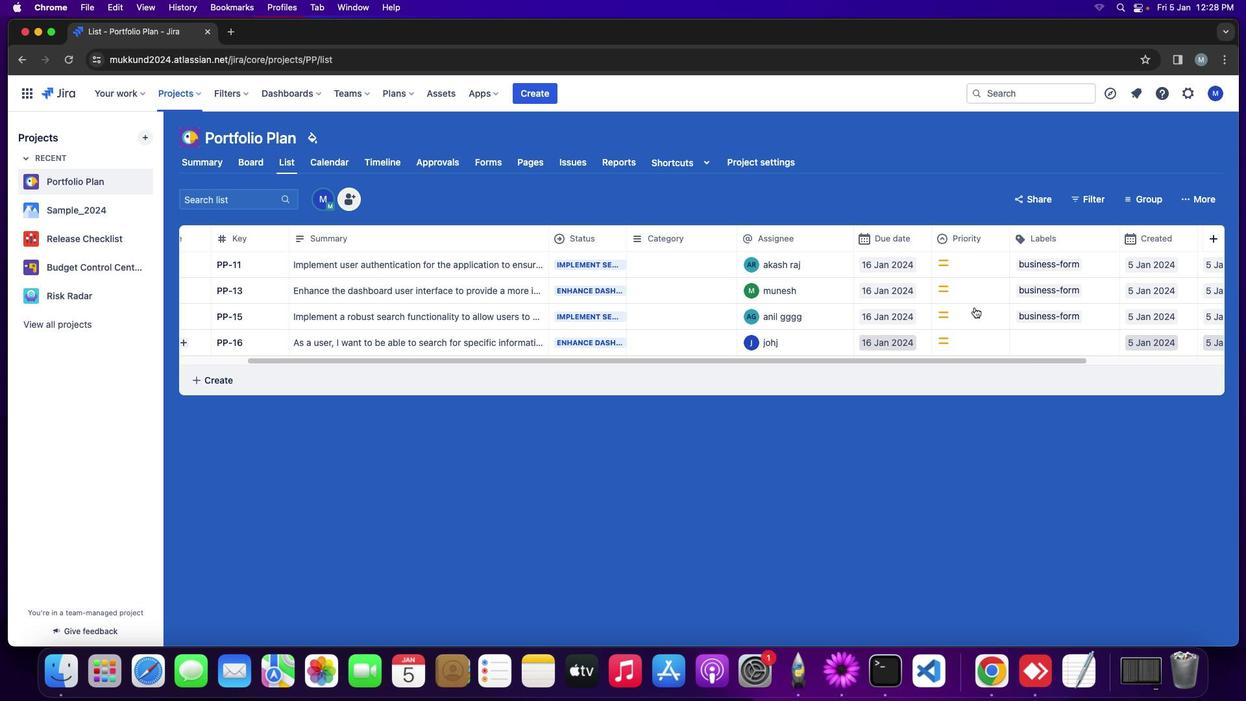 
Action: Mouse moved to (982, 268)
Screenshot: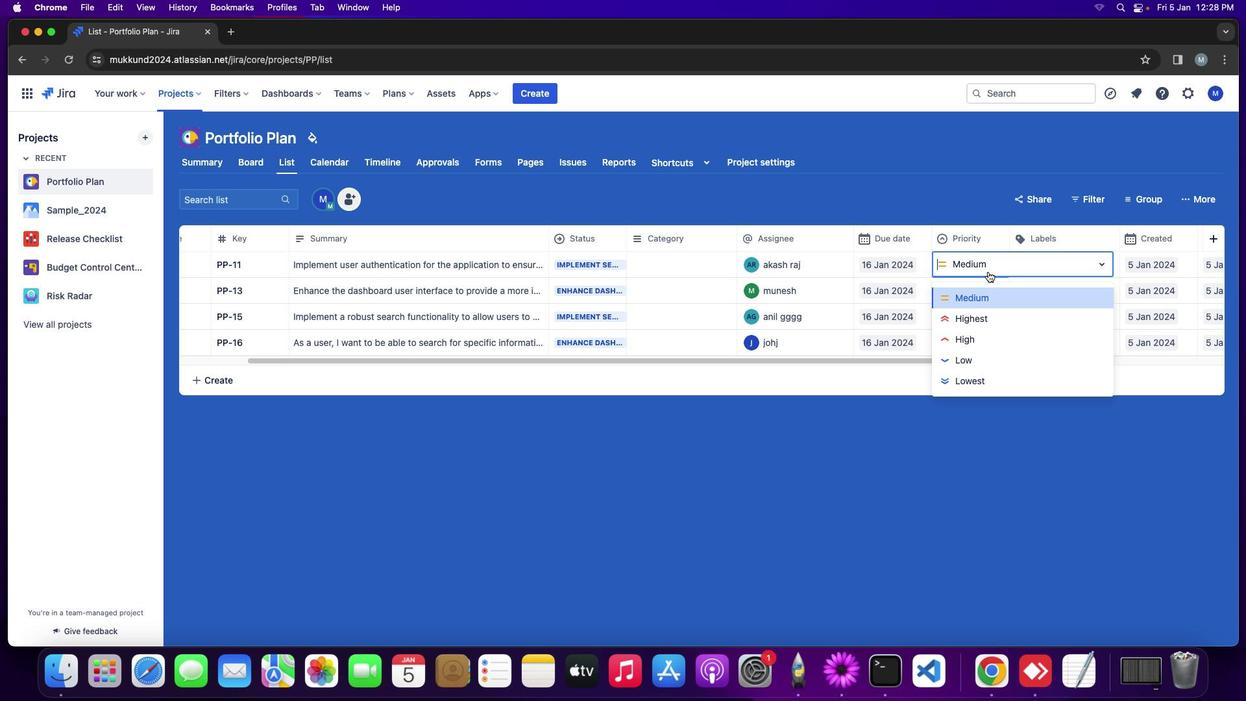 
Action: Mouse pressed left at (982, 268)
Screenshot: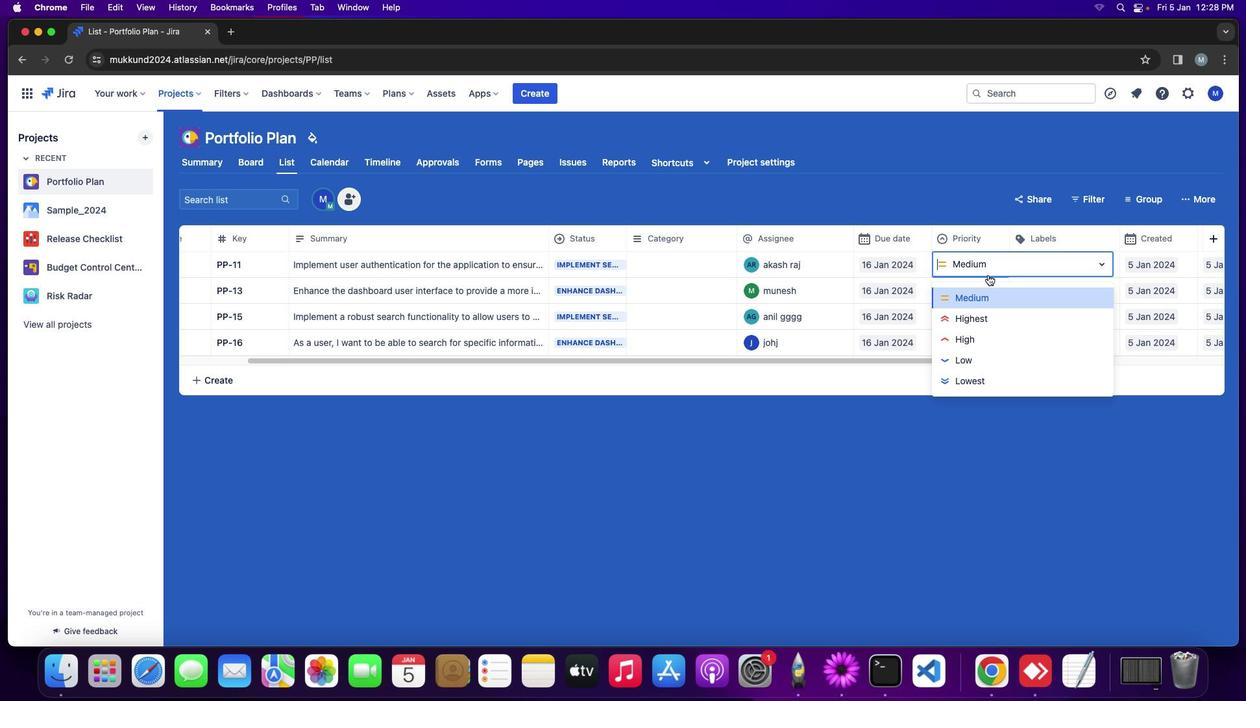 
Action: Mouse moved to (979, 347)
Screenshot: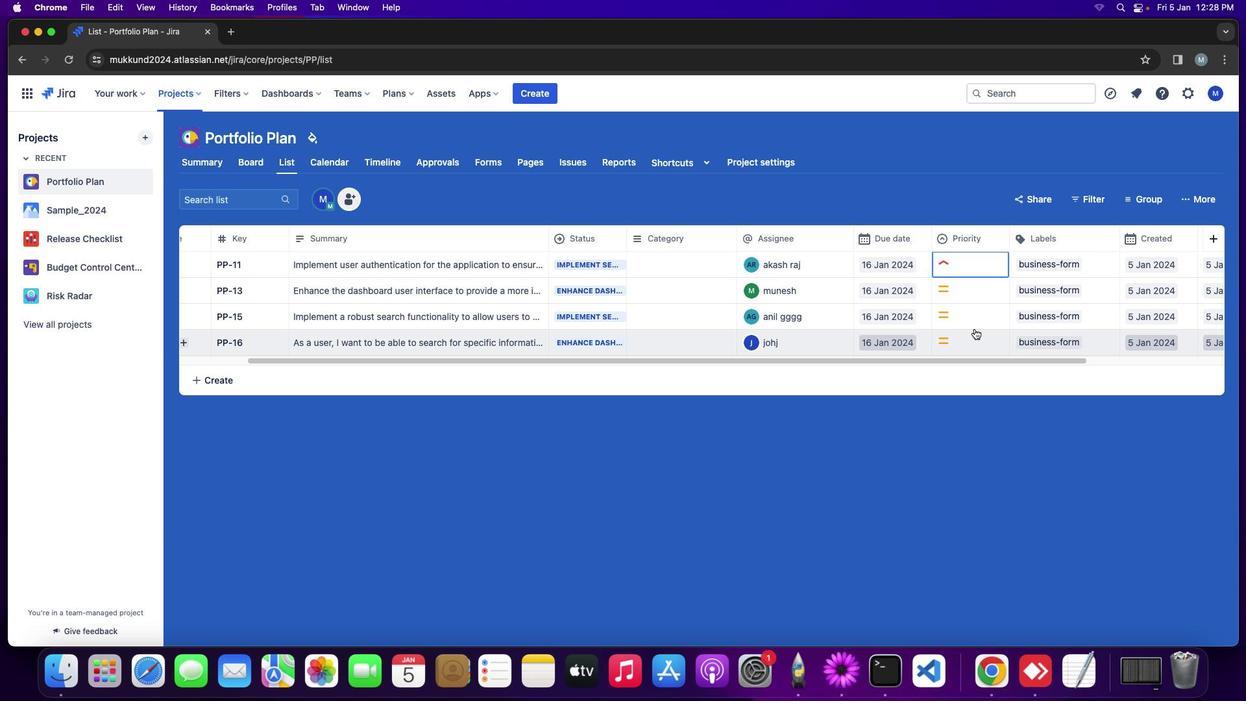 
Action: Mouse pressed left at (979, 347)
Screenshot: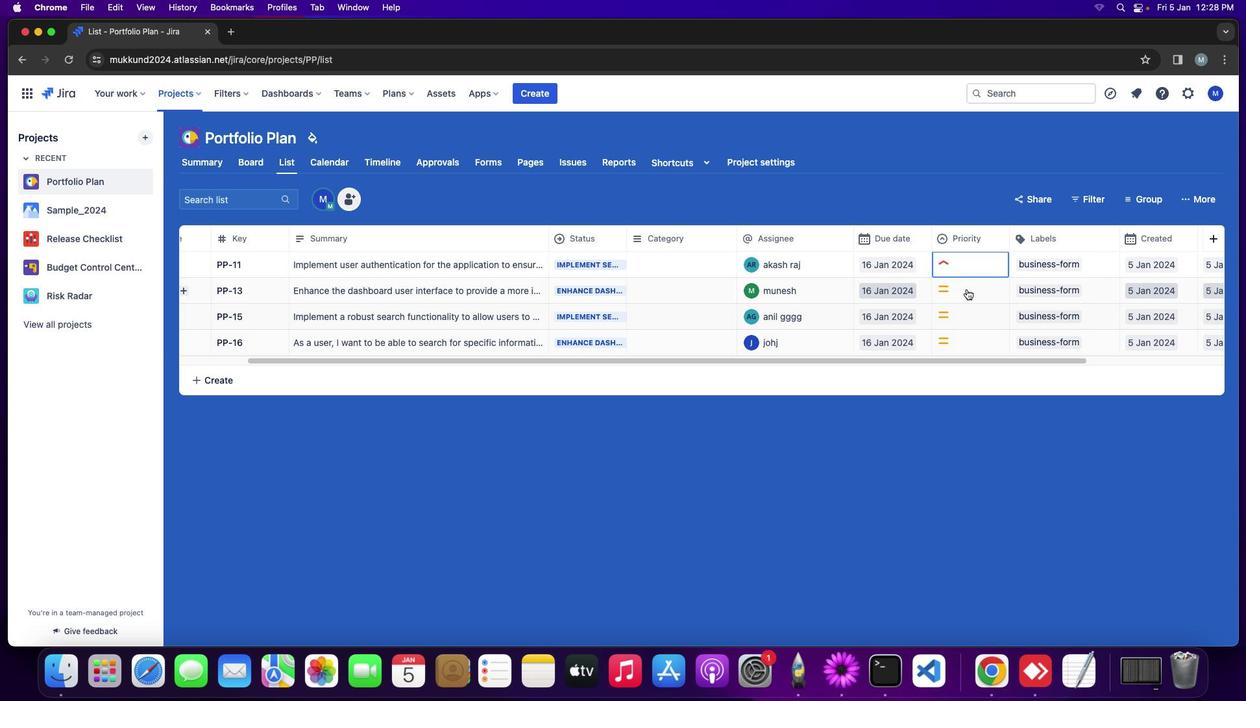 
Action: Mouse moved to (967, 288)
Screenshot: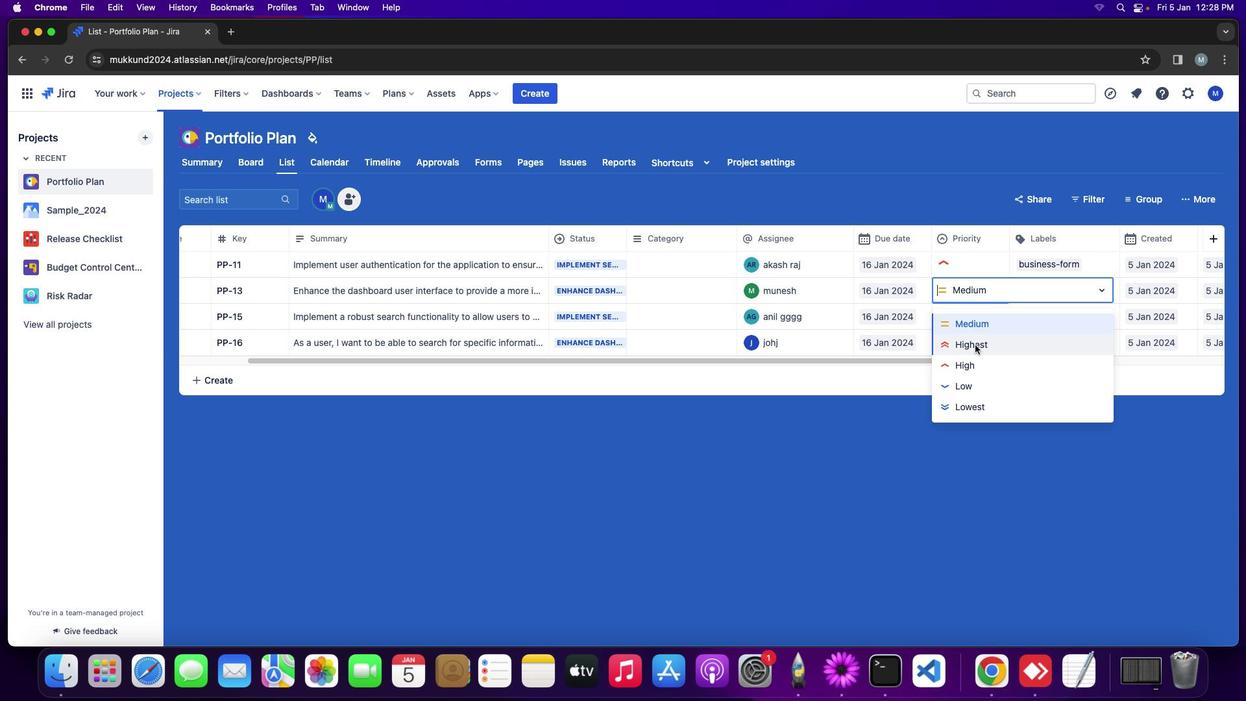 
Action: Mouse pressed left at (967, 288)
Screenshot: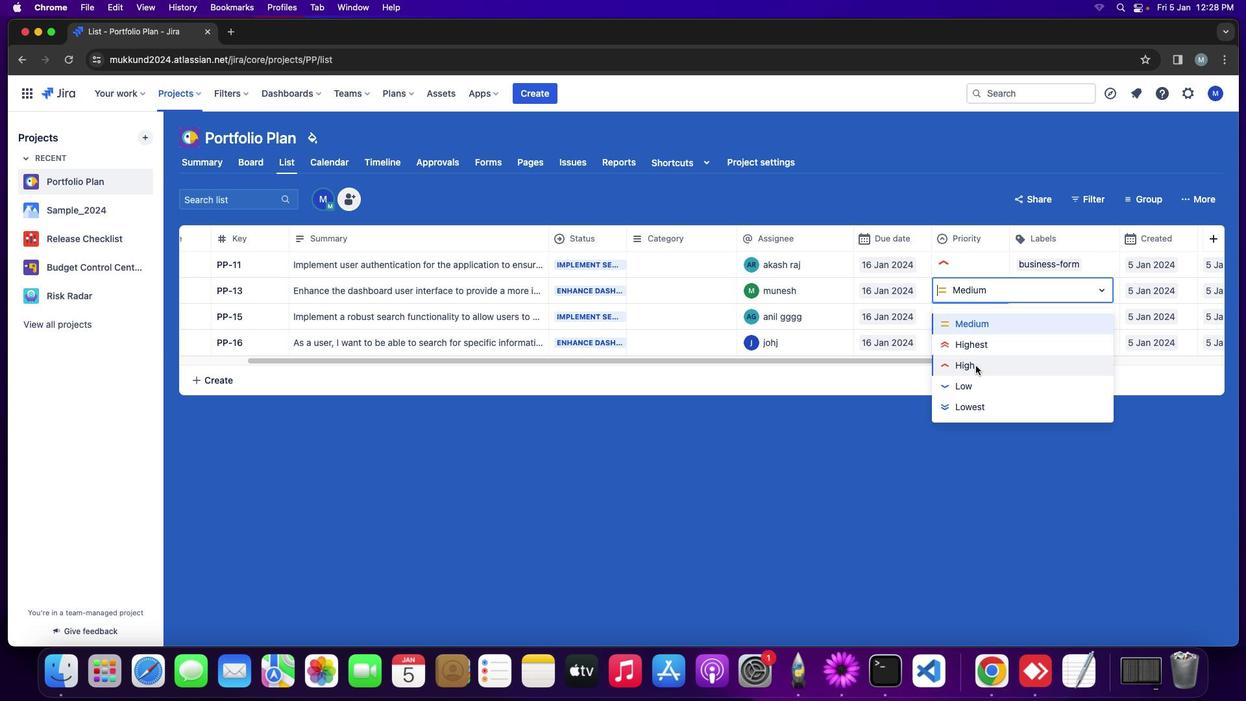 
Action: Mouse moved to (974, 367)
Screenshot: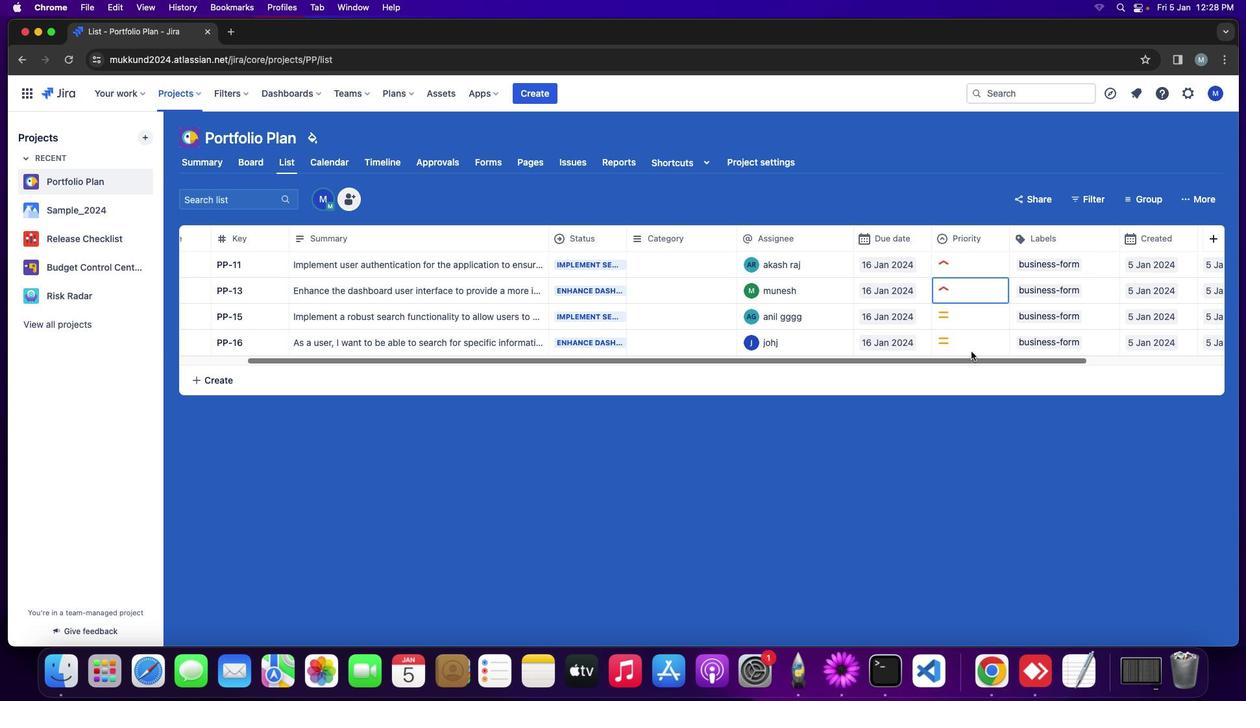 
Action: Mouse pressed left at (974, 367)
Screenshot: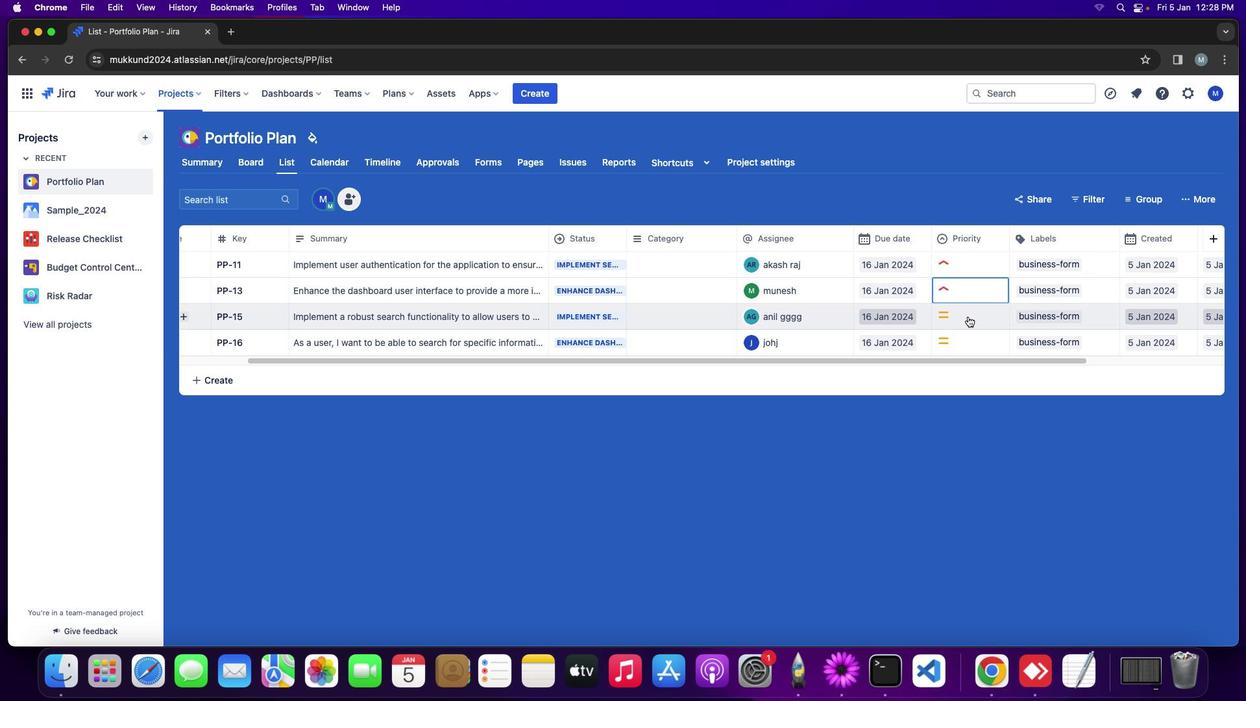 
Action: Mouse moved to (968, 316)
Screenshot: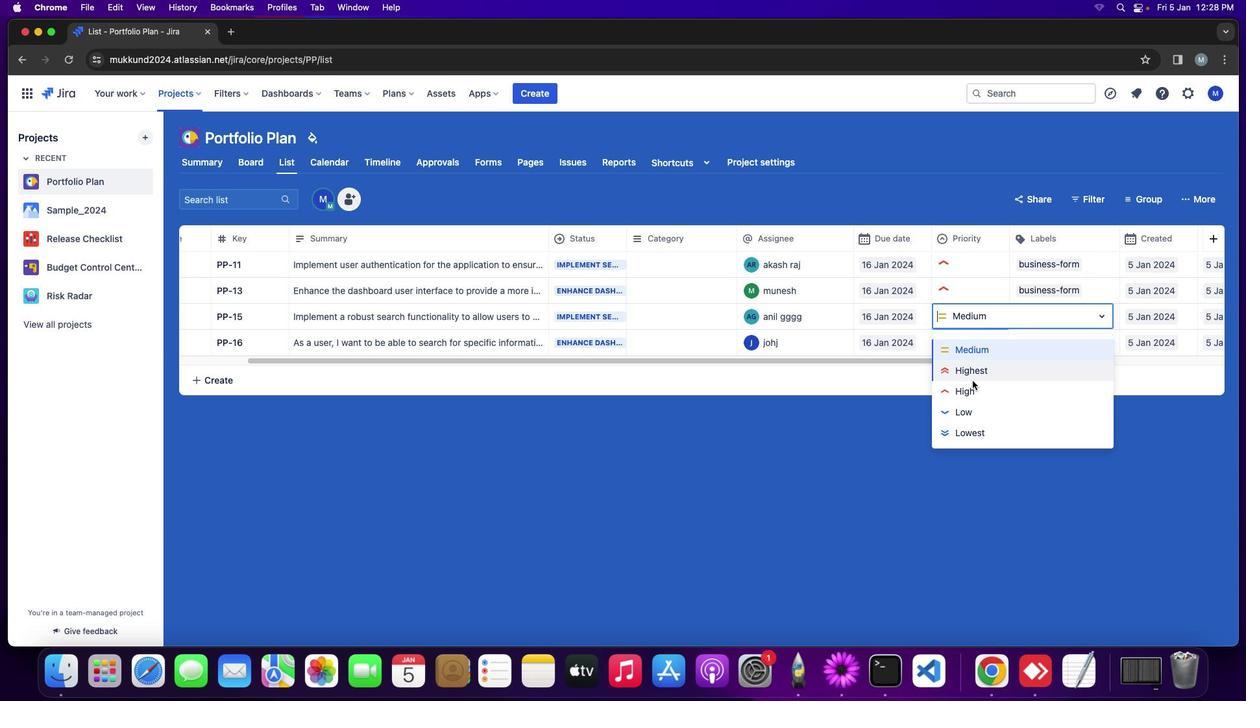 
Action: Mouse pressed left at (968, 316)
Screenshot: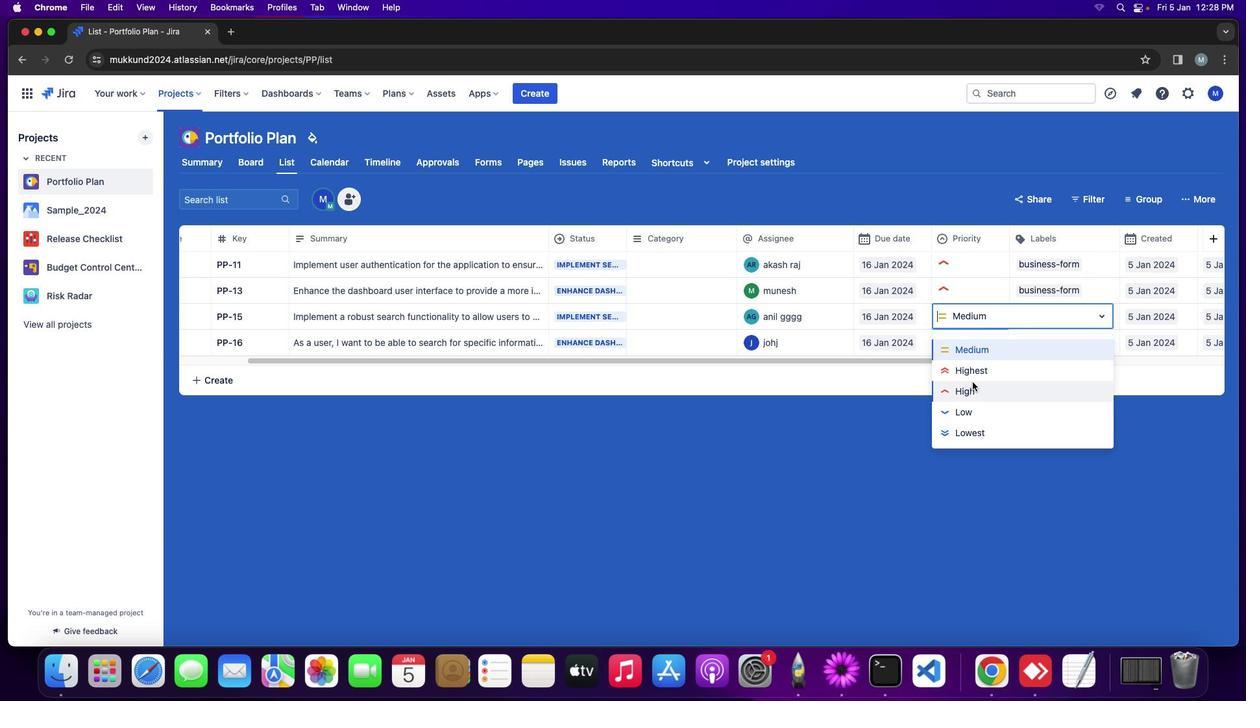 
Action: Mouse moved to (971, 385)
Screenshot: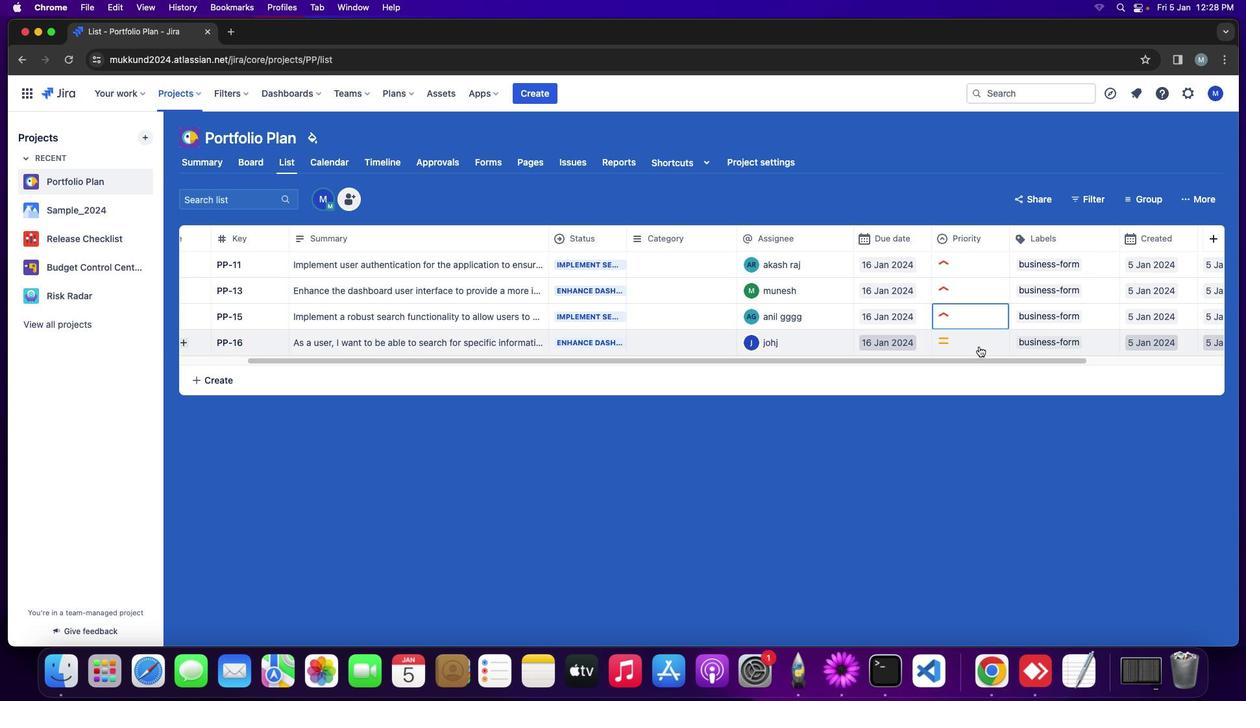 
Action: Mouse pressed left at (971, 385)
Screenshot: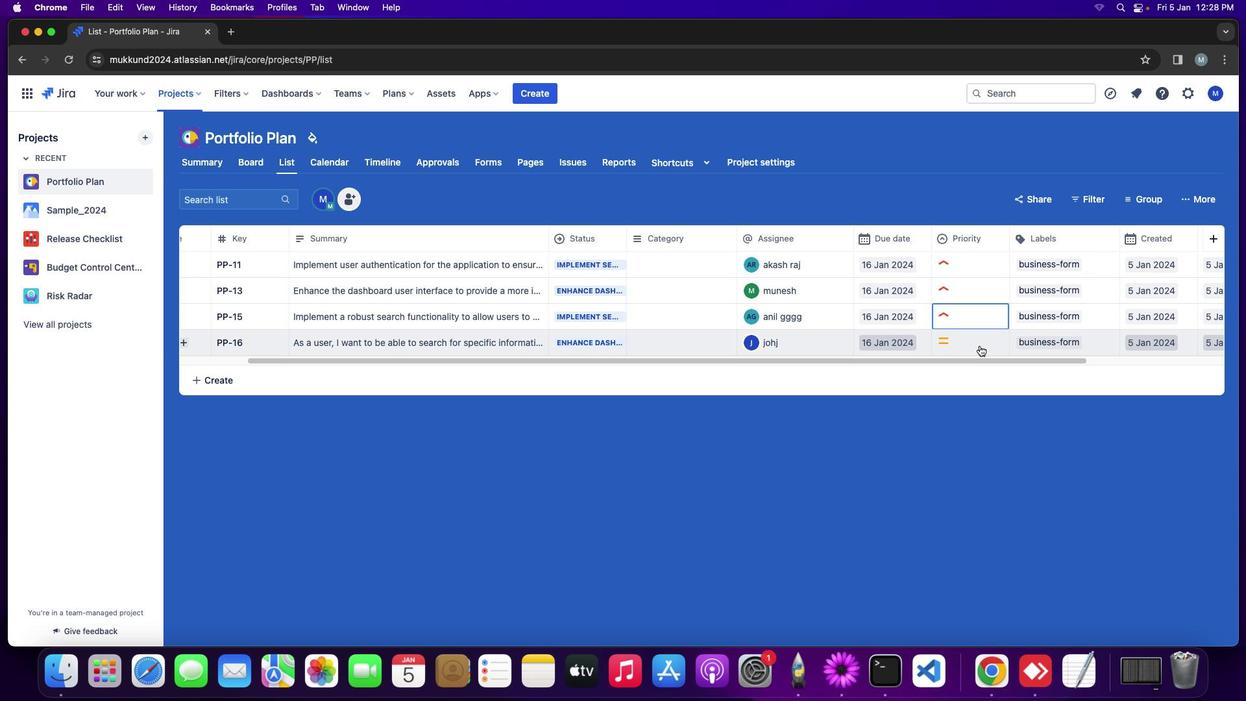
Action: Mouse moved to (979, 345)
Screenshot: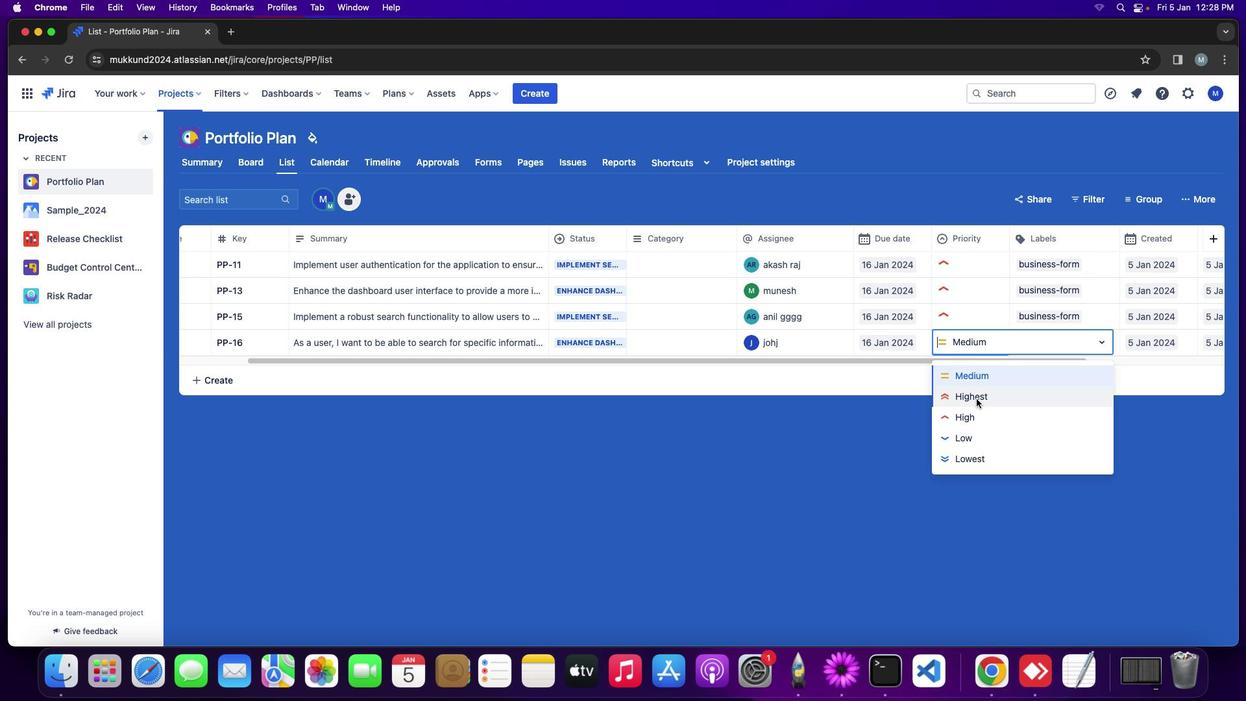 
Action: Mouse pressed left at (979, 345)
Screenshot: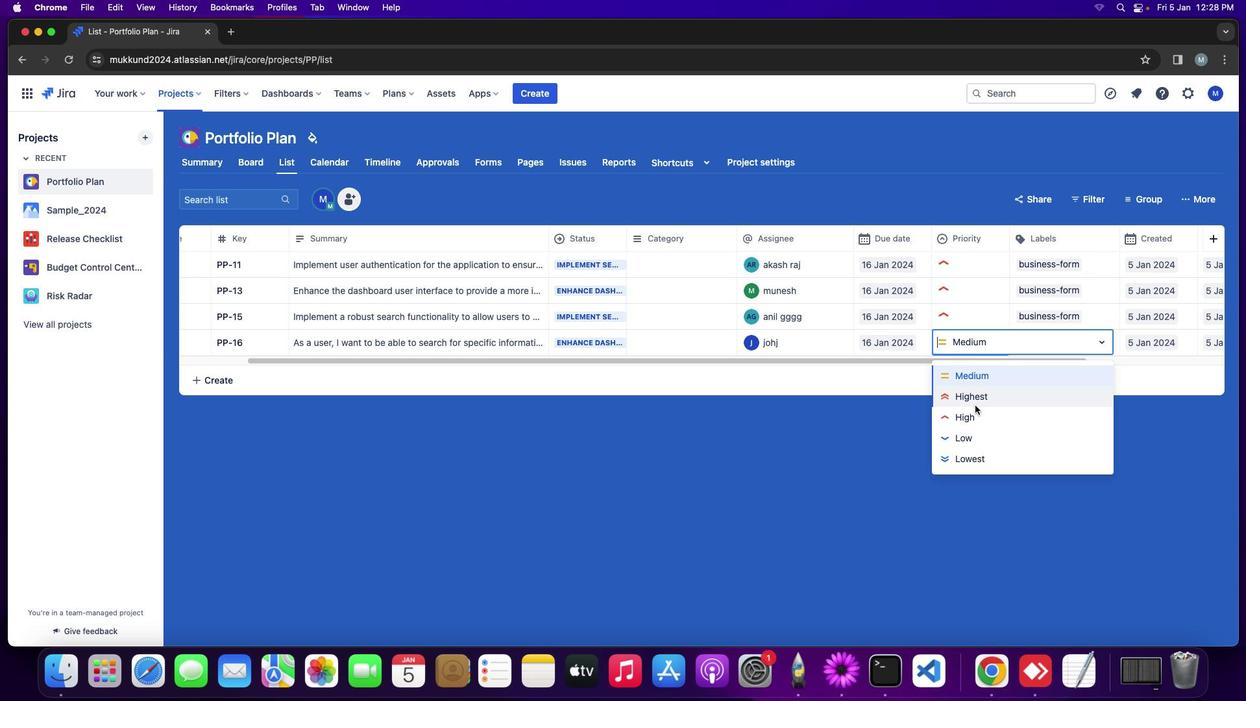 
Action: Mouse moved to (974, 414)
Screenshot: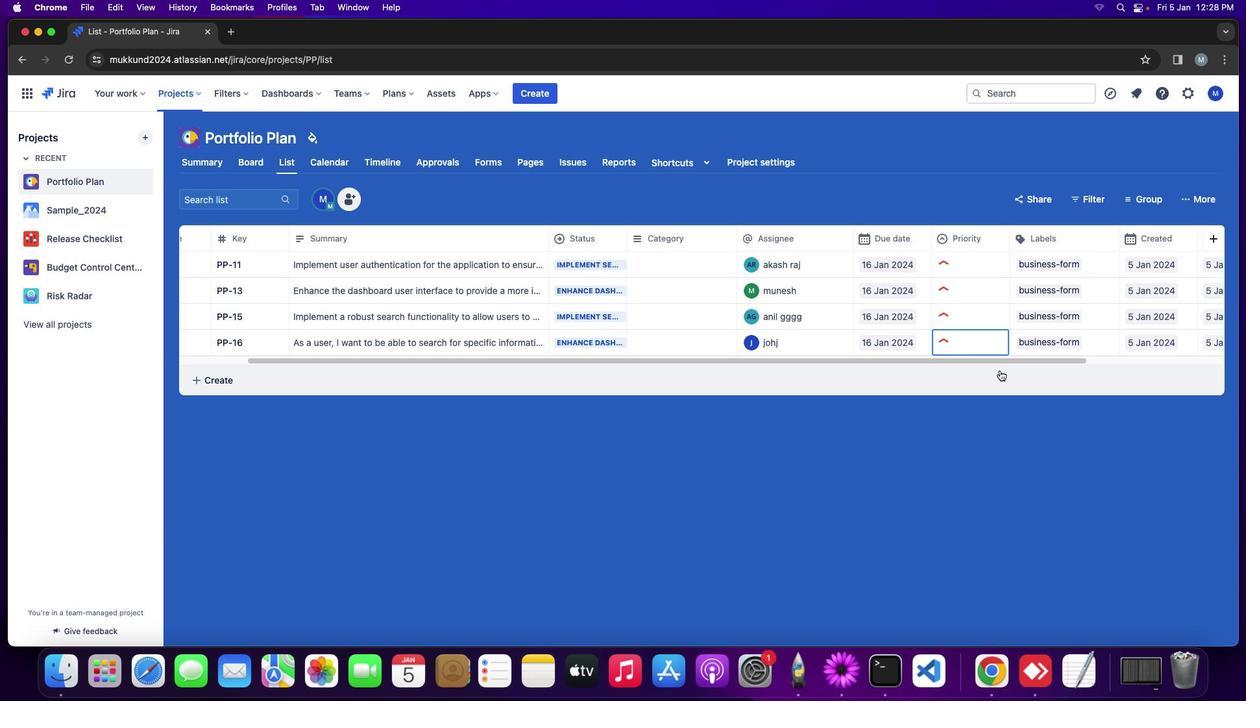 
Action: Mouse pressed left at (974, 414)
Screenshot: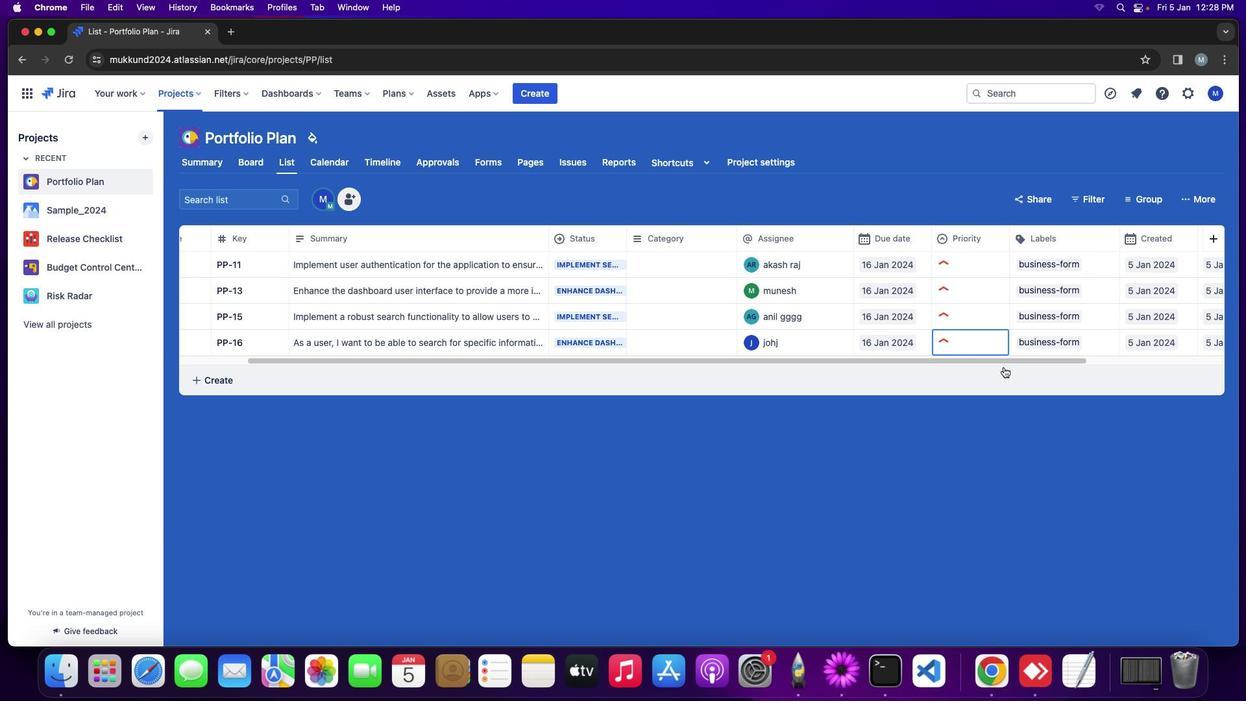 
Action: Mouse moved to (1027, 361)
Screenshot: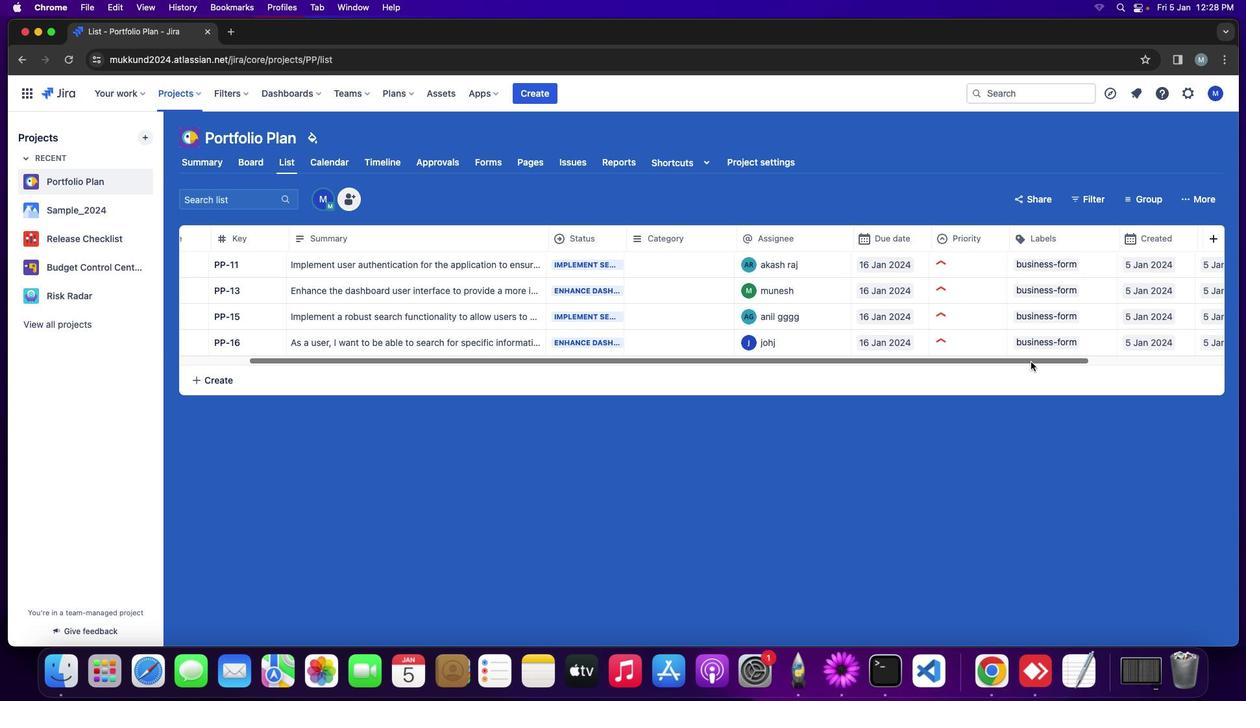 
Action: Mouse pressed left at (1027, 361)
Screenshot: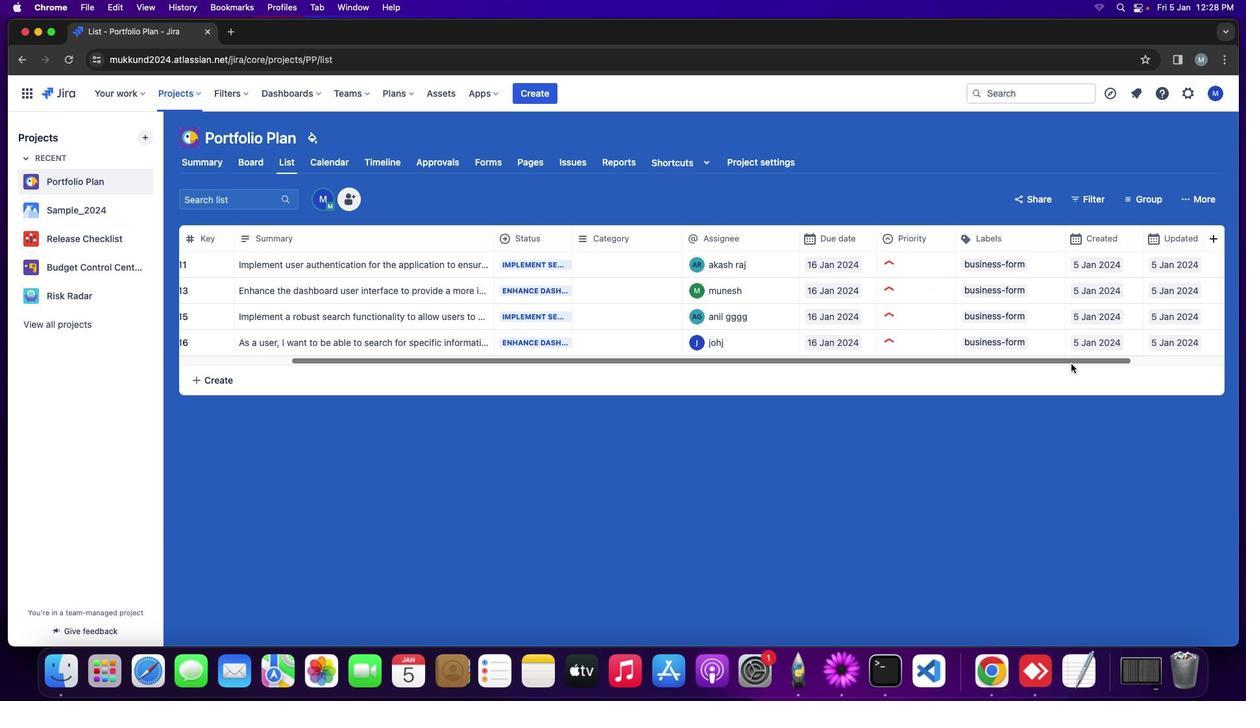 
Action: Mouse moved to (381, 167)
Screenshot: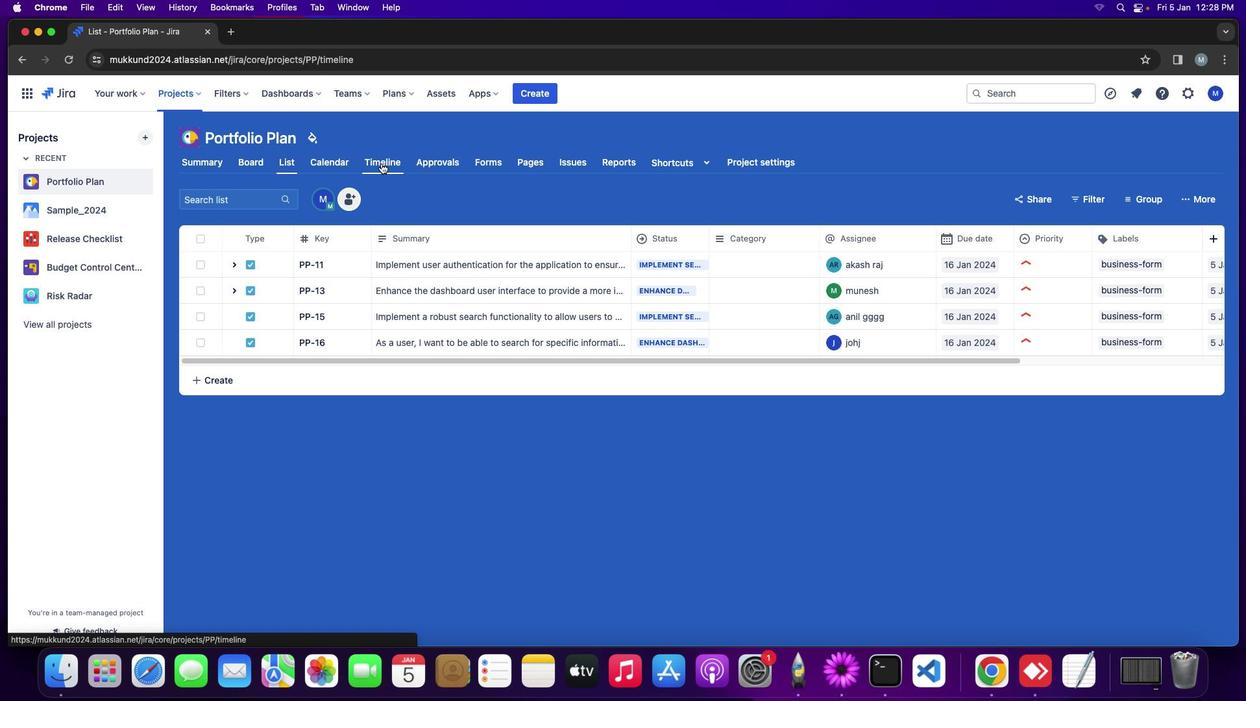 
Action: Mouse pressed left at (381, 167)
Screenshot: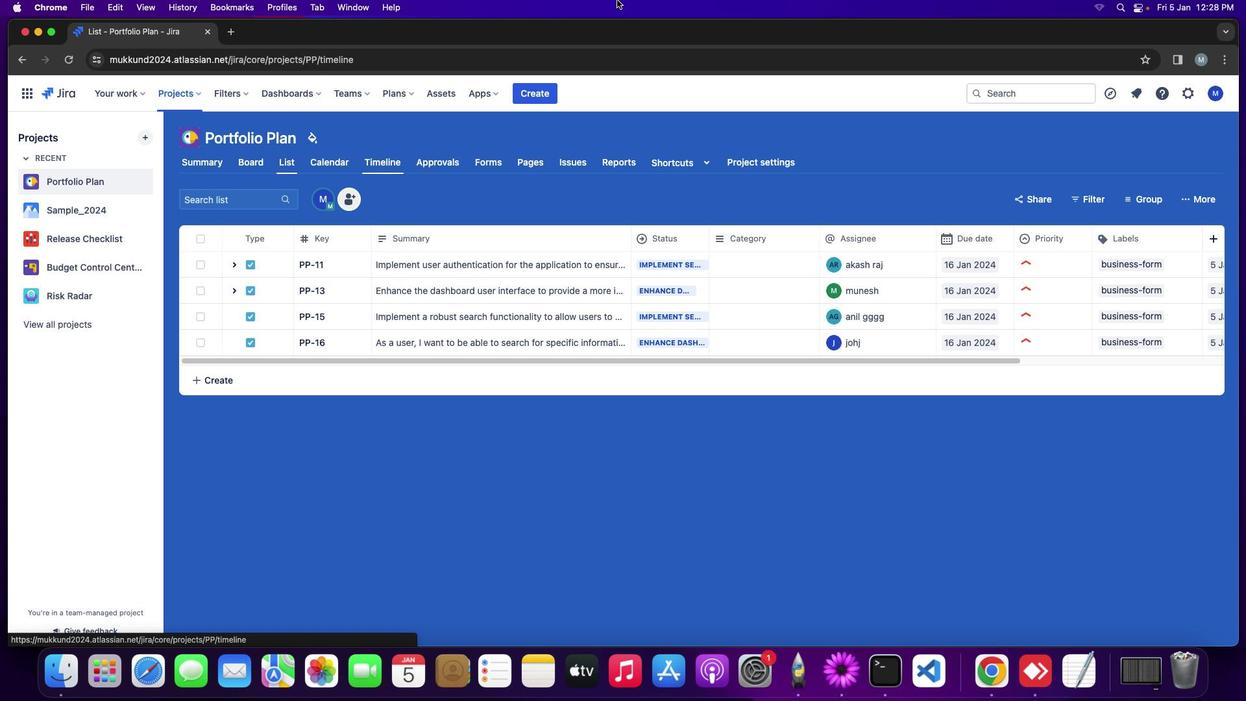 
Action: Mouse moved to (581, 268)
Screenshot: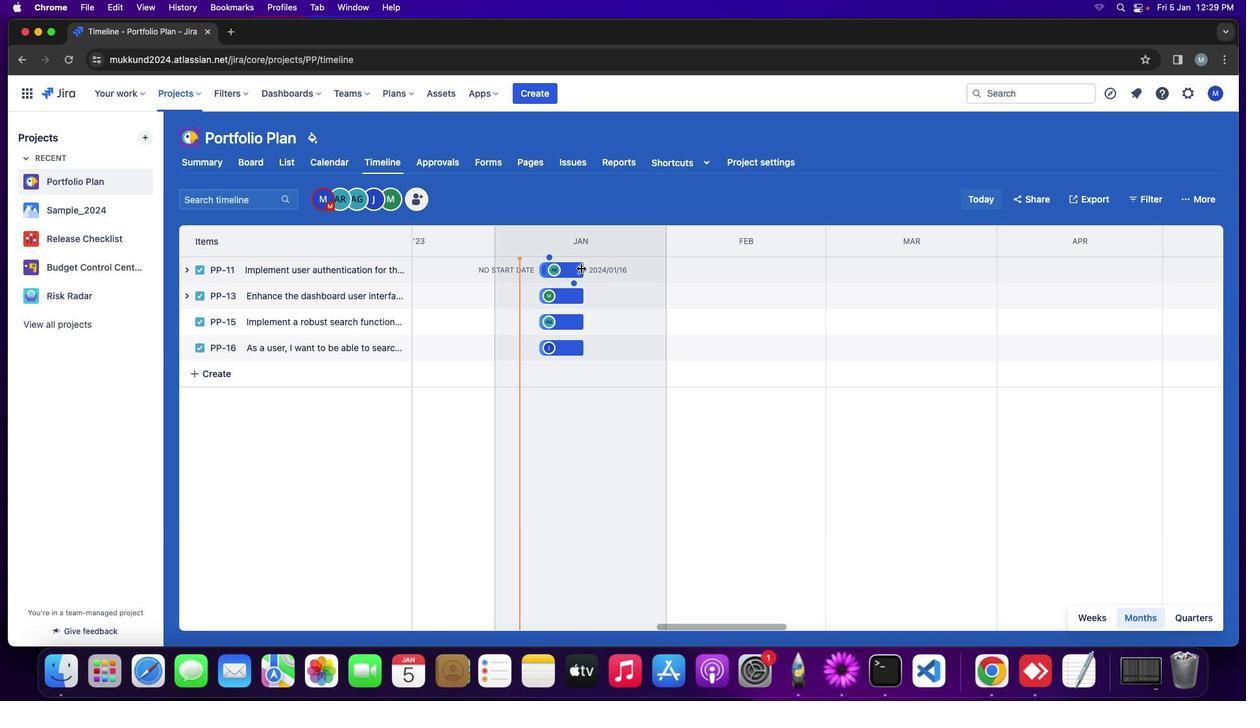 
Action: Mouse pressed left at (581, 268)
Screenshot: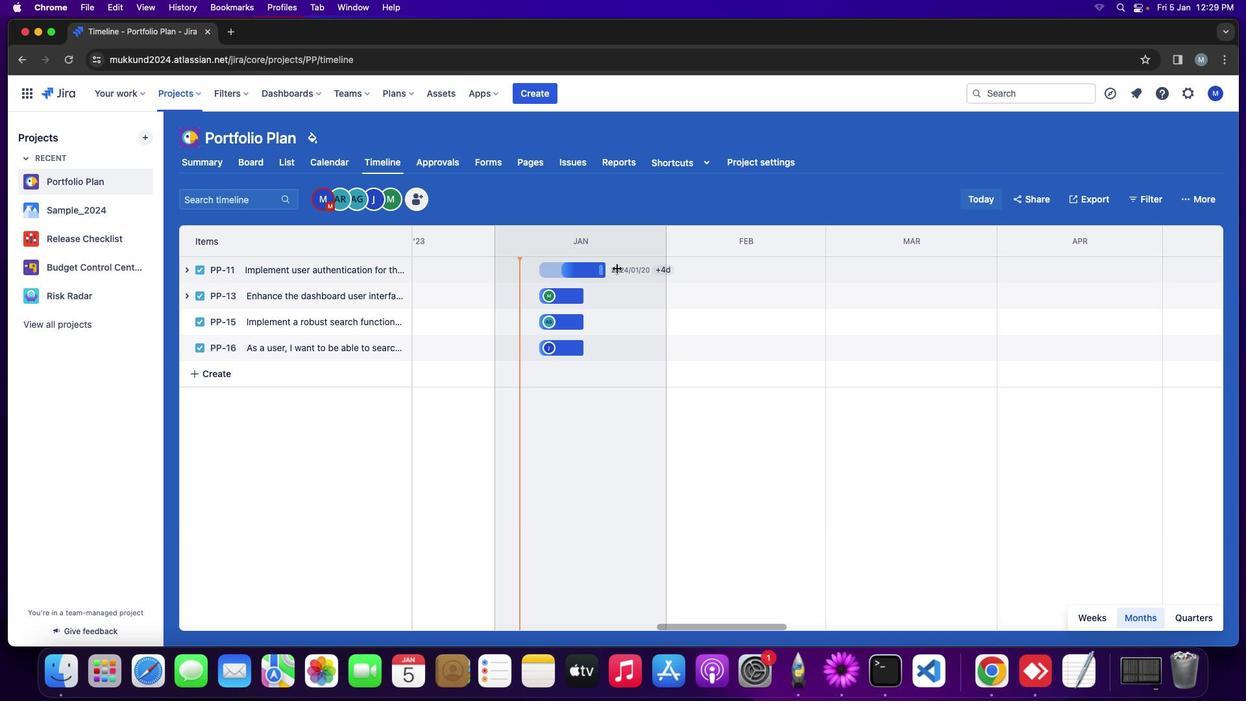 
Action: Mouse moved to (579, 270)
Screenshot: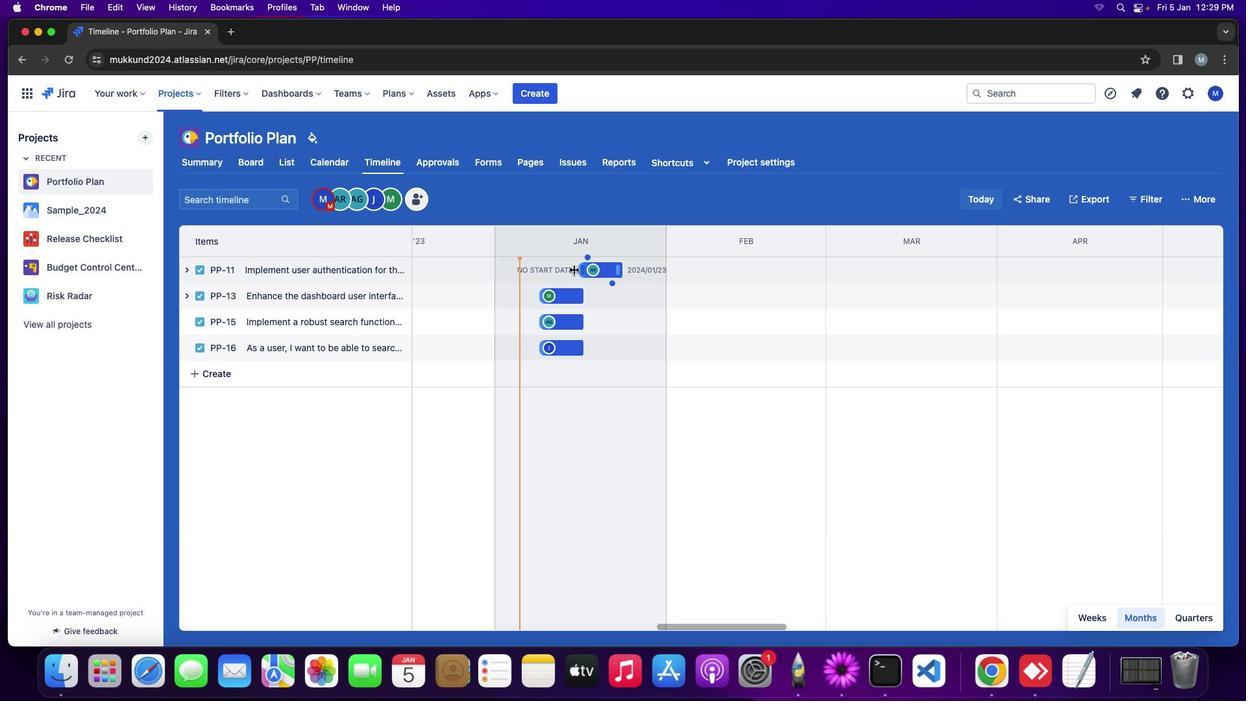 
Action: Mouse pressed left at (579, 270)
Screenshot: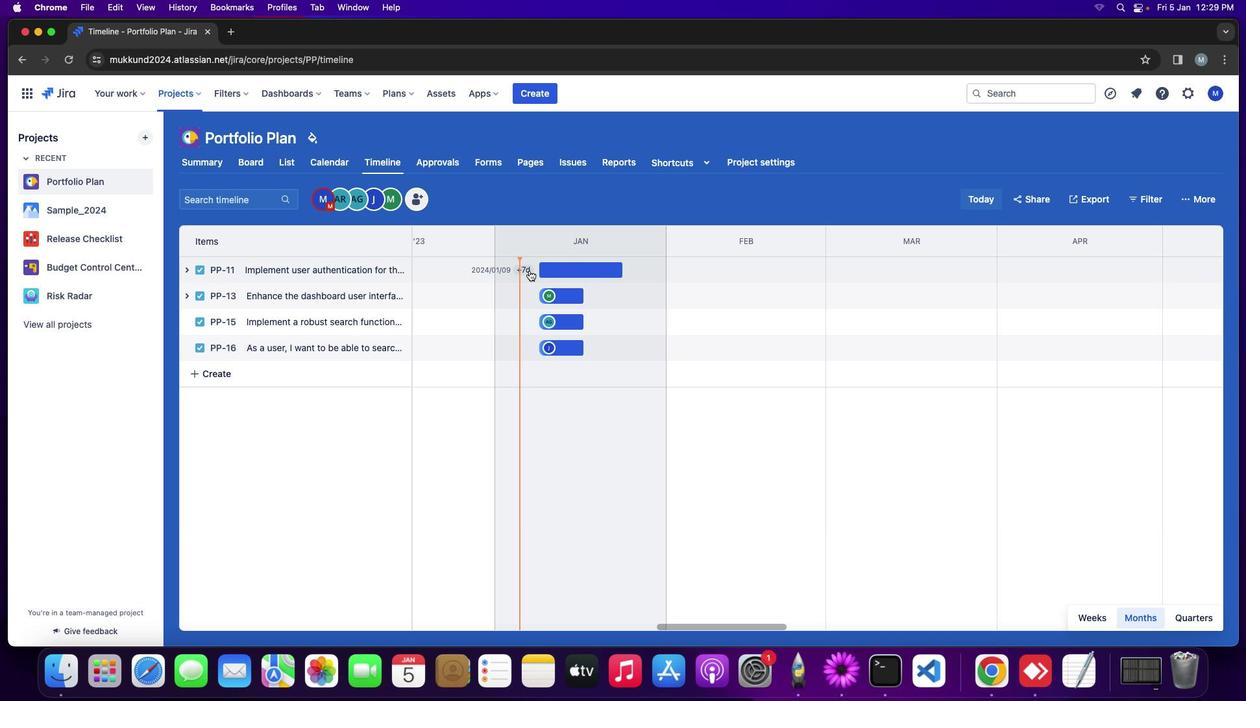 
Action: Mouse moved to (188, 269)
Screenshot: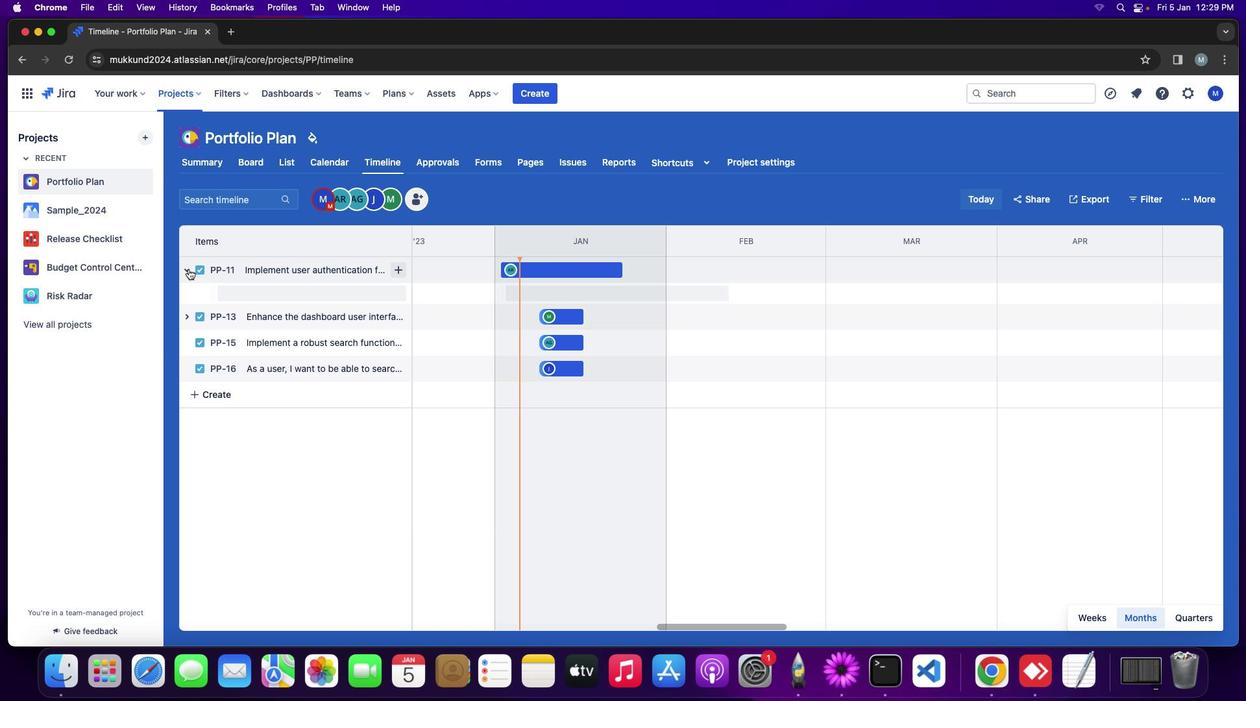 
Action: Mouse pressed left at (188, 269)
Screenshot: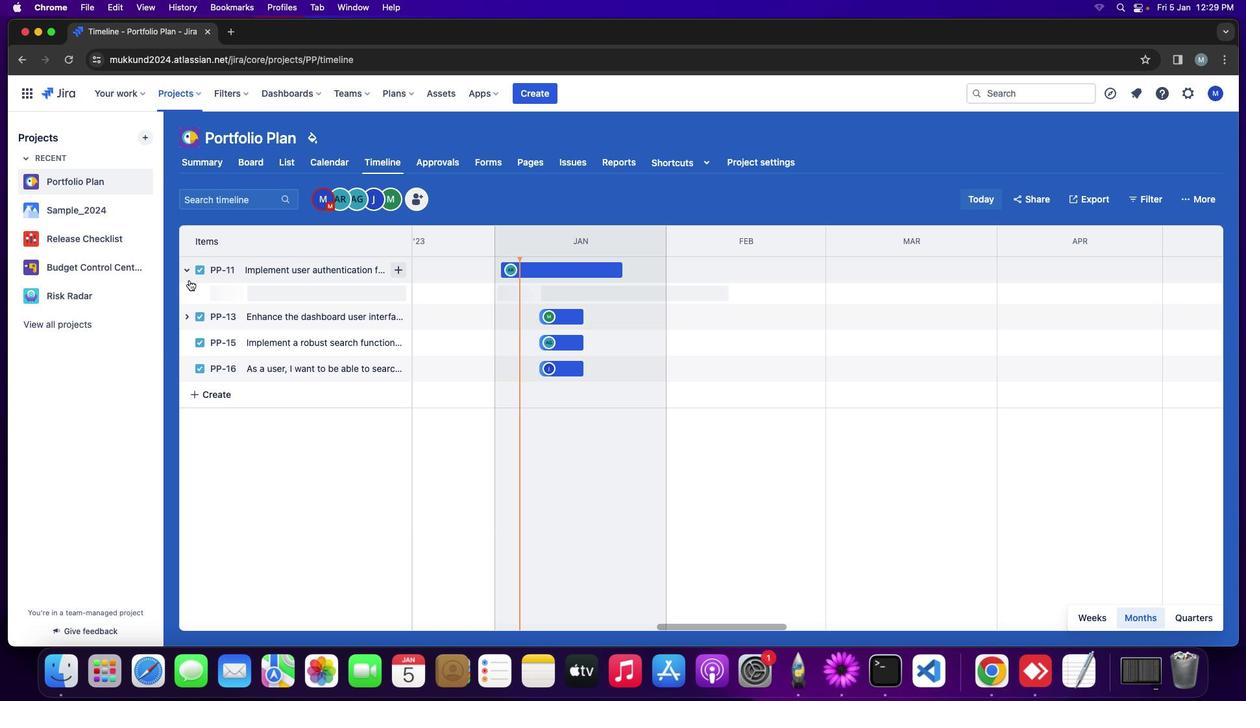 
Action: Mouse moved to (327, 296)
Screenshot: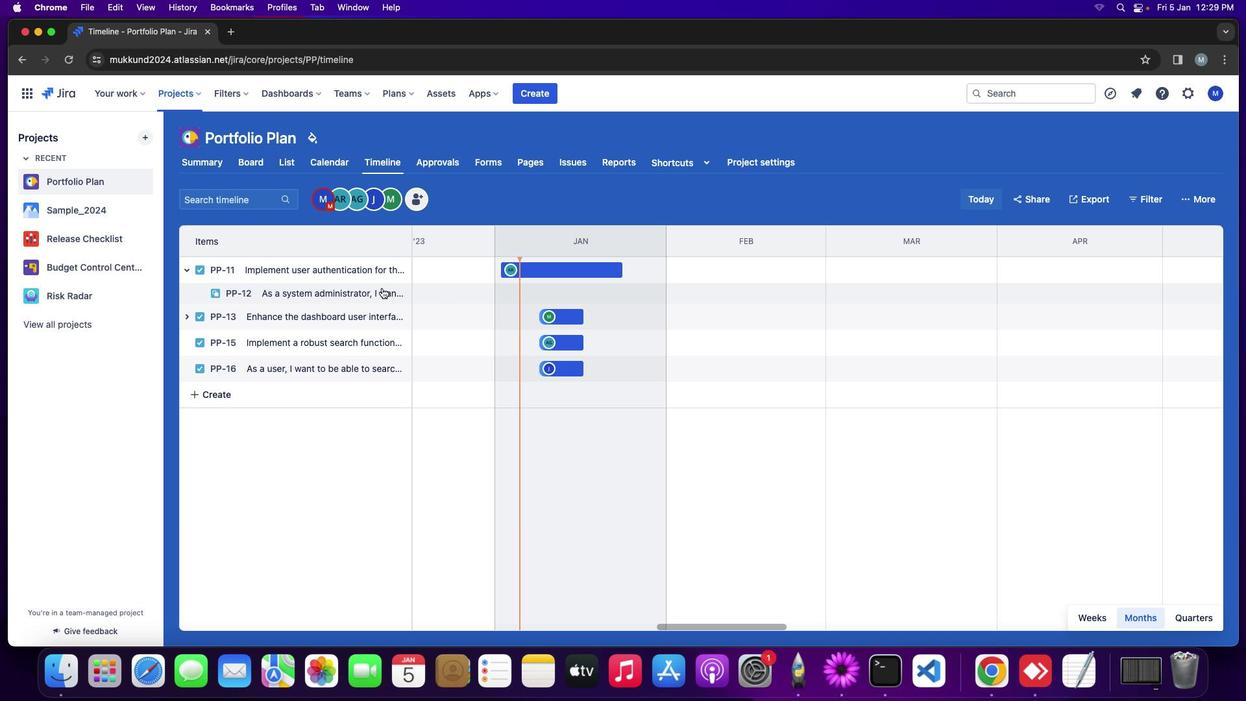 
Action: Mouse pressed left at (327, 296)
Screenshot: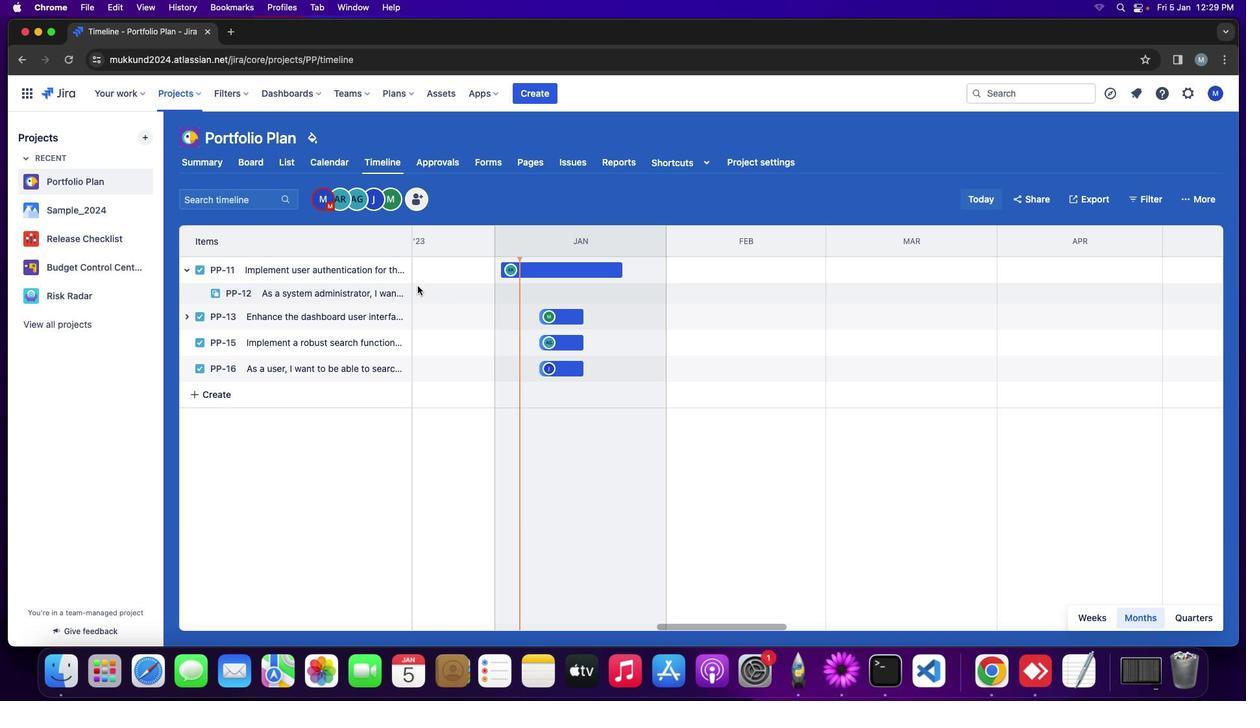 
Action: Mouse moved to (366, 292)
Screenshot: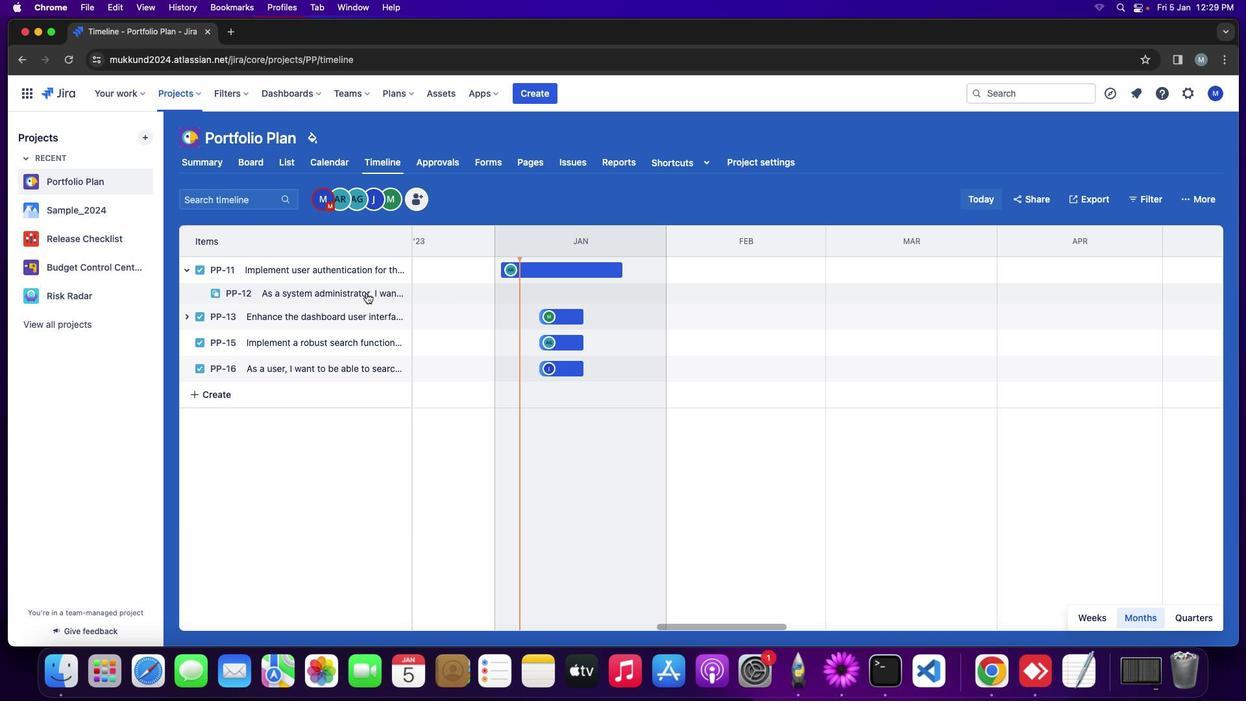 
Action: Mouse pressed left at (366, 292)
Screenshot: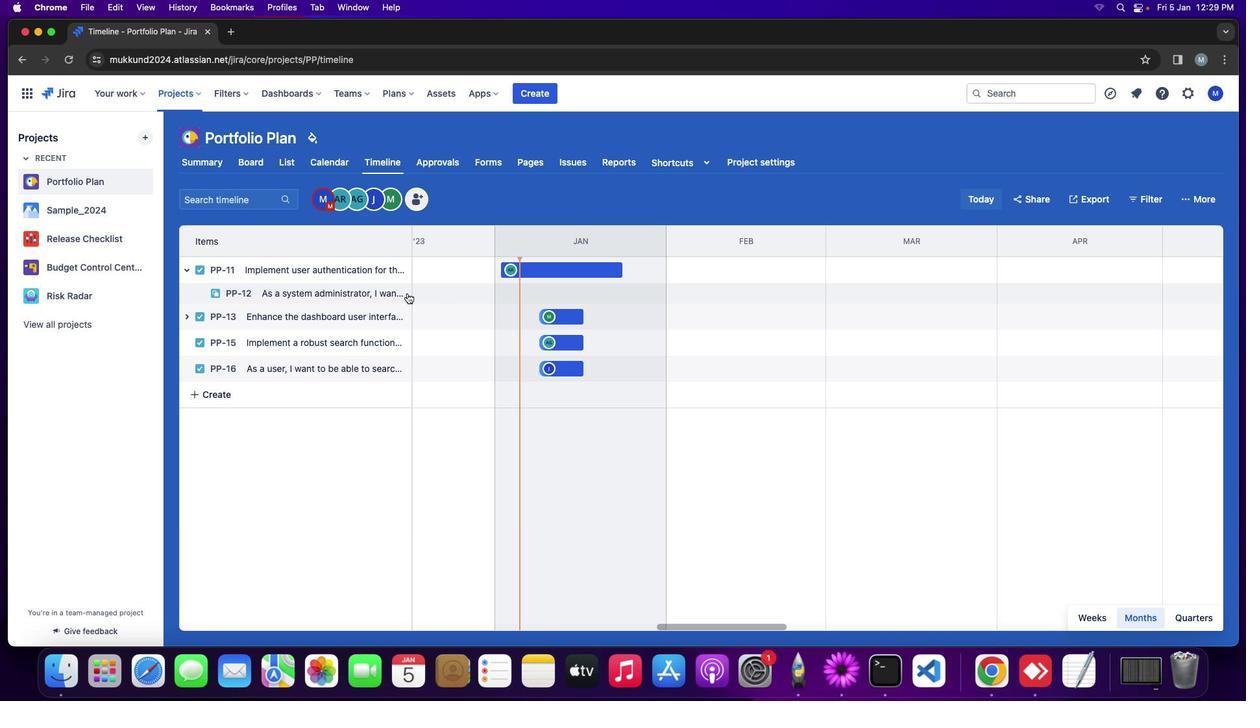
Action: Mouse moved to (554, 289)
Screenshot: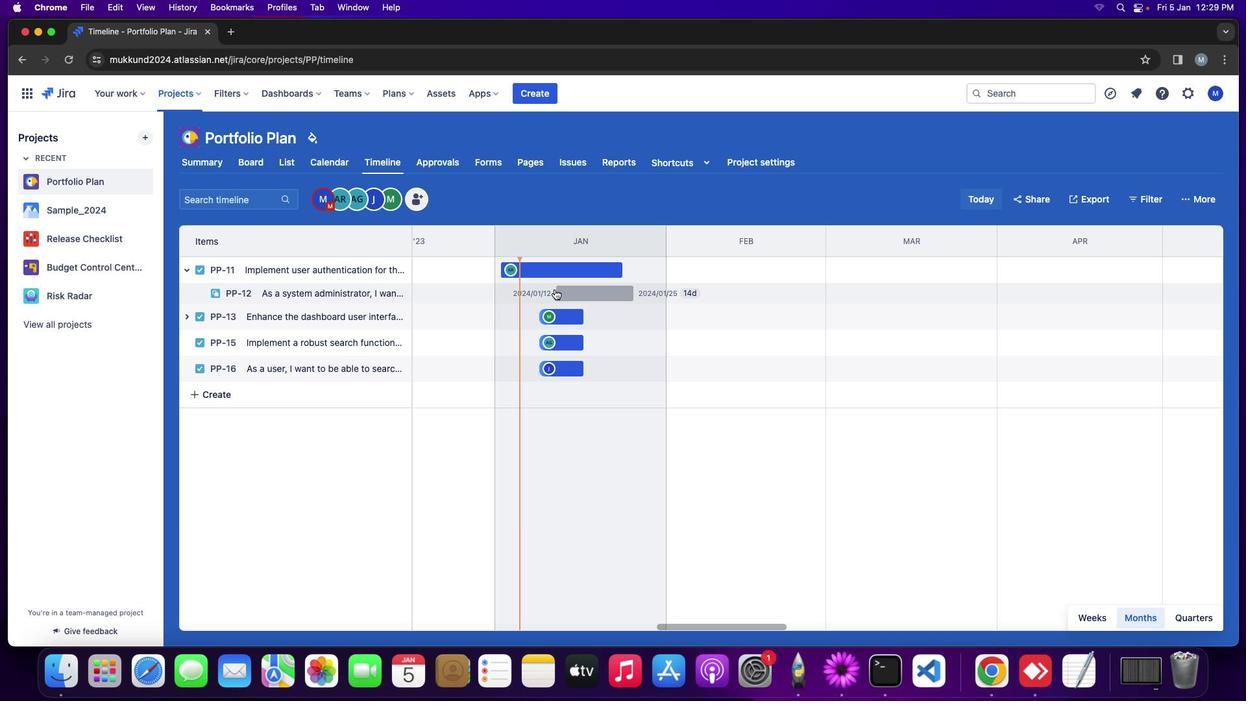 
Action: Mouse pressed left at (554, 289)
Screenshot: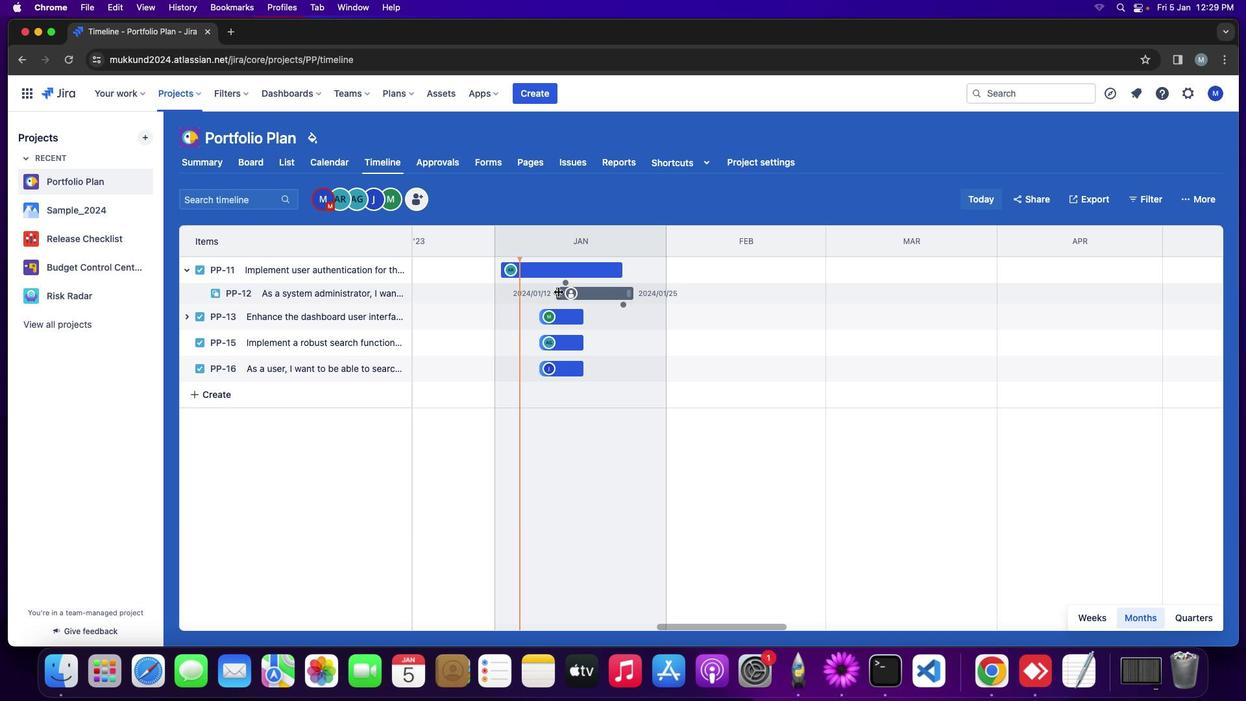 
Action: Mouse moved to (701, 296)
Screenshot: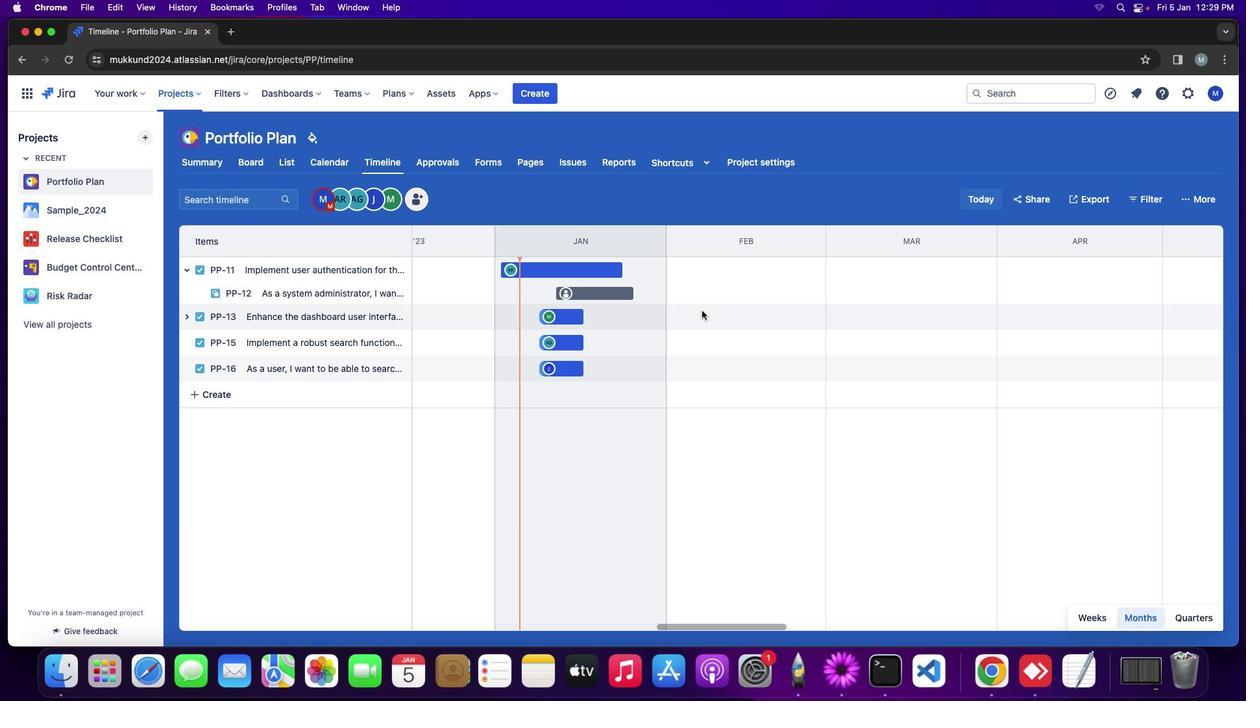 
Action: Mouse pressed left at (701, 296)
Screenshot: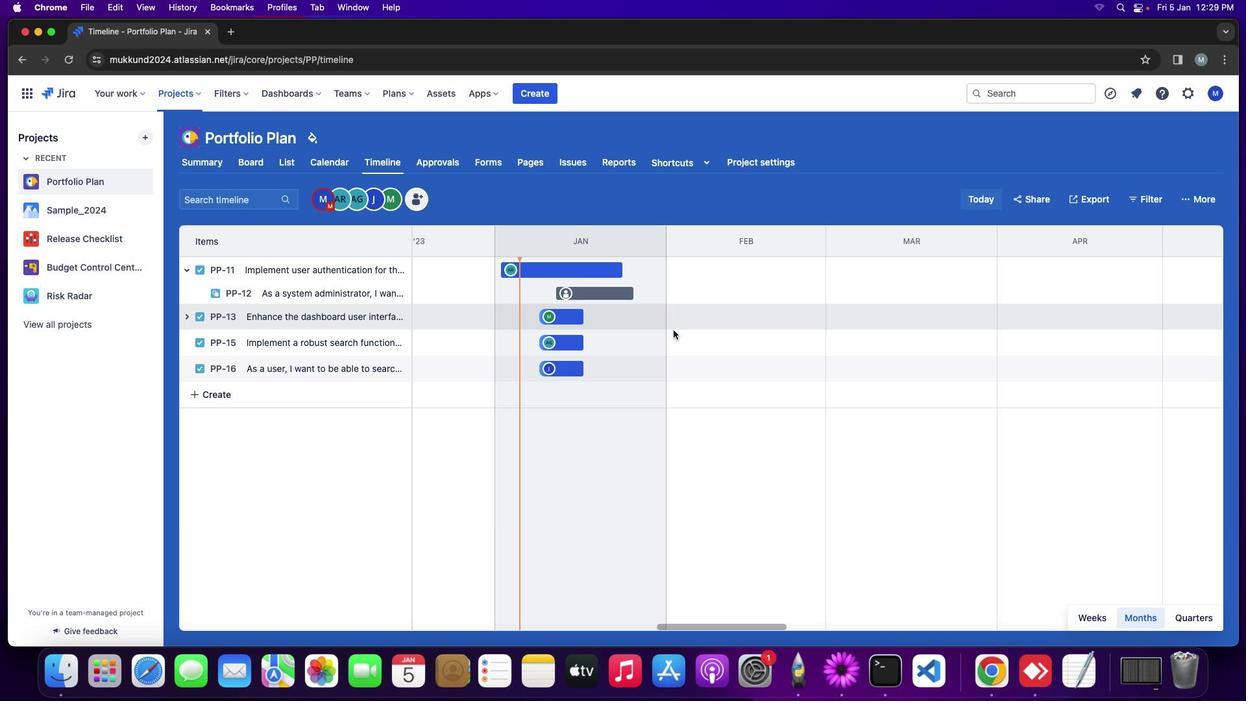 
Action: Mouse moved to (569, 317)
Screenshot: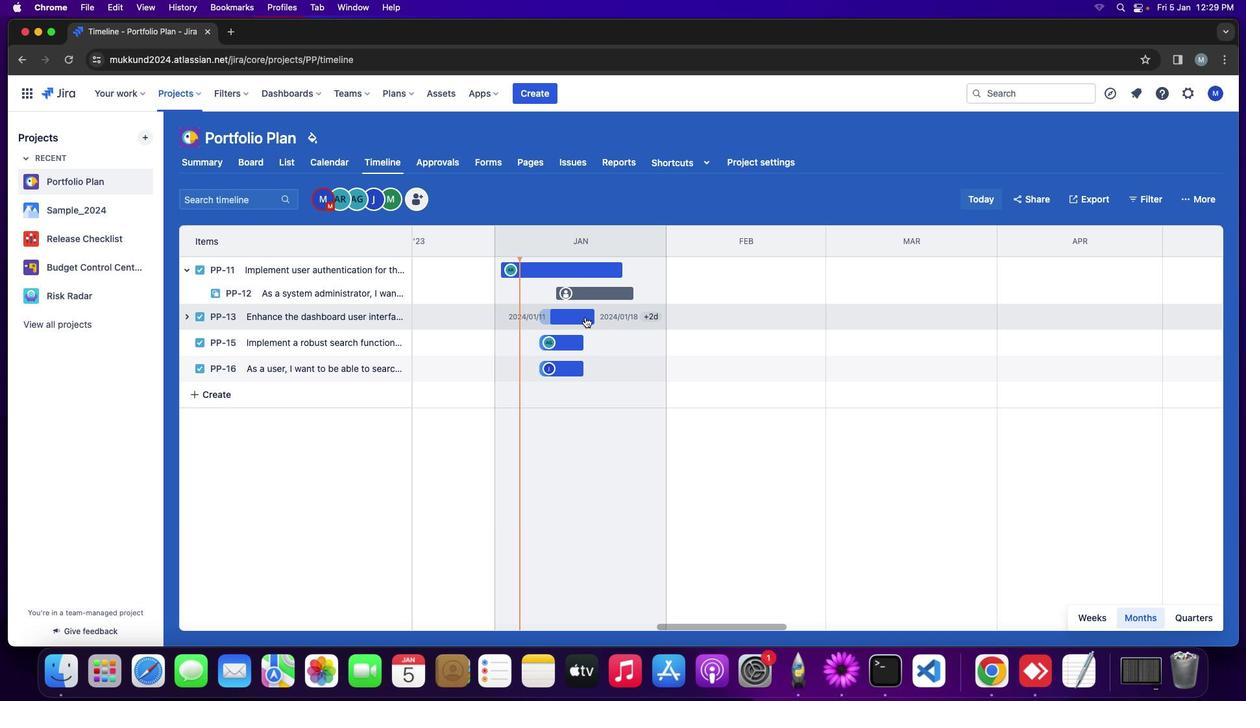 
Action: Mouse pressed left at (569, 317)
Screenshot: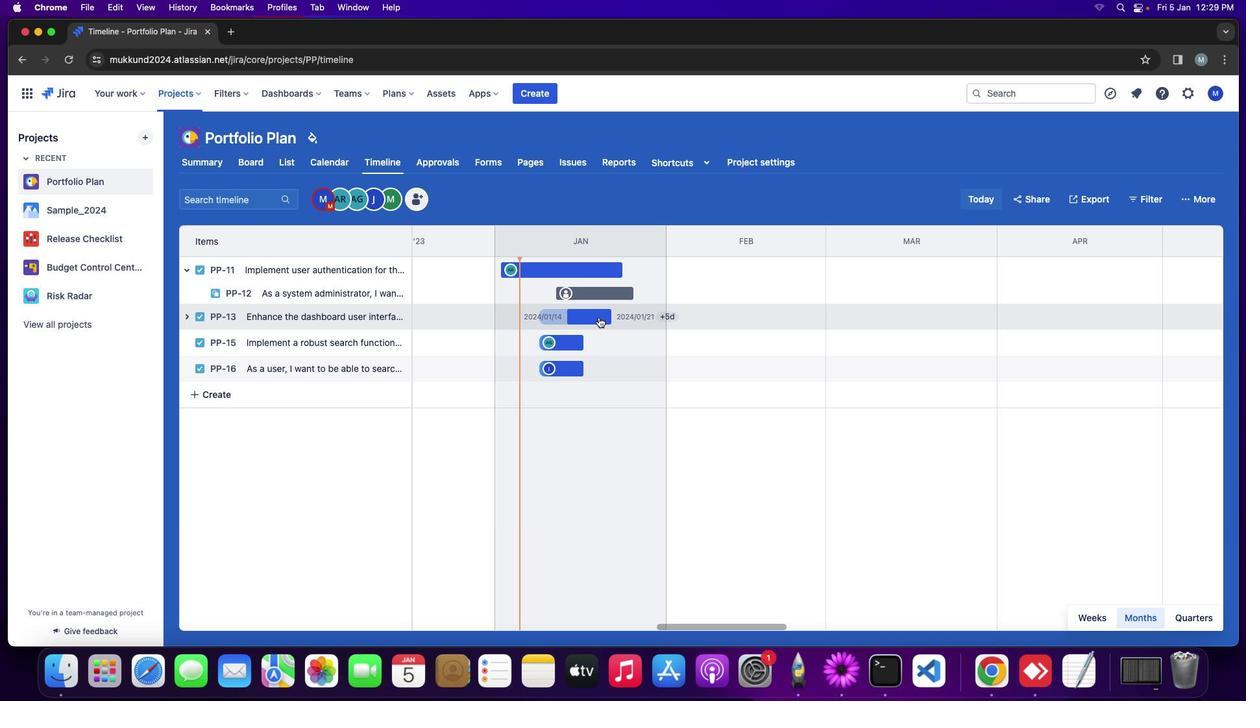 
Action: Mouse moved to (614, 316)
Screenshot: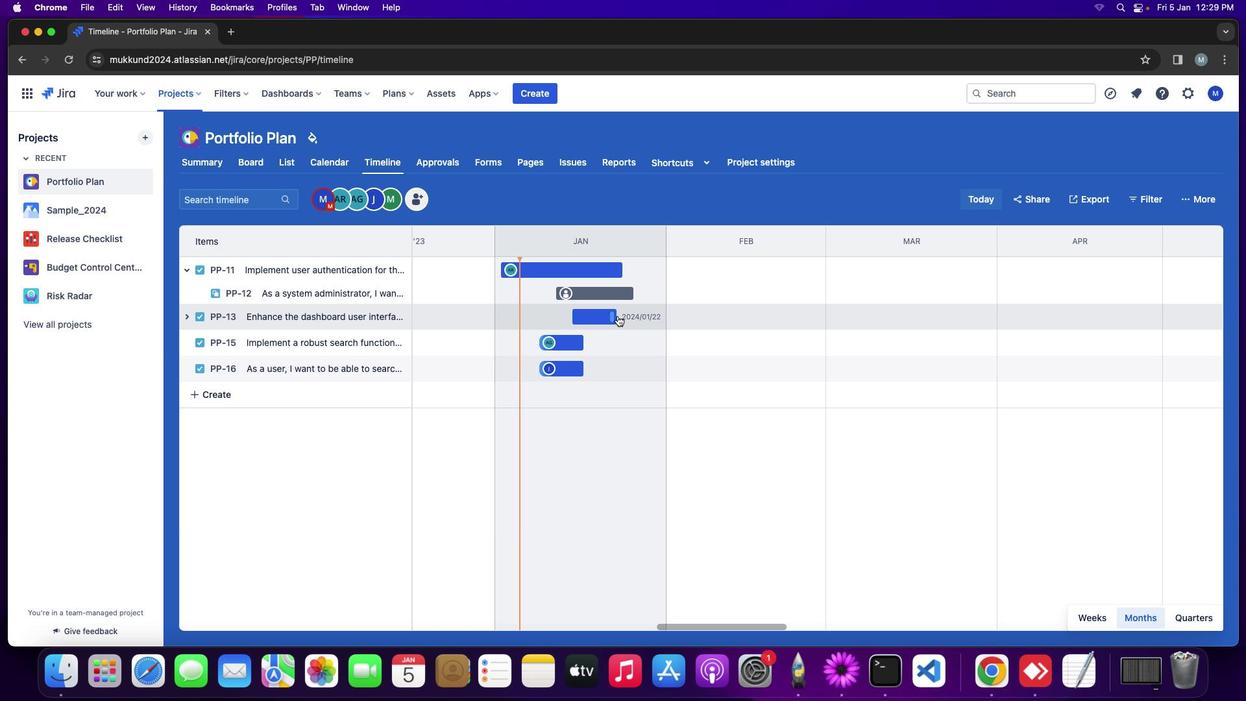 
Action: Mouse pressed left at (614, 316)
Screenshot: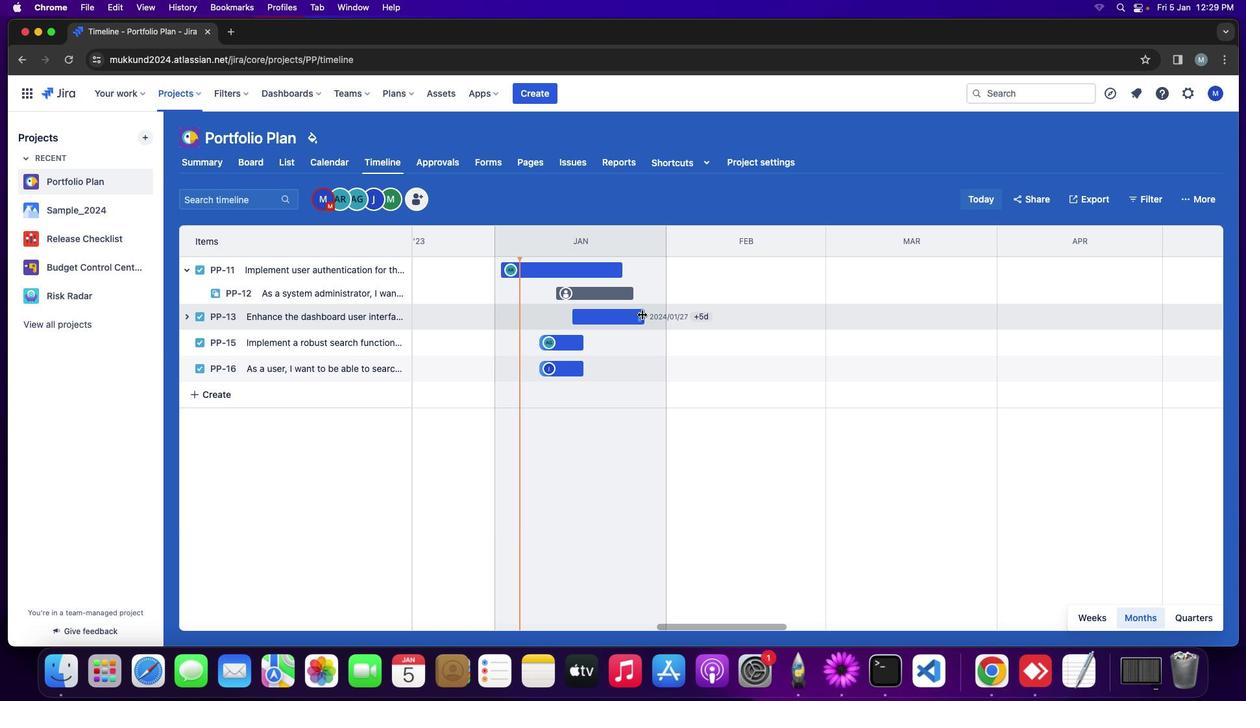 
Action: Mouse moved to (697, 335)
Screenshot: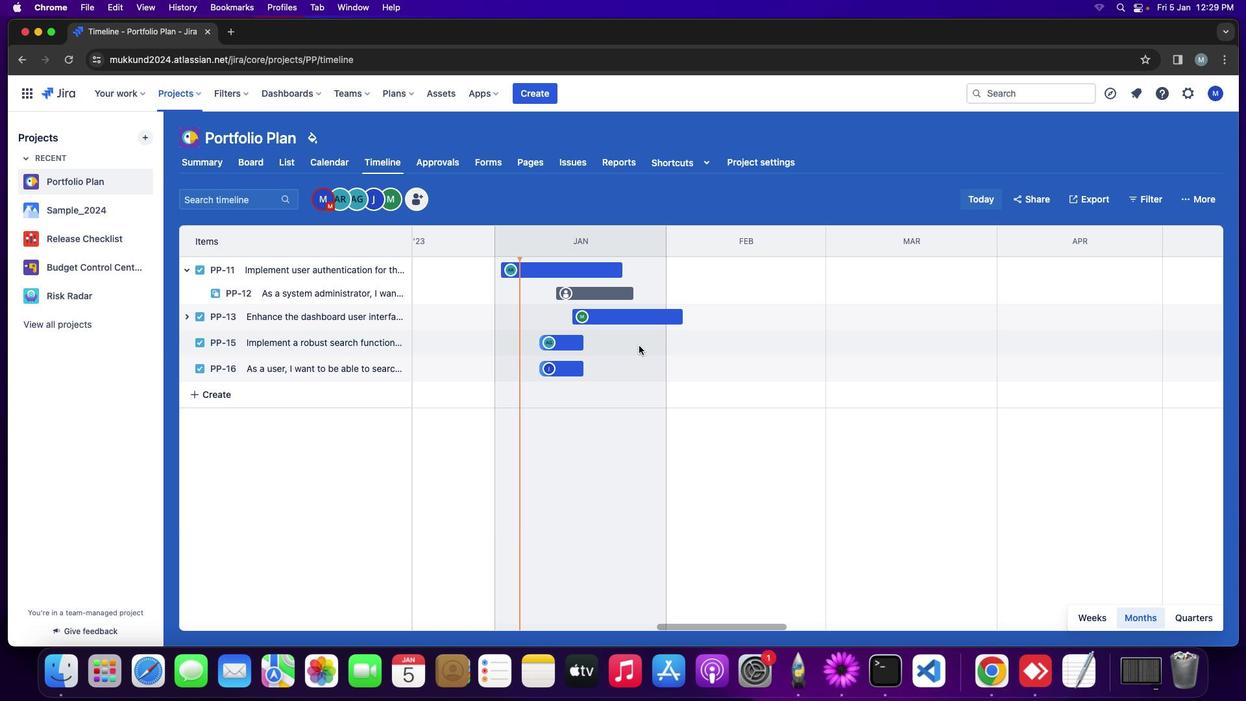 
Action: Mouse pressed left at (697, 335)
Screenshot: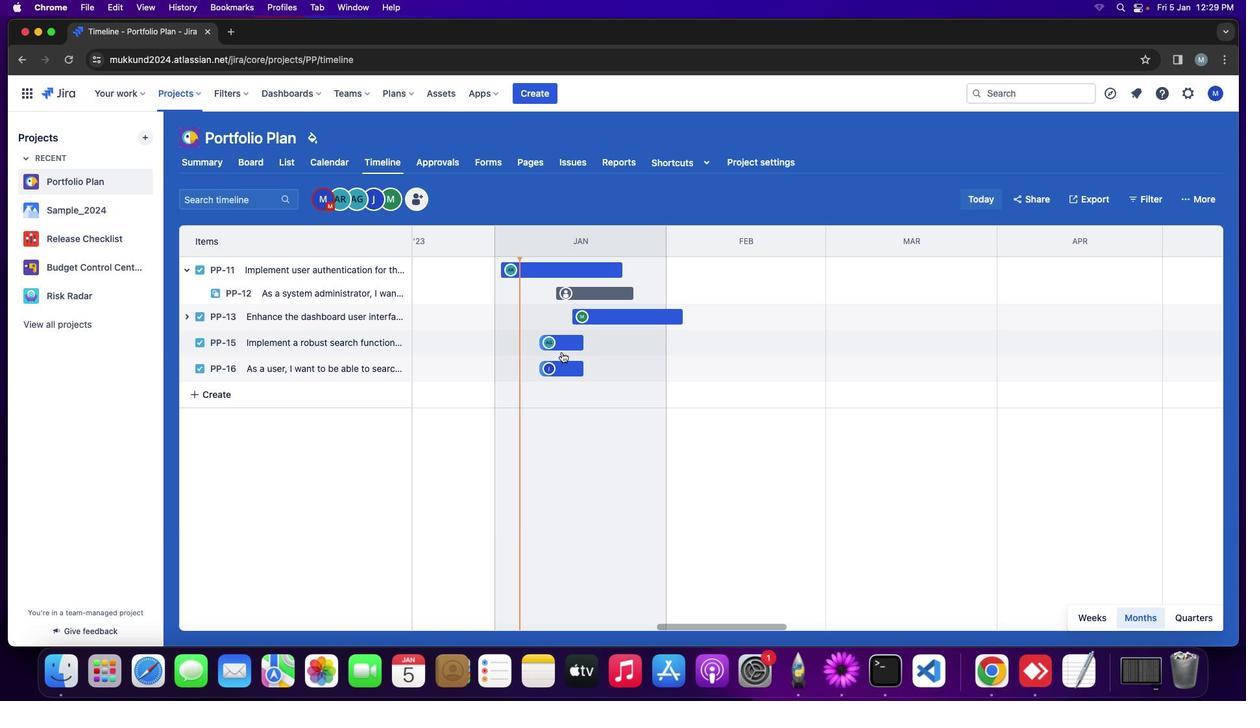 
Action: Mouse moved to (569, 342)
Screenshot: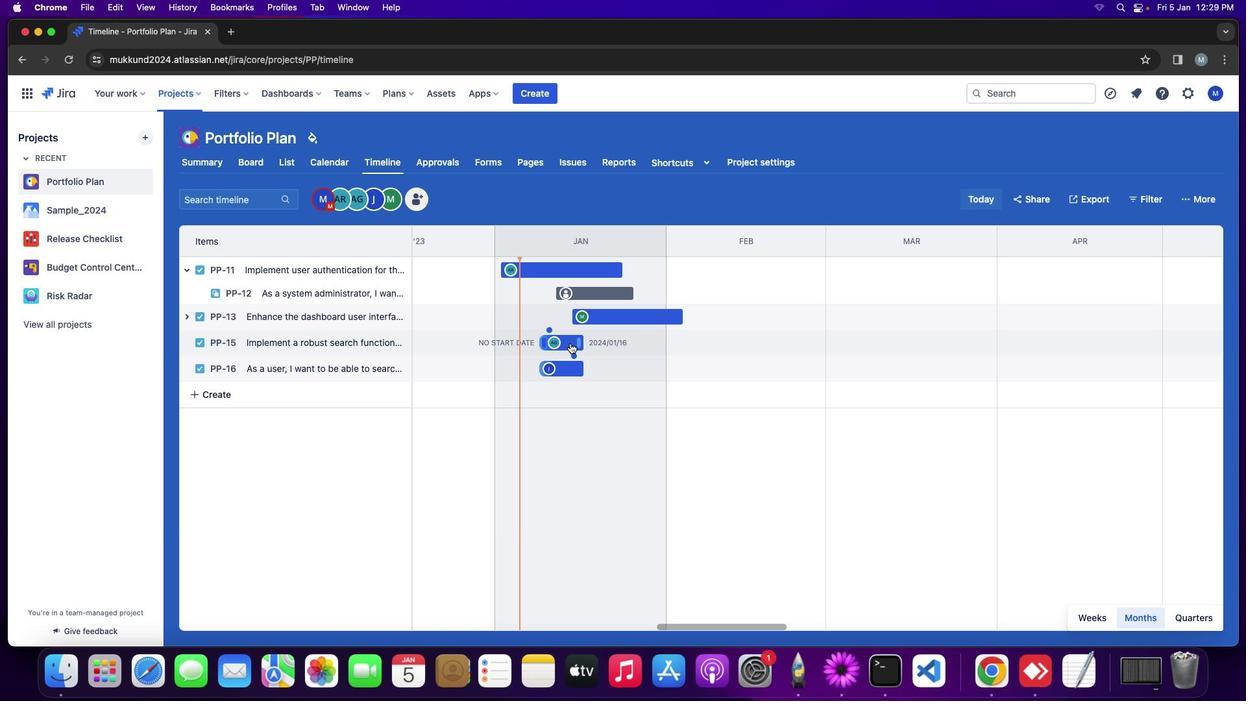 
Action: Mouse pressed left at (569, 342)
Screenshot: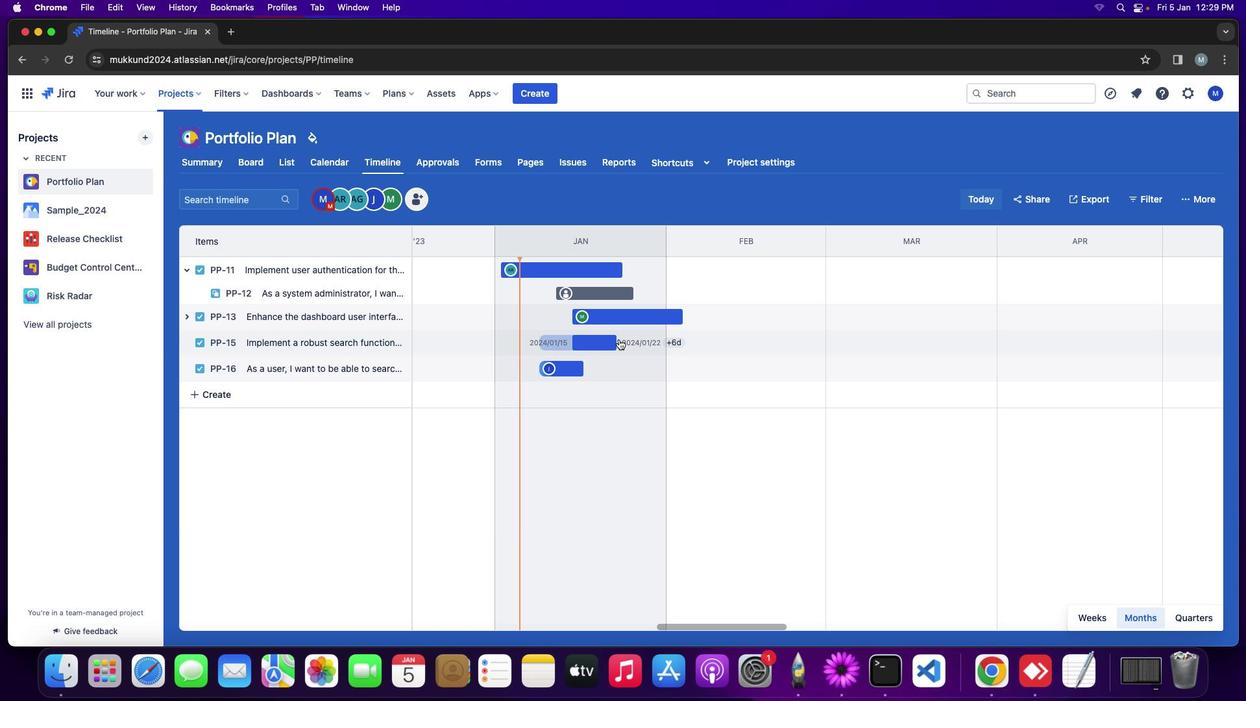 
Action: Mouse moved to (643, 340)
Screenshot: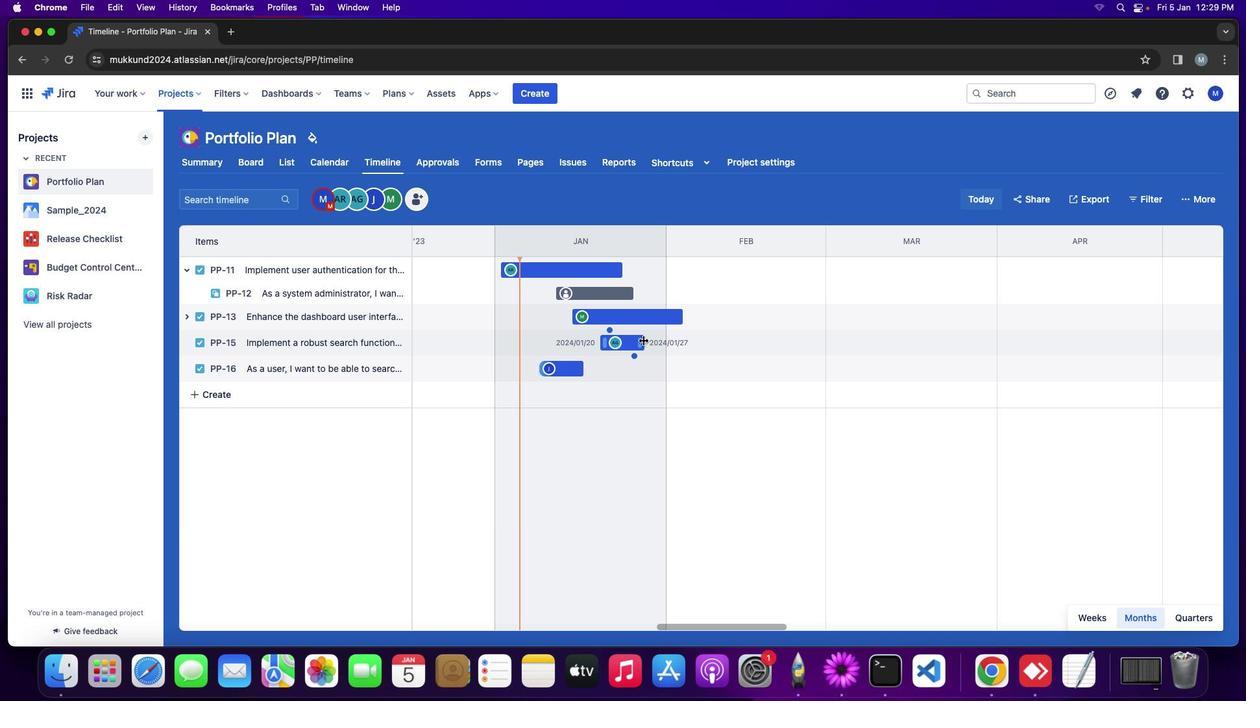 
Action: Mouse pressed left at (643, 340)
Screenshot: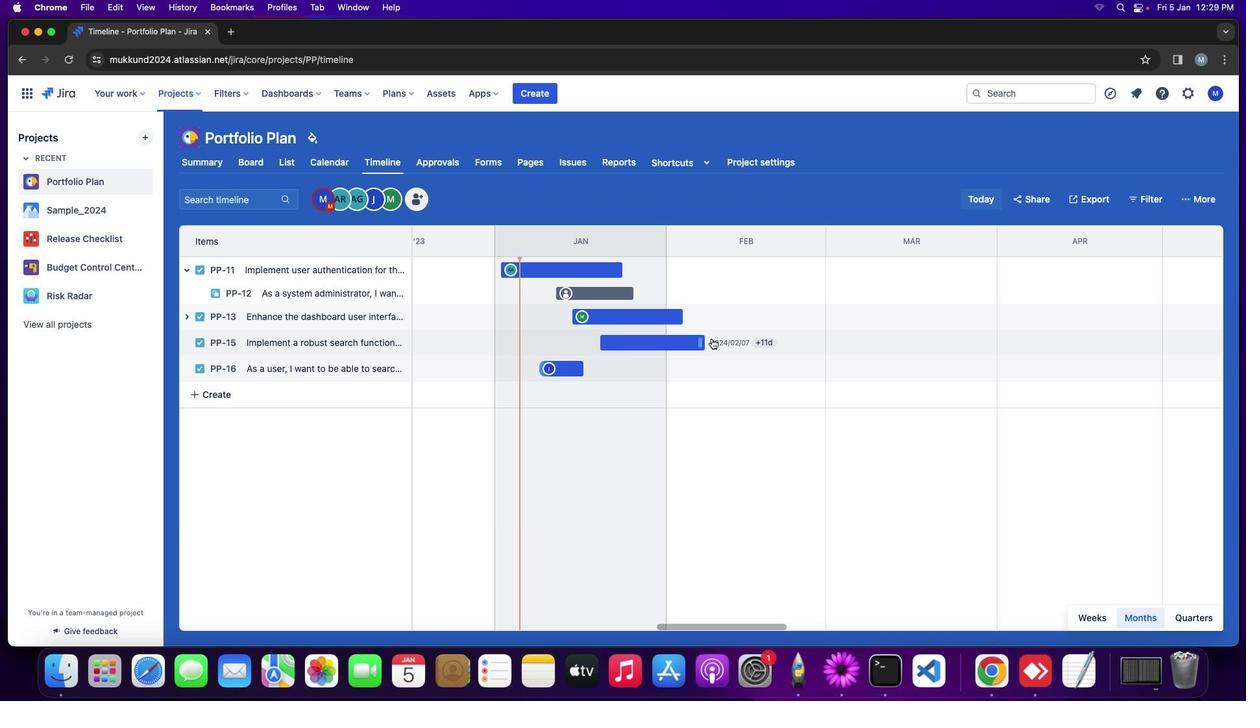 
Action: Mouse moved to (576, 369)
Screenshot: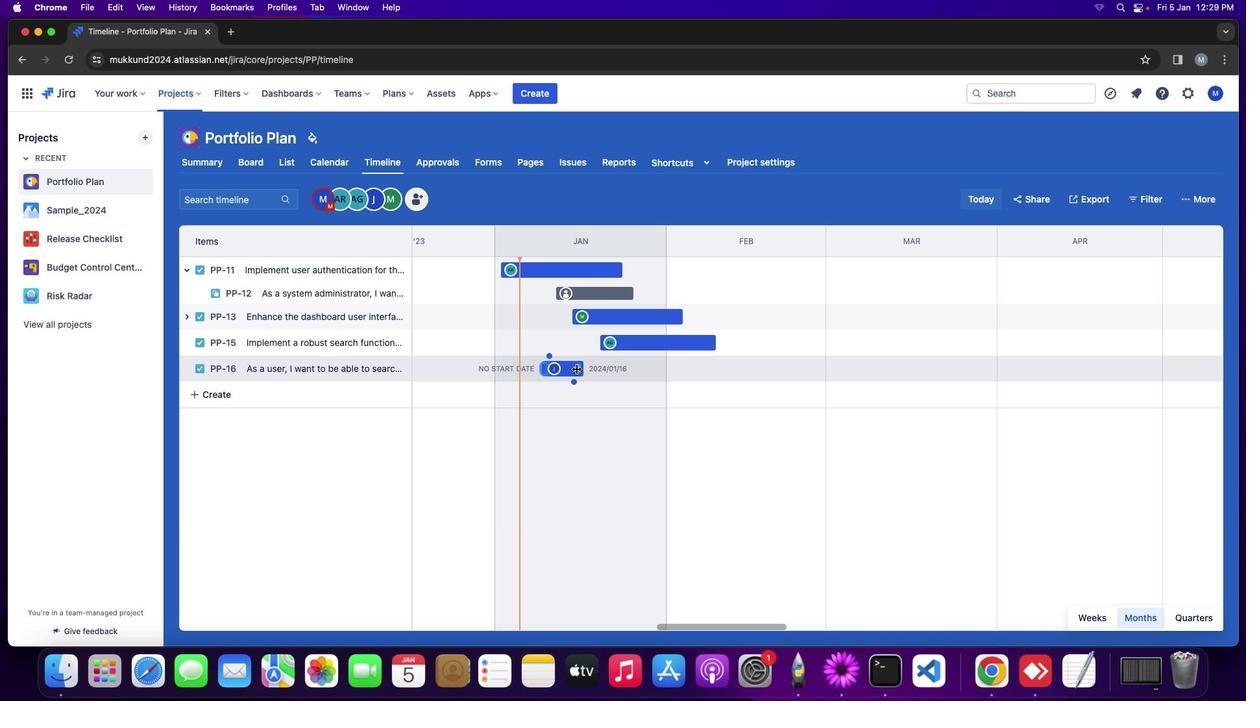 
Action: Mouse pressed left at (576, 369)
Screenshot: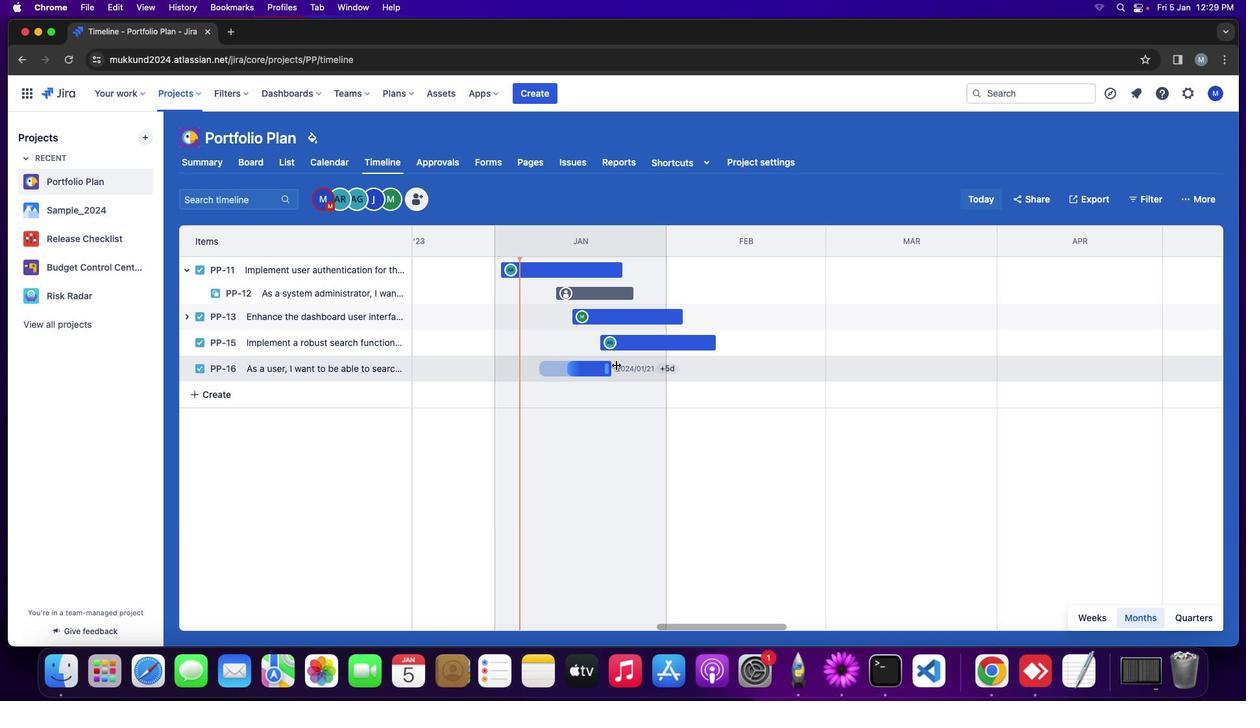 
Action: Mouse moved to (647, 369)
Screenshot: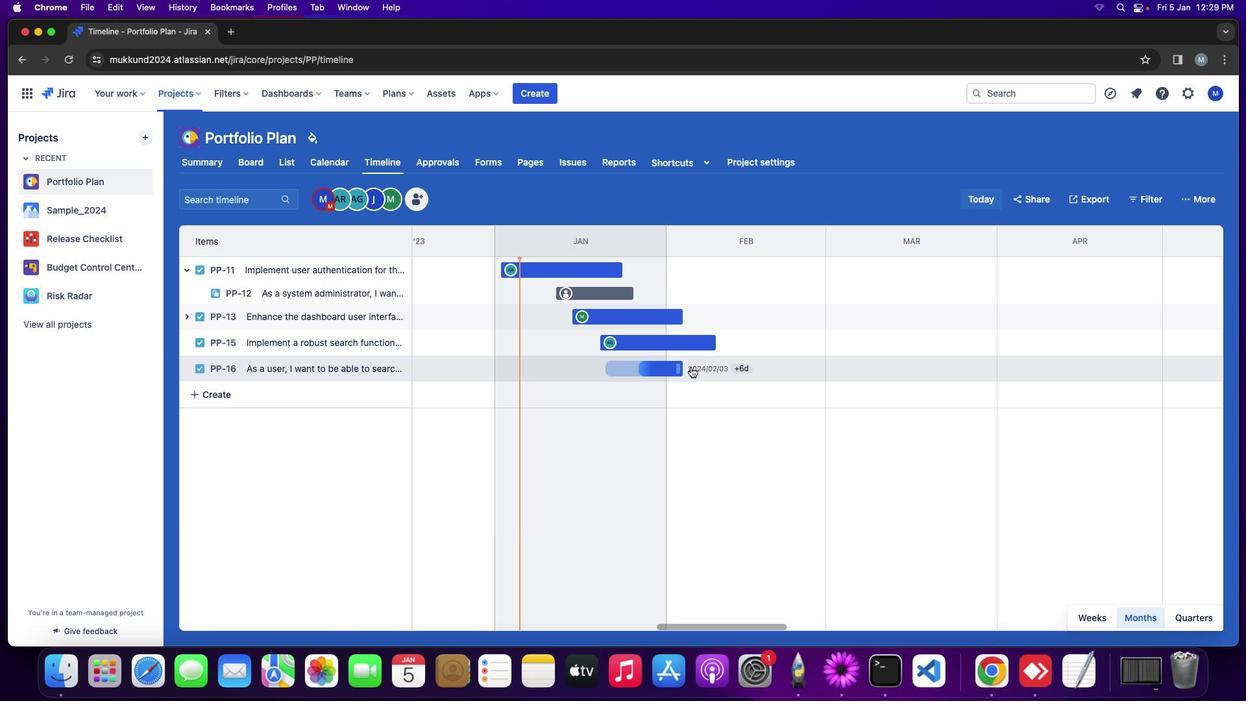 
Action: Mouse pressed left at (647, 369)
Screenshot: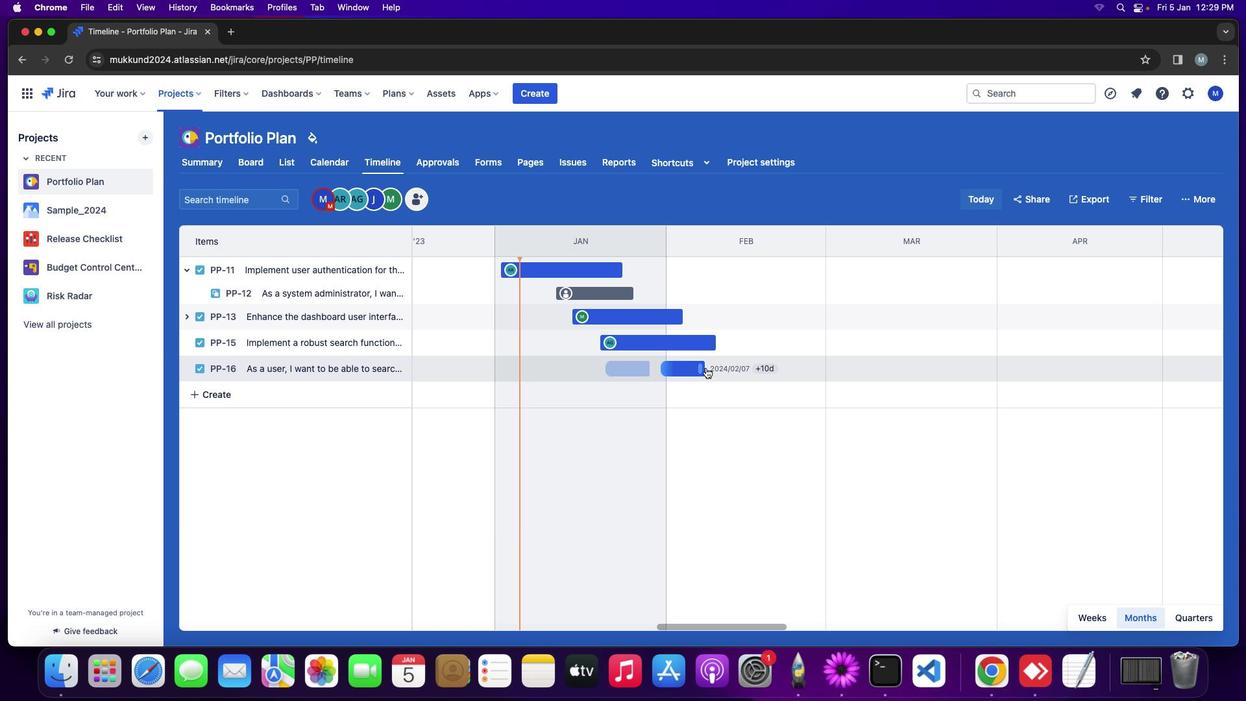 
Action: Mouse moved to (648, 370)
Screenshot: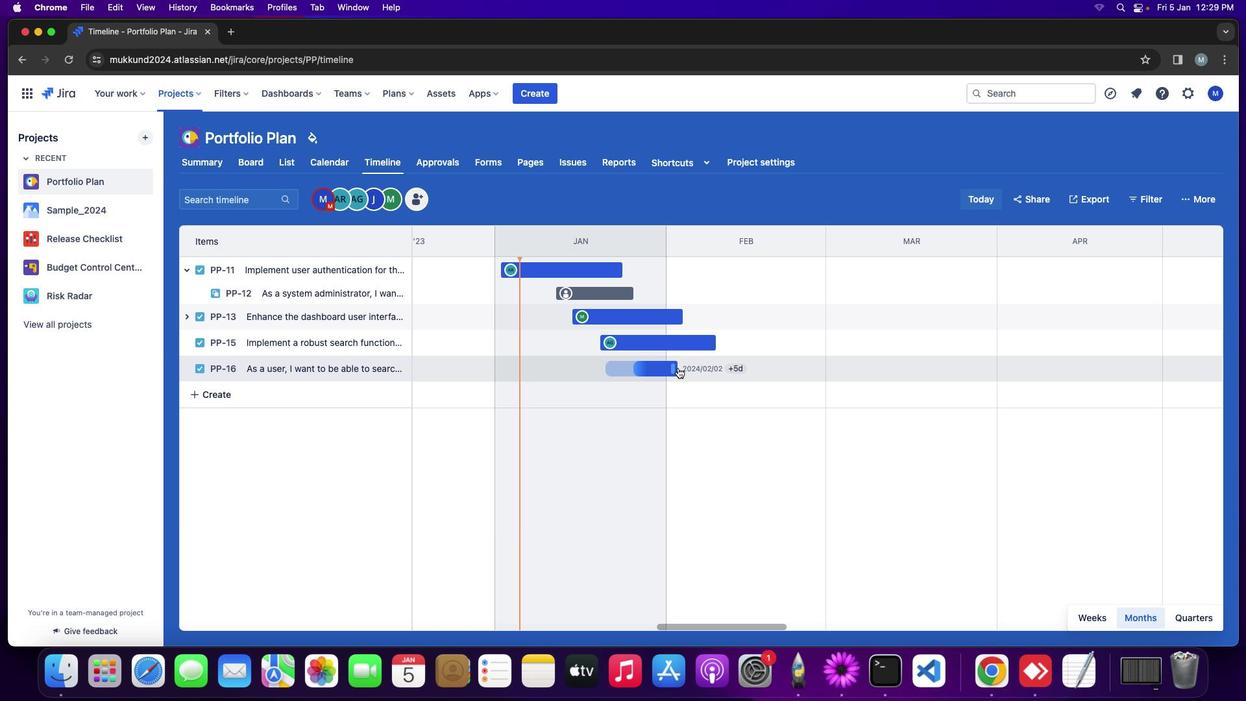 
Action: Mouse pressed left at (648, 370)
Screenshot: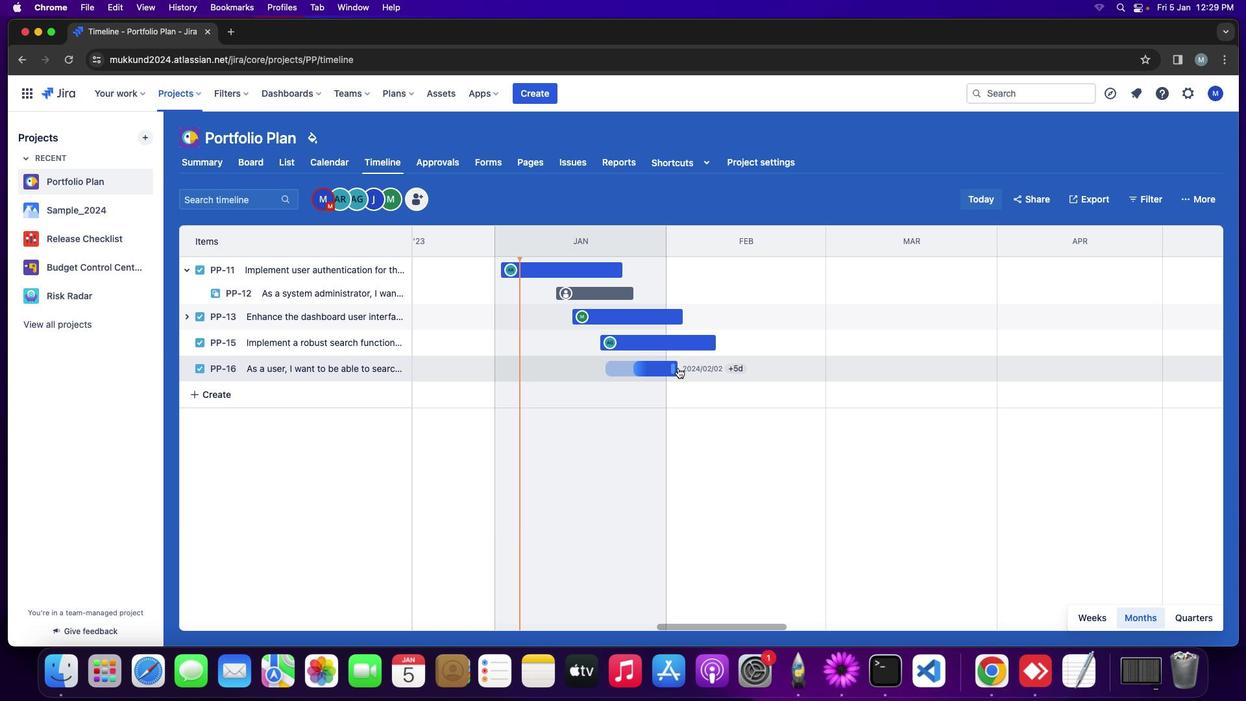 
Action: Mouse moved to (647, 367)
Screenshot: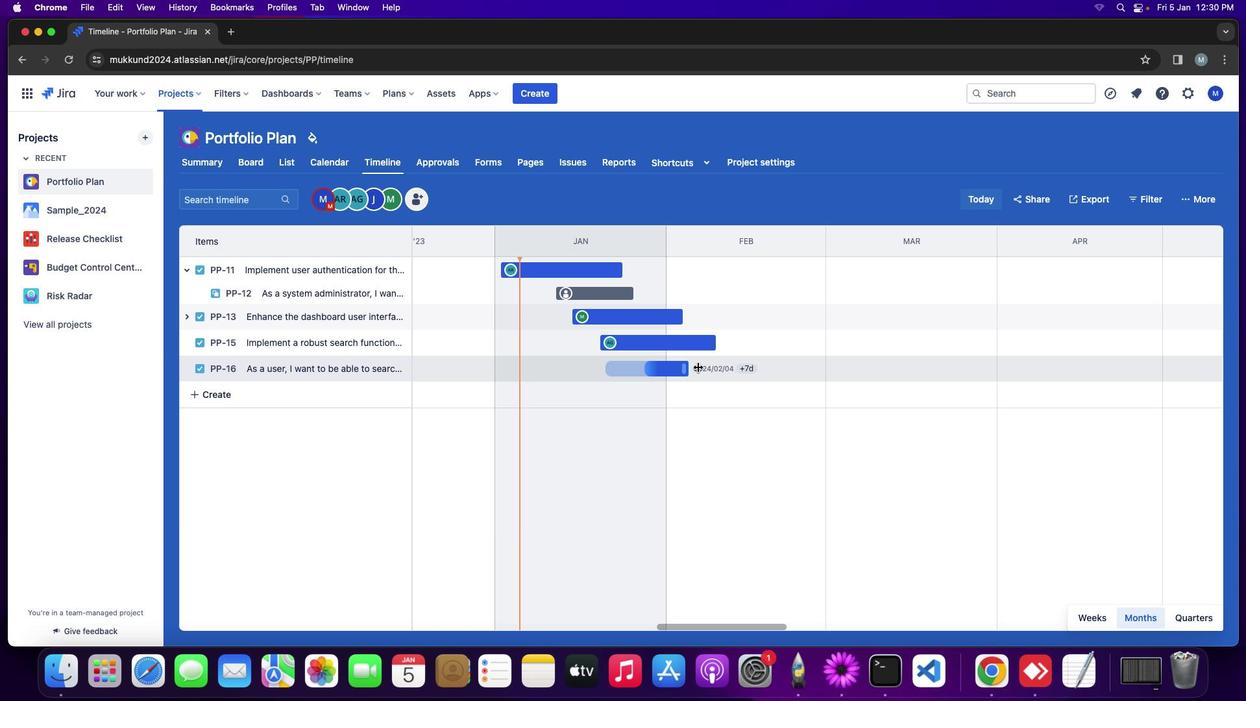 
Action: Mouse pressed left at (647, 367)
Screenshot: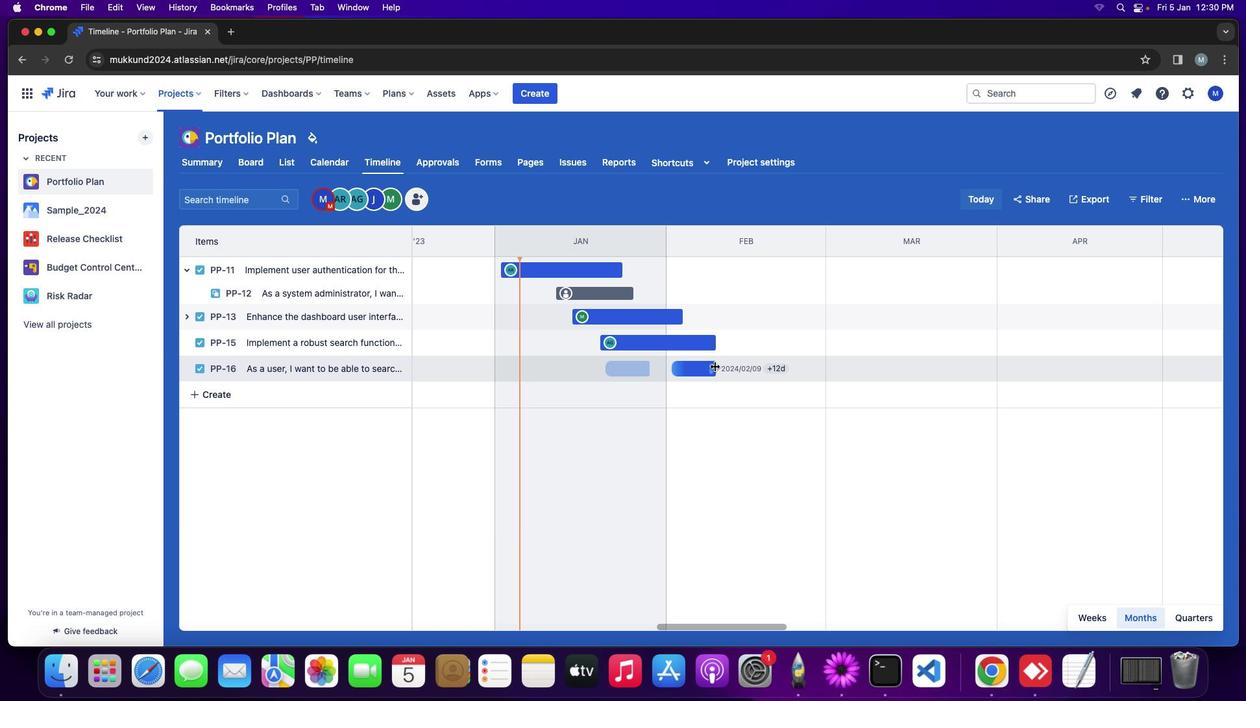 
Action: Mouse moved to (694, 369)
Screenshot: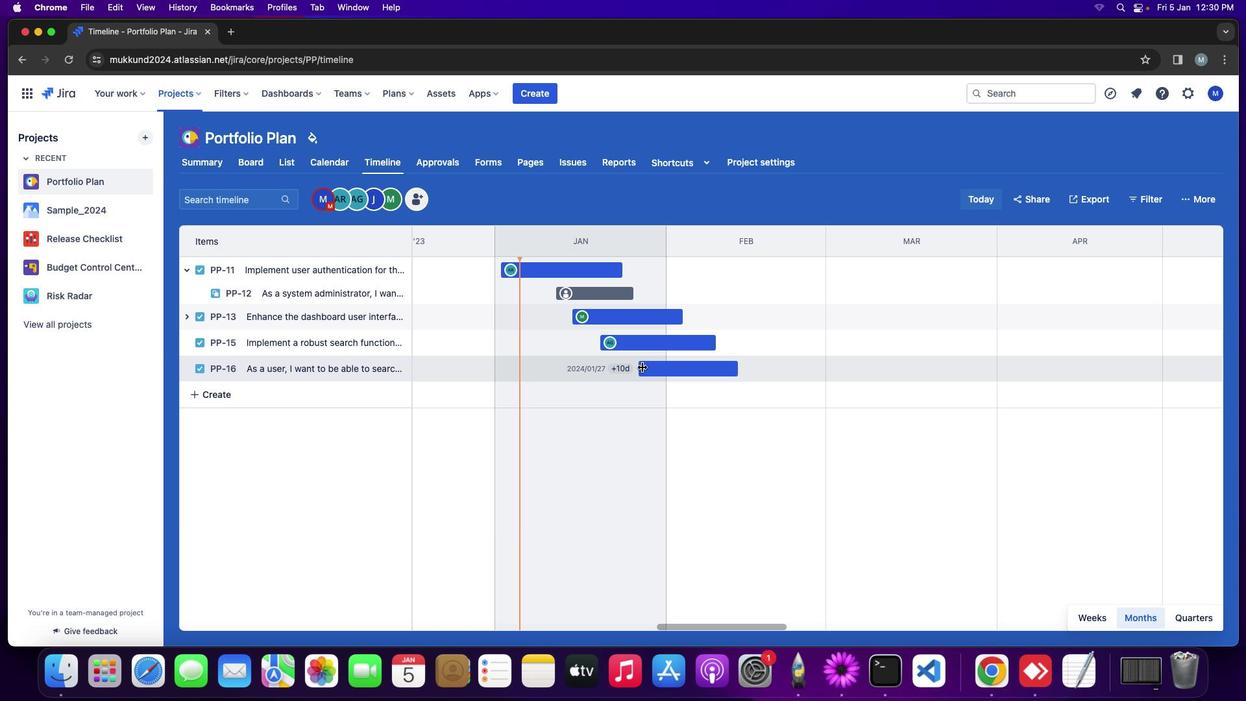 
Action: Mouse pressed left at (694, 369)
Screenshot: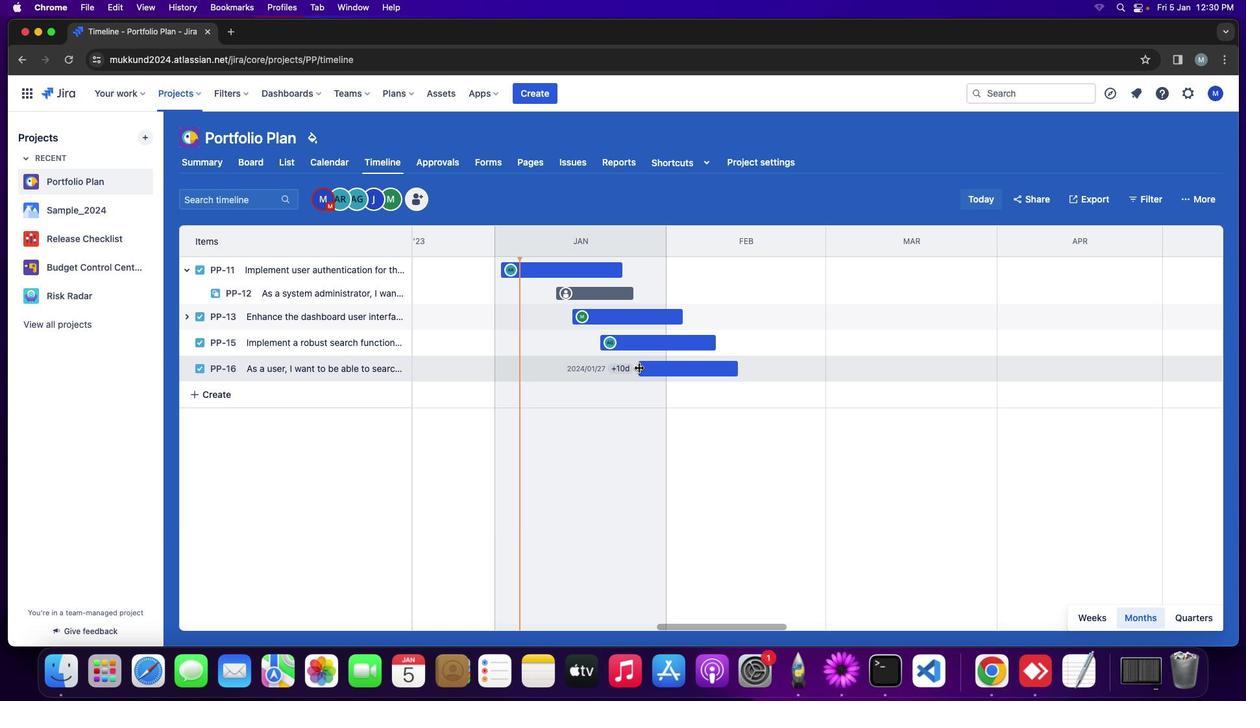 
Action: Mouse moved to (701, 392)
Screenshot: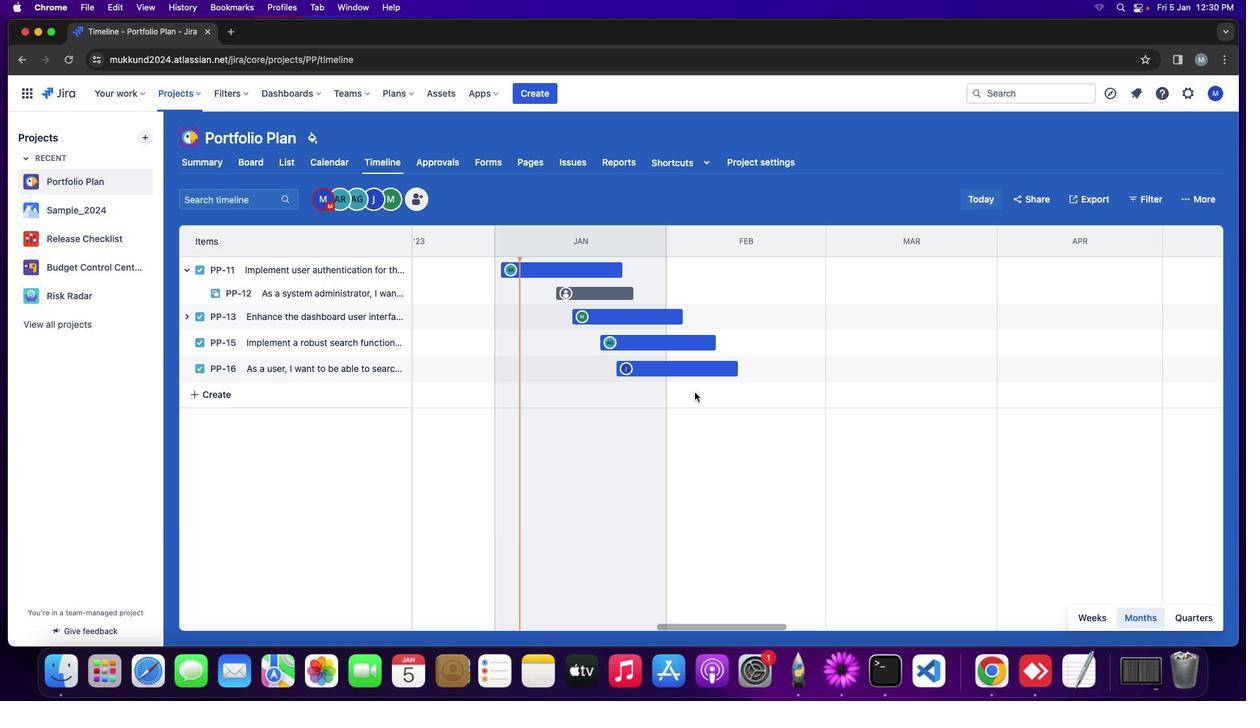 
Action: Mouse pressed left at (701, 392)
Screenshot: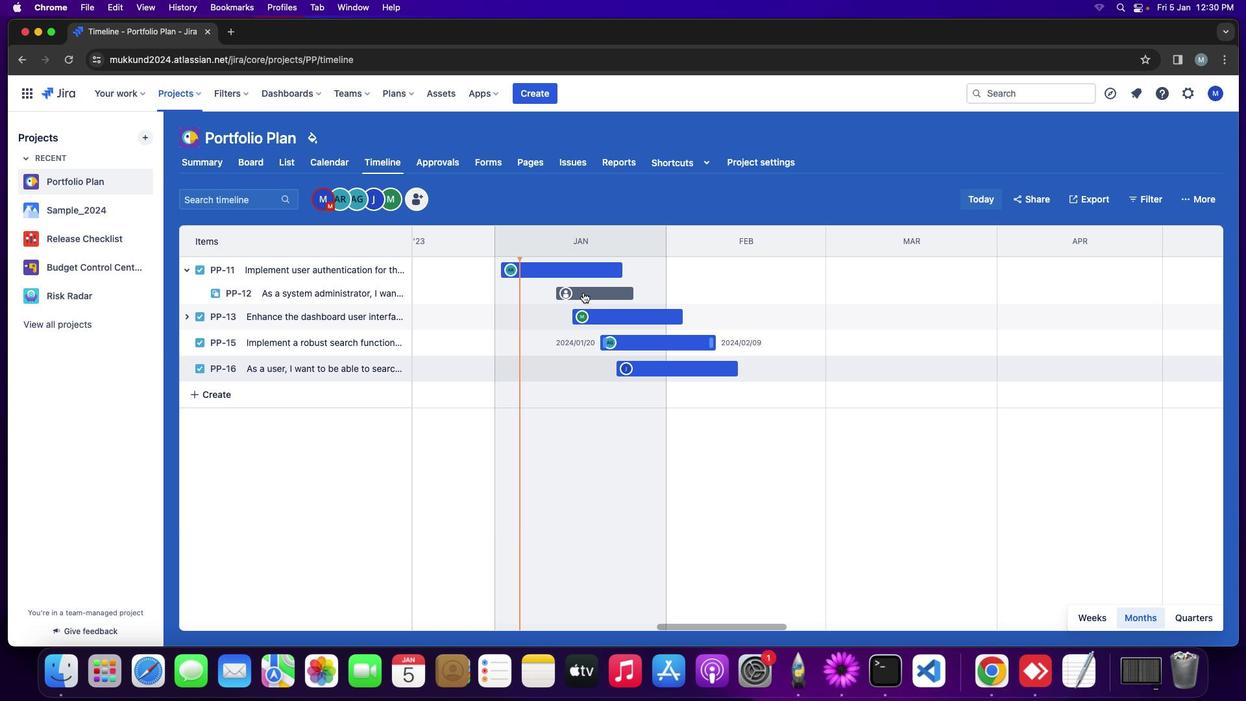 
Action: Mouse moved to (569, 271)
Screenshot: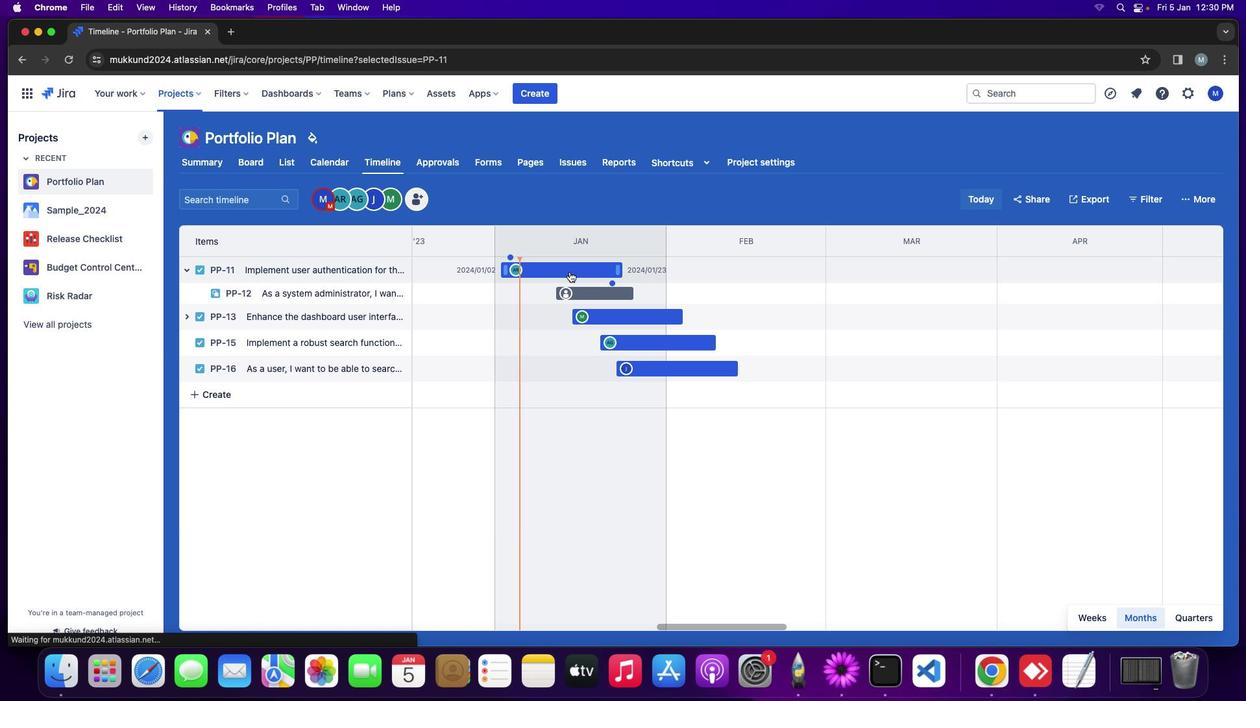 
Action: Mouse pressed left at (569, 271)
Screenshot: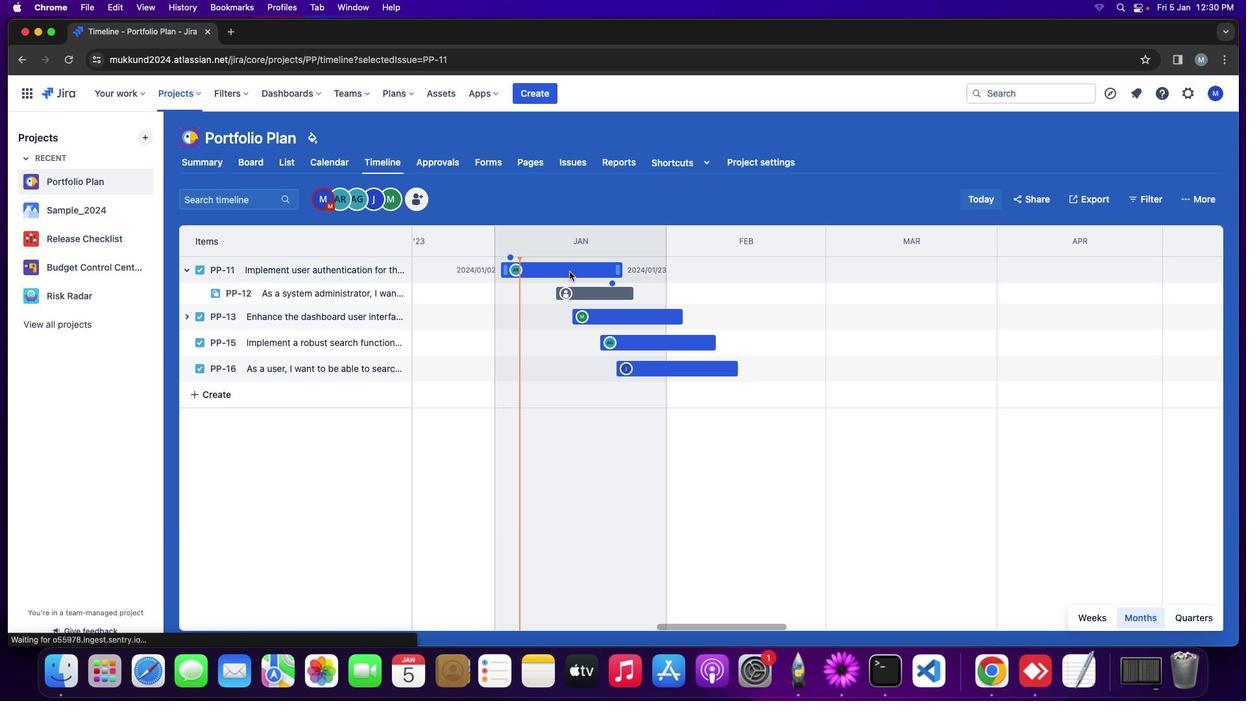 
Action: Mouse pressed left at (569, 271)
Screenshot: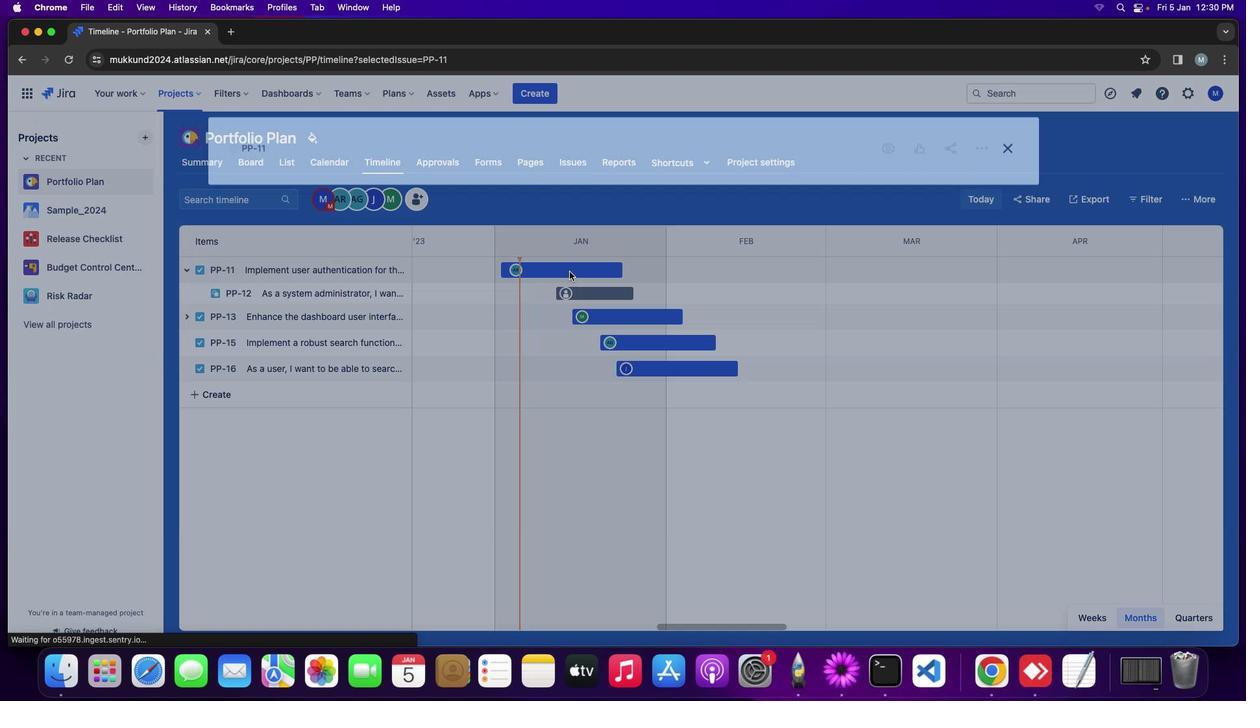 
Action: Mouse moved to (829, 323)
Screenshot: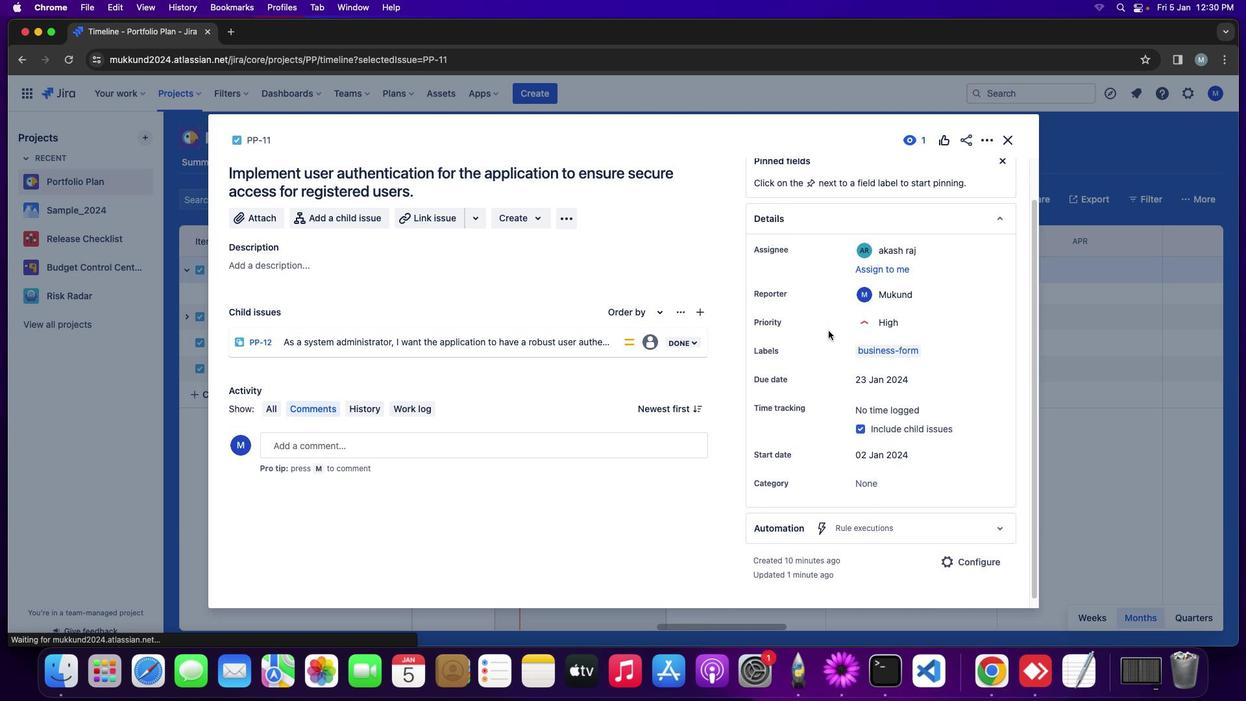 
Action: Mouse scrolled (829, 323) with delta (0, 0)
Screenshot: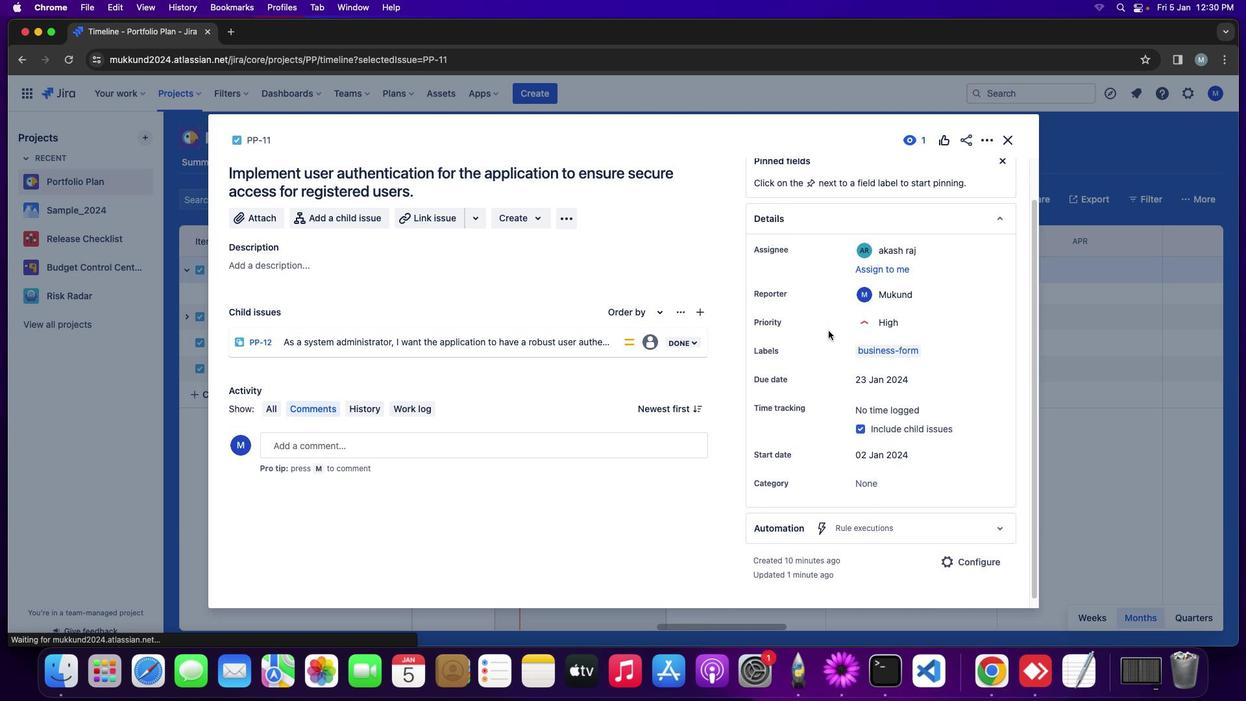 
Action: Mouse moved to (829, 326)
Screenshot: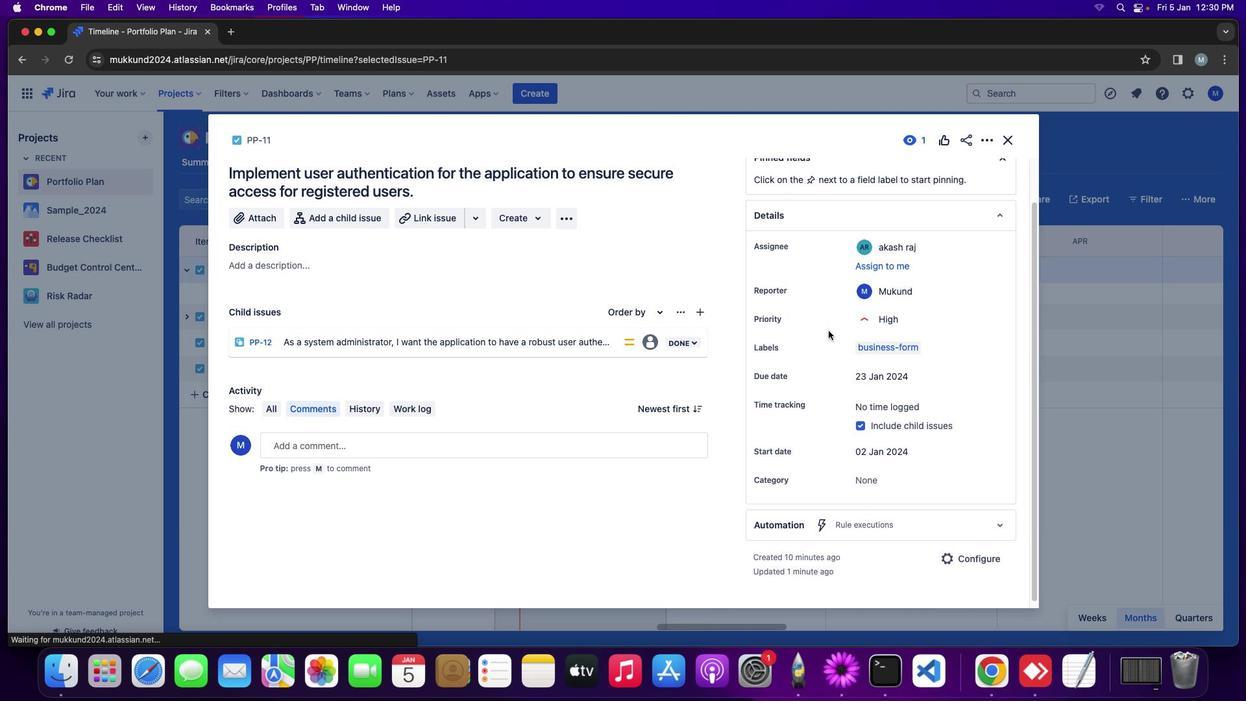 
Action: Mouse scrolled (829, 326) with delta (0, 0)
Screenshot: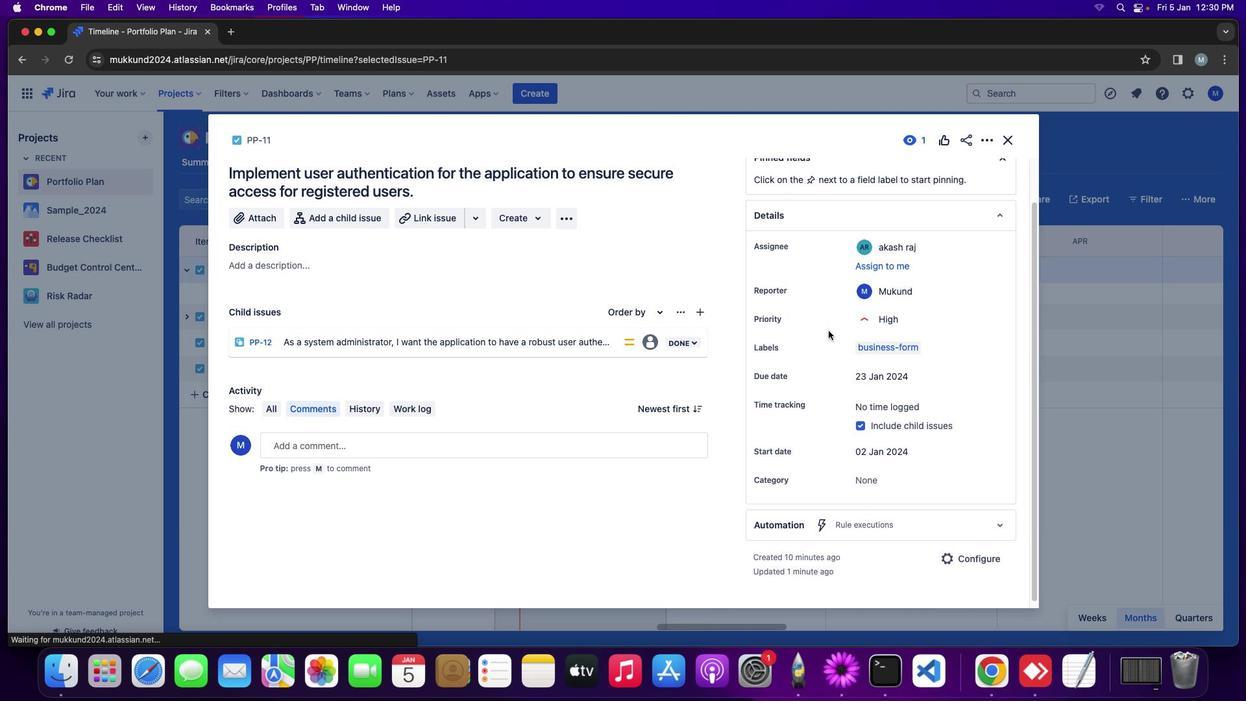 
Action: Mouse moved to (829, 327)
Screenshot: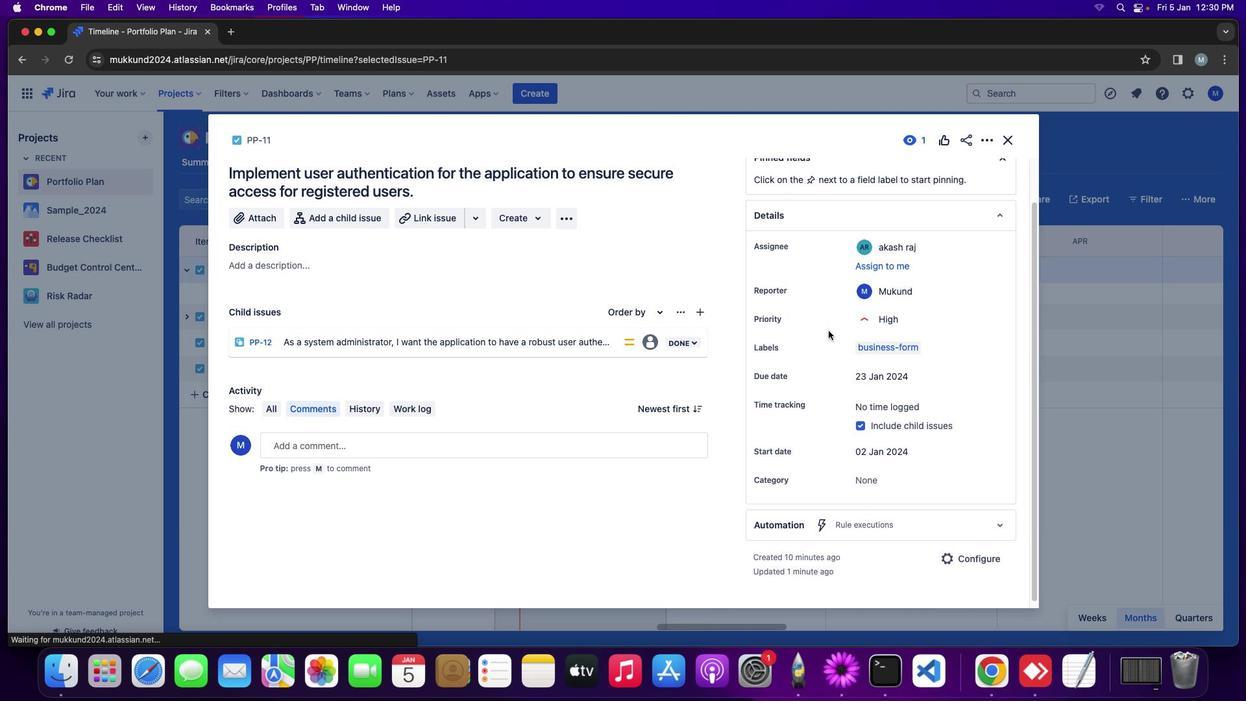 
Action: Mouse scrolled (829, 327) with delta (0, 0)
Screenshot: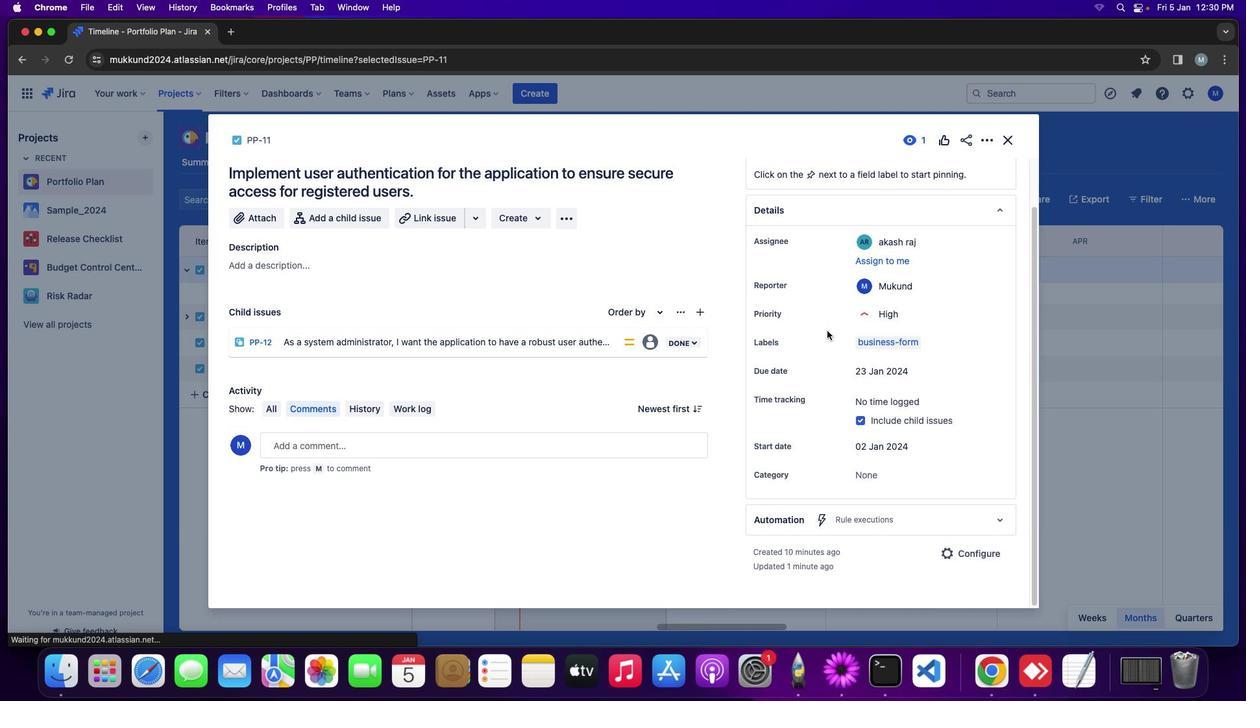 
Action: Mouse moved to (828, 329)
Screenshot: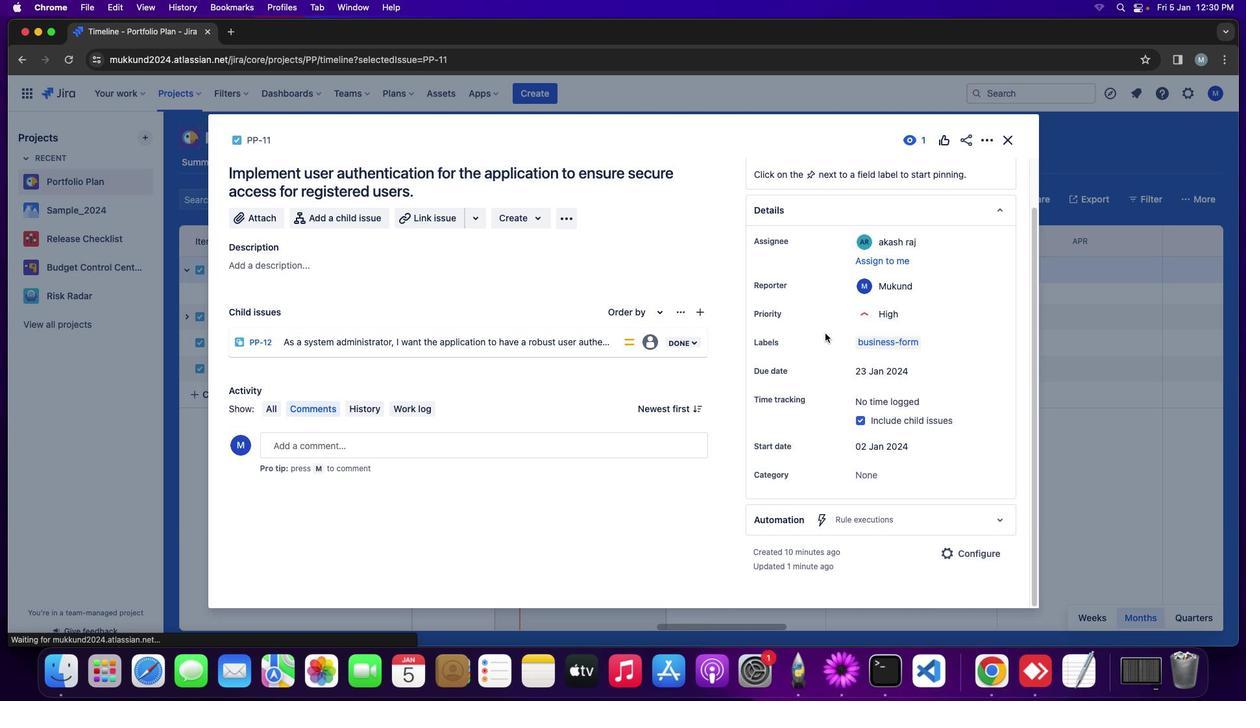 
Action: Mouse scrolled (828, 329) with delta (0, 0)
Screenshot: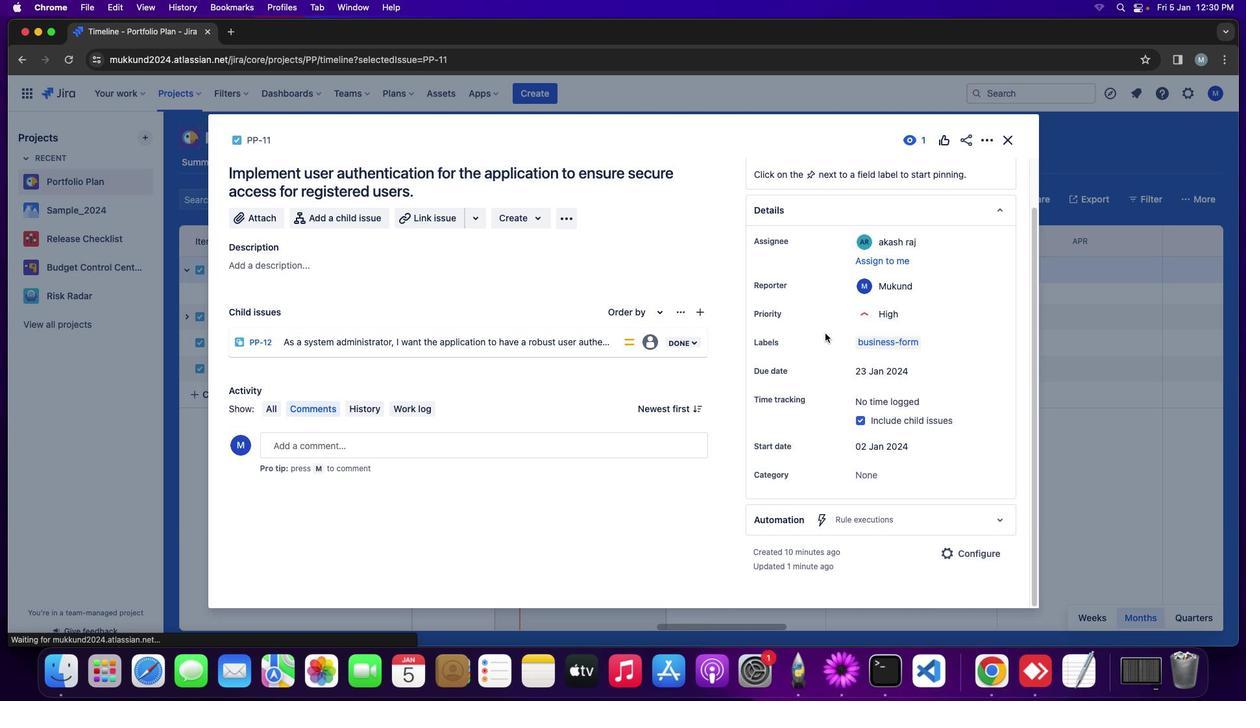 
Action: Mouse moved to (828, 330)
Screenshot: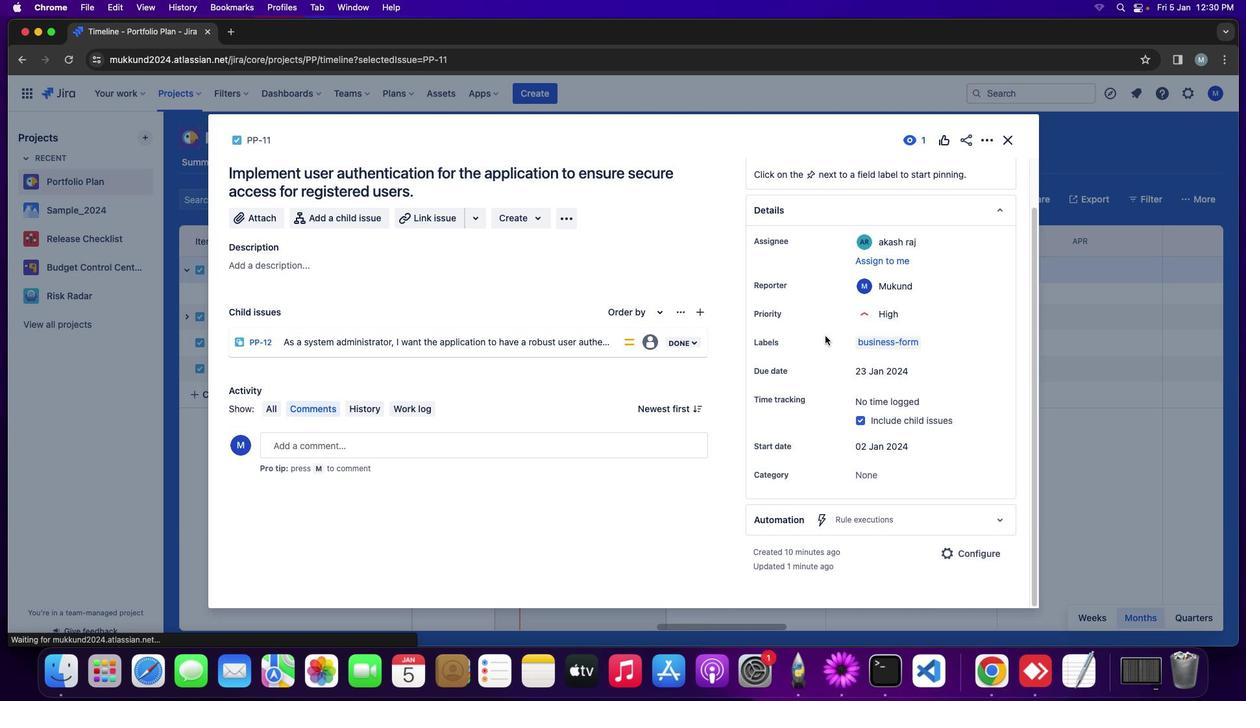 
Action: Mouse scrolled (828, 330) with delta (0, 0)
Screenshot: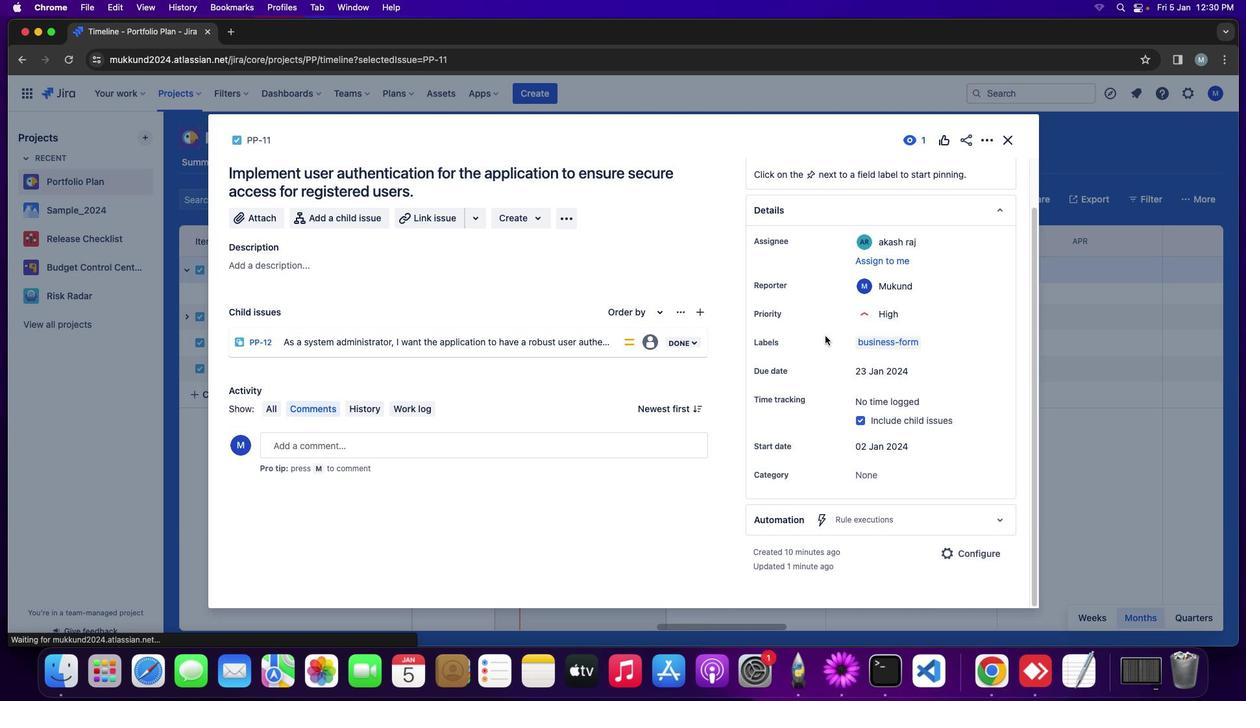 
Action: Mouse moved to (825, 344)
Screenshot: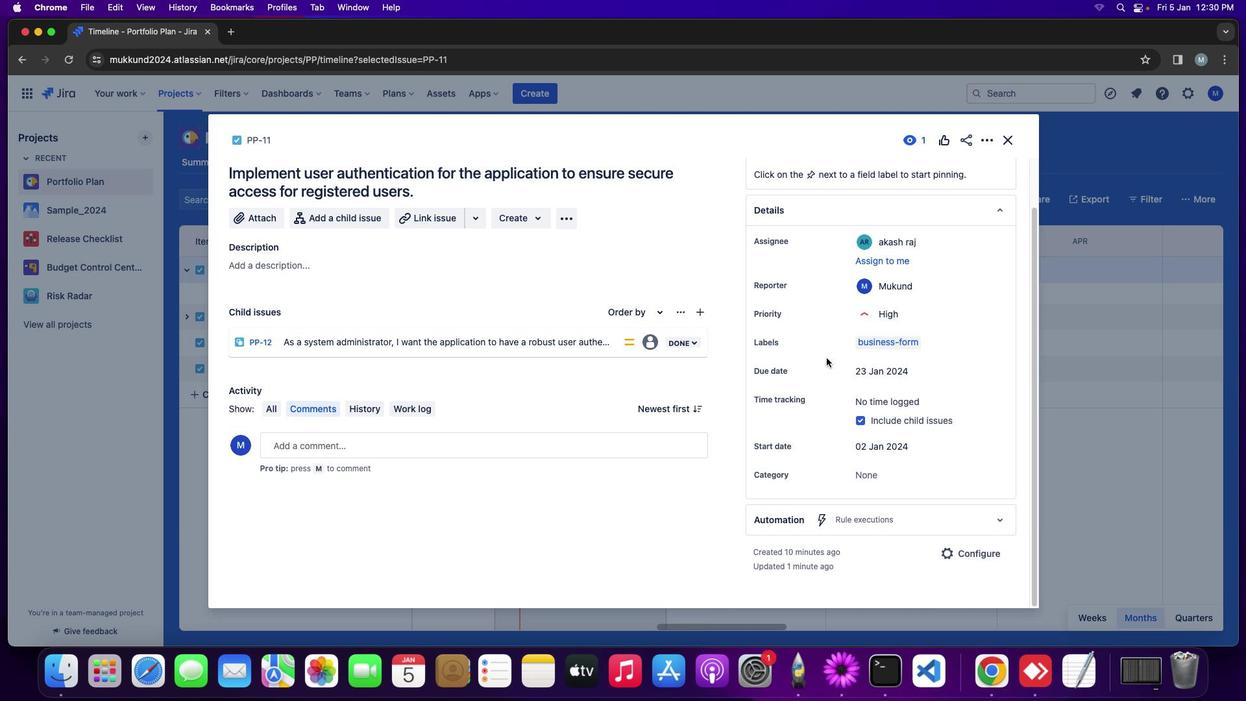 
Action: Mouse scrolled (825, 344) with delta (0, 0)
Screenshot: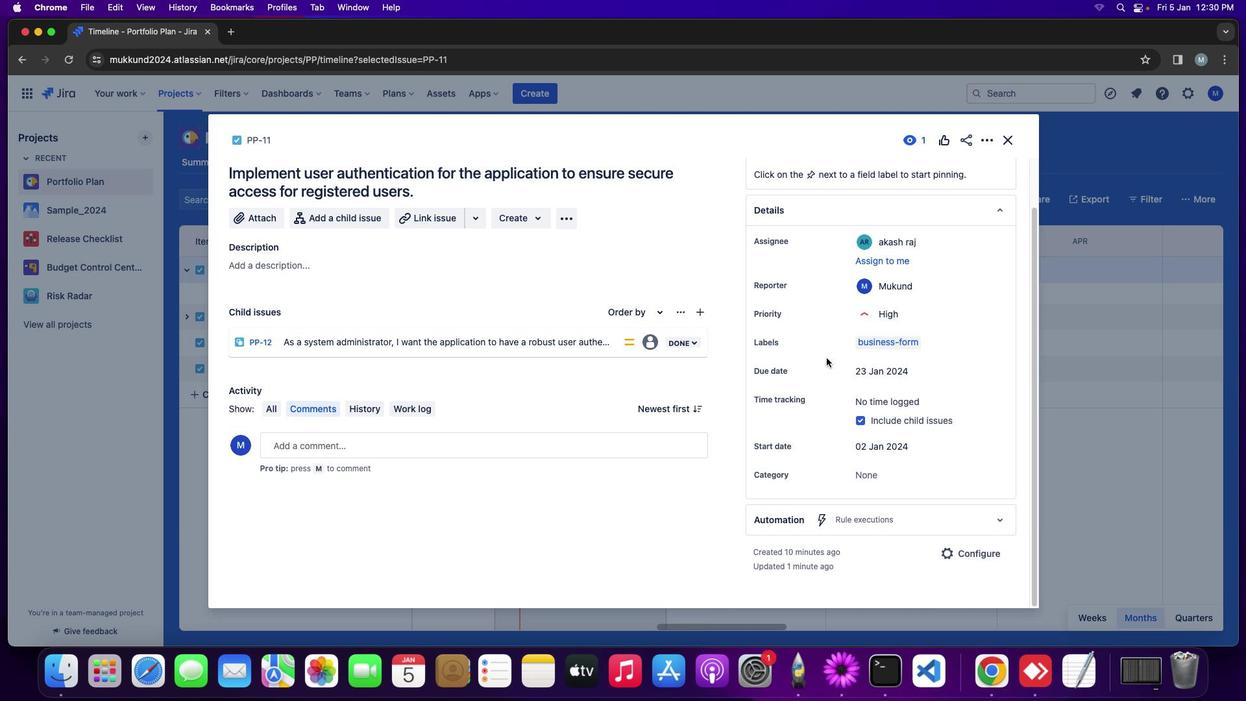 
Action: Mouse moved to (825, 347)
Screenshot: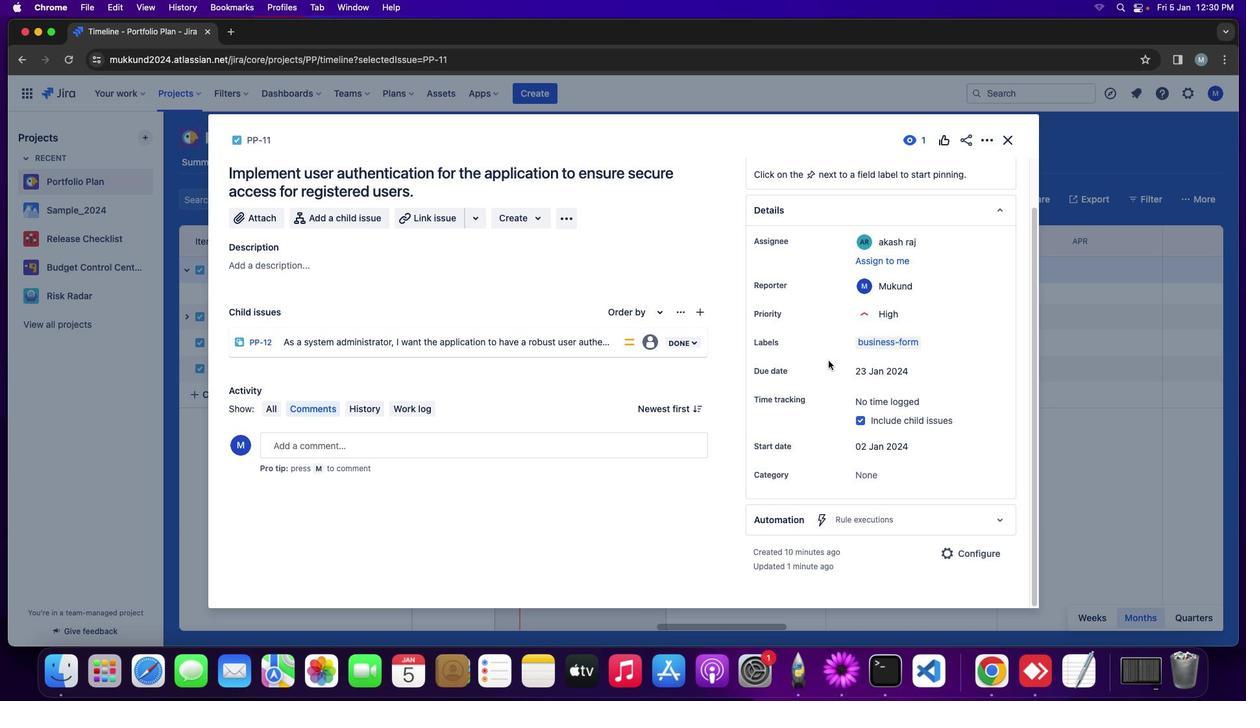 
Action: Mouse scrolled (825, 347) with delta (0, 0)
Screenshot: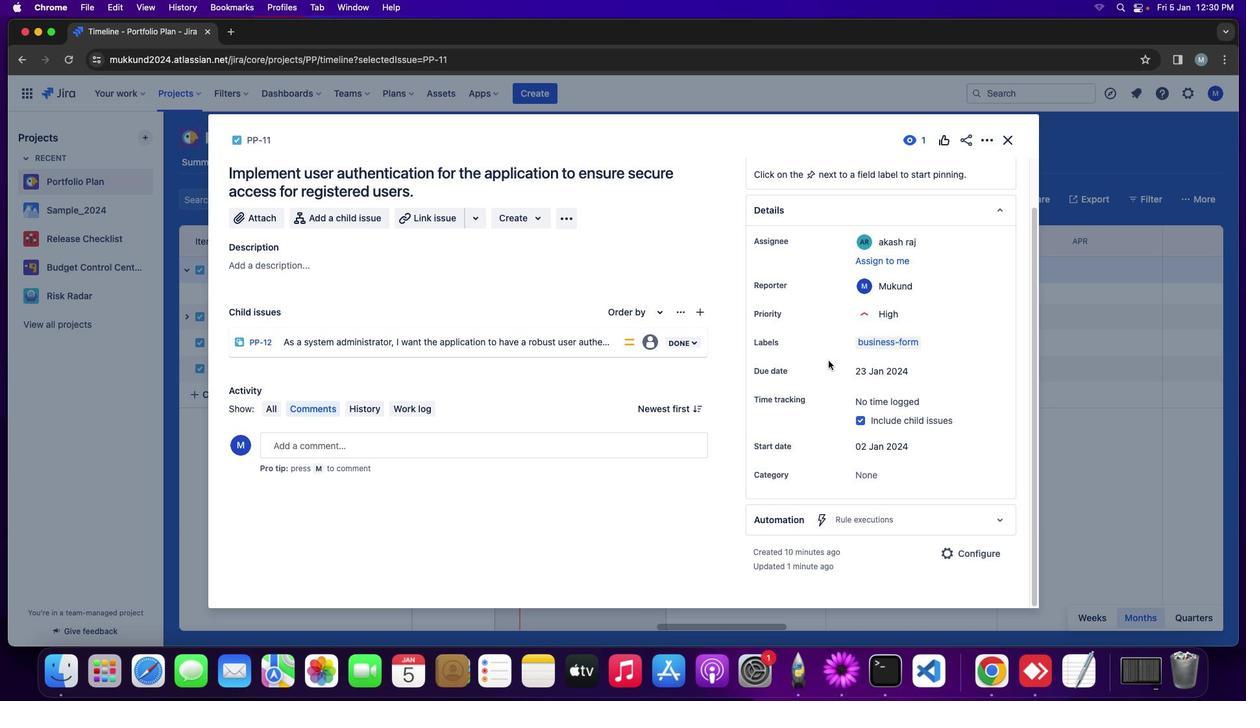 
Action: Mouse moved to (825, 347)
Screenshot: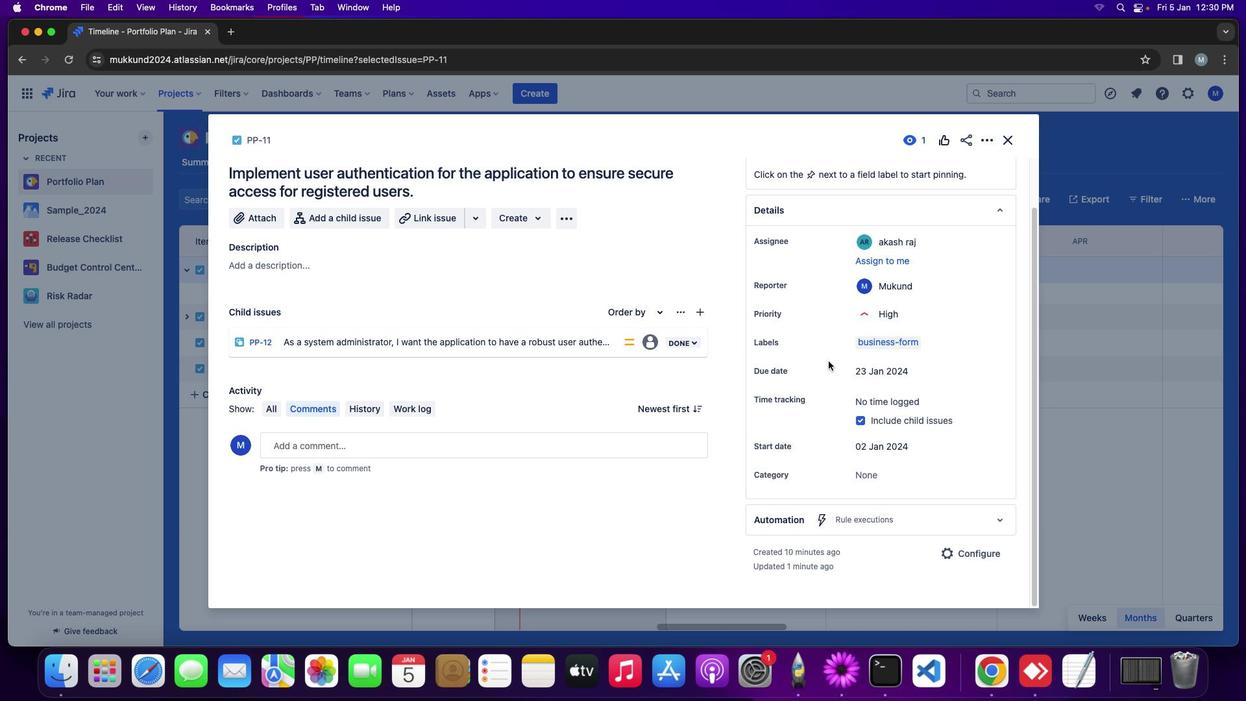 
Action: Mouse scrolled (825, 347) with delta (0, 0)
Screenshot: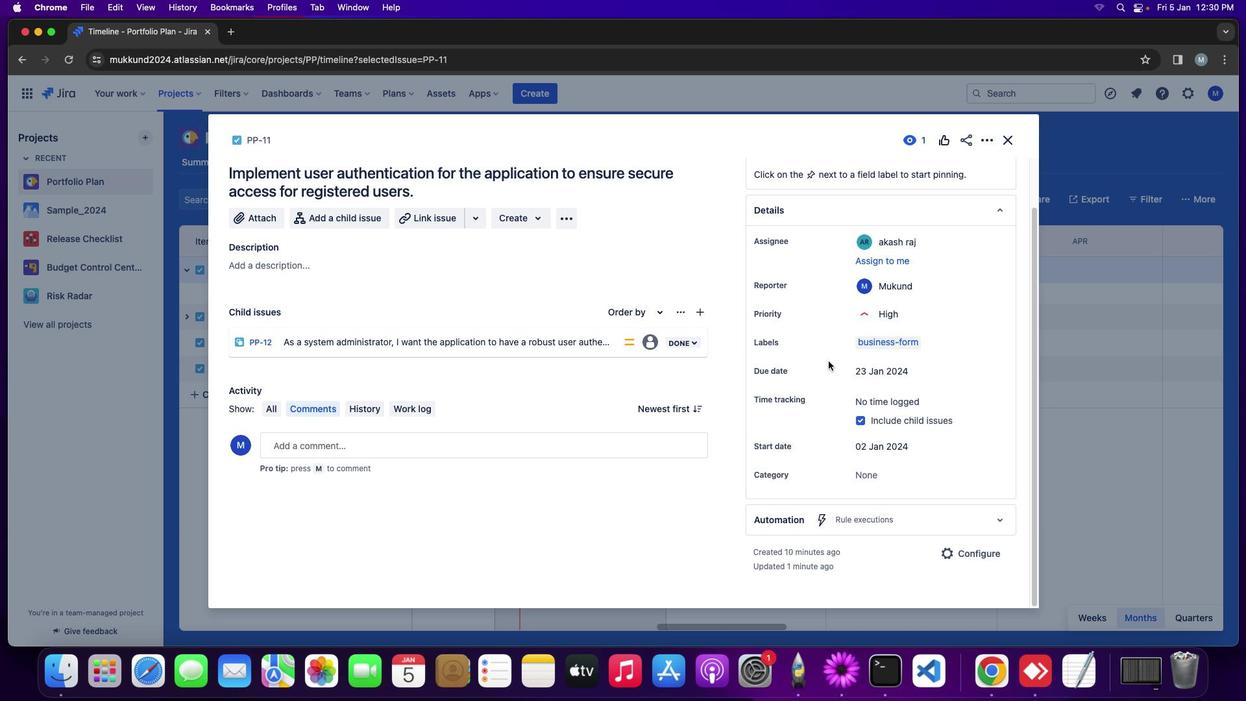 
Action: Mouse moved to (828, 360)
Screenshot: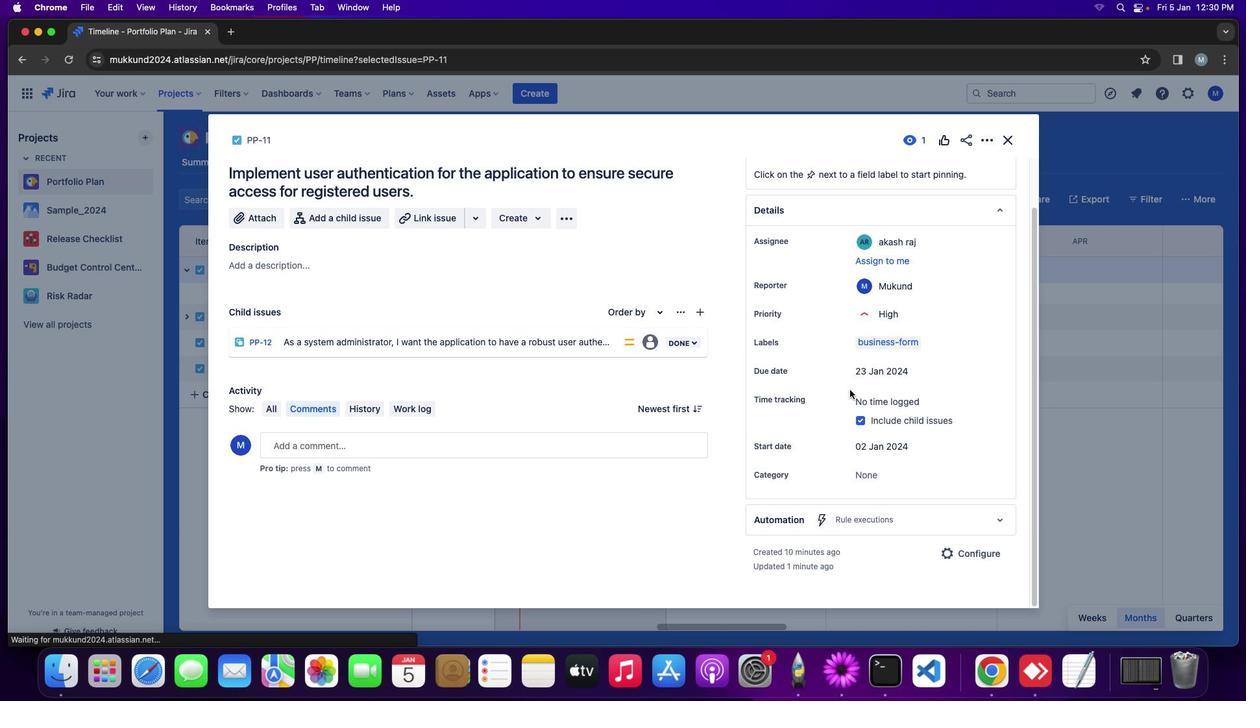 
Action: Mouse scrolled (828, 360) with delta (0, 0)
Screenshot: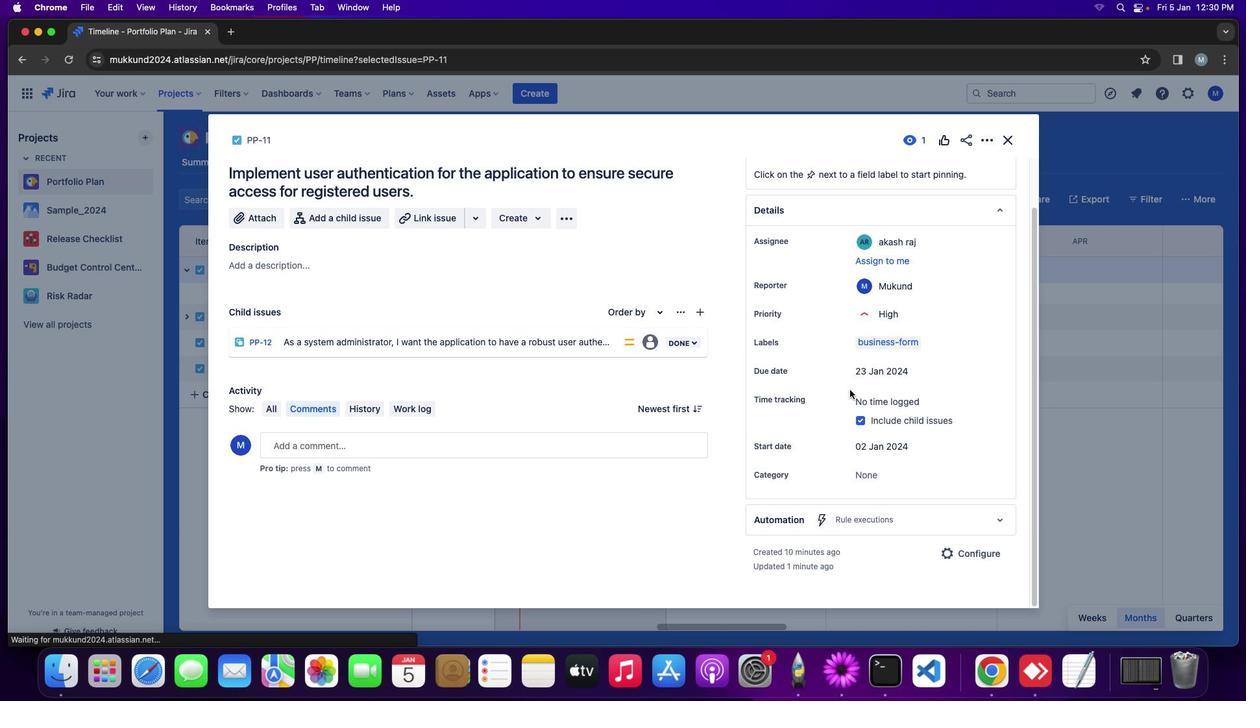 
Action: Mouse moved to (828, 361)
Screenshot: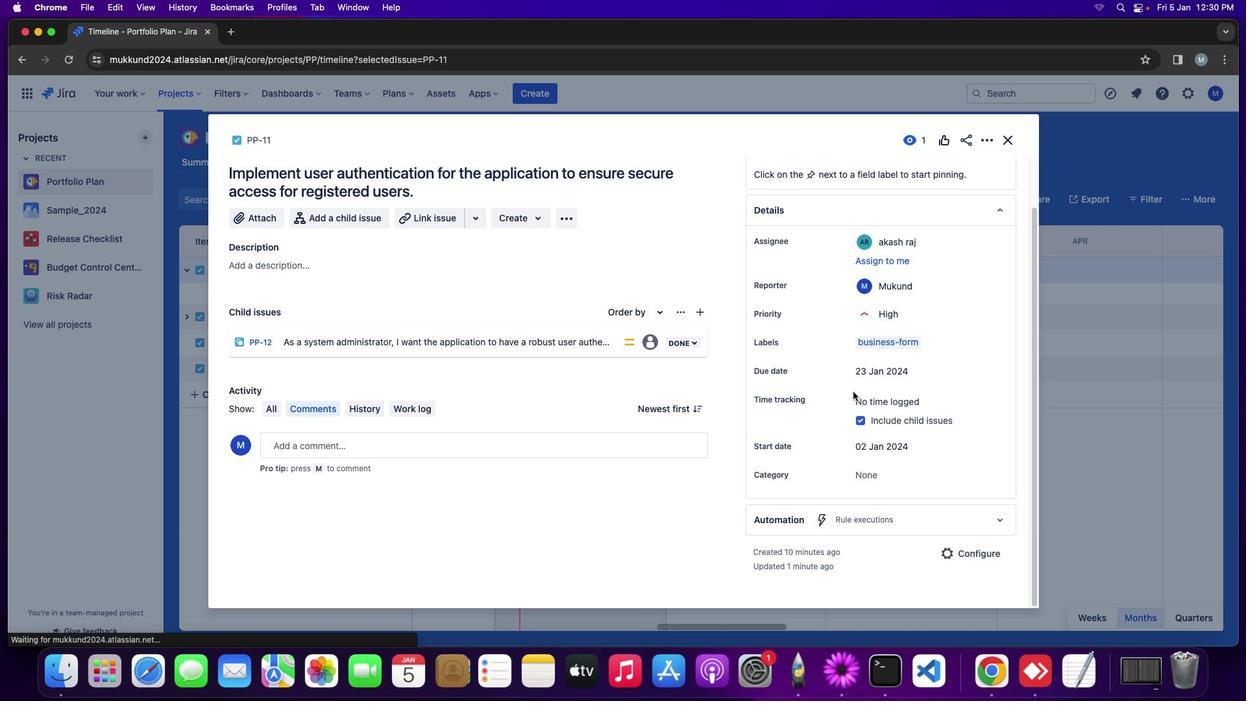 
Action: Mouse scrolled (828, 361) with delta (0, 0)
Screenshot: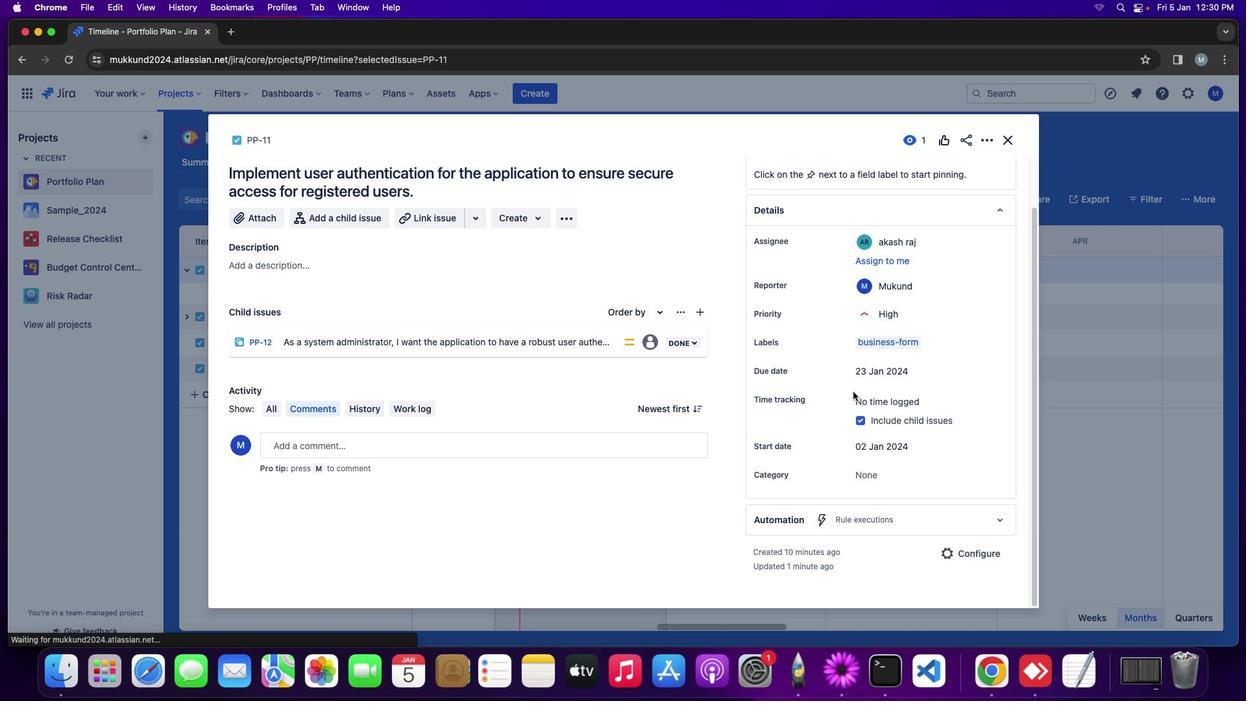 
Action: Mouse scrolled (828, 361) with delta (0, 0)
Screenshot: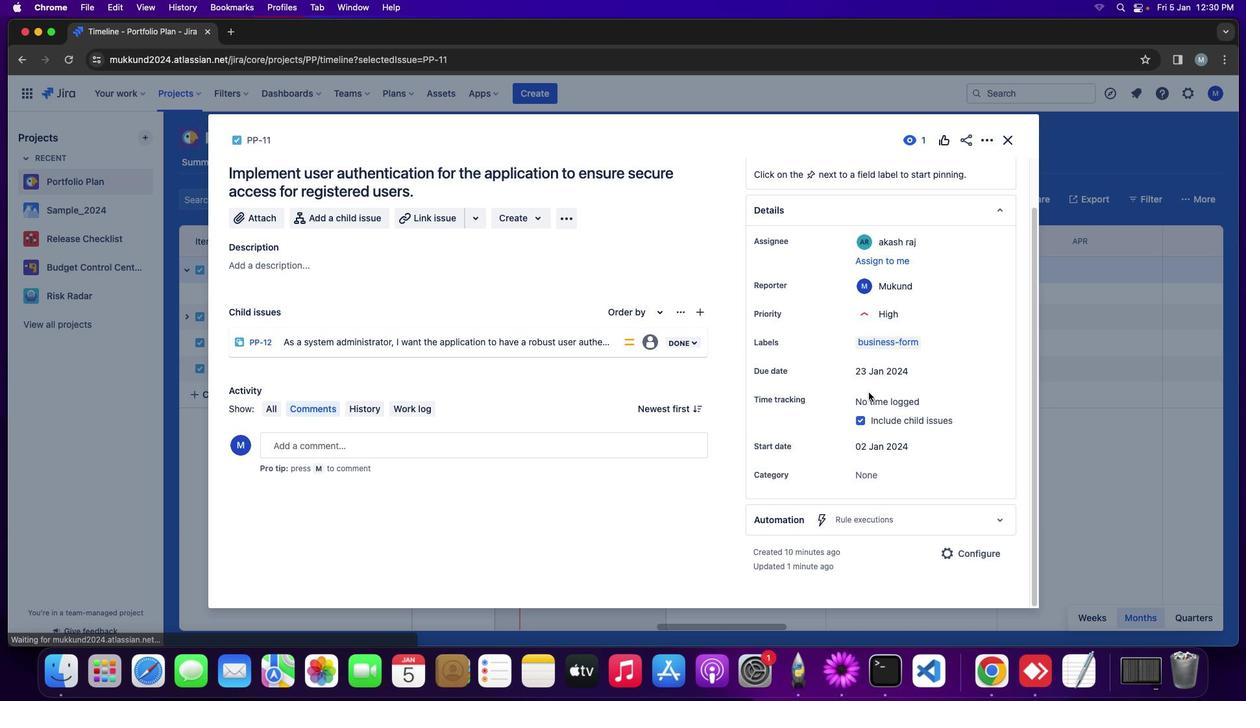 
Action: Mouse moved to (829, 362)
Screenshot: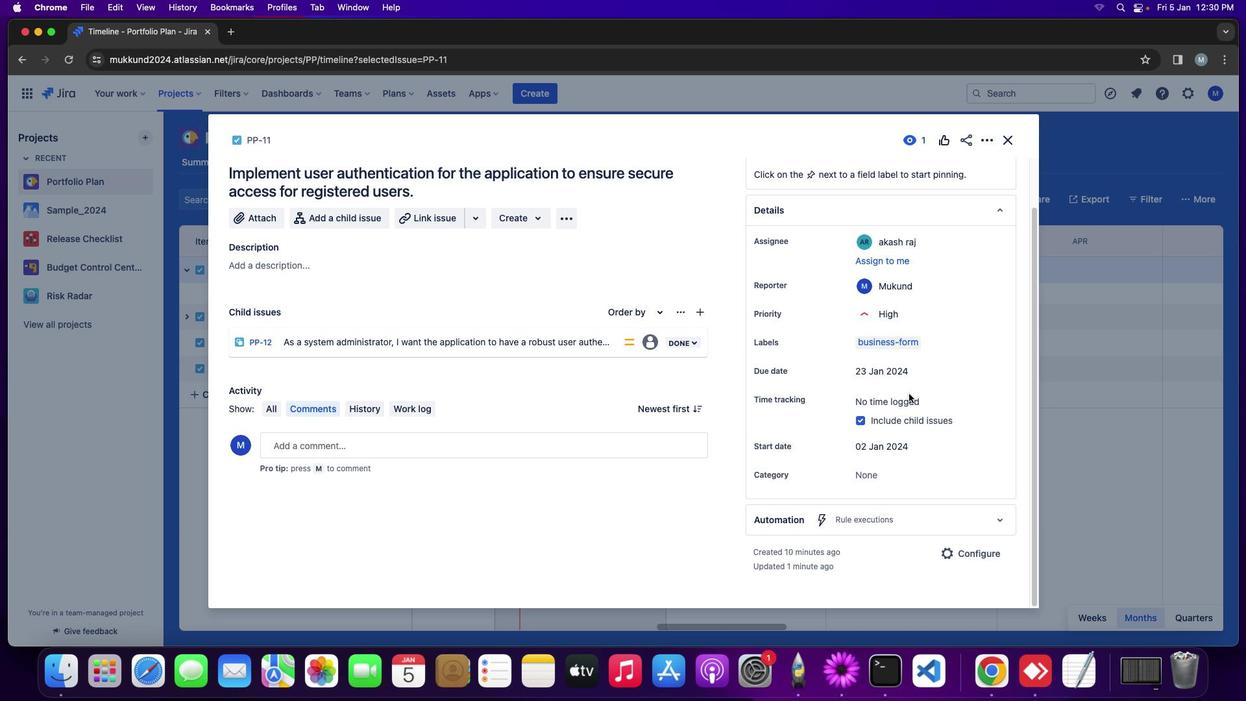 
Action: Mouse scrolled (829, 362) with delta (0, 0)
Screenshot: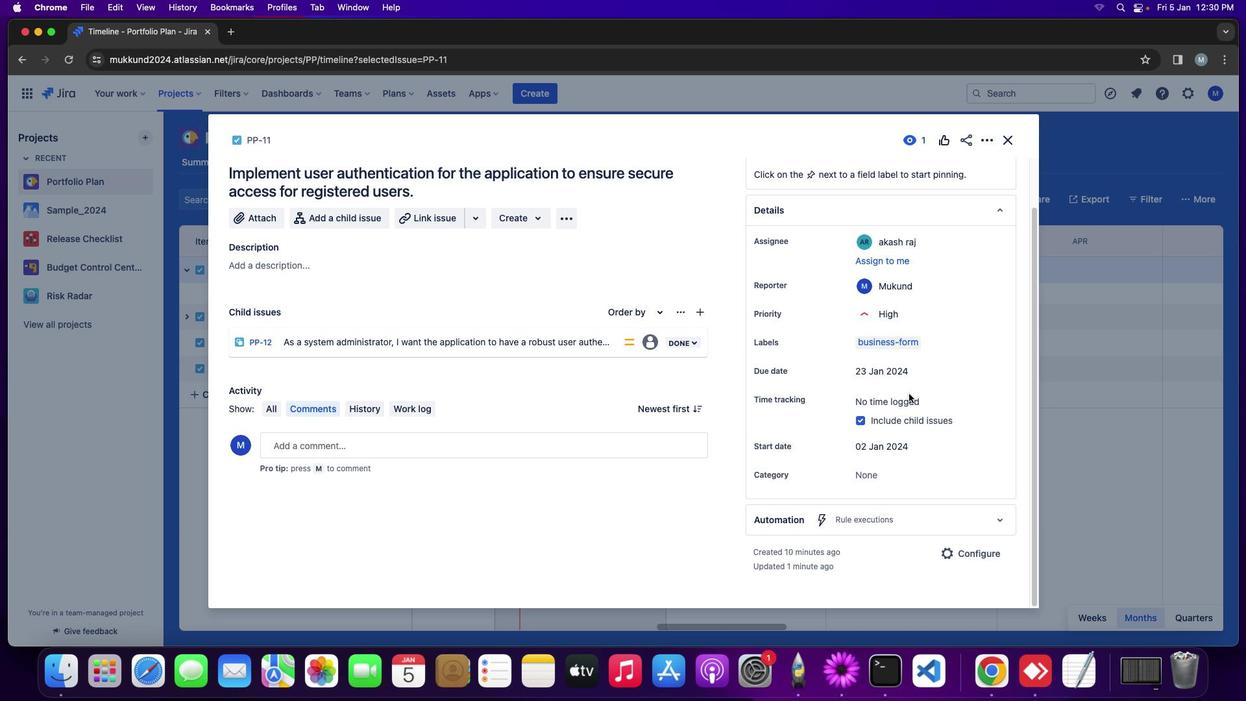 
Action: Mouse moved to (838, 374)
Screenshot: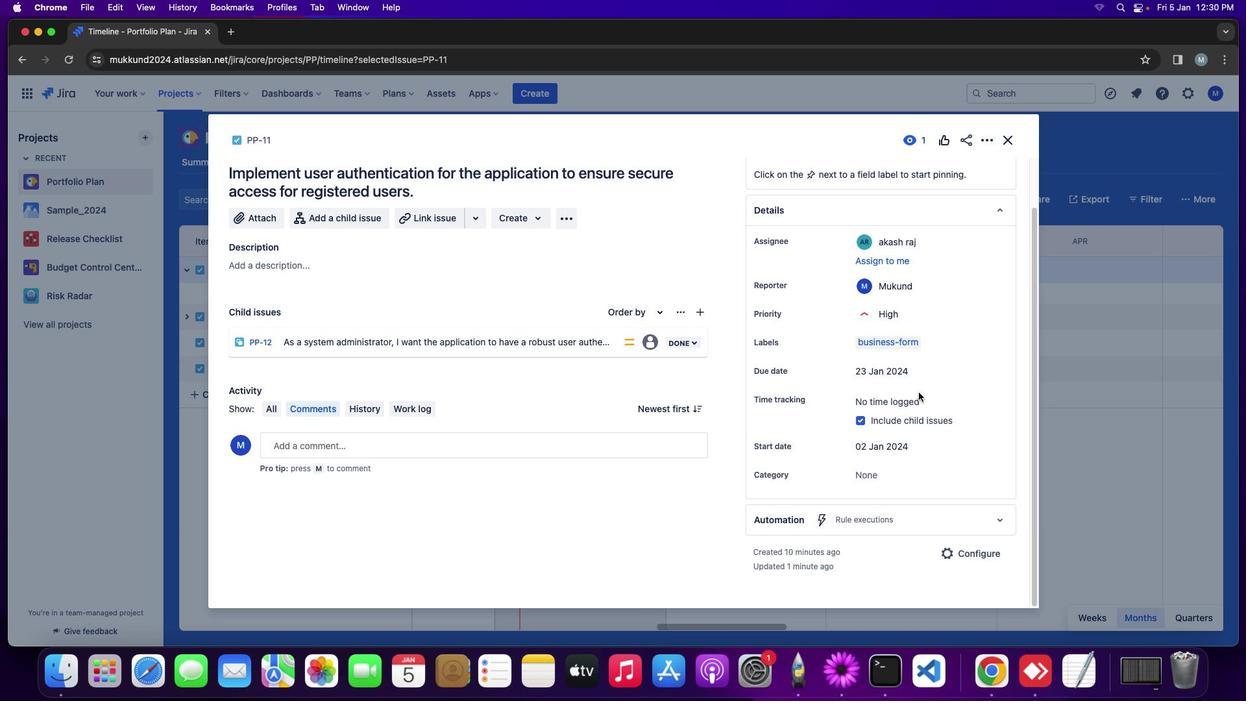 
Action: Mouse scrolled (838, 374) with delta (0, 0)
Screenshot: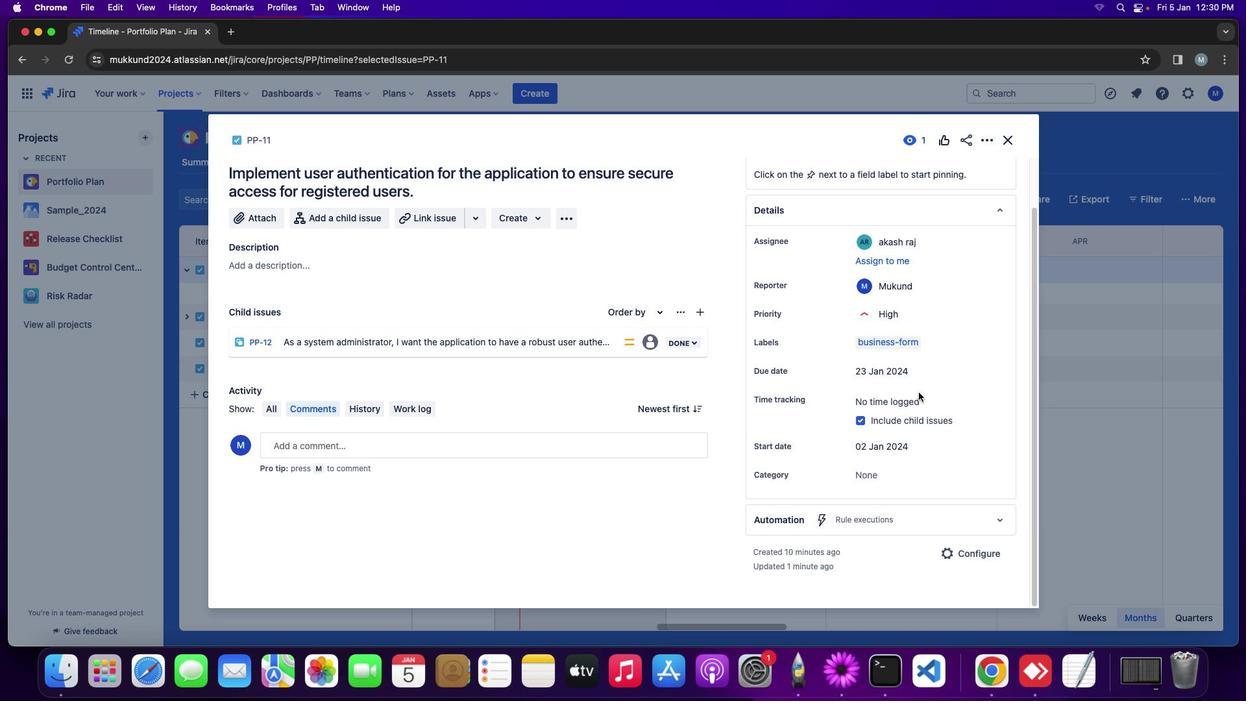 
Action: Mouse moved to (921, 386)
Screenshot: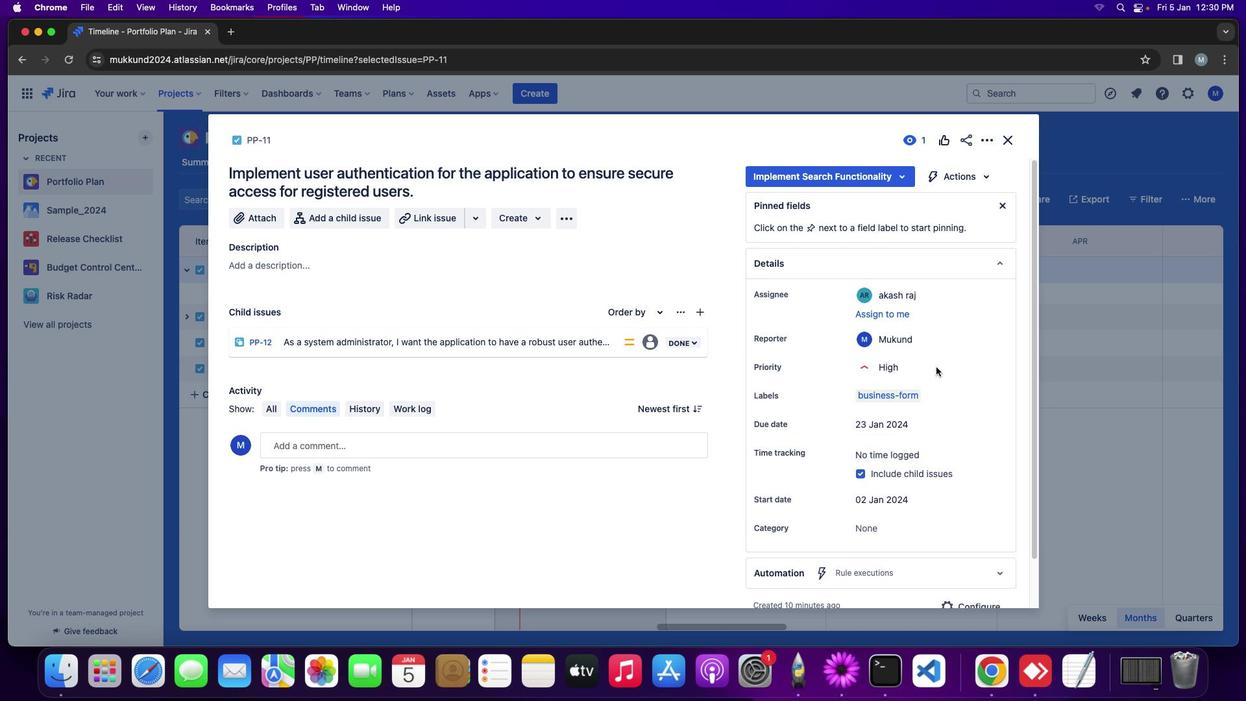 
Action: Mouse scrolled (921, 386) with delta (0, 0)
Screenshot: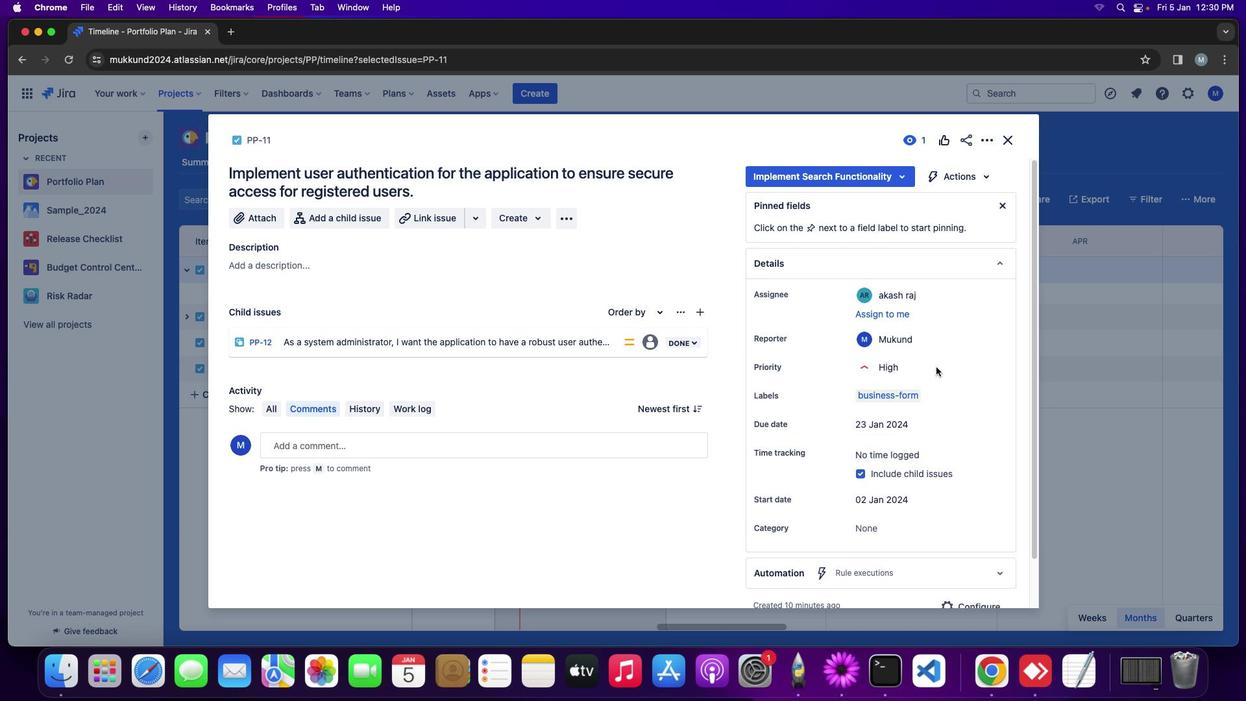 
Action: Mouse moved to (923, 382)
Screenshot: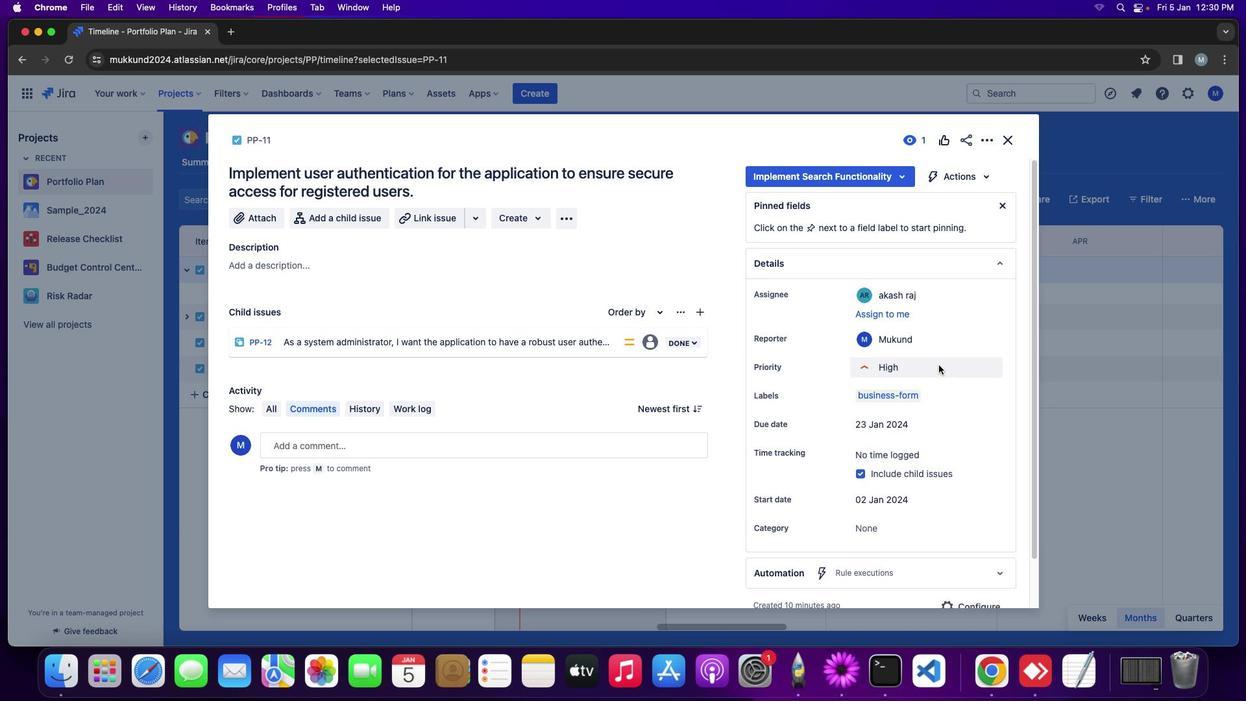 
Action: Mouse scrolled (923, 382) with delta (0, 0)
Screenshot: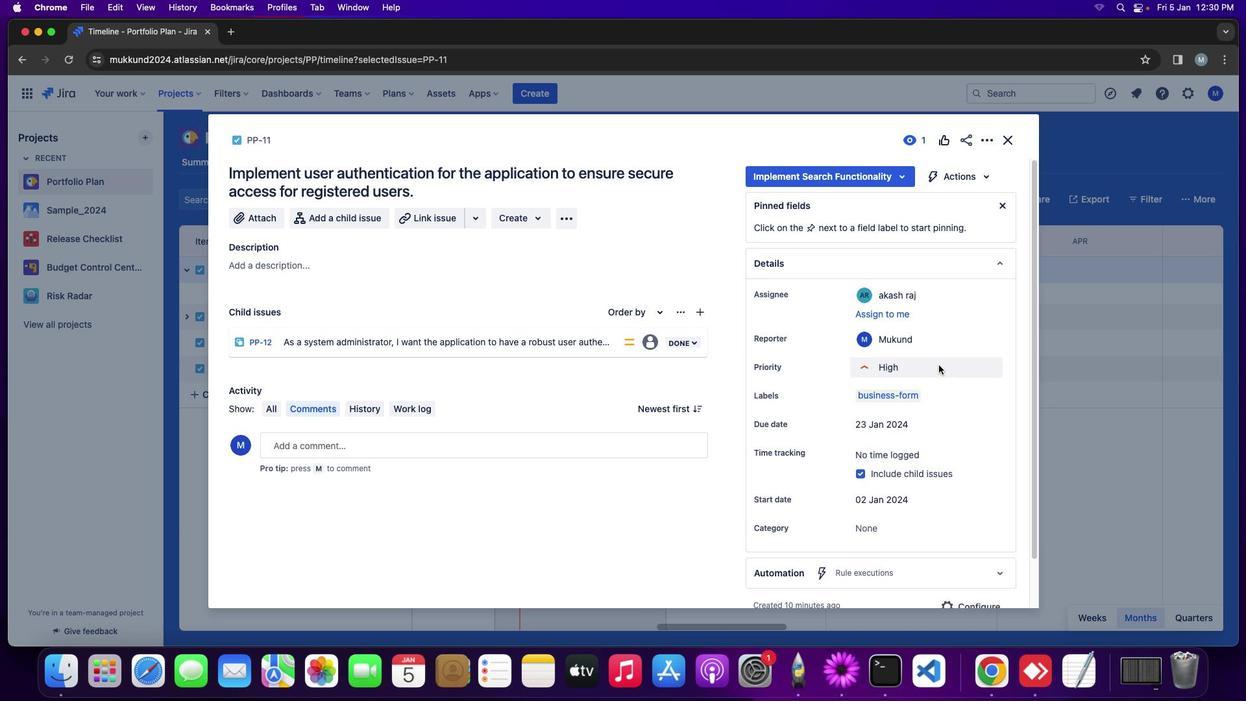 
Action: Mouse moved to (923, 381)
Screenshot: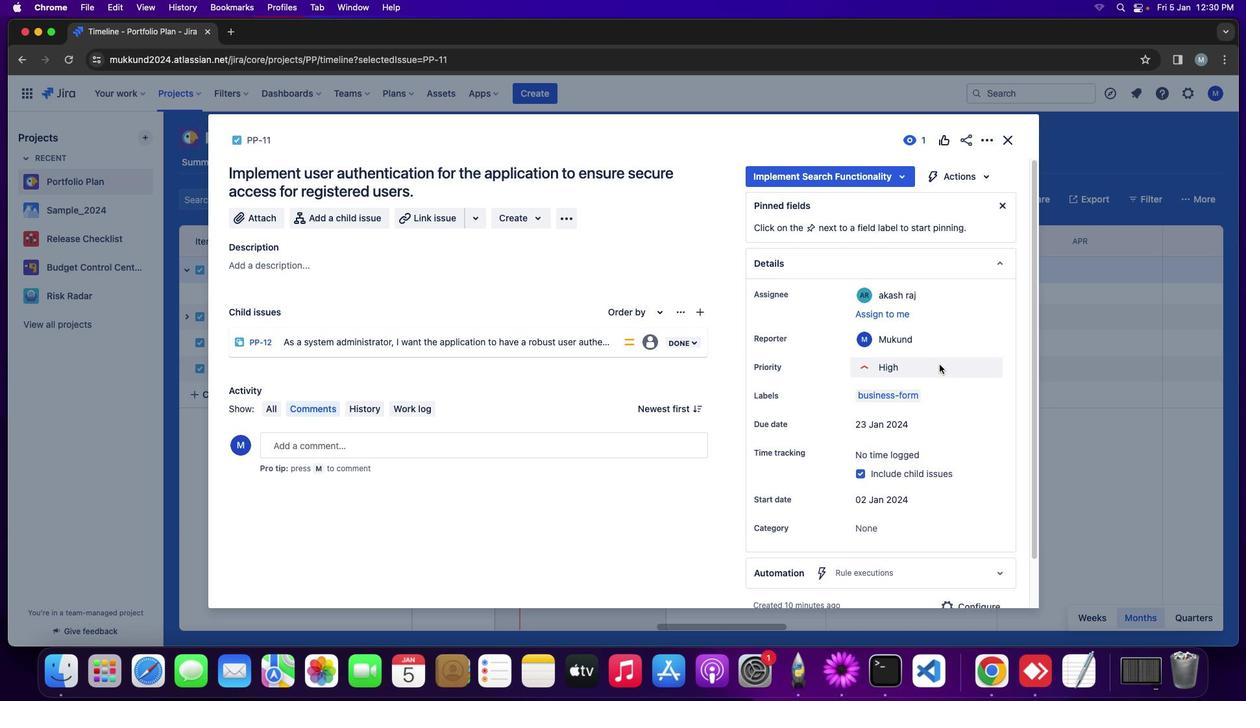 
Action: Mouse scrolled (923, 381) with delta (0, 0)
Screenshot: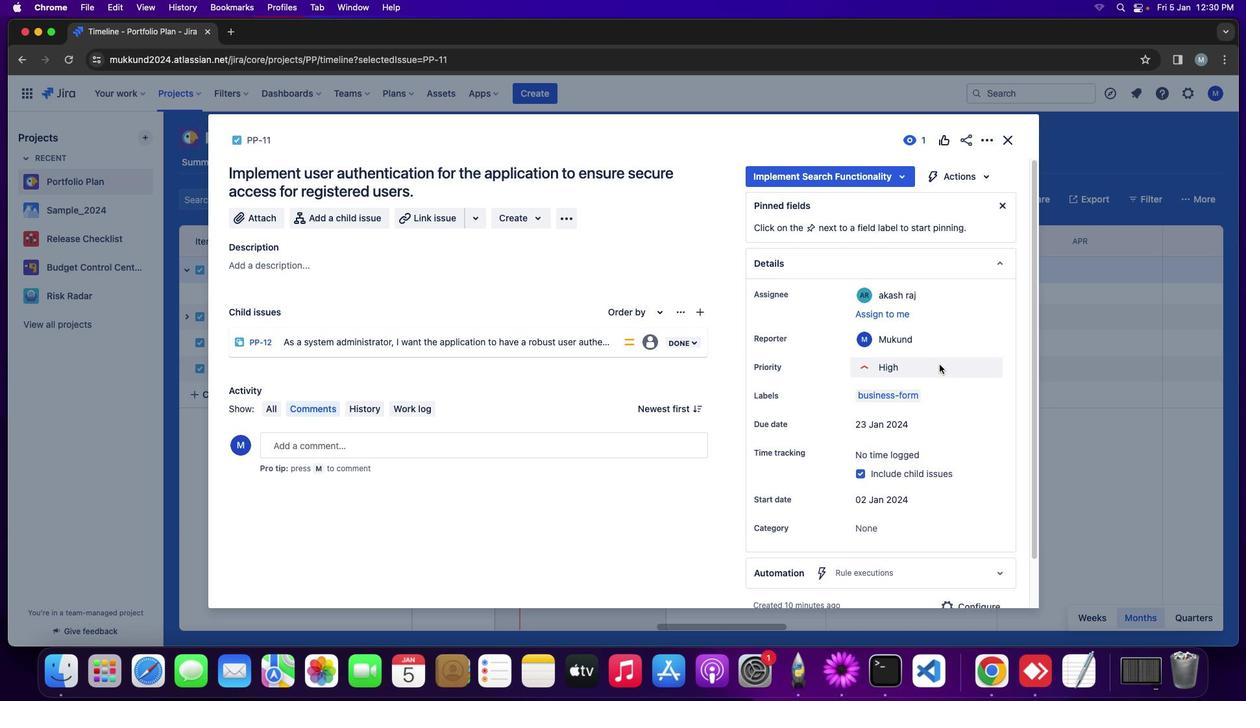 
Action: Mouse moved to (923, 380)
Screenshot: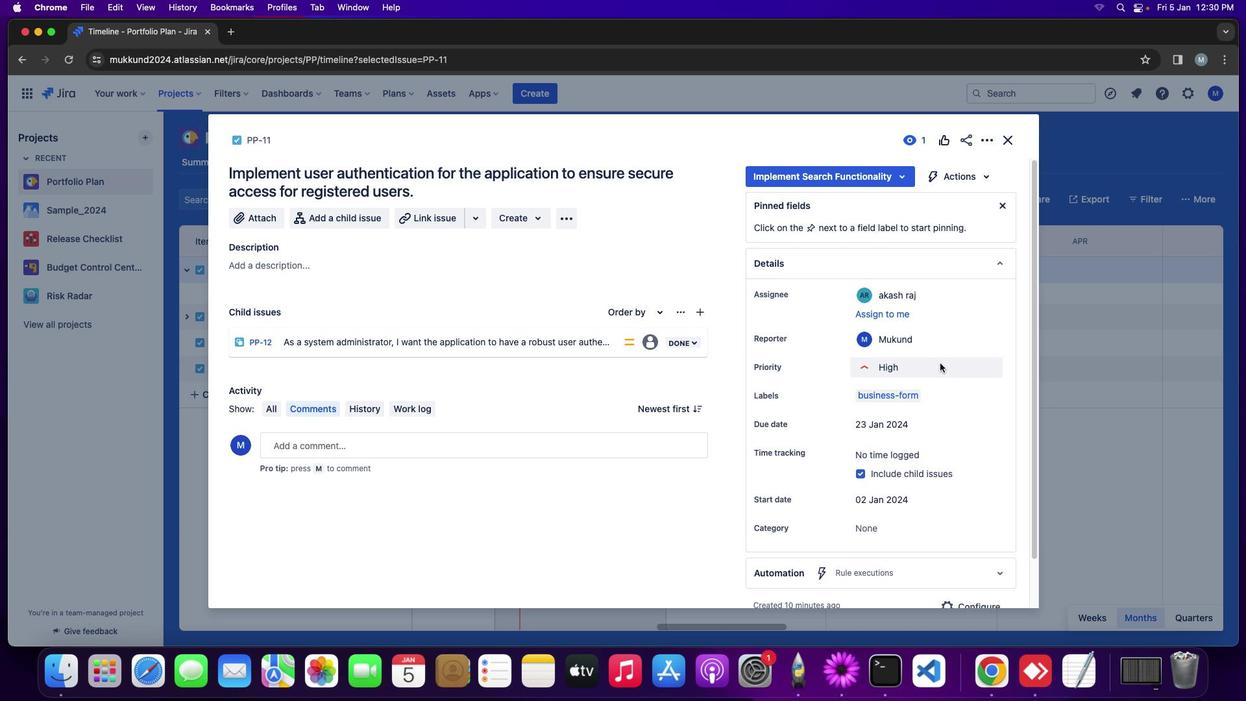
Action: Mouse scrolled (923, 380) with delta (0, 1)
Screenshot: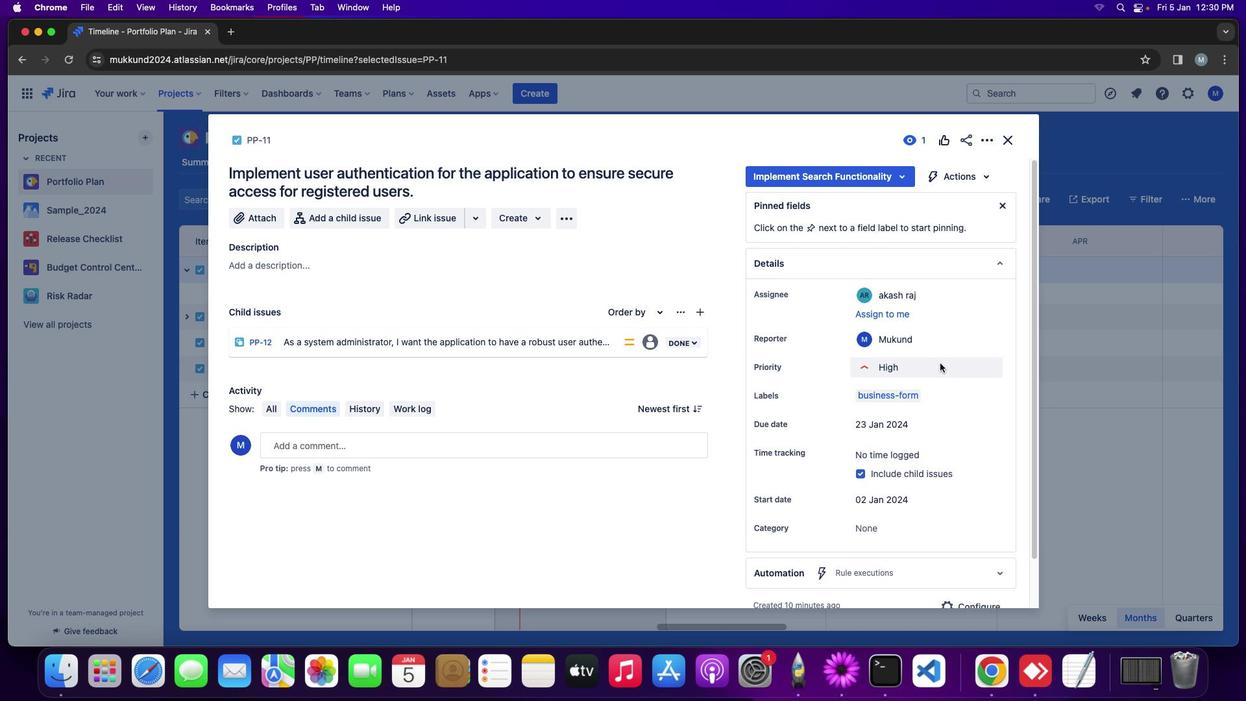
Action: Mouse moved to (925, 377)
Screenshot: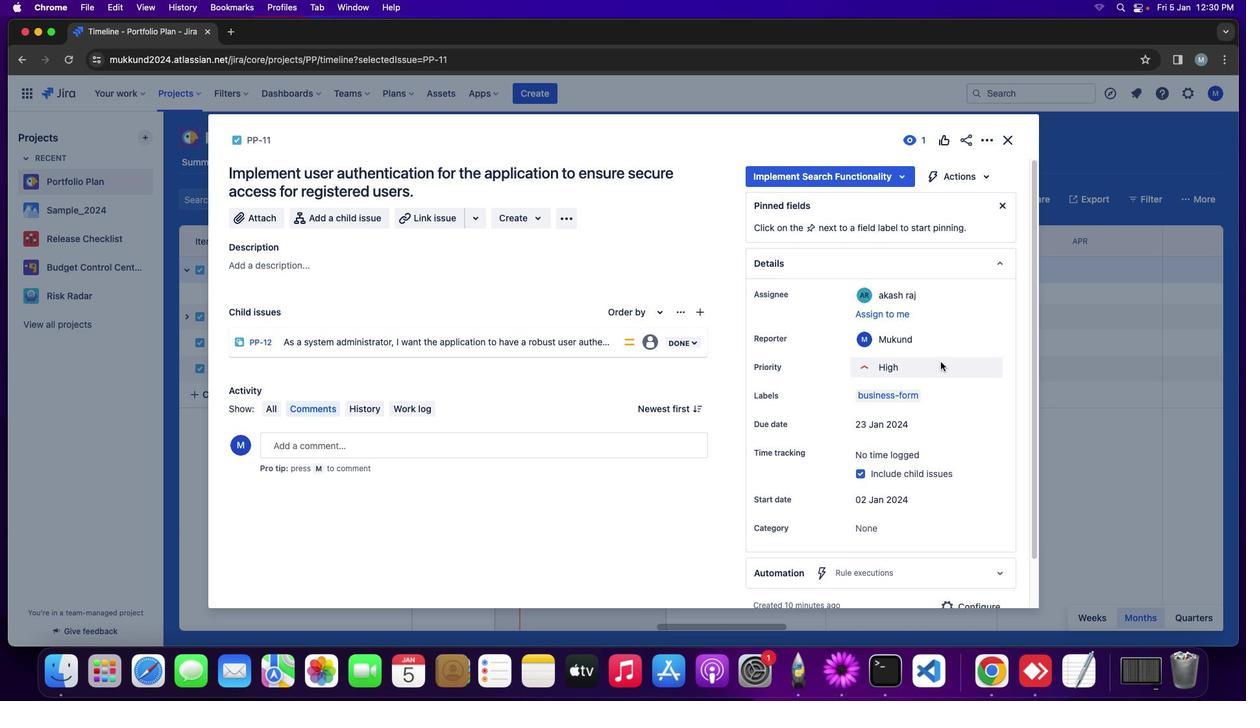 
Action: Mouse scrolled (925, 377) with delta (0, 1)
Screenshot: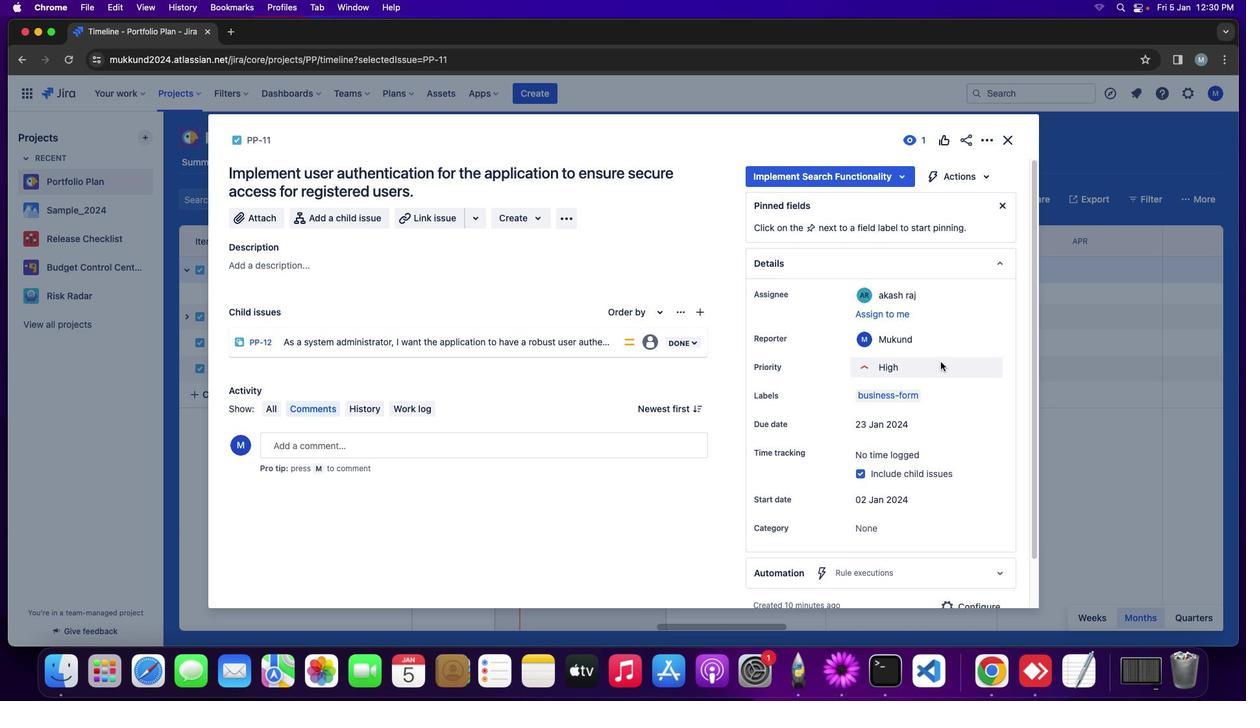 
Action: Mouse moved to (940, 362)
Screenshot: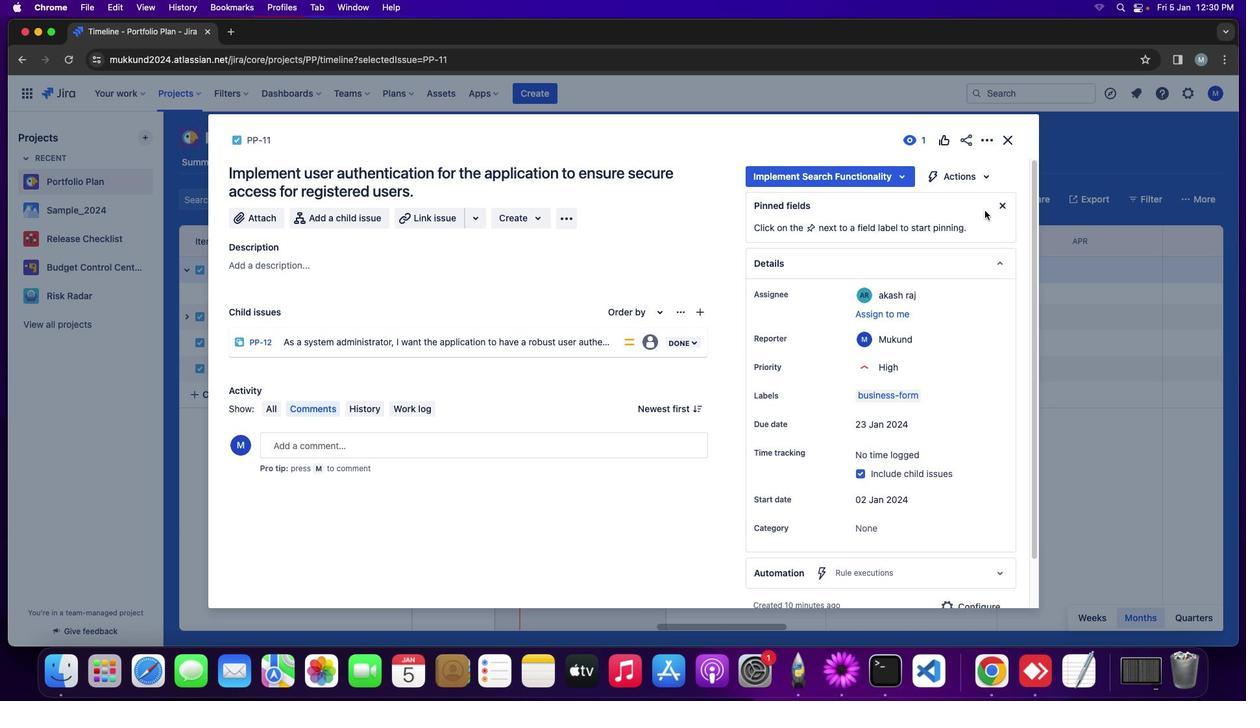 
Action: Mouse scrolled (940, 362) with delta (0, 0)
Screenshot: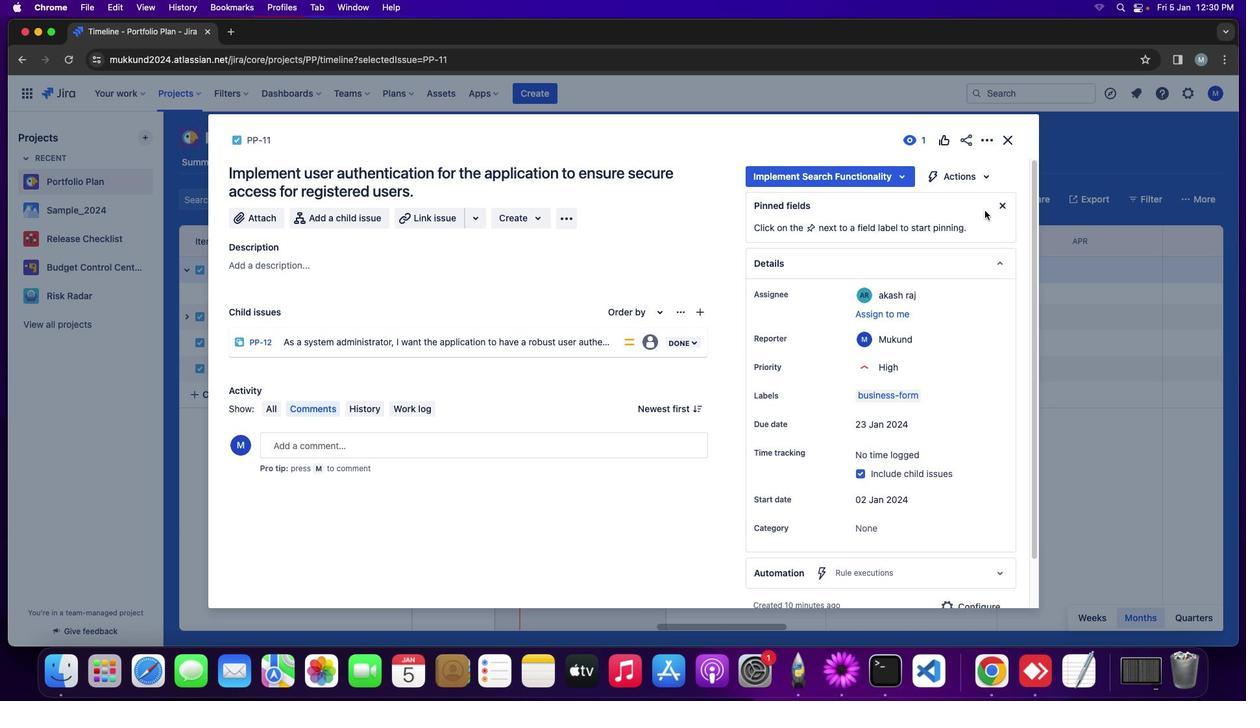 
Action: Mouse moved to (940, 362)
Screenshot: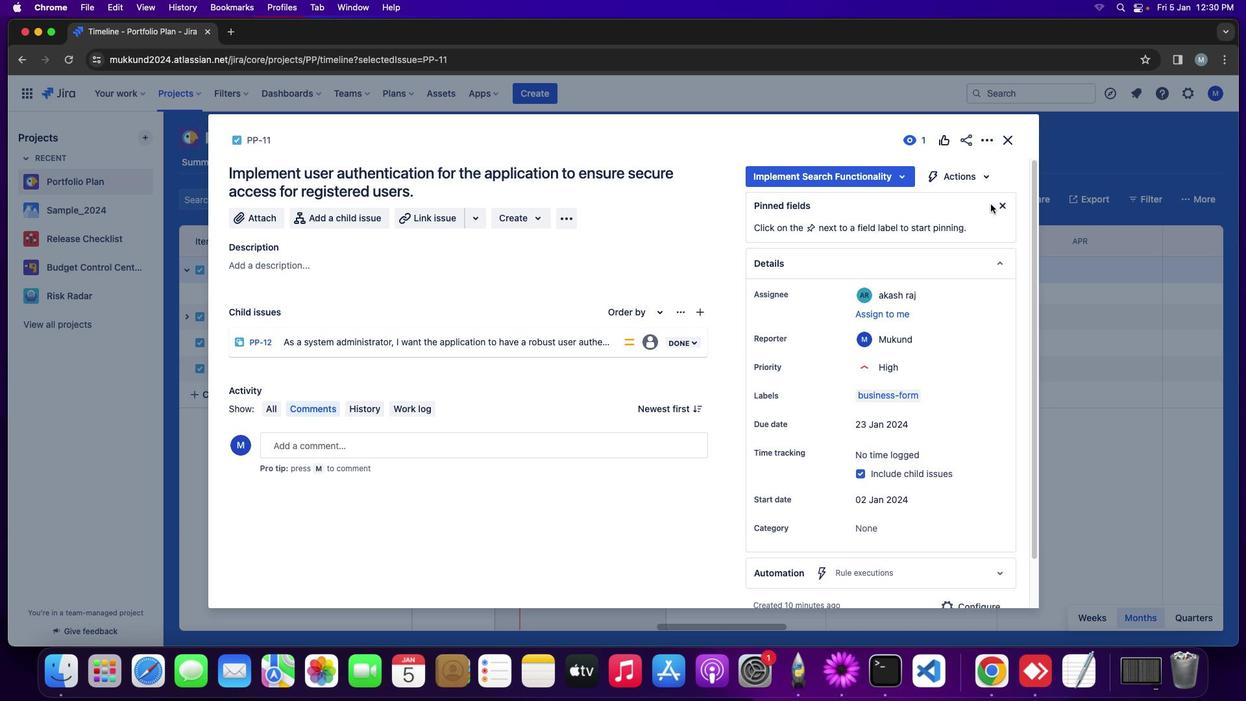 
Action: Mouse scrolled (940, 362) with delta (0, 0)
